 Task: Look for Airbnb properties in Souma, Algeria from 13th December, 2023 to 17th December, 2023 for 2 adults.2 bedrooms having 2 beds and 1 bathroom. Property type can be guest house. Amenities needed are: wifi, washing machine. Look for 3 properties as per requirement.
Action: Mouse moved to (536, 105)
Screenshot: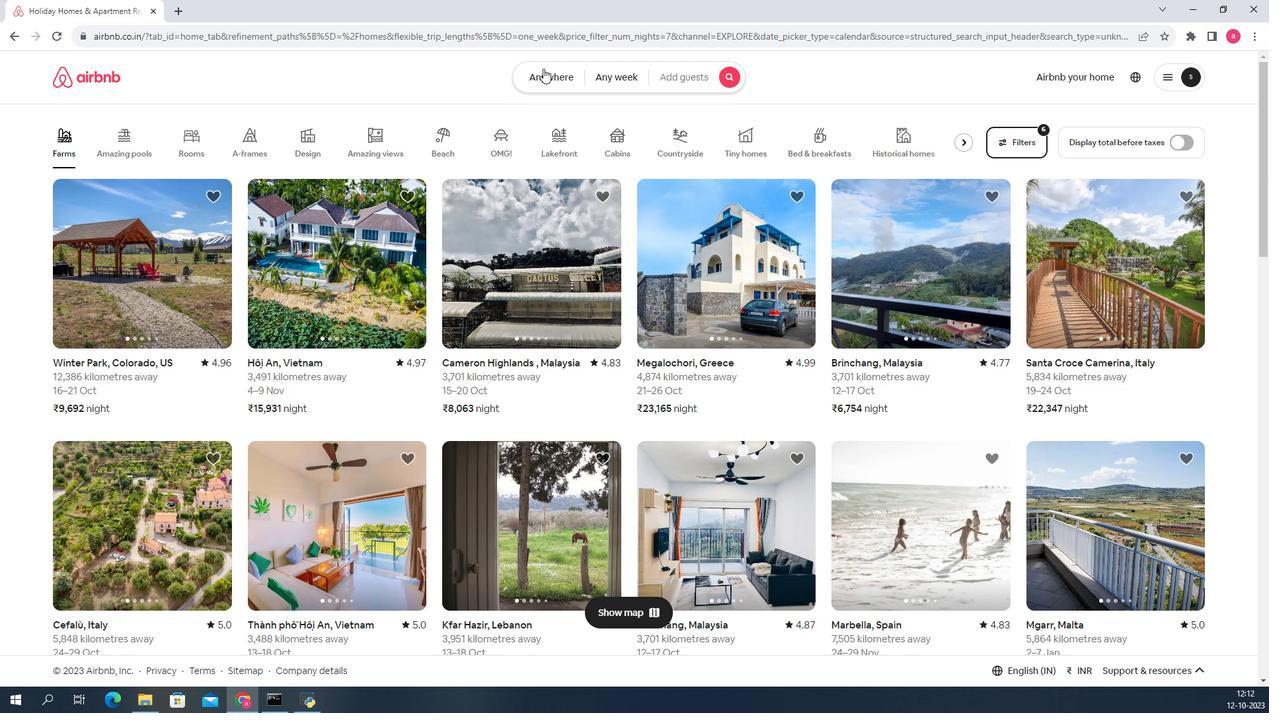 
Action: Mouse pressed left at (536, 105)
Screenshot: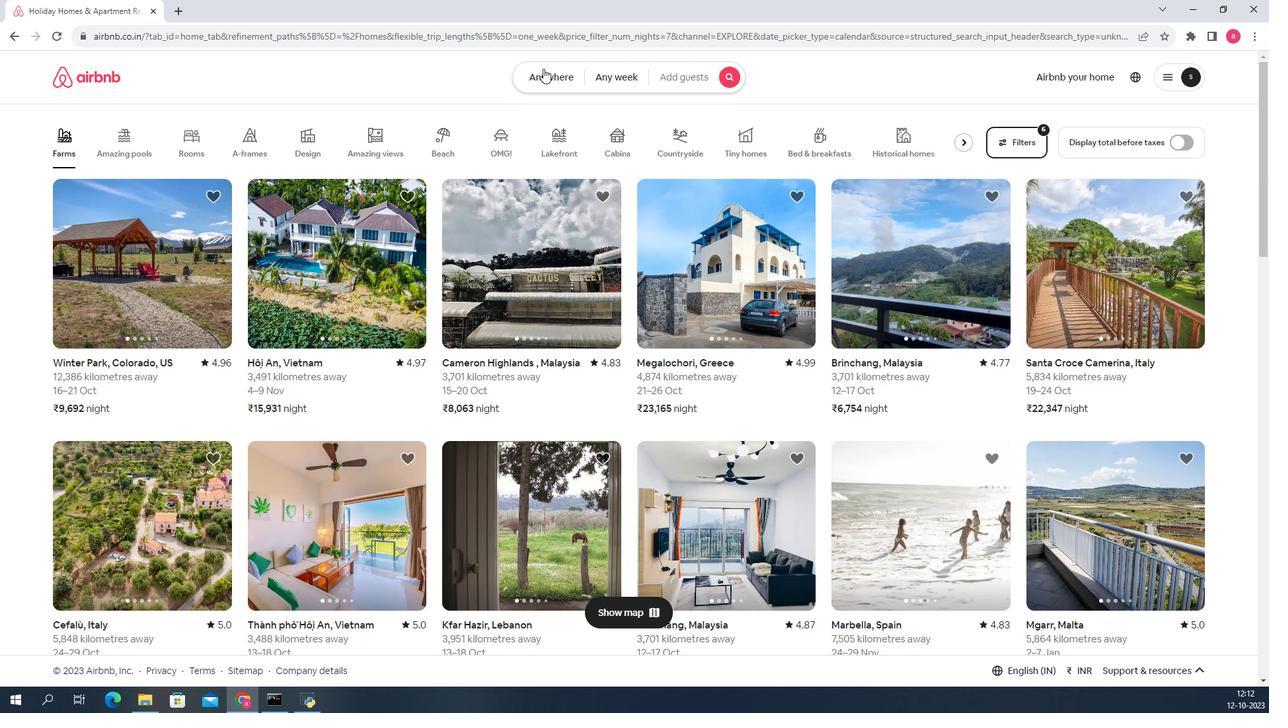 
Action: Mouse moved to (428, 151)
Screenshot: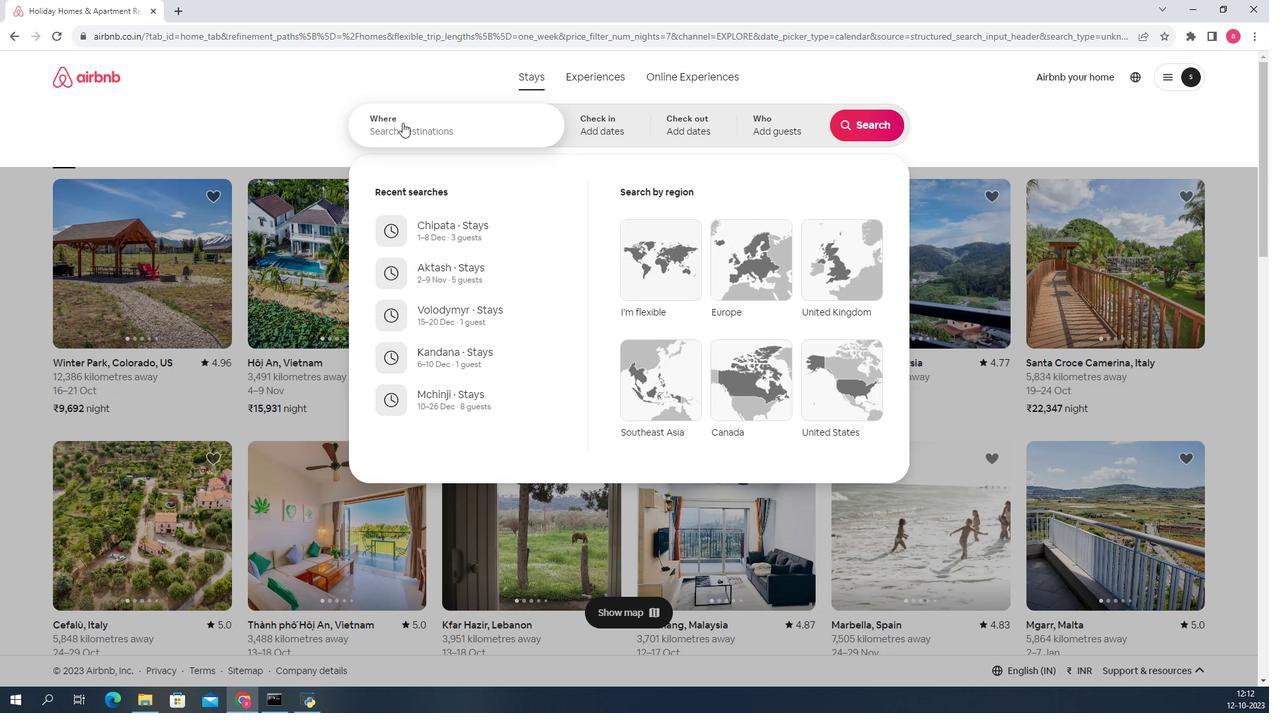 
Action: Mouse pressed left at (428, 151)
Screenshot: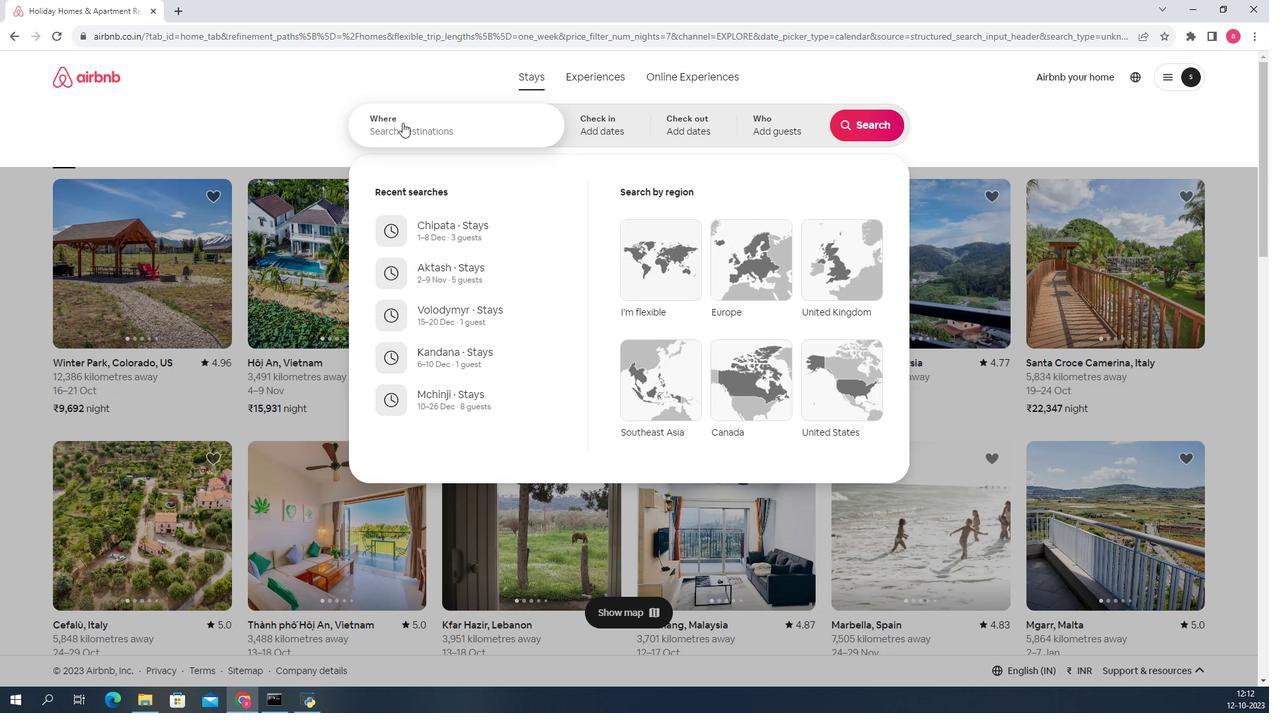 
Action: Key pressed <Key.shift>Souma,<Key.space><Key.shift>Algeria
Screenshot: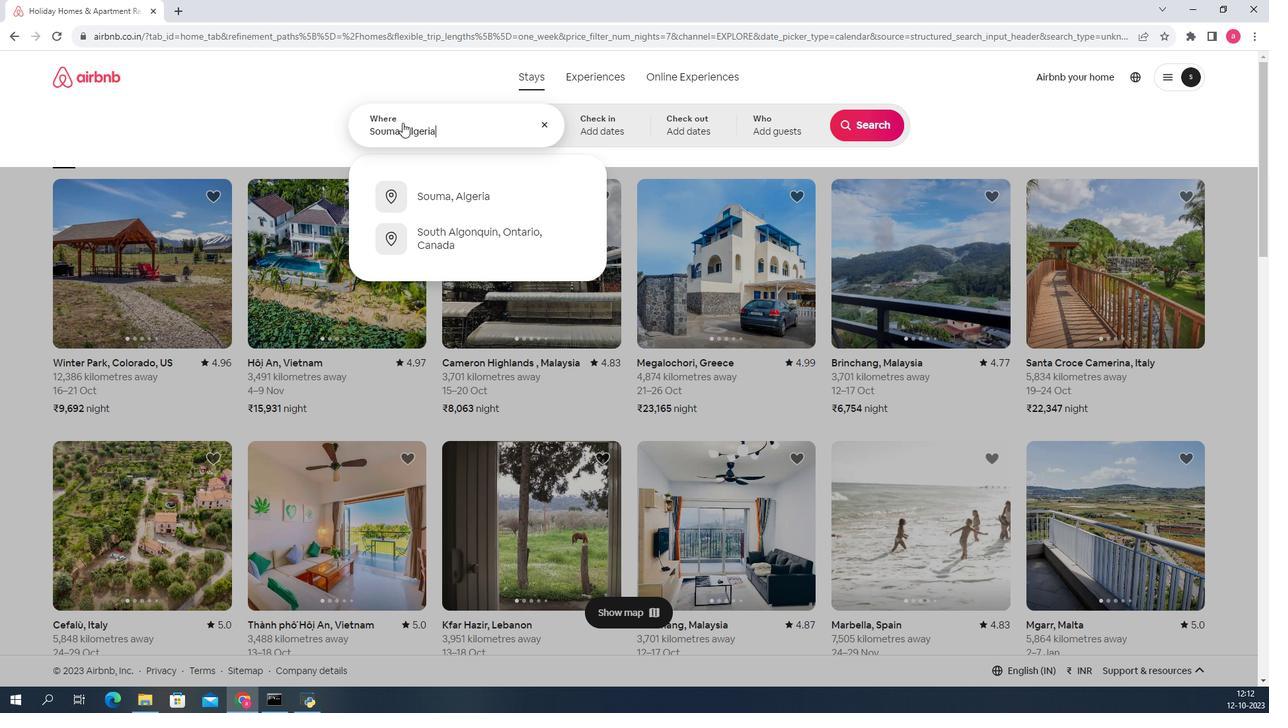 
Action: Mouse moved to (577, 155)
Screenshot: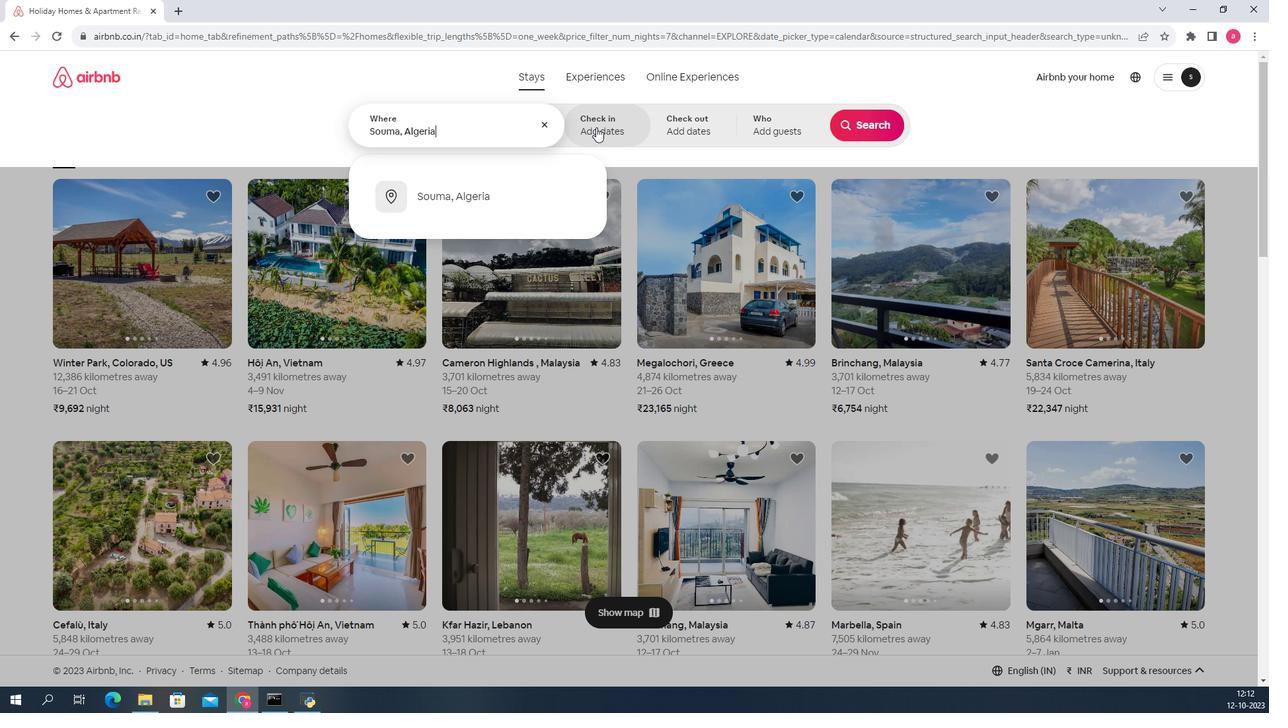 
Action: Mouse pressed left at (577, 155)
Screenshot: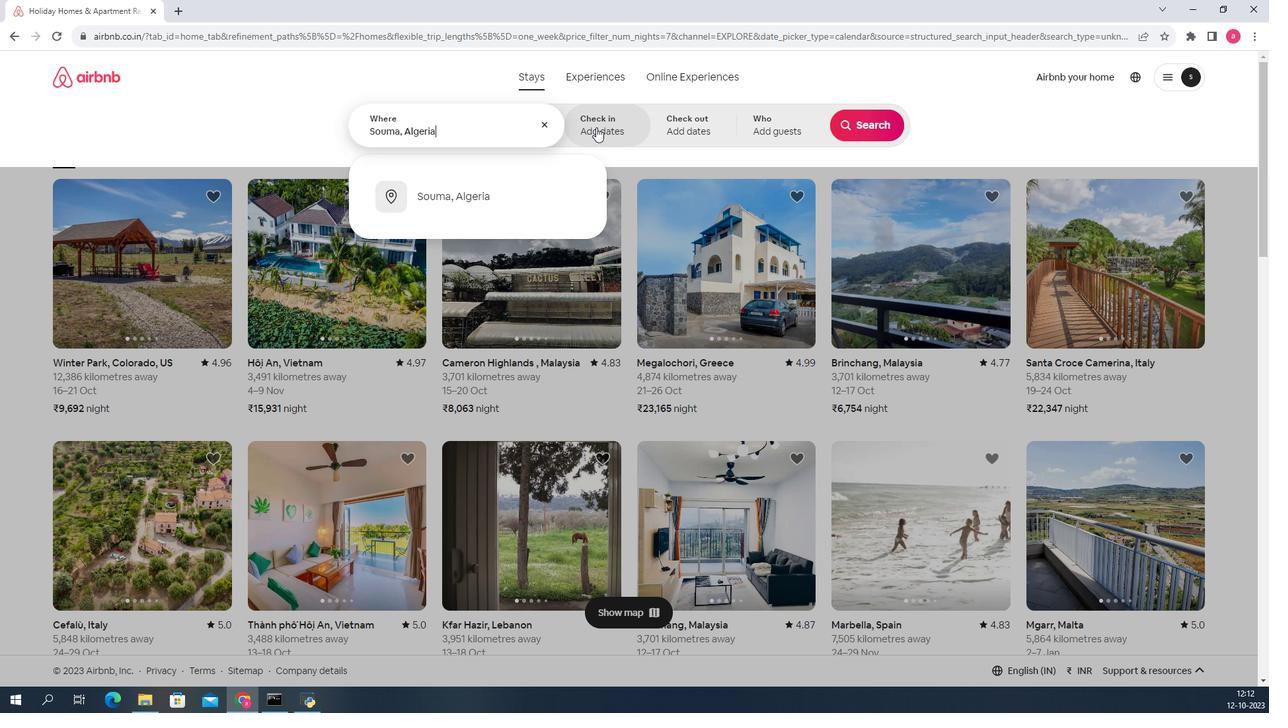 
Action: Mouse moved to (779, 244)
Screenshot: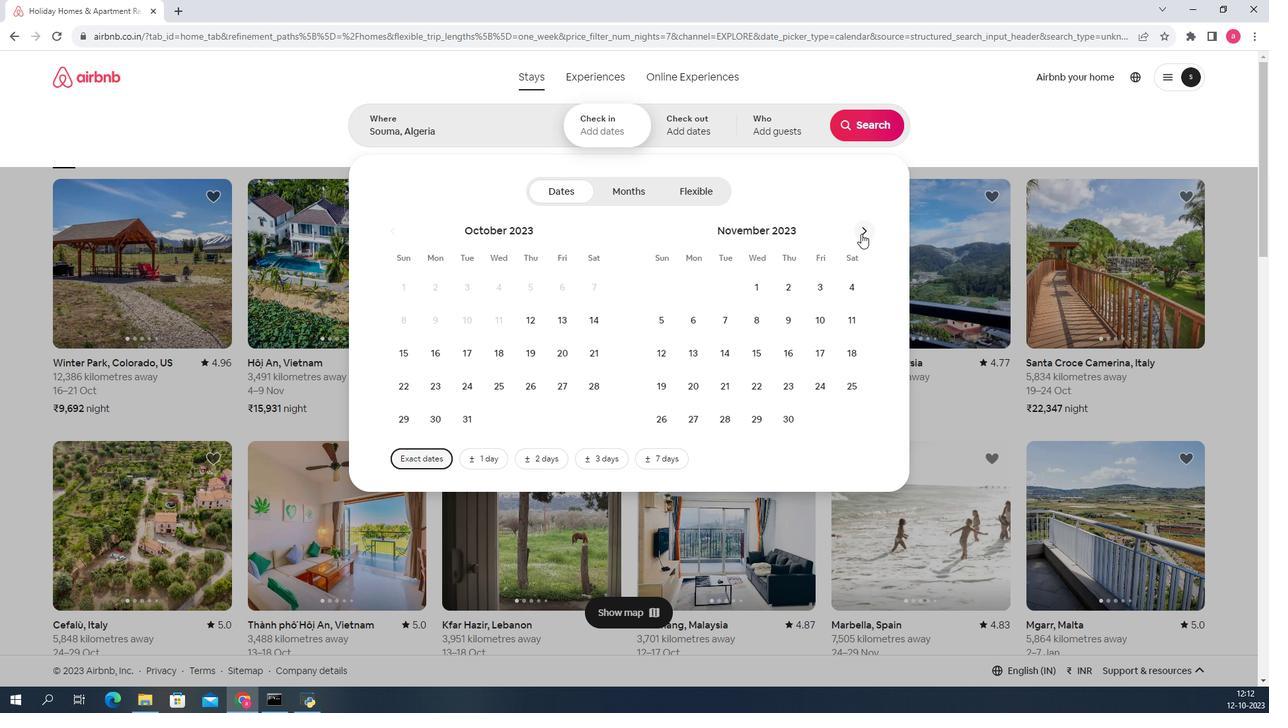 
Action: Mouse pressed left at (779, 244)
Screenshot: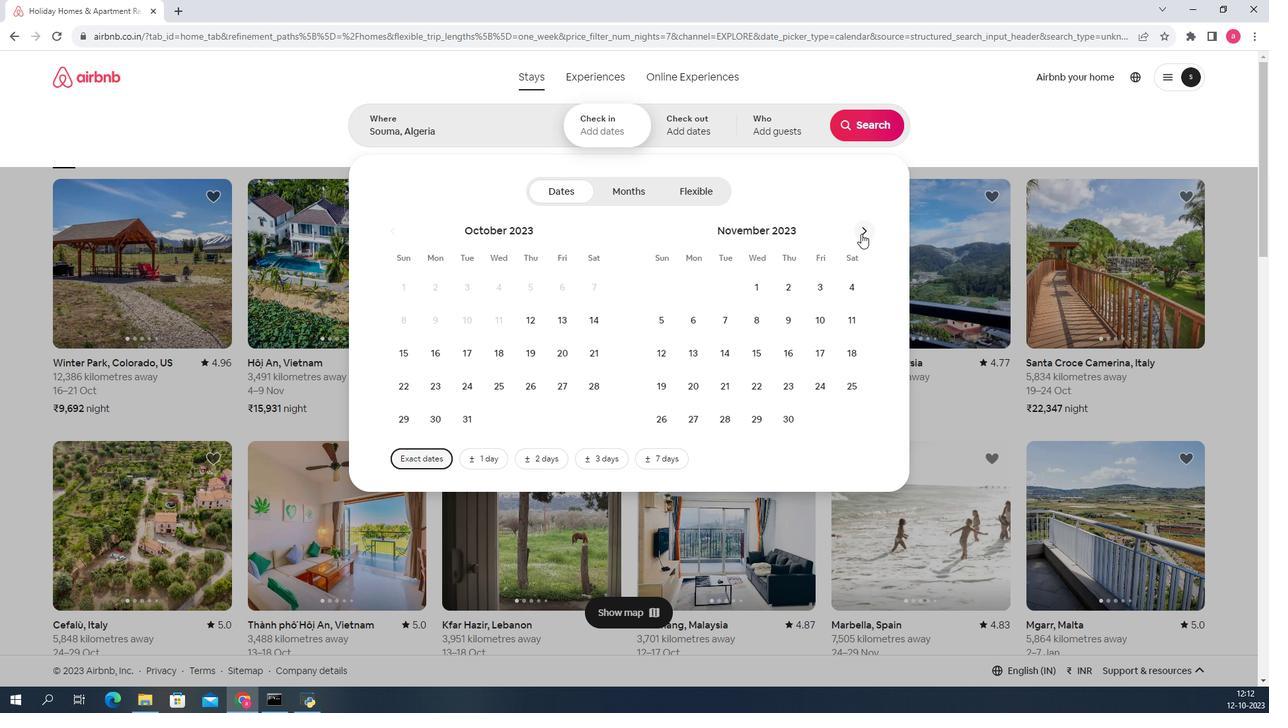 
Action: Mouse moved to (696, 345)
Screenshot: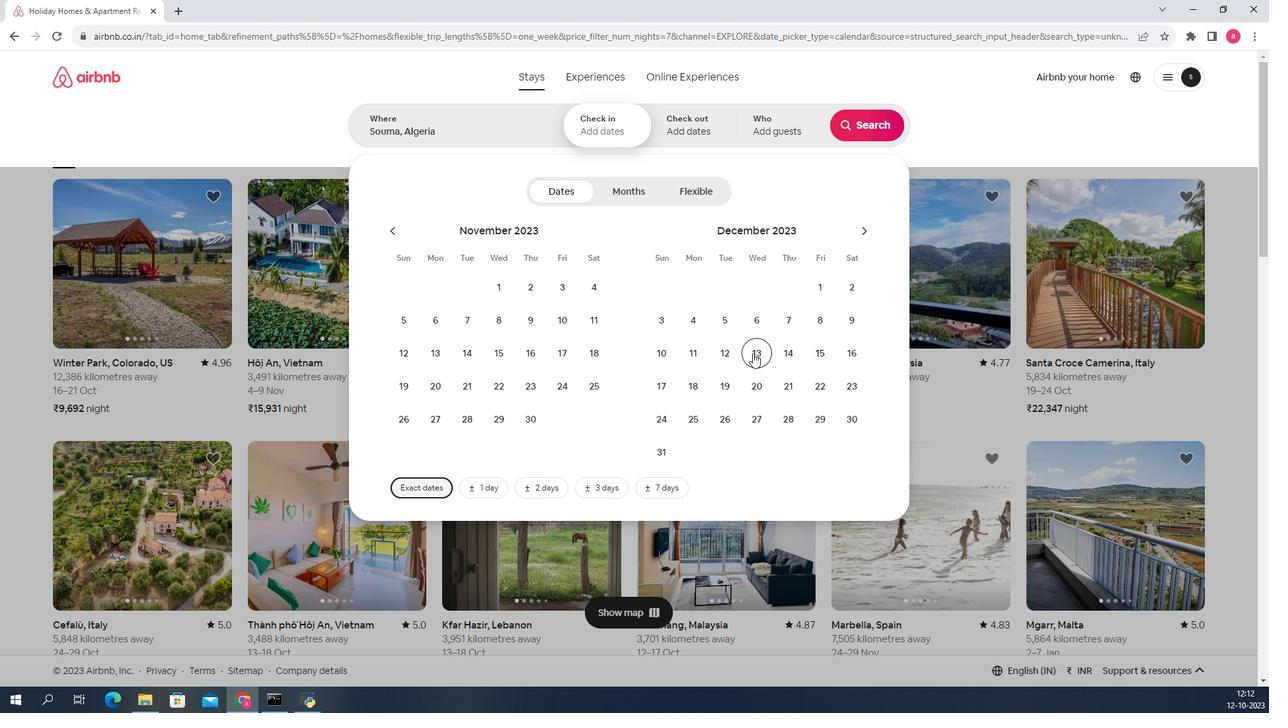 
Action: Mouse pressed left at (696, 345)
Screenshot: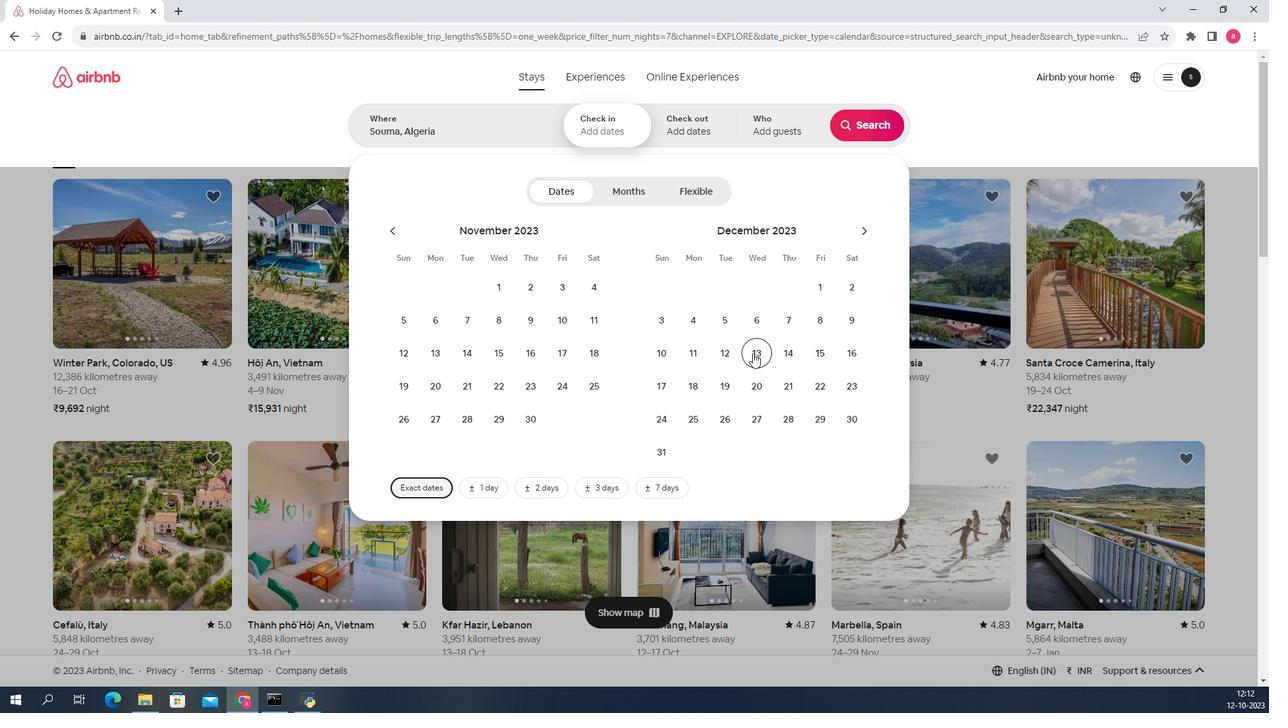 
Action: Mouse moved to (626, 372)
Screenshot: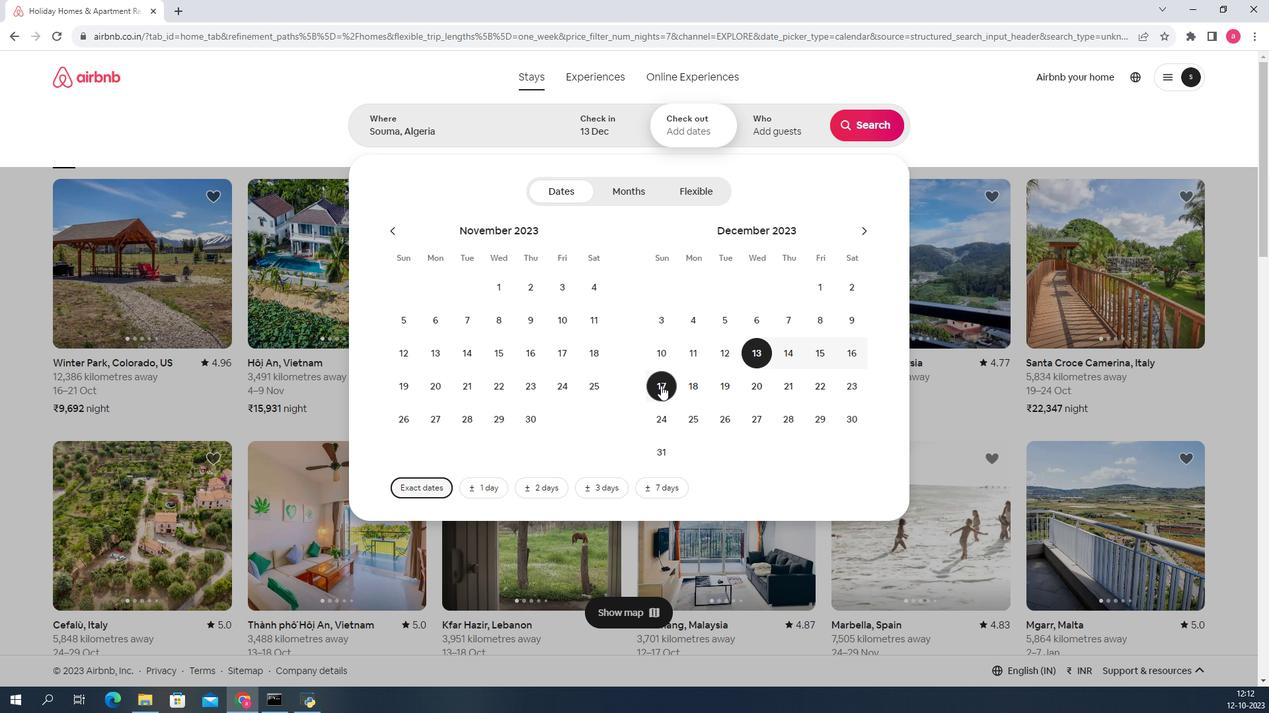 
Action: Mouse pressed left at (626, 372)
Screenshot: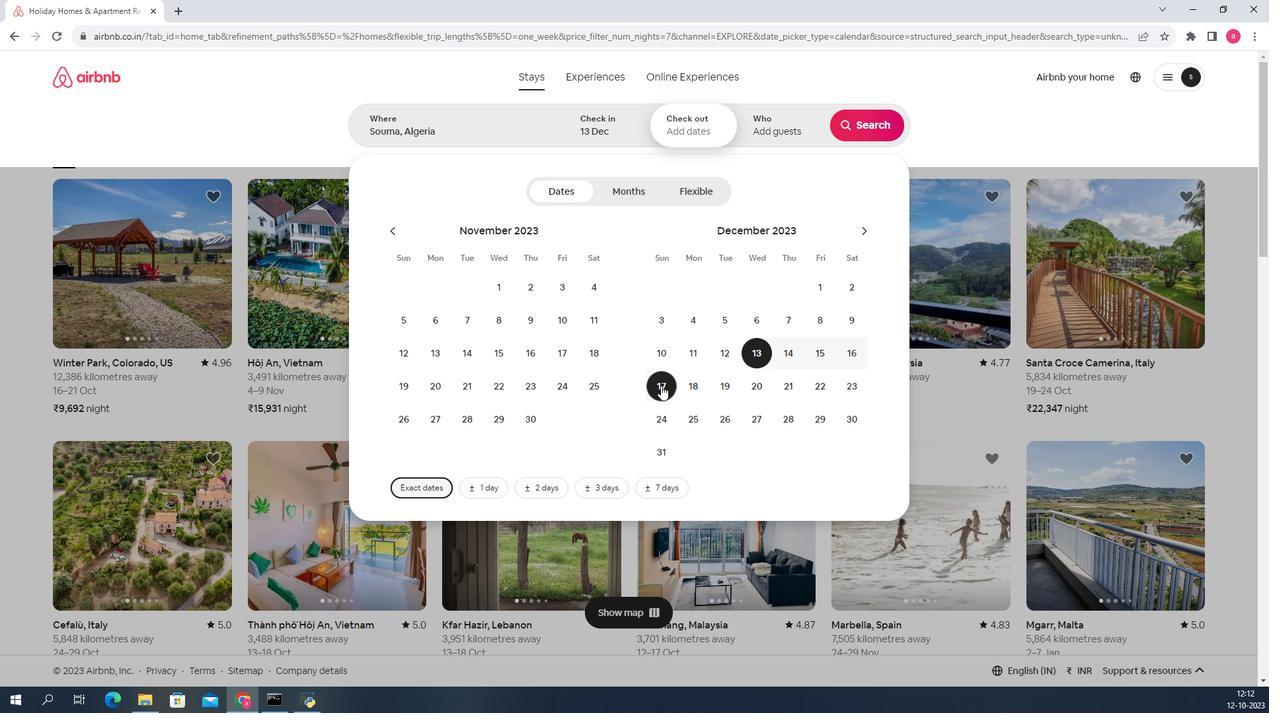 
Action: Mouse moved to (709, 162)
Screenshot: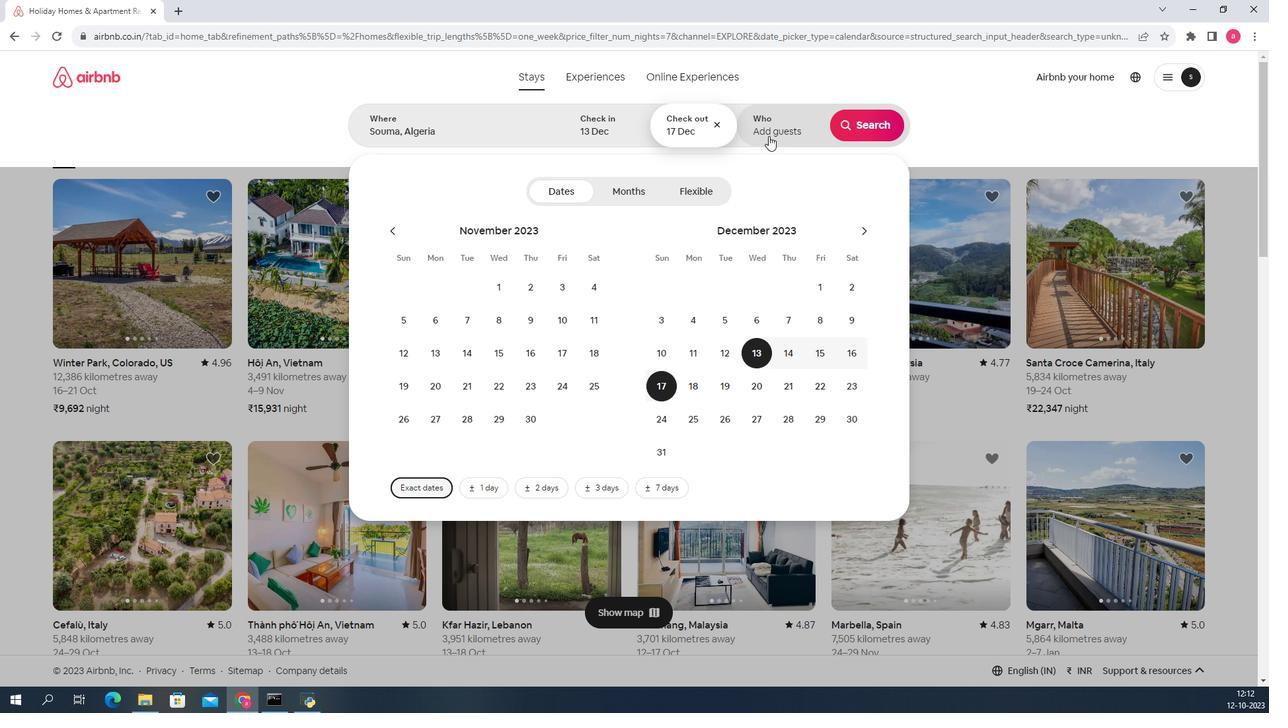 
Action: Mouse pressed left at (709, 162)
Screenshot: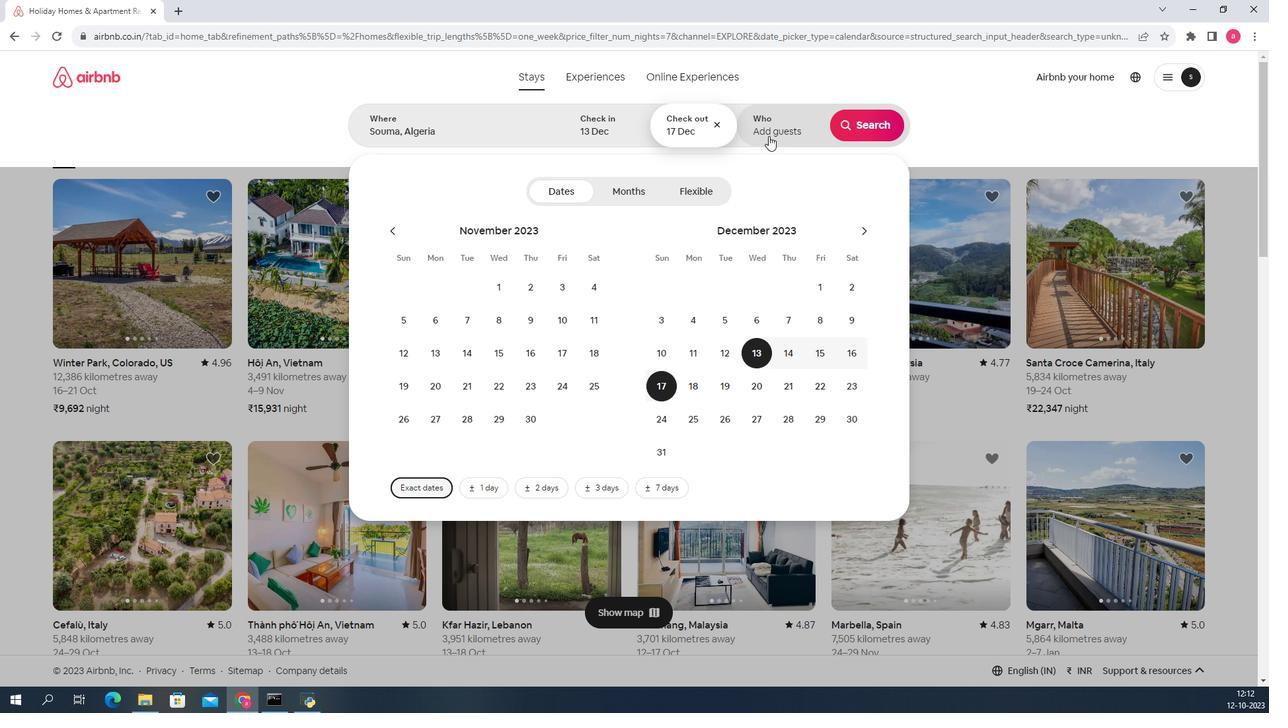 
Action: Mouse moved to (786, 216)
Screenshot: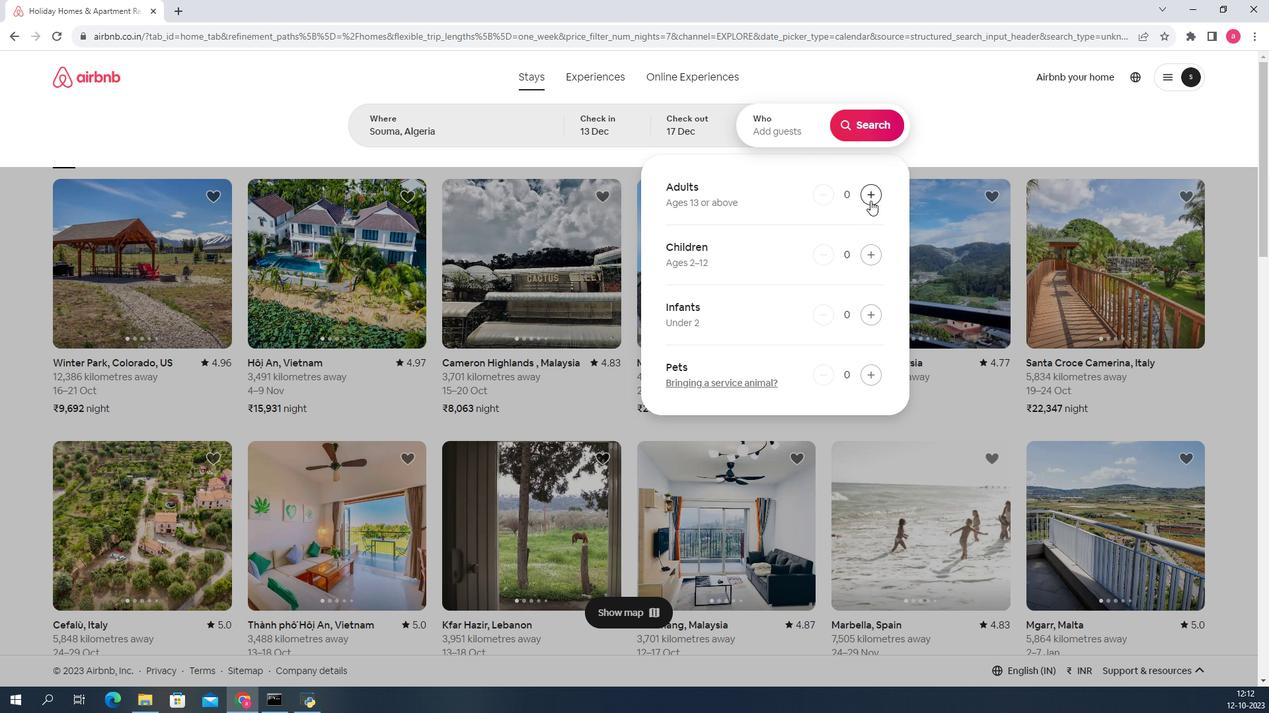 
Action: Mouse pressed left at (786, 216)
Screenshot: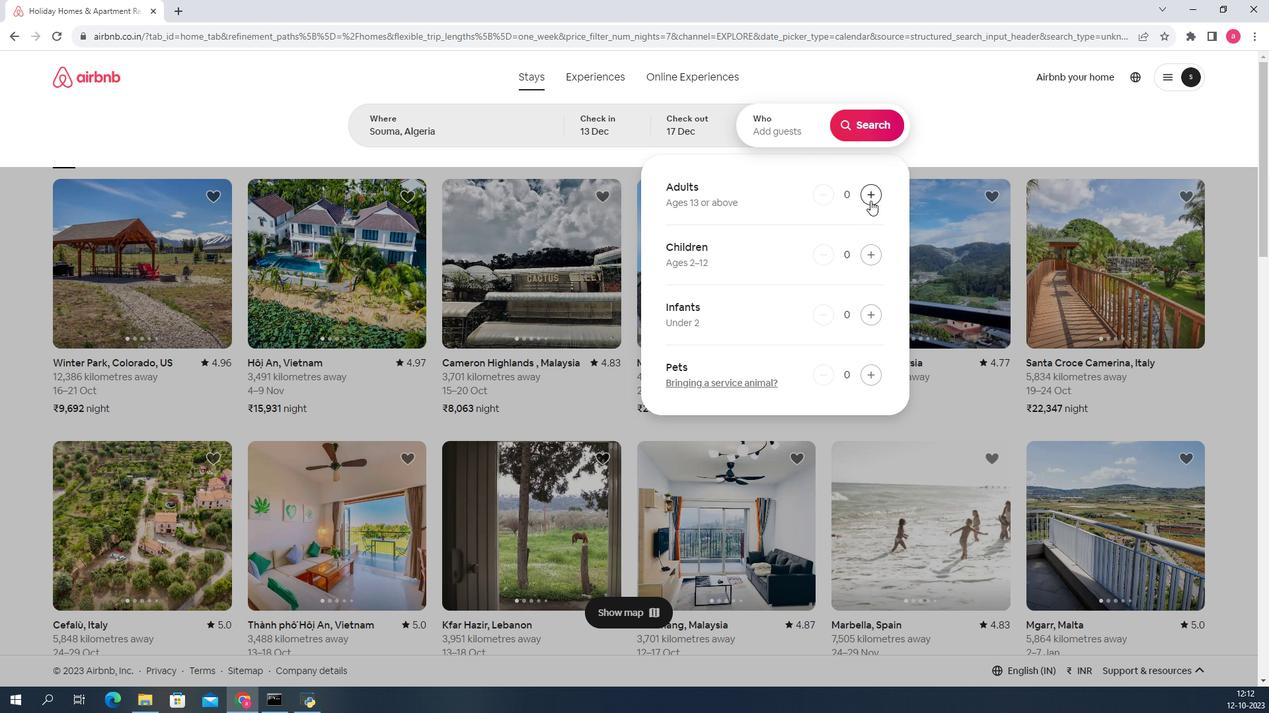 
Action: Mouse pressed left at (786, 216)
Screenshot: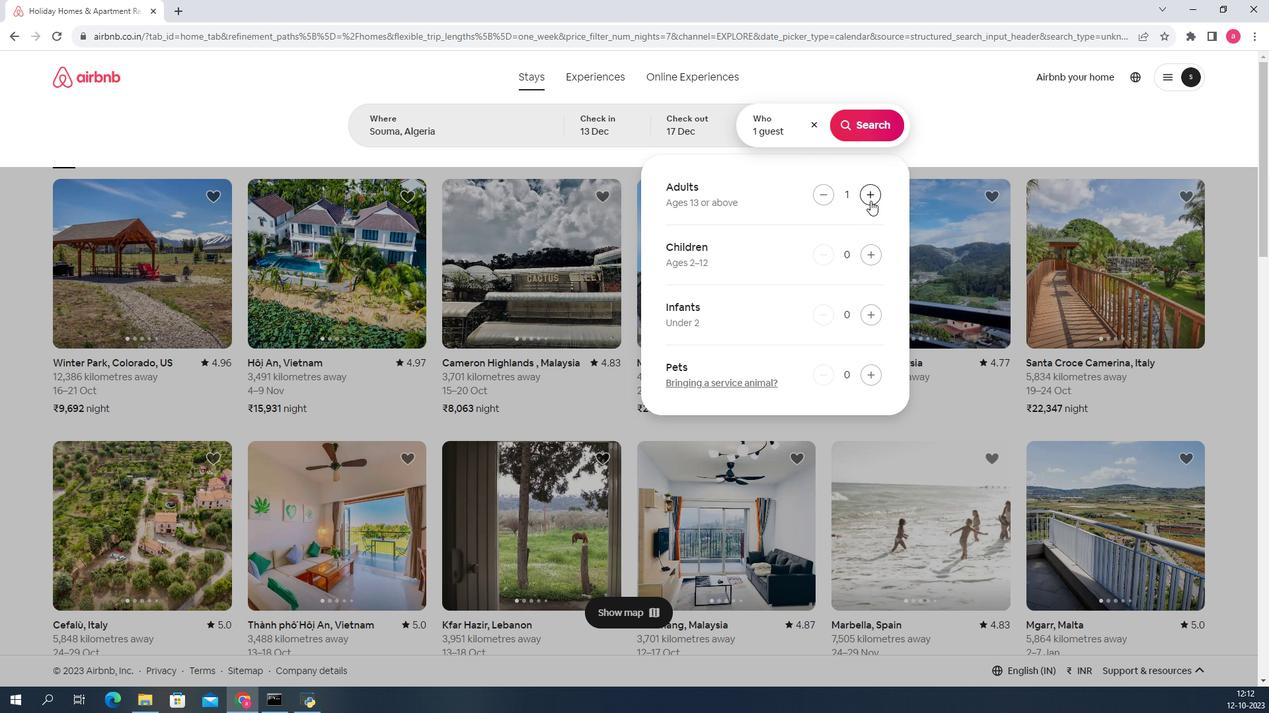 
Action: Mouse moved to (774, 144)
Screenshot: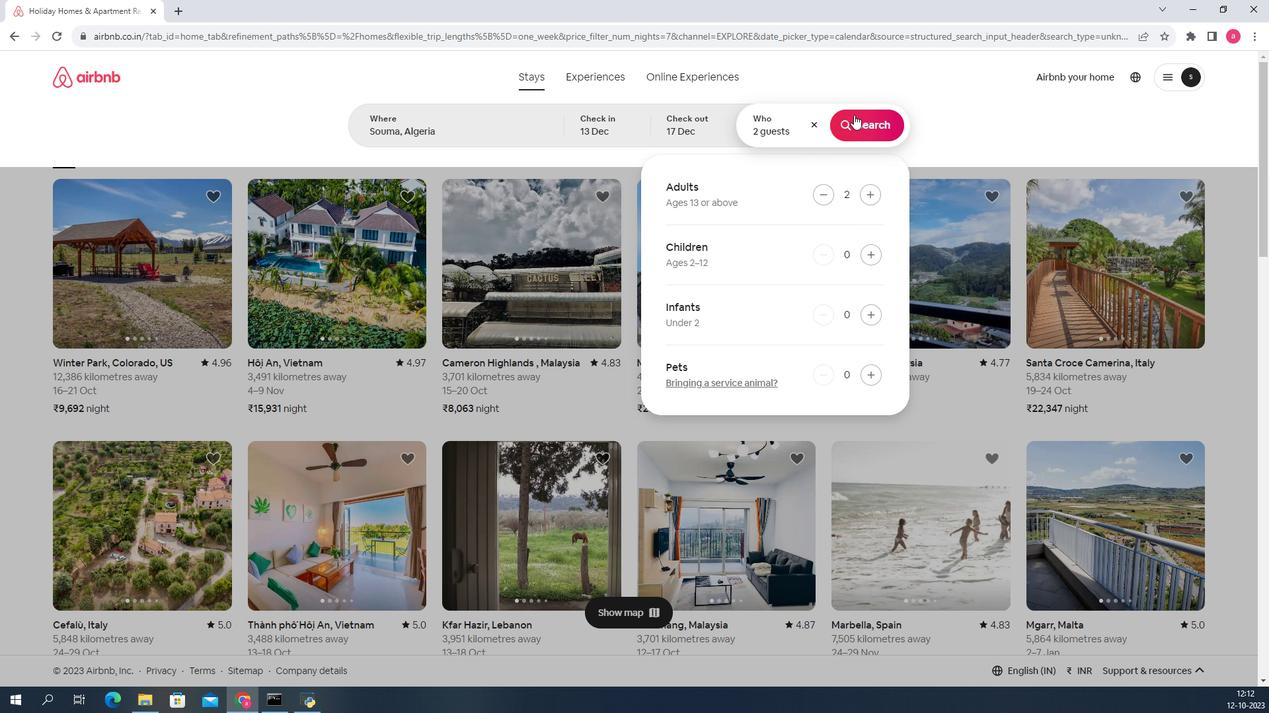 
Action: Mouse pressed left at (774, 144)
Screenshot: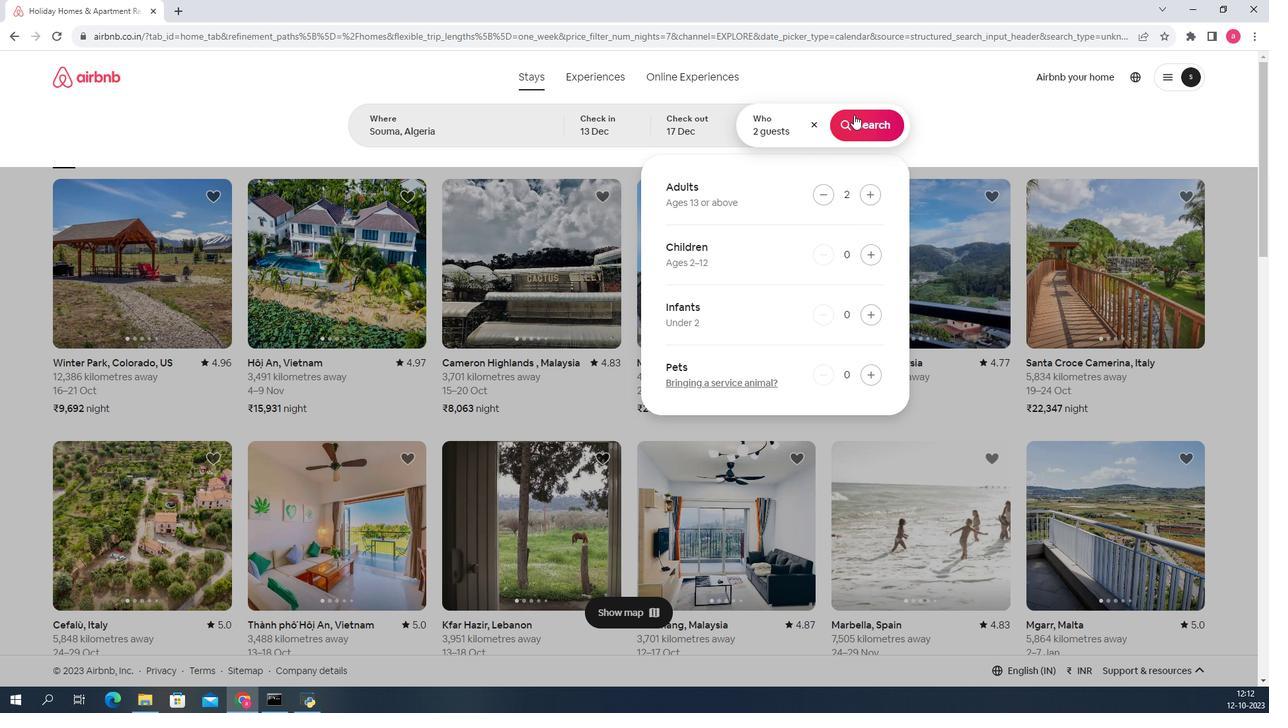 
Action: Mouse moved to (913, 153)
Screenshot: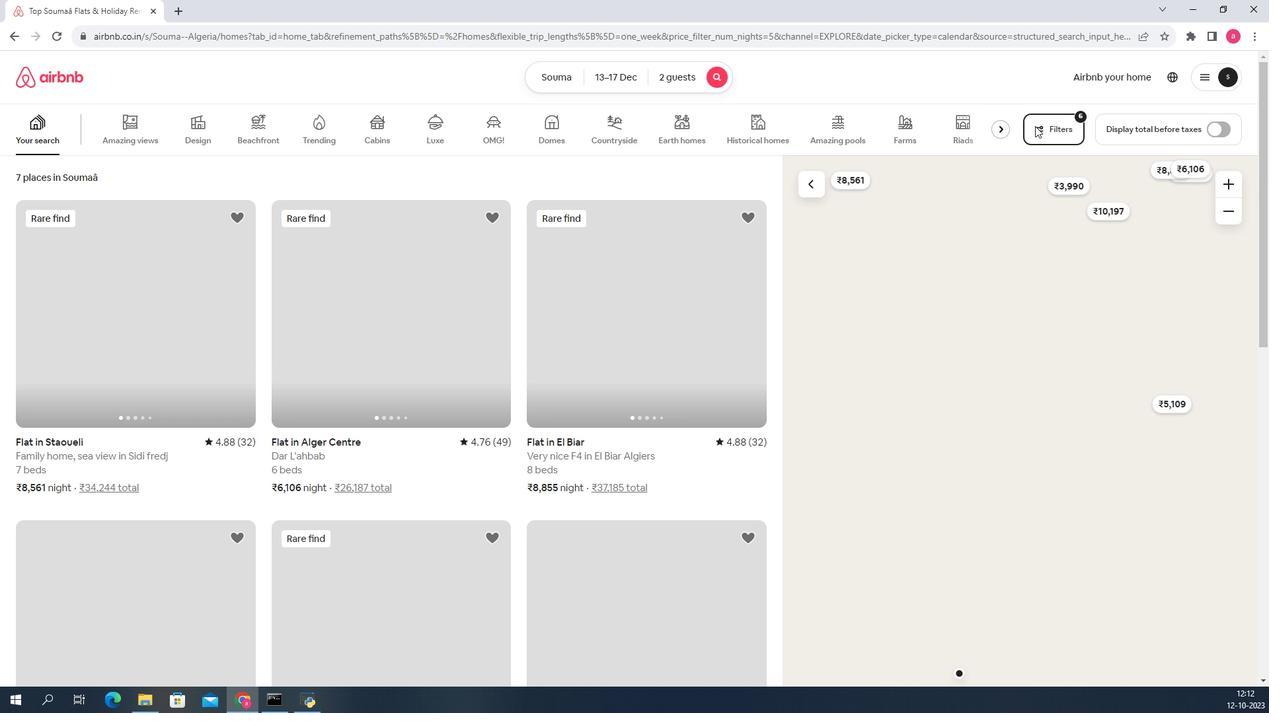 
Action: Mouse pressed left at (913, 153)
Screenshot: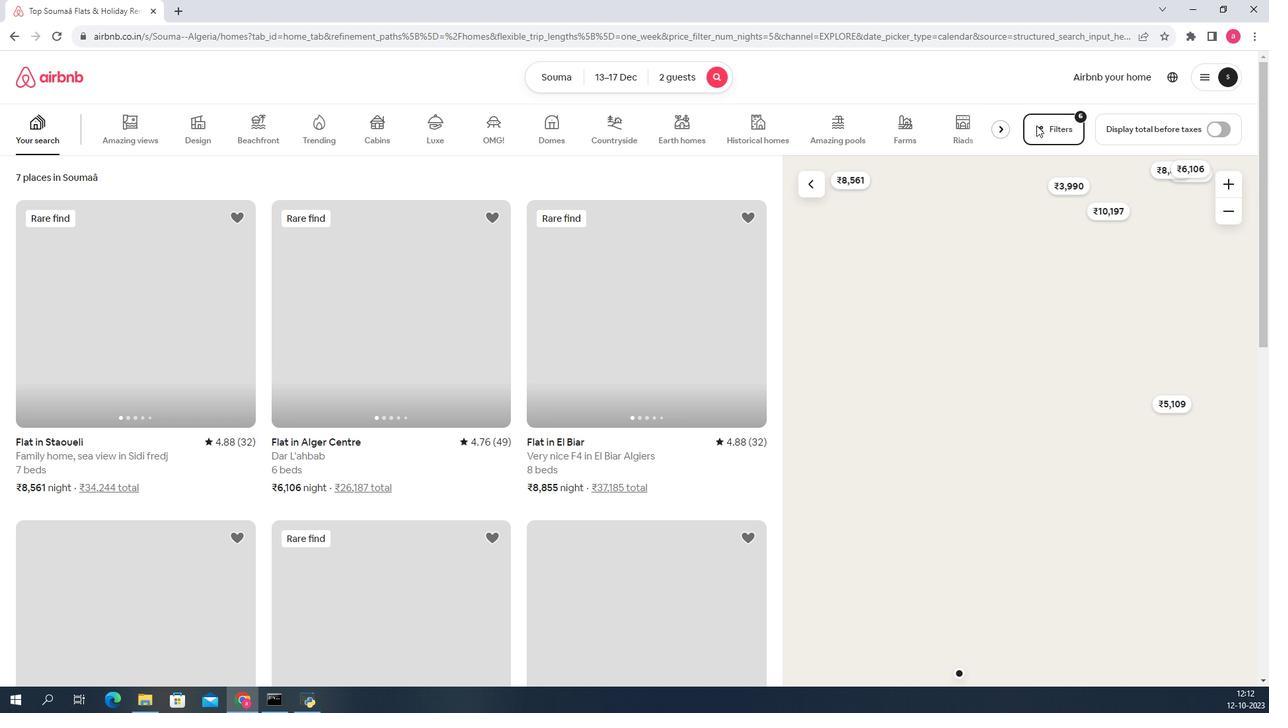 
Action: Mouse moved to (443, 584)
Screenshot: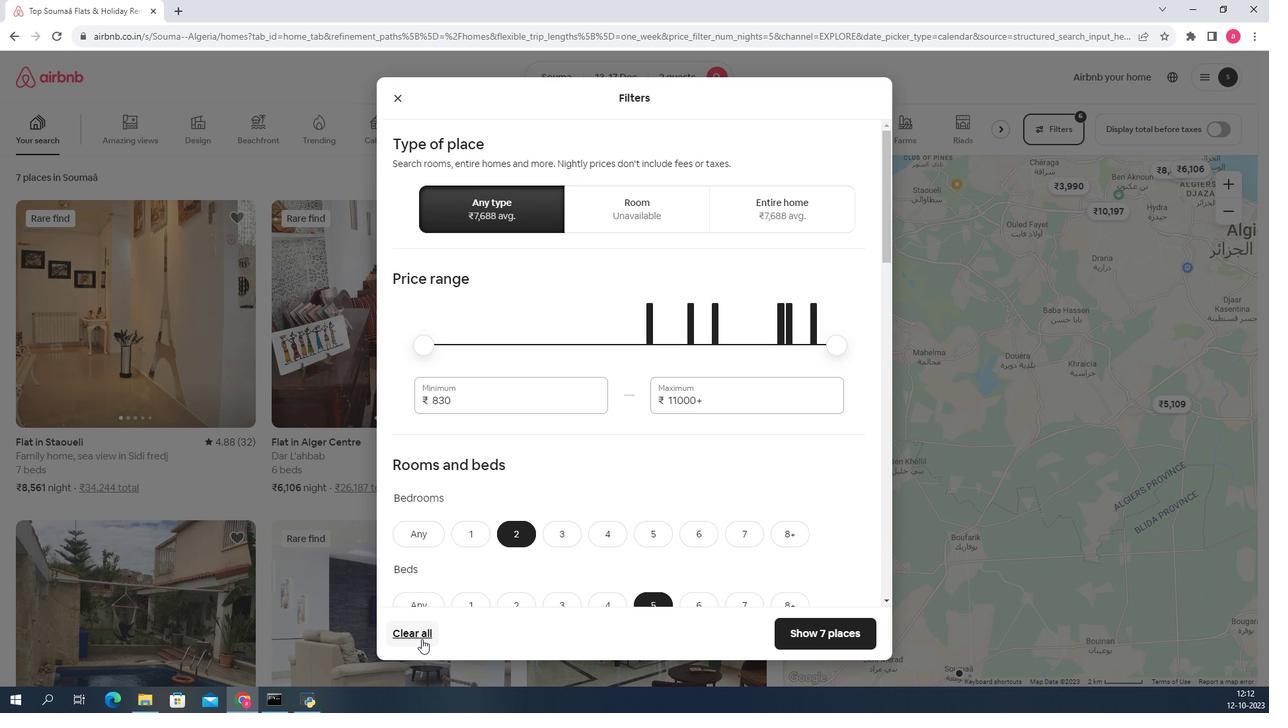 
Action: Mouse pressed left at (443, 584)
Screenshot: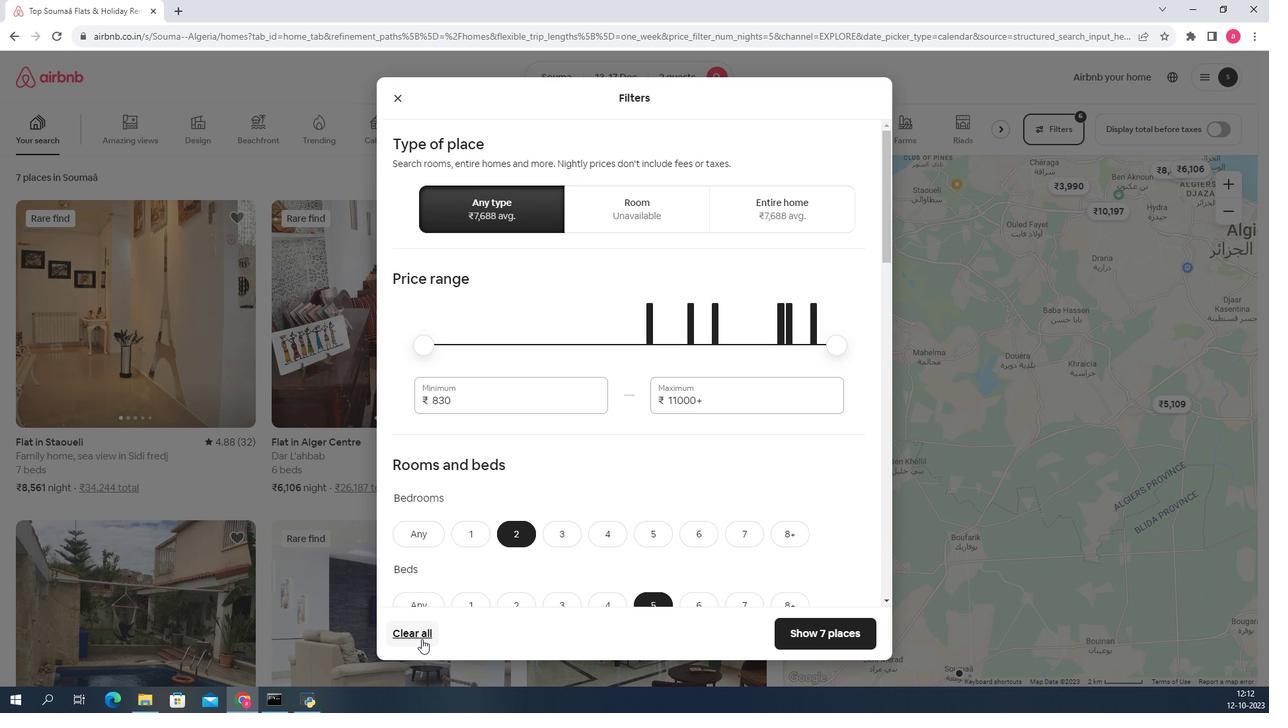 
Action: Mouse moved to (595, 306)
Screenshot: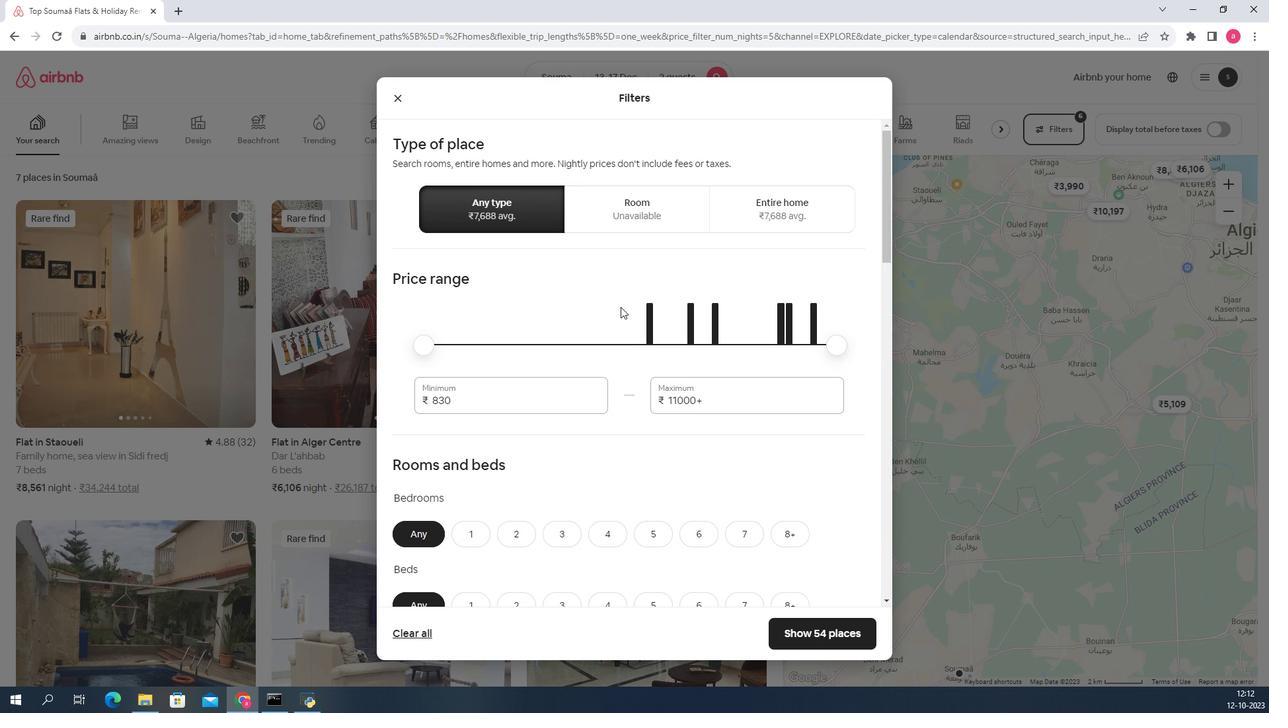 
Action: Mouse scrolled (595, 305) with delta (0, 0)
Screenshot: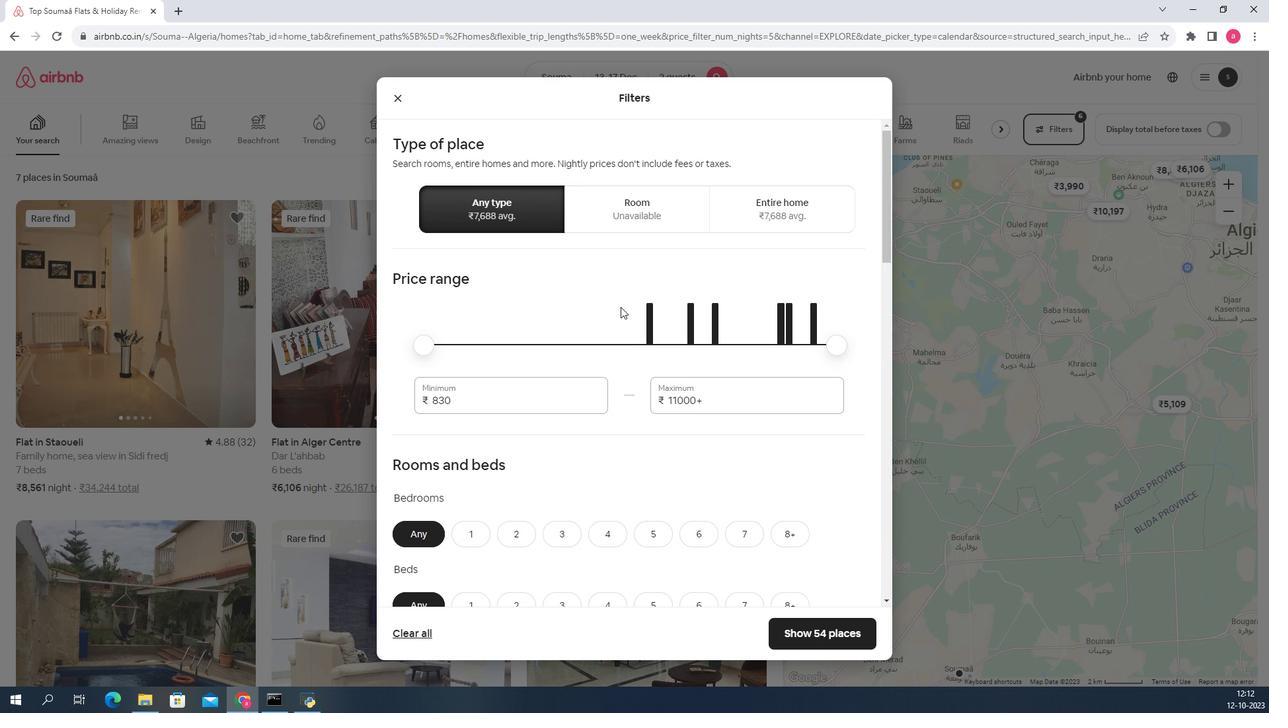 
Action: Mouse scrolled (595, 305) with delta (0, 0)
Screenshot: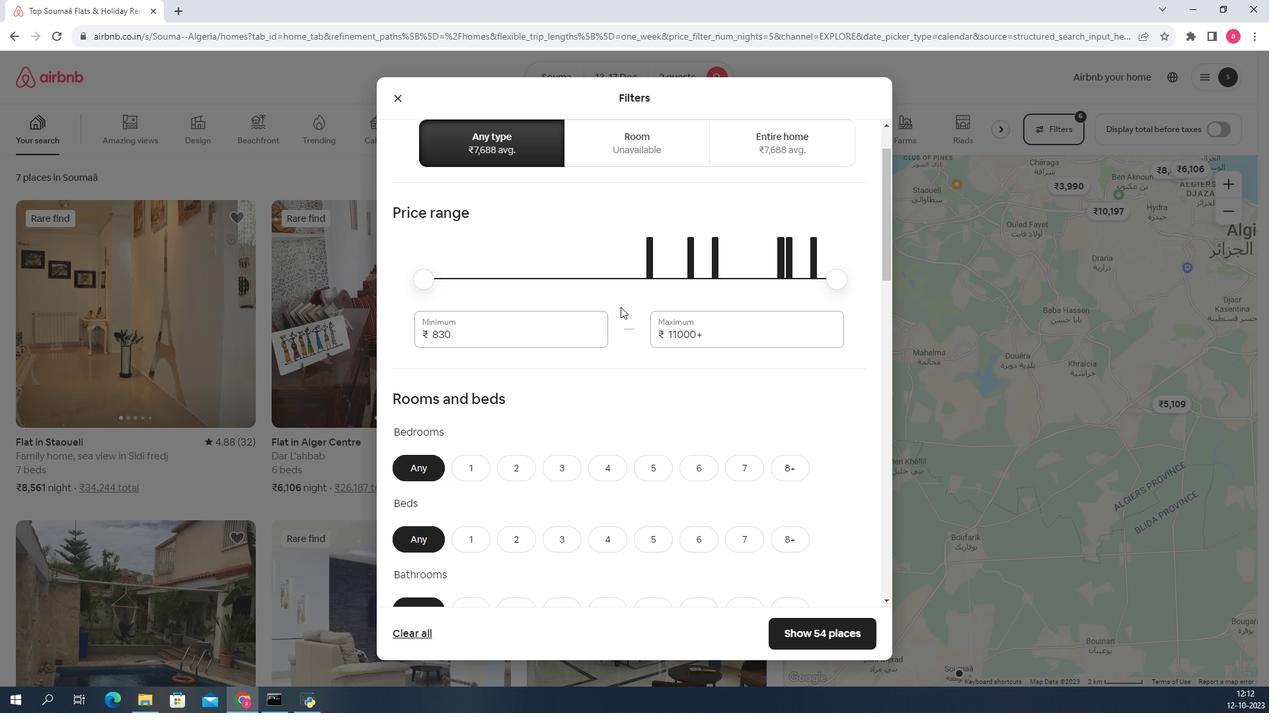 
Action: Mouse moved to (522, 384)
Screenshot: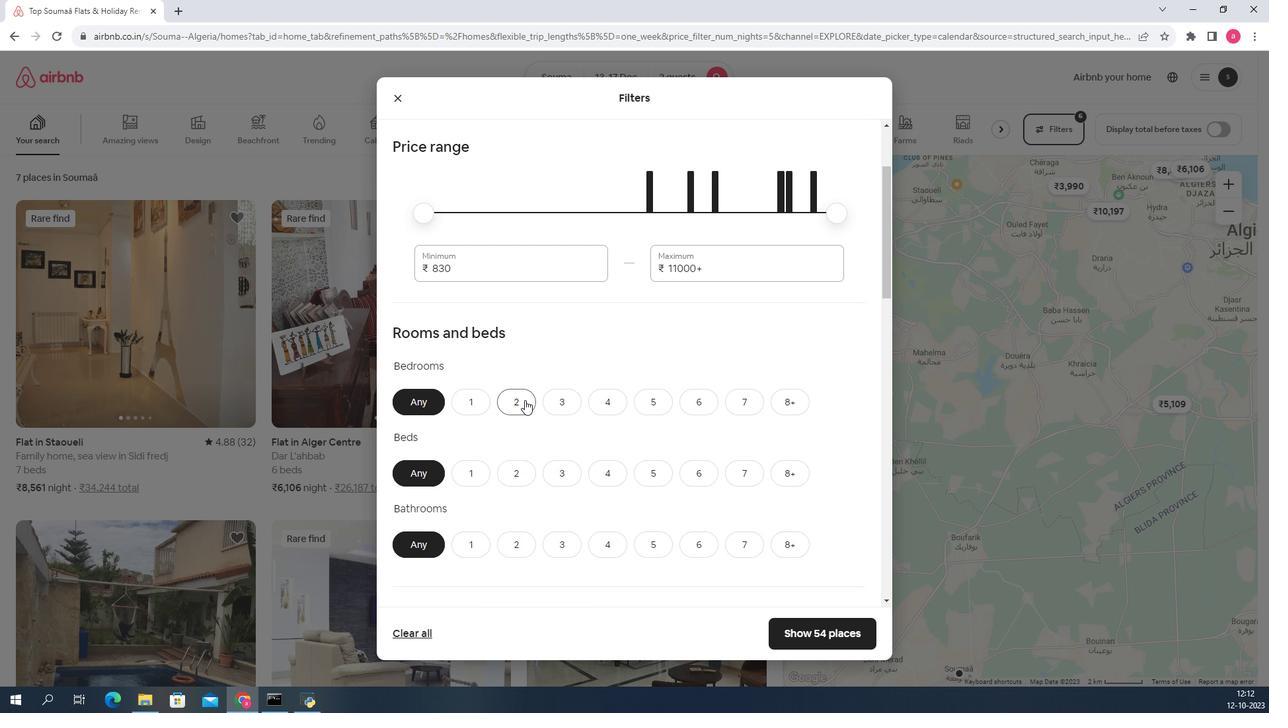 
Action: Mouse pressed left at (522, 384)
Screenshot: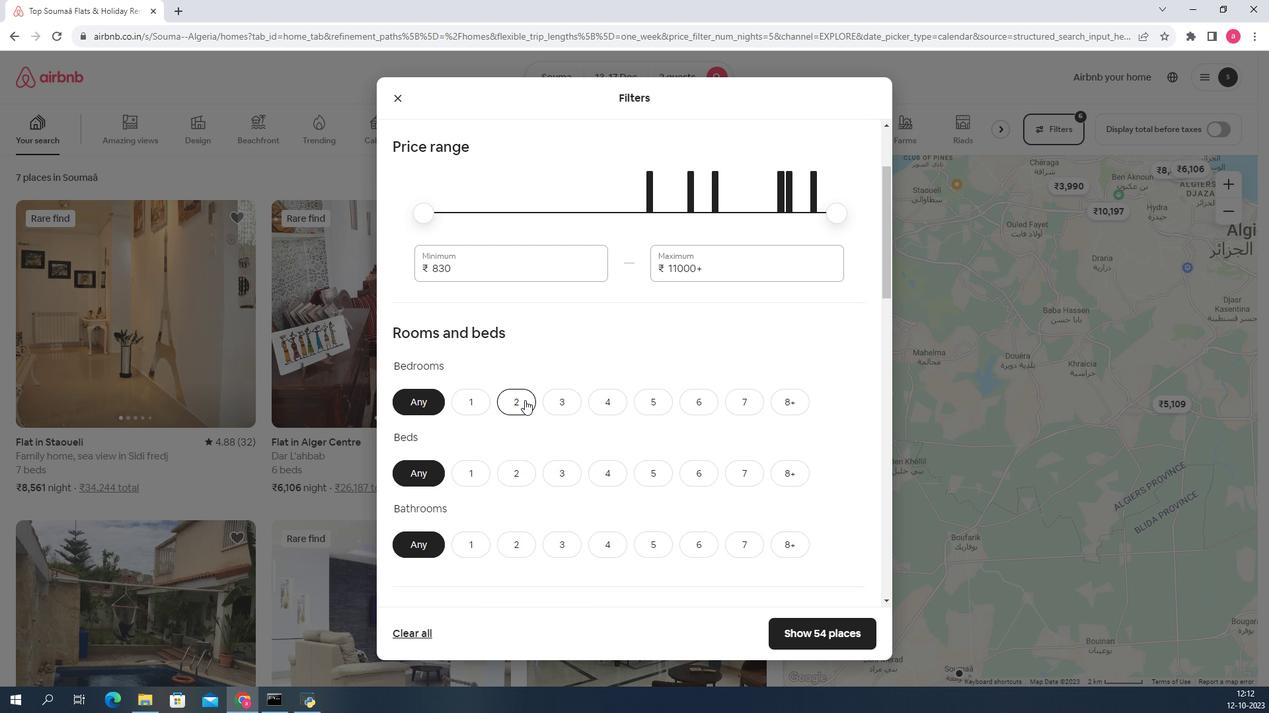 
Action: Mouse moved to (559, 307)
Screenshot: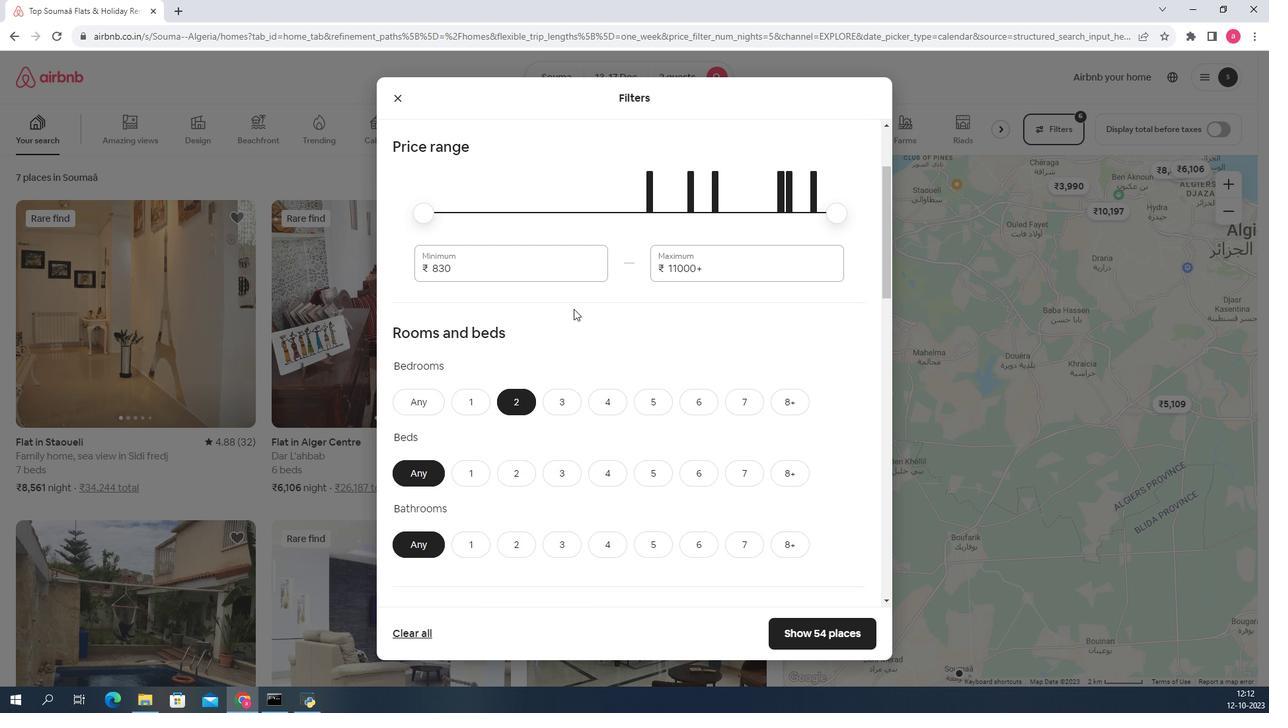 
Action: Mouse scrolled (559, 307) with delta (0, 0)
Screenshot: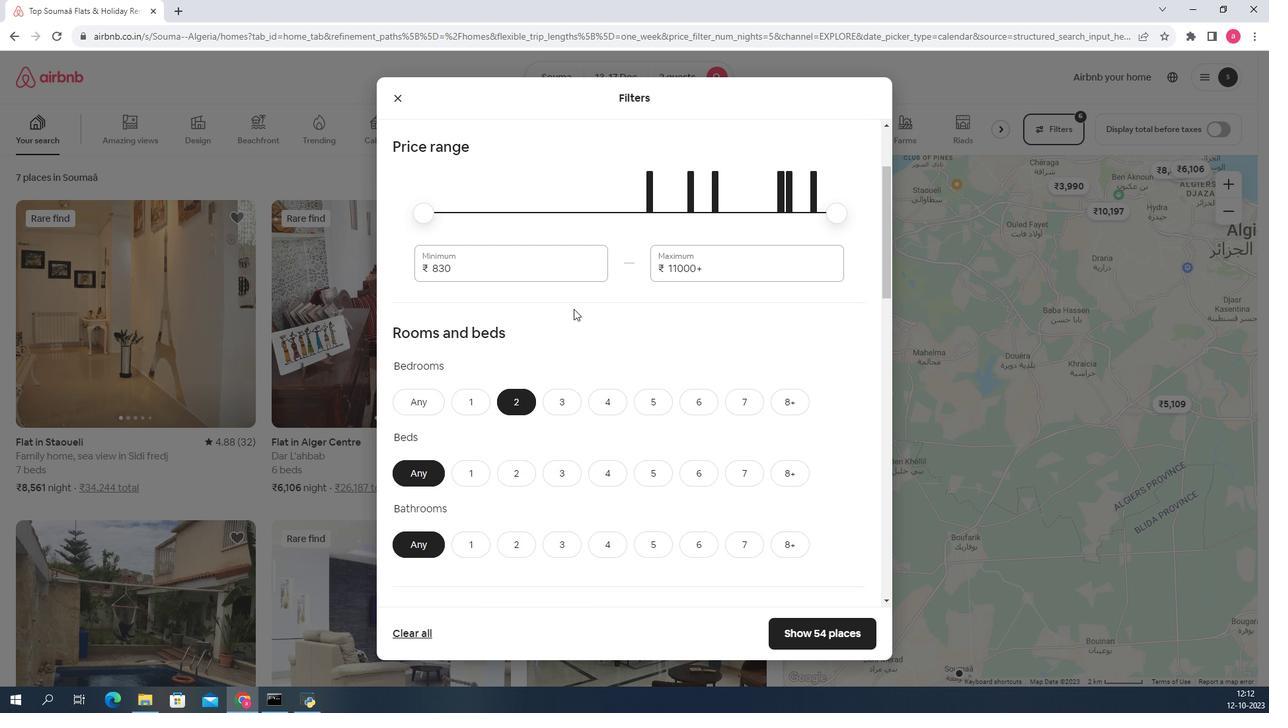 
Action: Mouse scrolled (559, 307) with delta (0, 0)
Screenshot: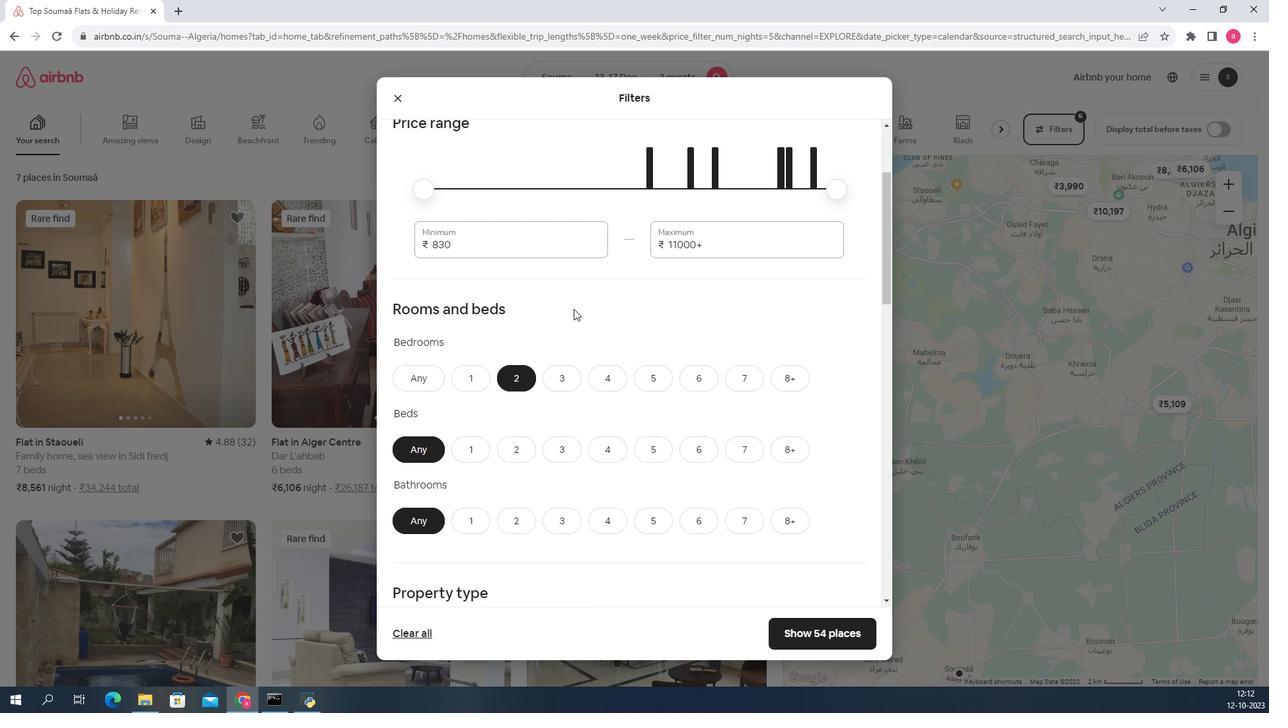 
Action: Mouse moved to (518, 337)
Screenshot: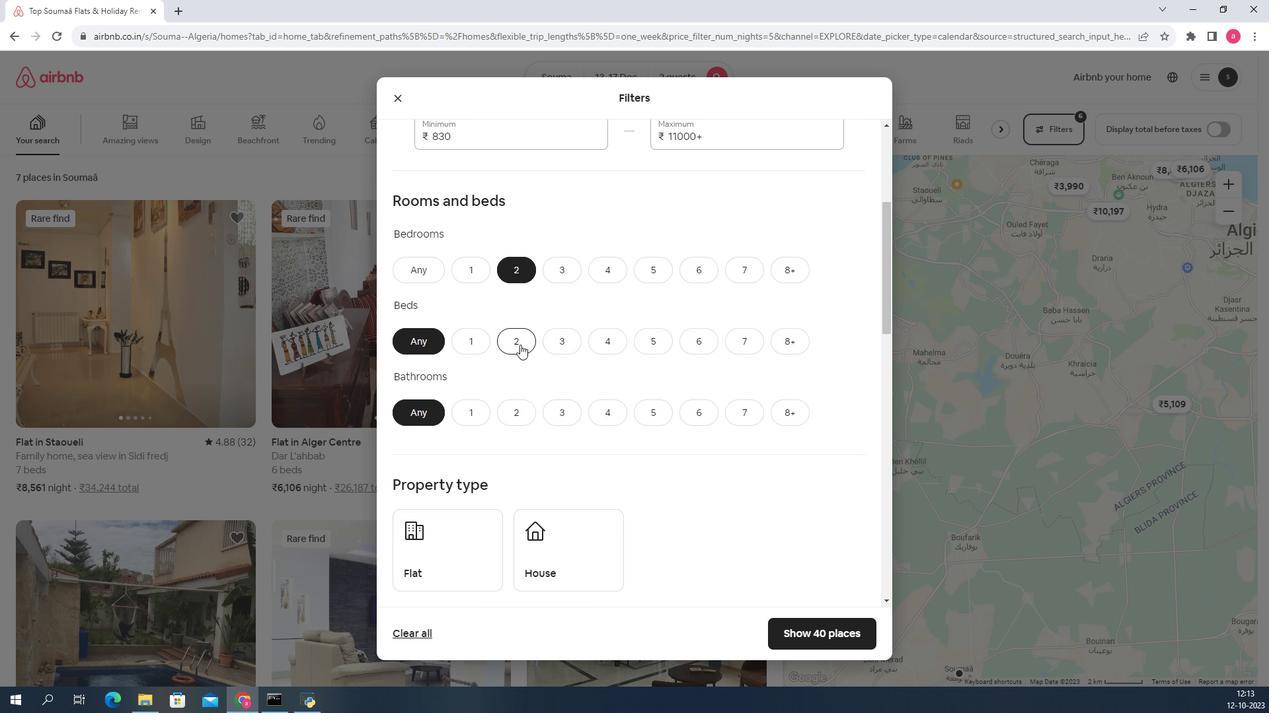 
Action: Mouse pressed left at (518, 337)
Screenshot: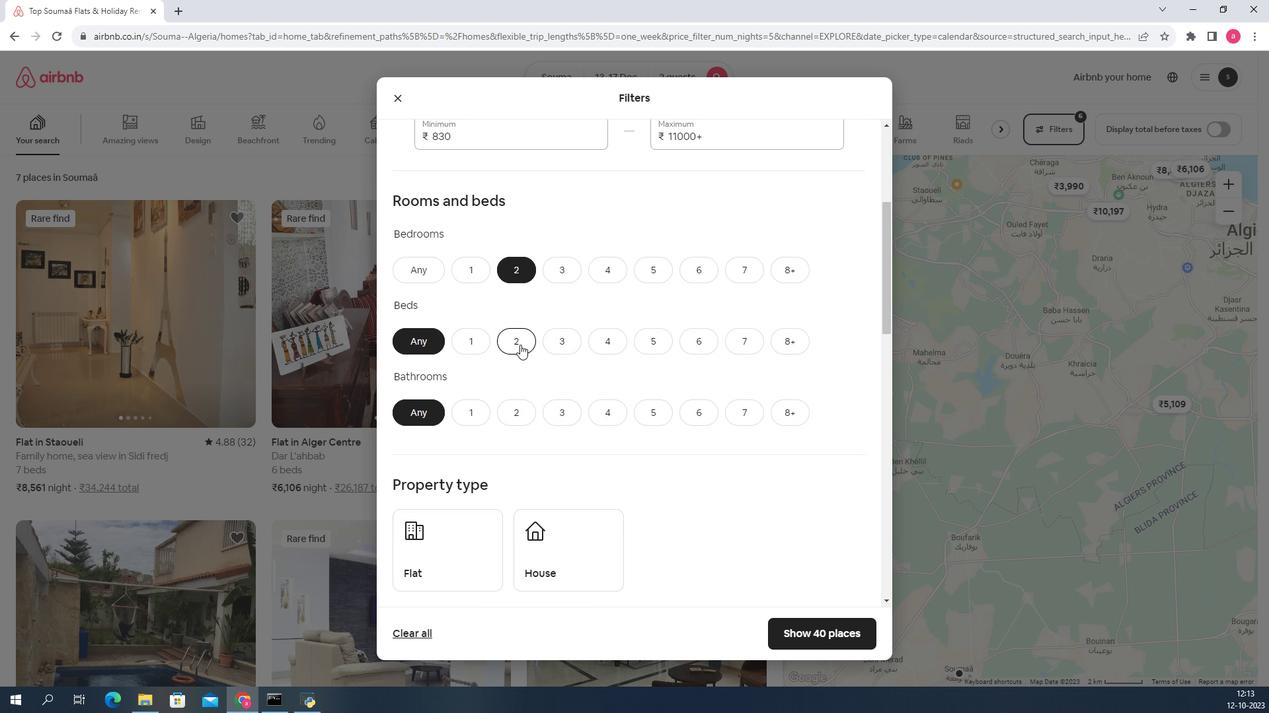 
Action: Mouse moved to (553, 308)
Screenshot: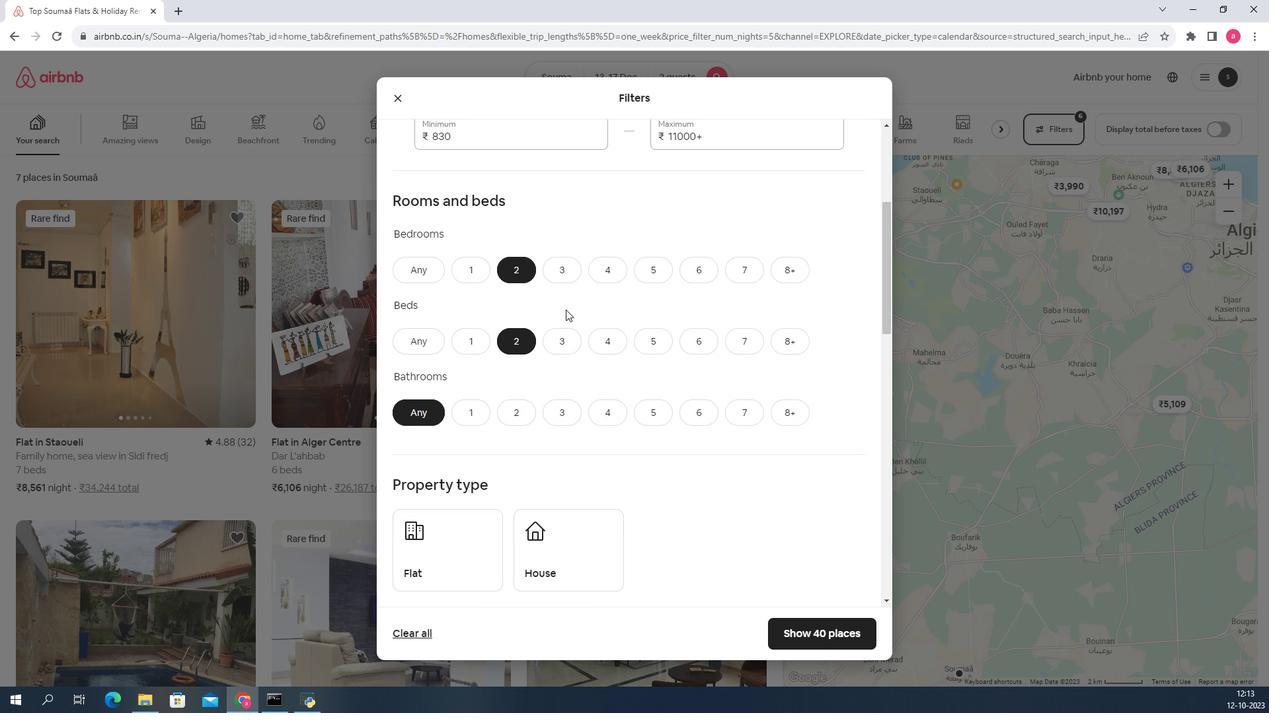 
Action: Mouse scrolled (553, 307) with delta (0, 0)
Screenshot: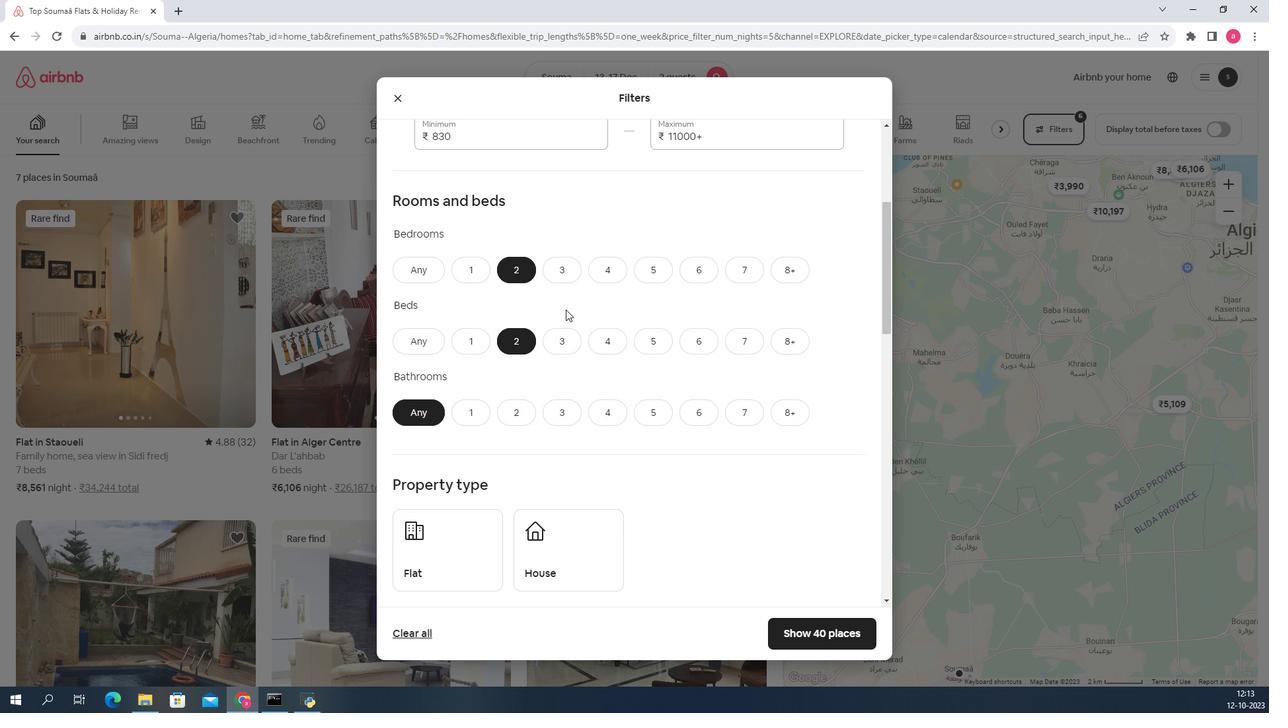 
Action: Mouse scrolled (553, 307) with delta (0, 0)
Screenshot: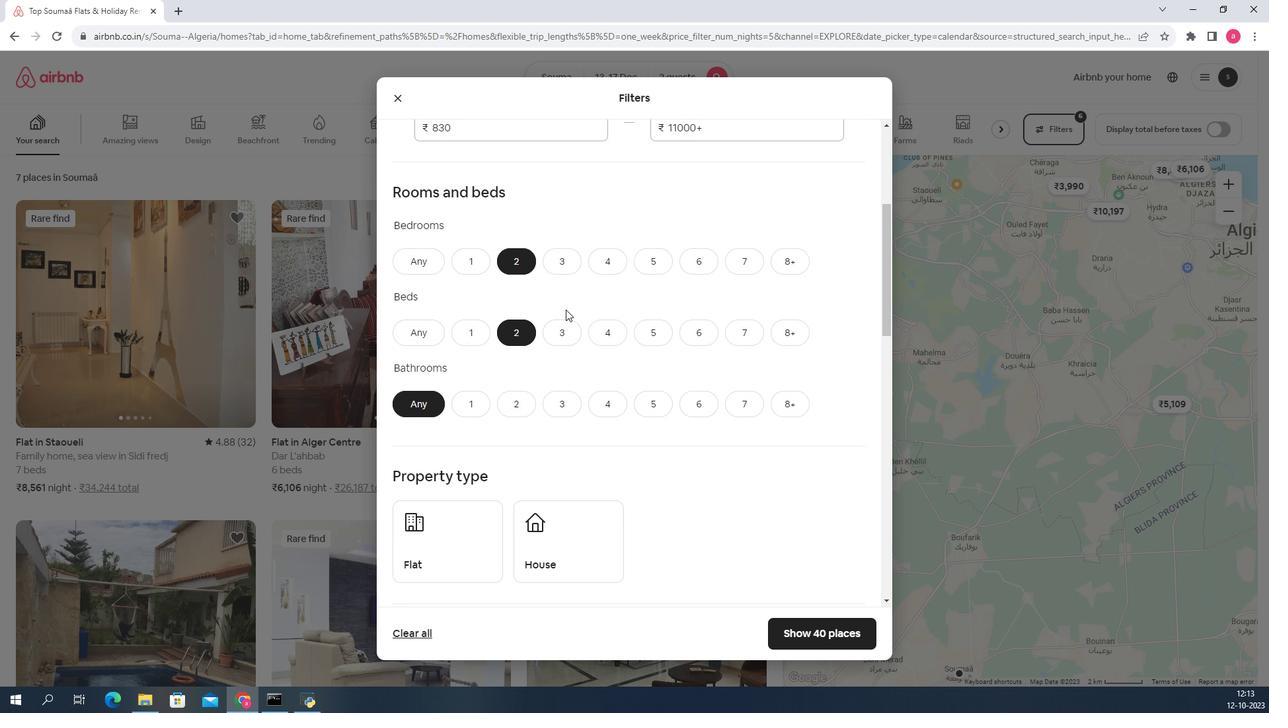 
Action: Mouse moved to (483, 278)
Screenshot: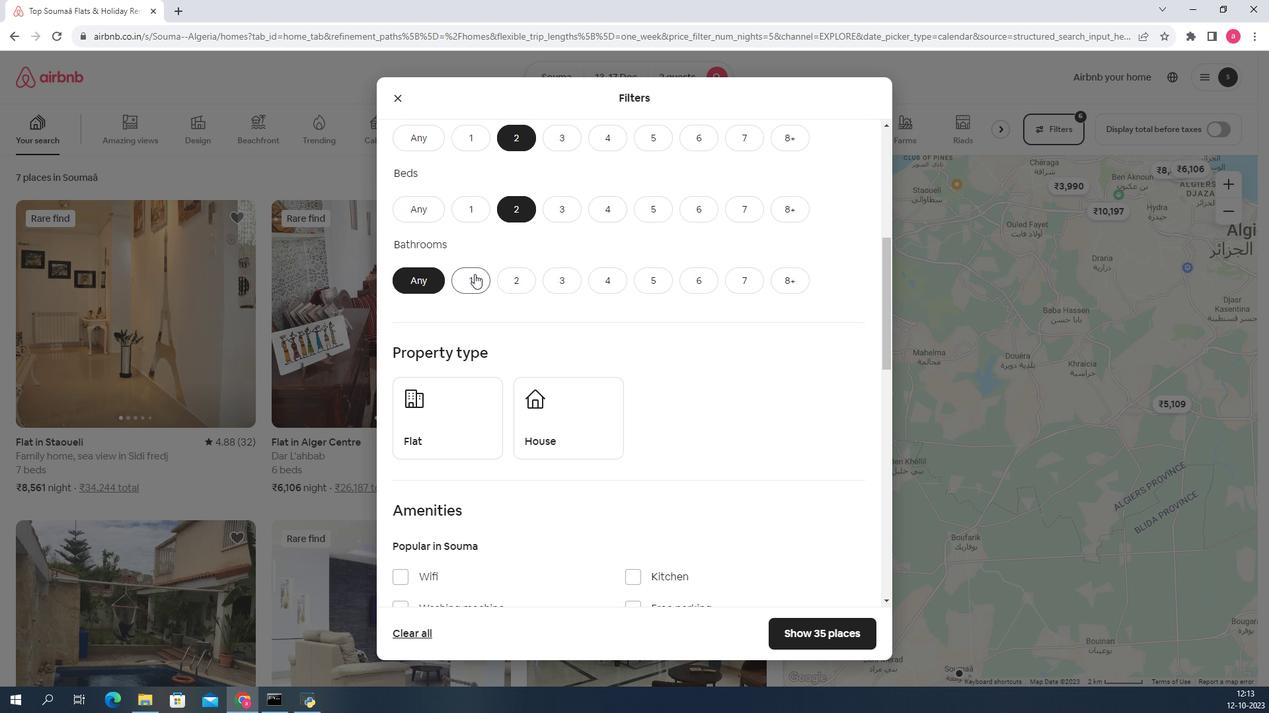 
Action: Mouse pressed left at (483, 278)
Screenshot: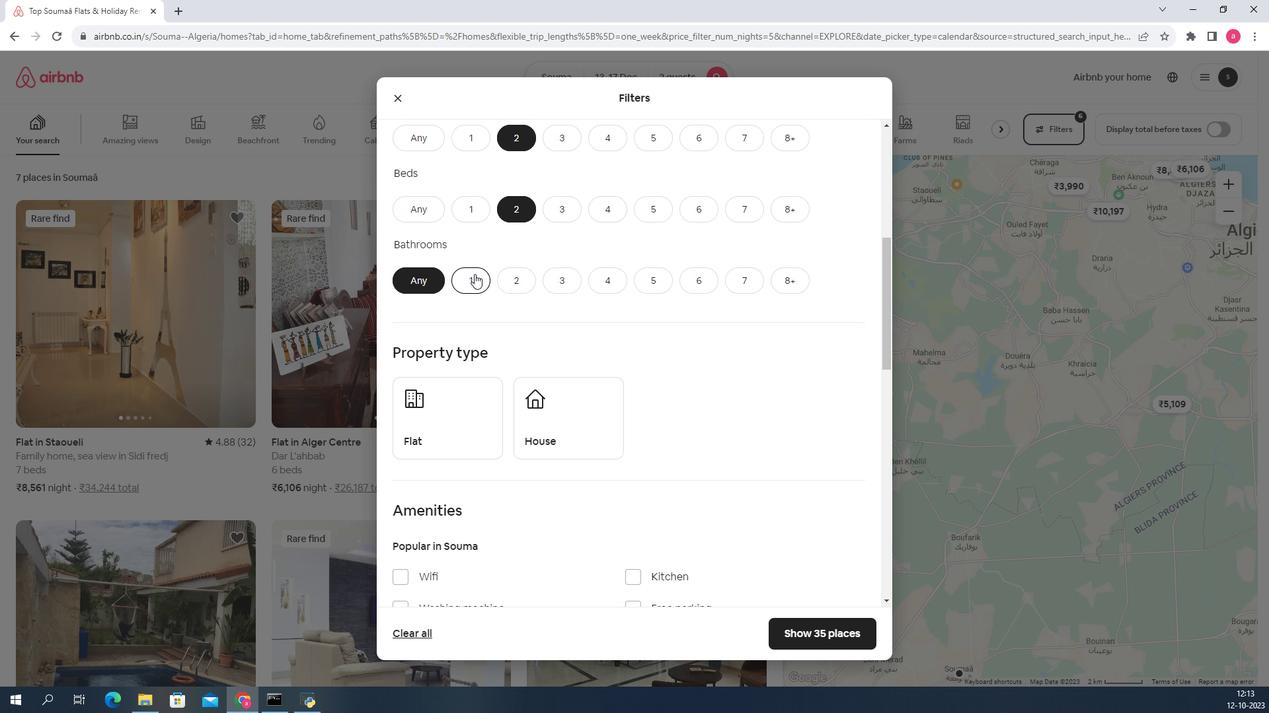 
Action: Mouse moved to (611, 364)
Screenshot: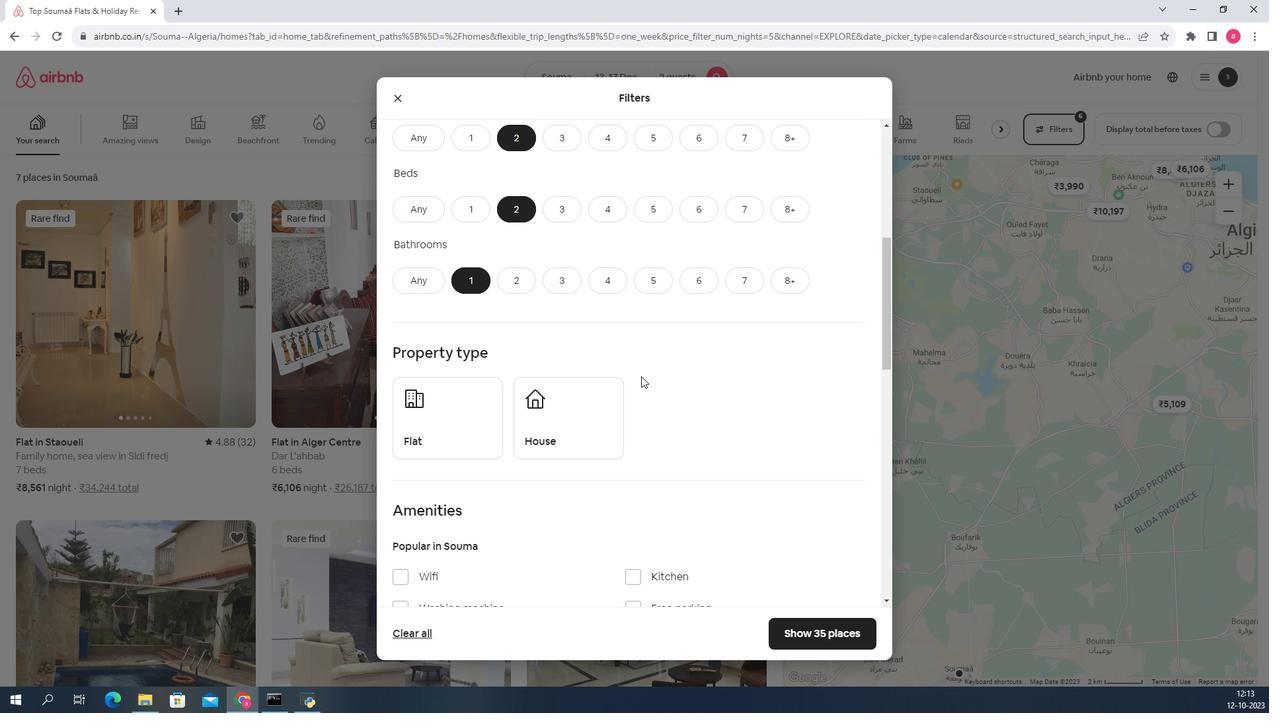 
Action: Mouse scrolled (611, 363) with delta (0, 0)
Screenshot: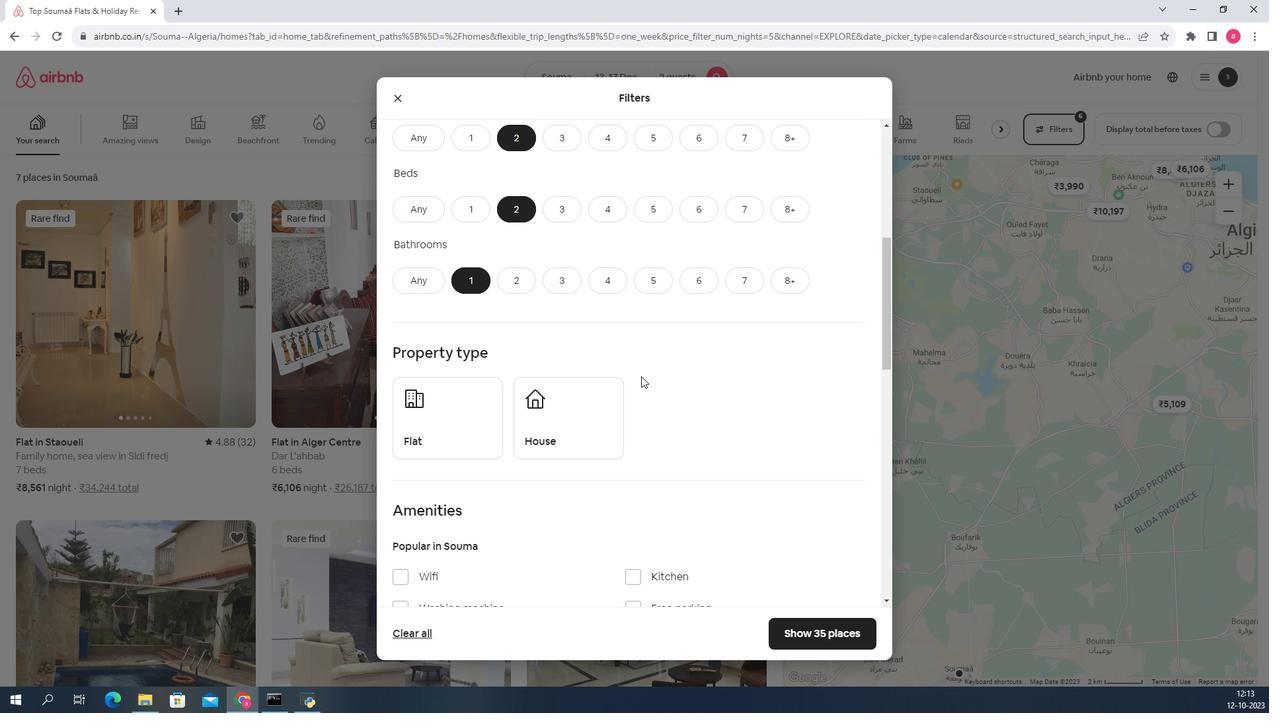 
Action: Mouse scrolled (611, 363) with delta (0, 0)
Screenshot: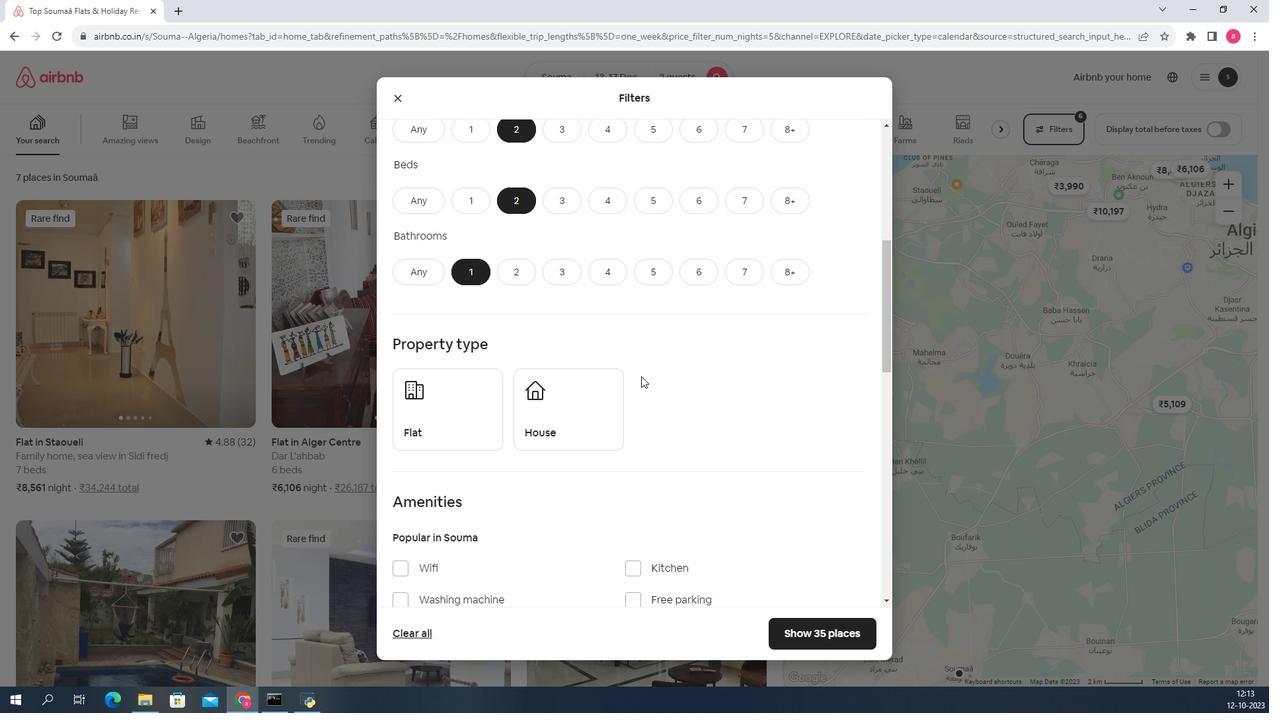 
Action: Mouse moved to (432, 419)
Screenshot: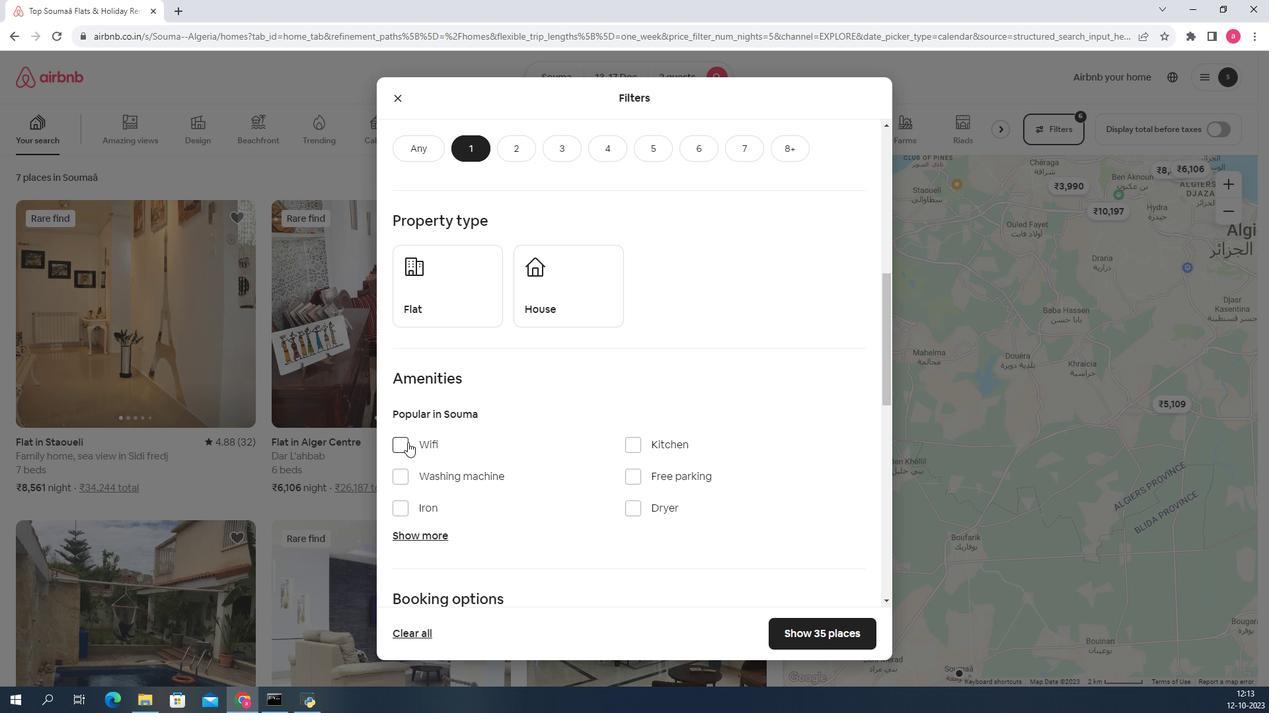 
Action: Mouse pressed left at (432, 419)
Screenshot: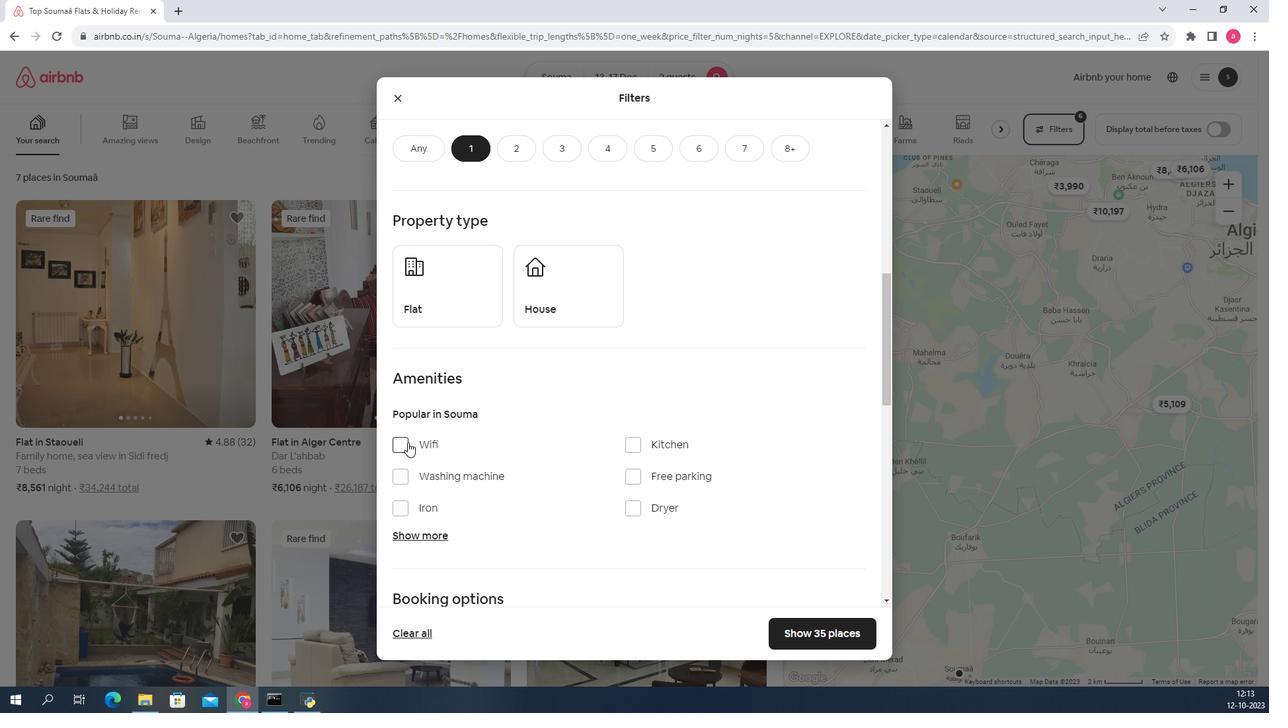 
Action: Mouse moved to (579, 352)
Screenshot: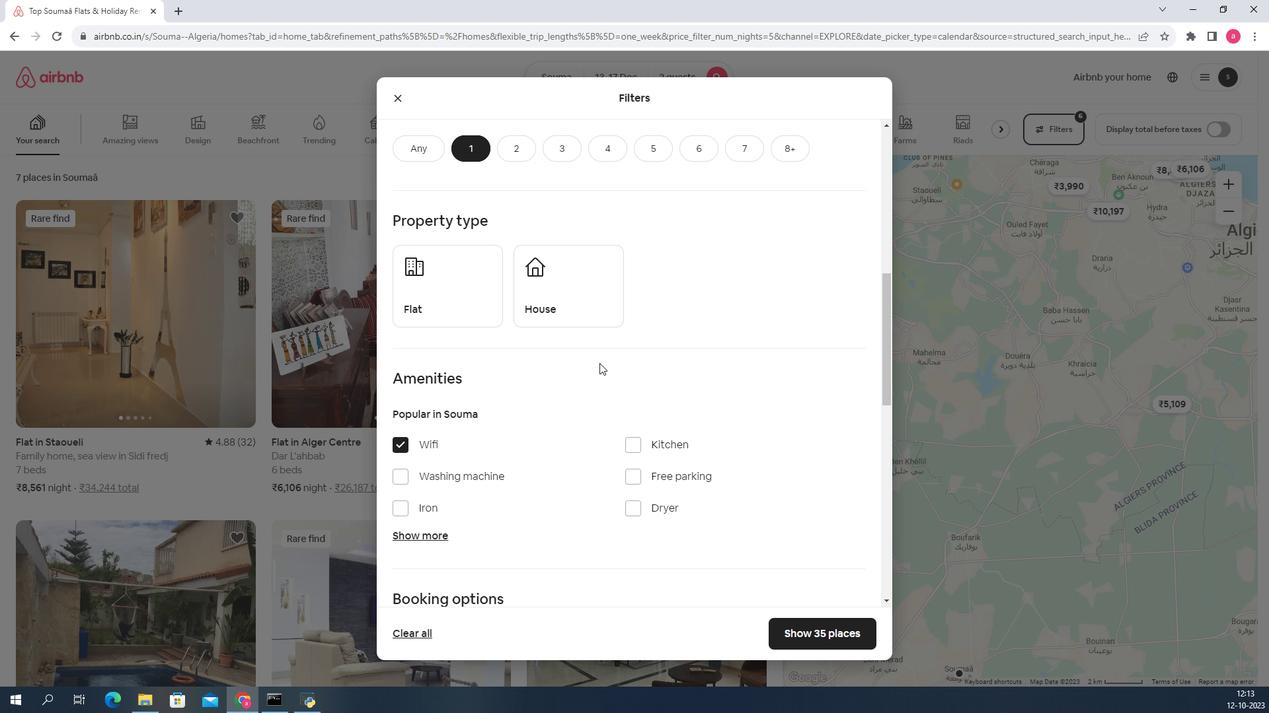 
Action: Mouse scrolled (579, 352) with delta (0, 0)
Screenshot: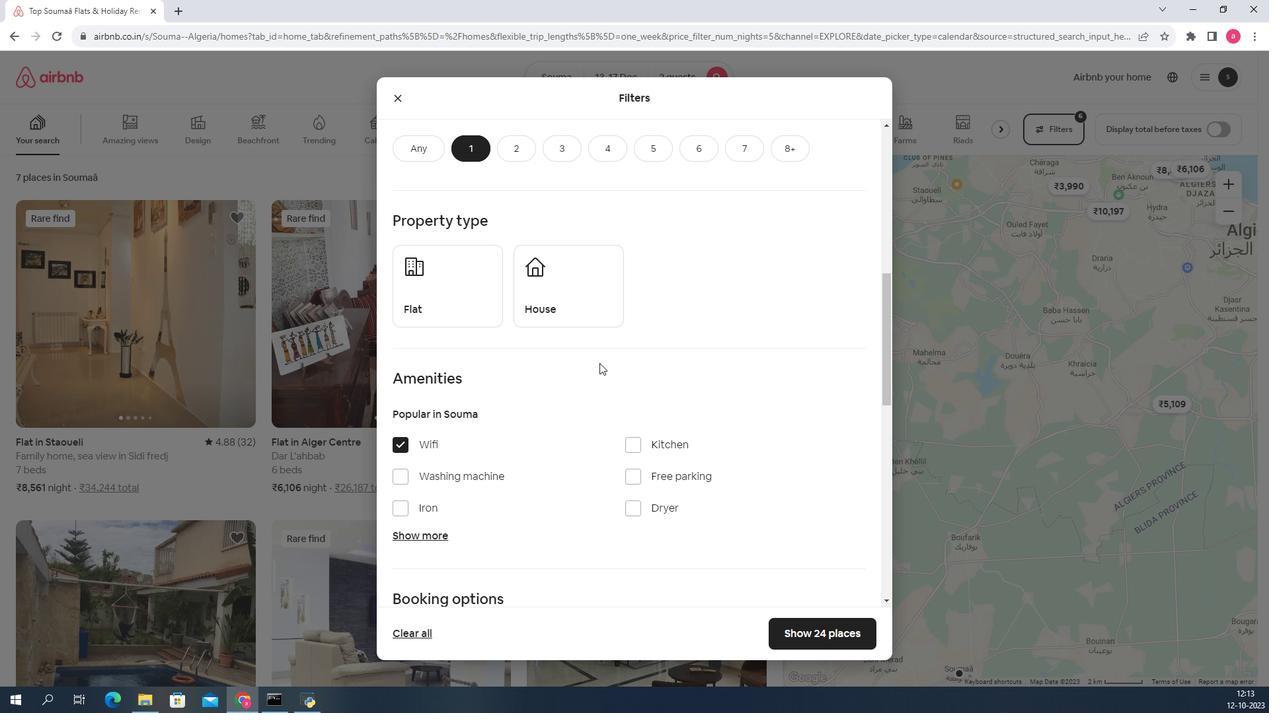 
Action: Mouse scrolled (579, 352) with delta (0, 0)
Screenshot: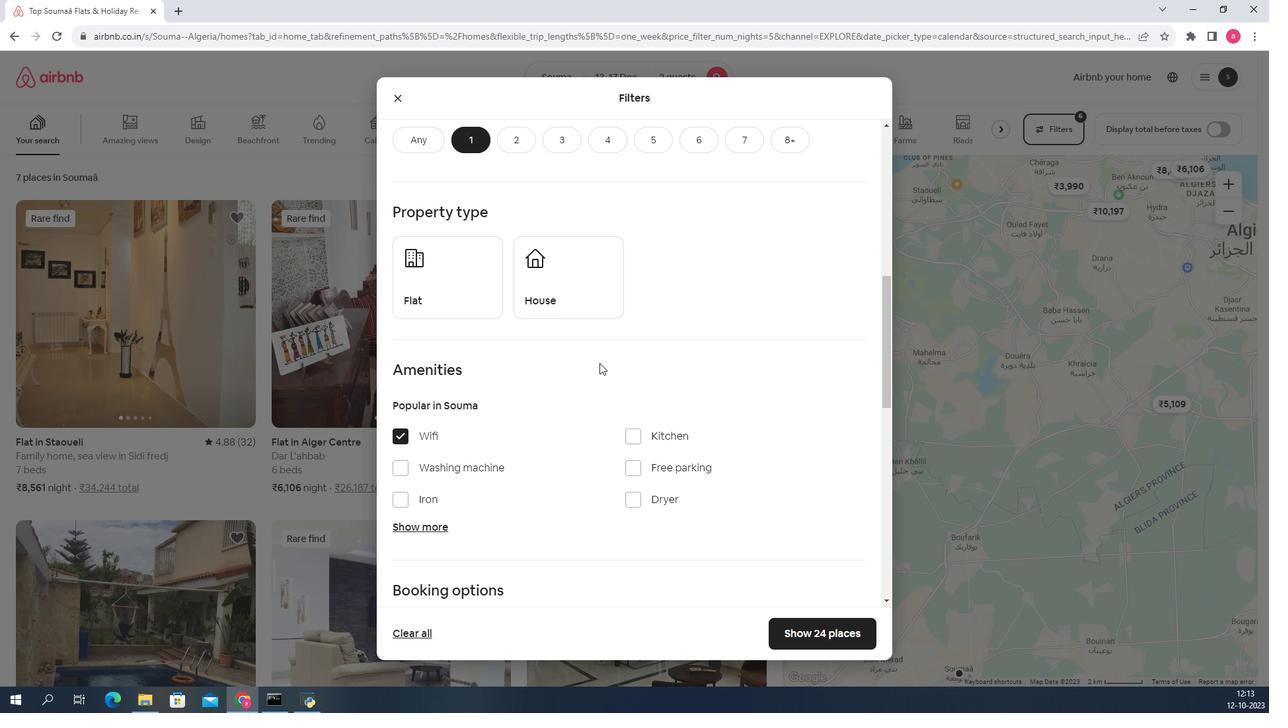 
Action: Mouse moved to (477, 340)
Screenshot: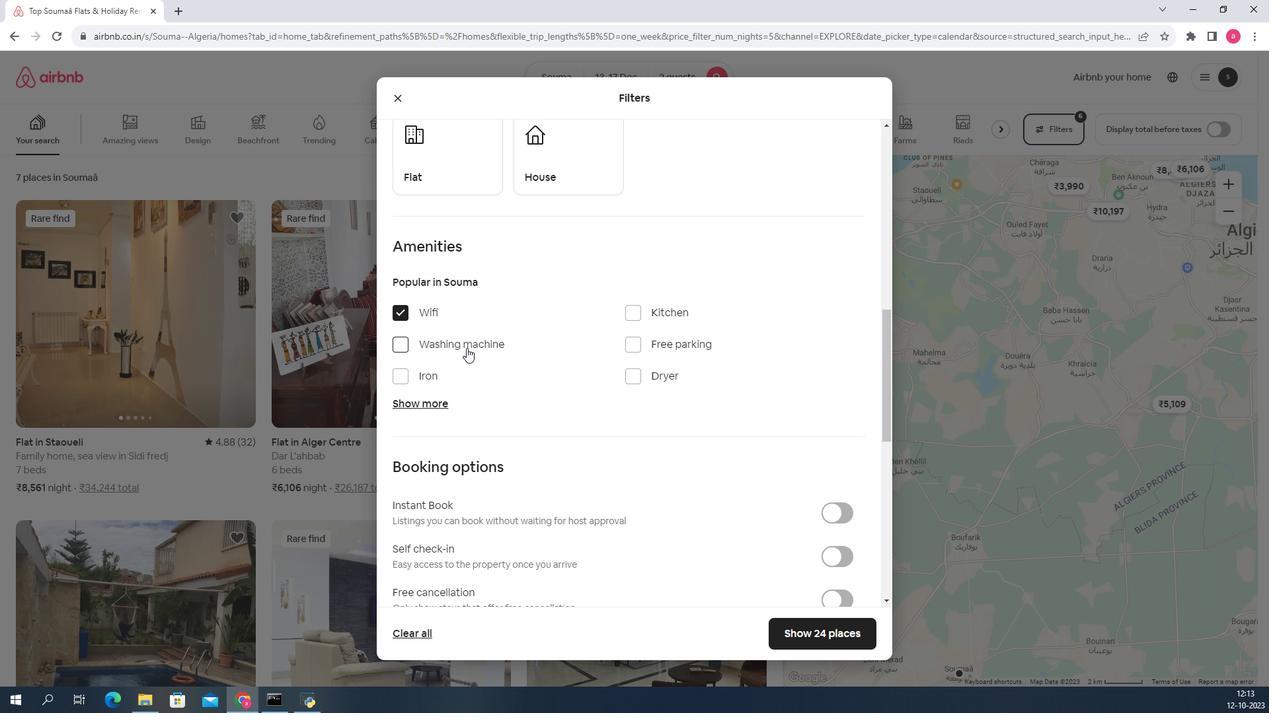 
Action: Mouse pressed left at (477, 340)
Screenshot: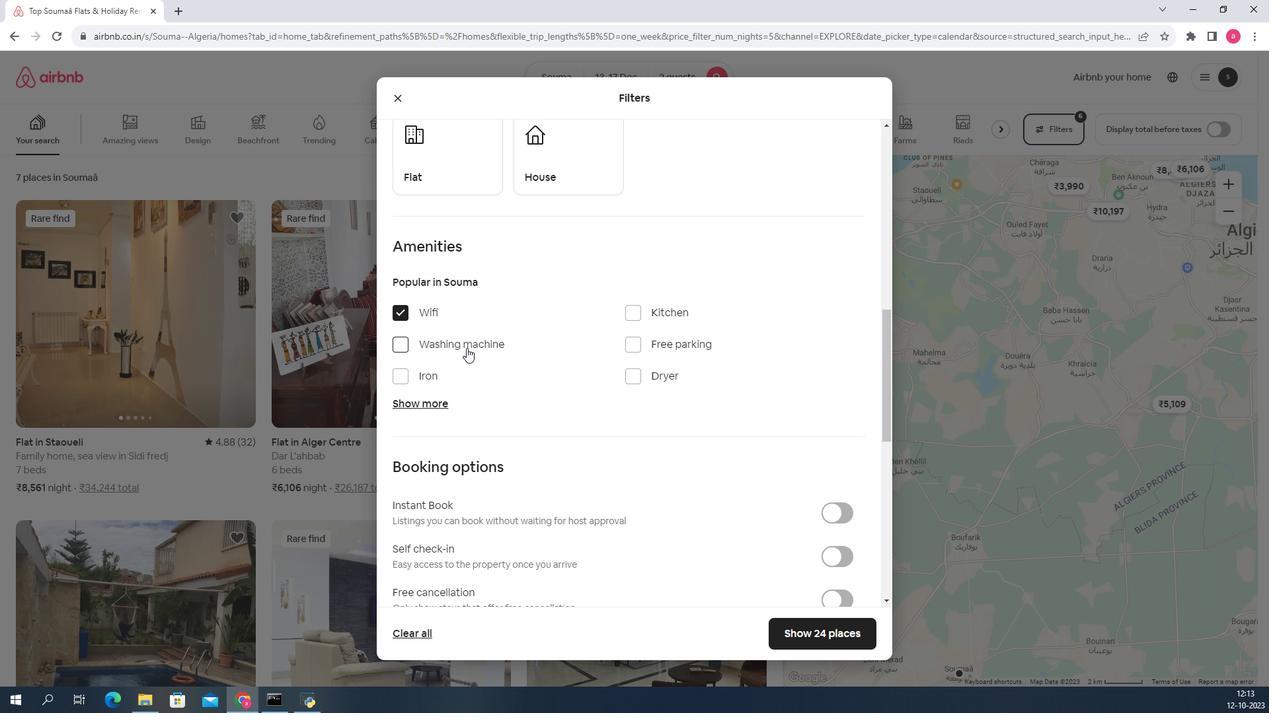 
Action: Mouse moved to (555, 358)
Screenshot: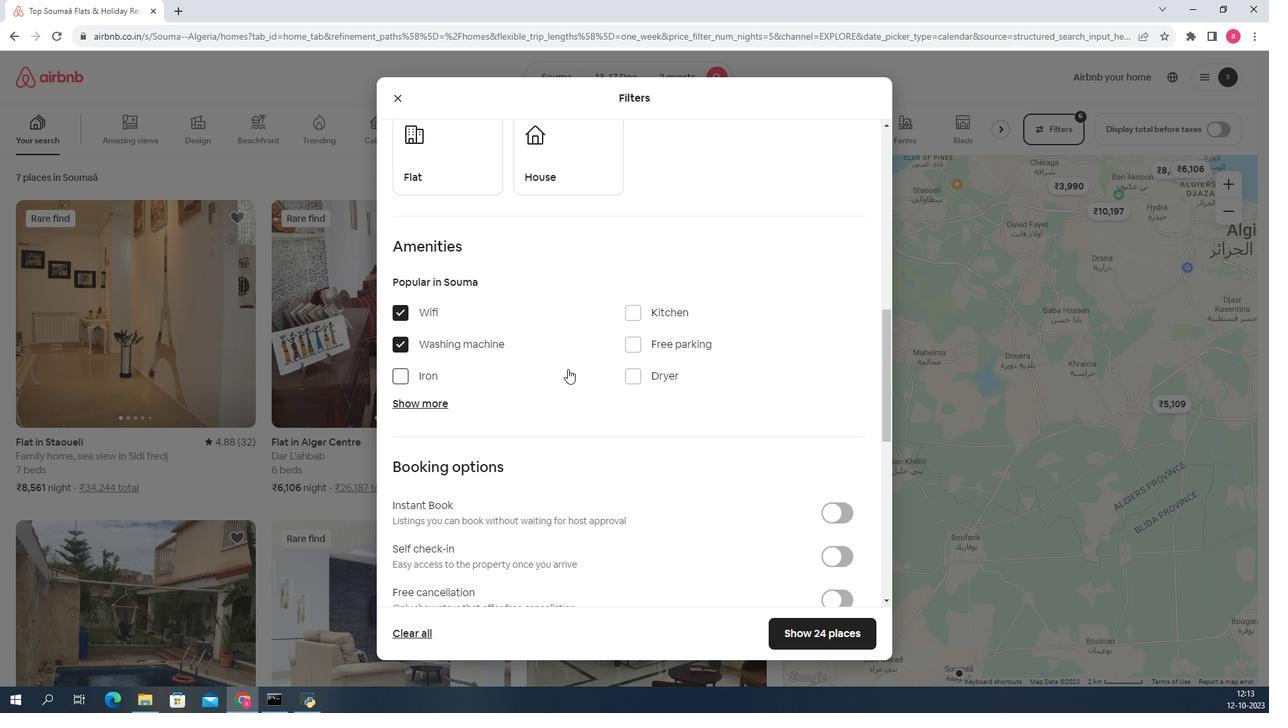 
Action: Mouse scrolled (555, 357) with delta (0, 0)
Screenshot: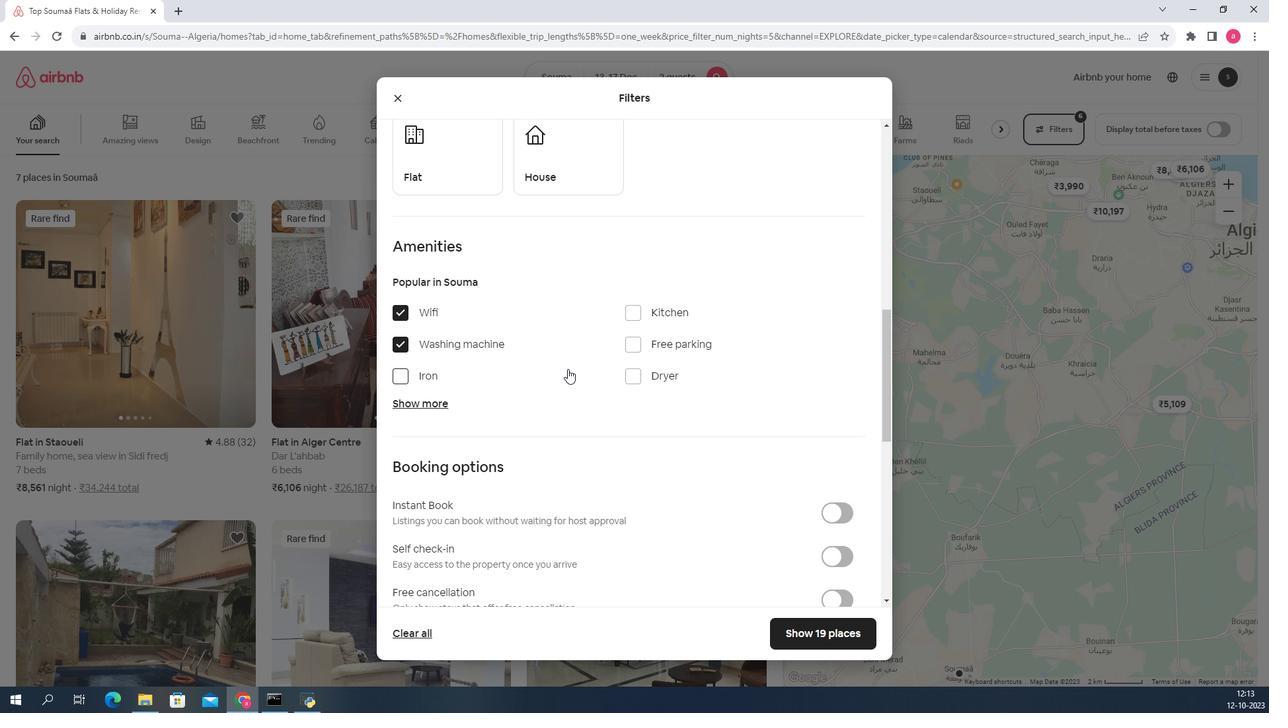 
Action: Mouse moved to (726, 583)
Screenshot: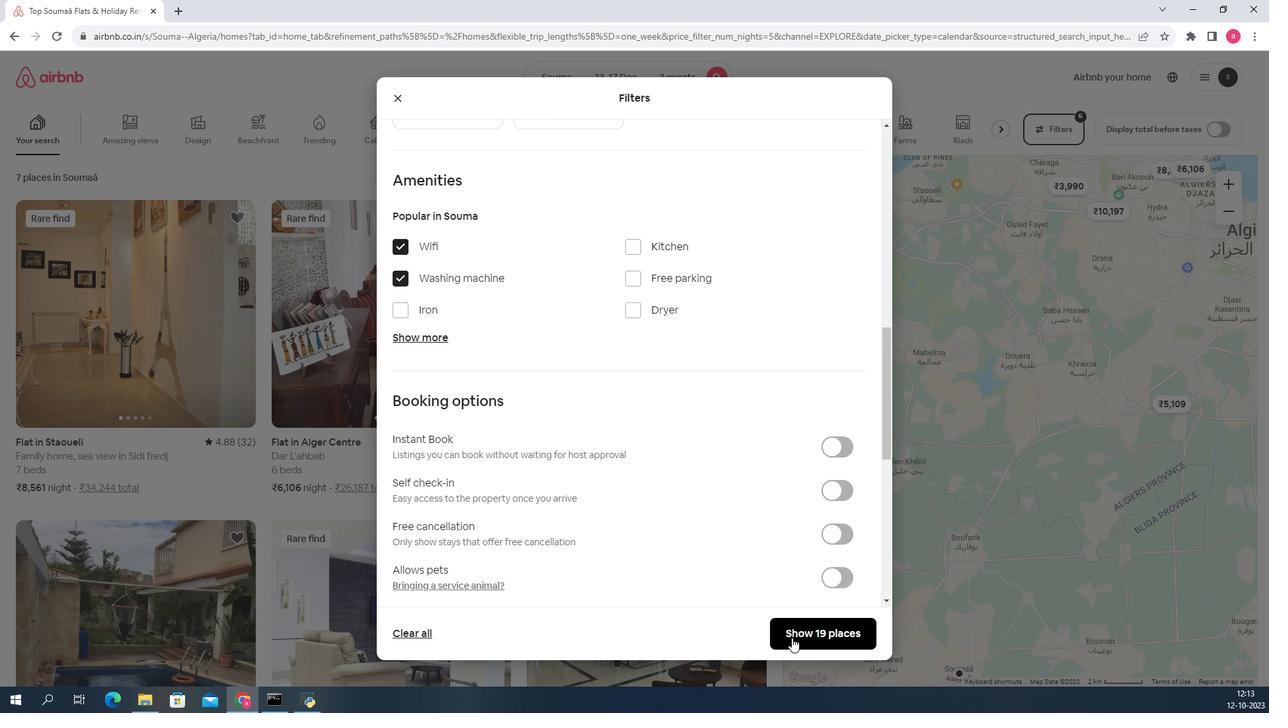 
Action: Mouse pressed left at (726, 583)
Screenshot: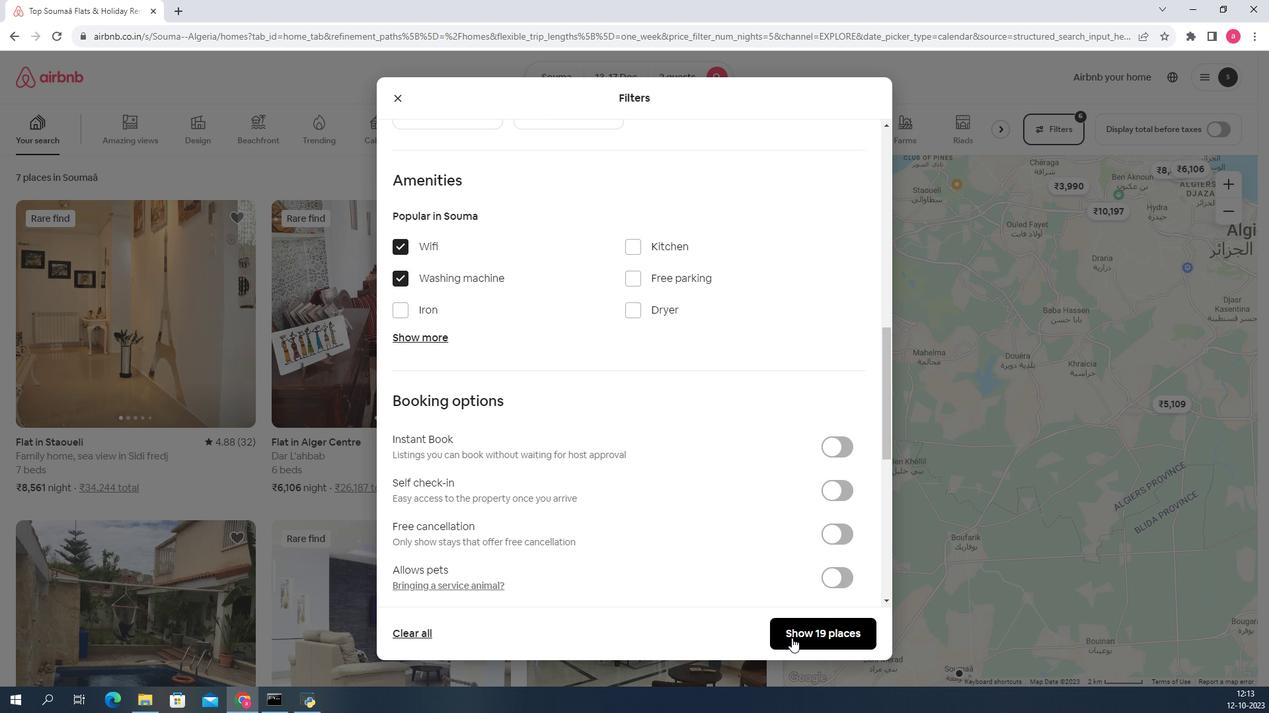 
Action: Mouse moved to (260, 317)
Screenshot: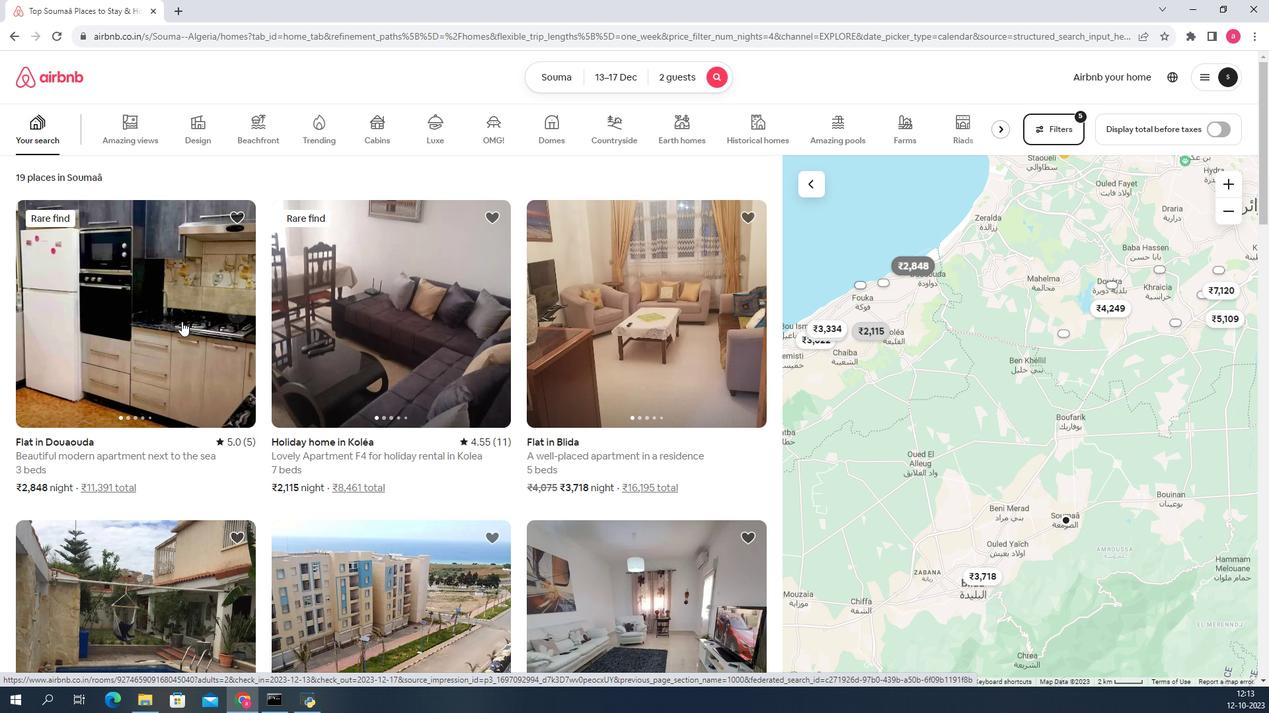 
Action: Mouse pressed left at (260, 317)
Screenshot: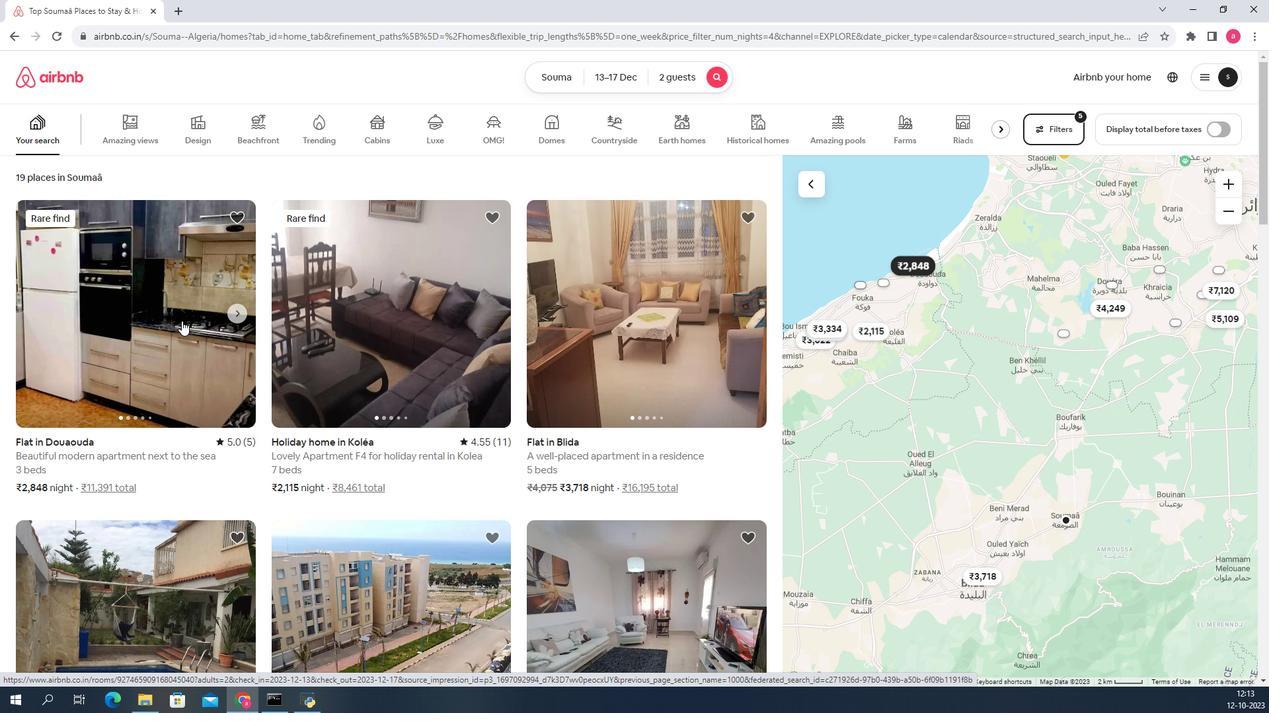 
Action: Mouse moved to (534, 282)
Screenshot: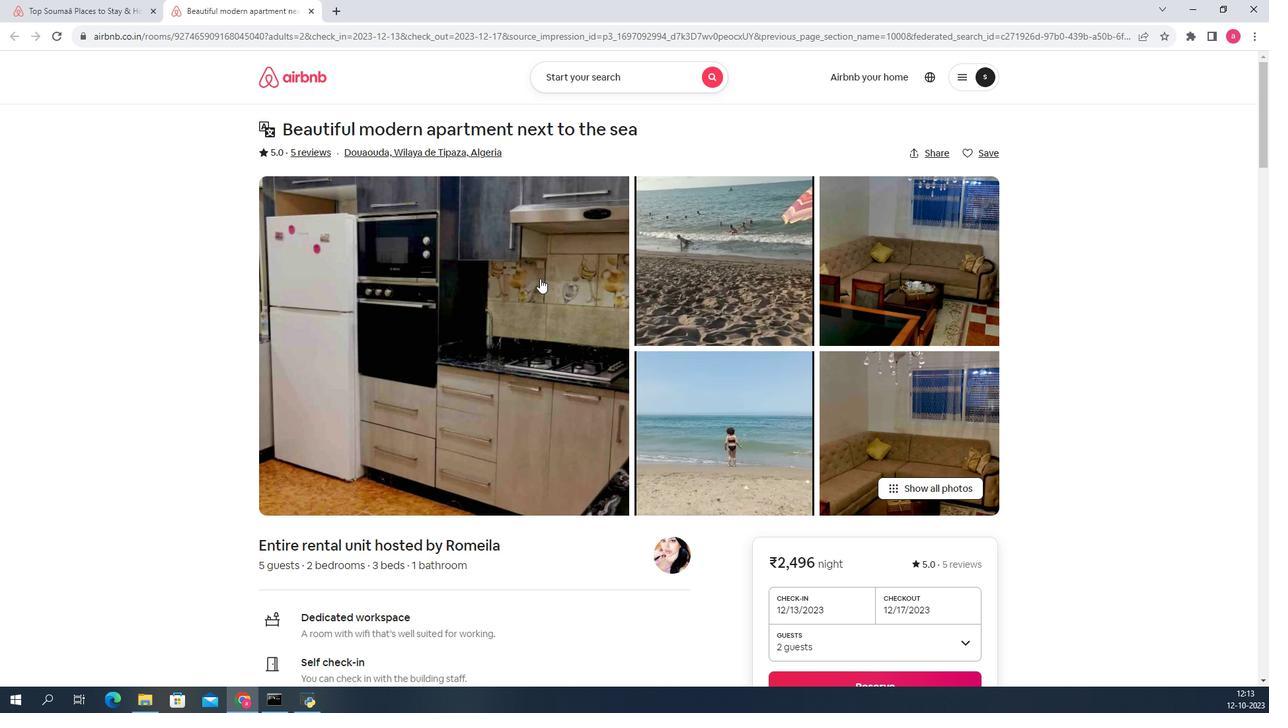 
Action: Mouse pressed left at (534, 282)
Screenshot: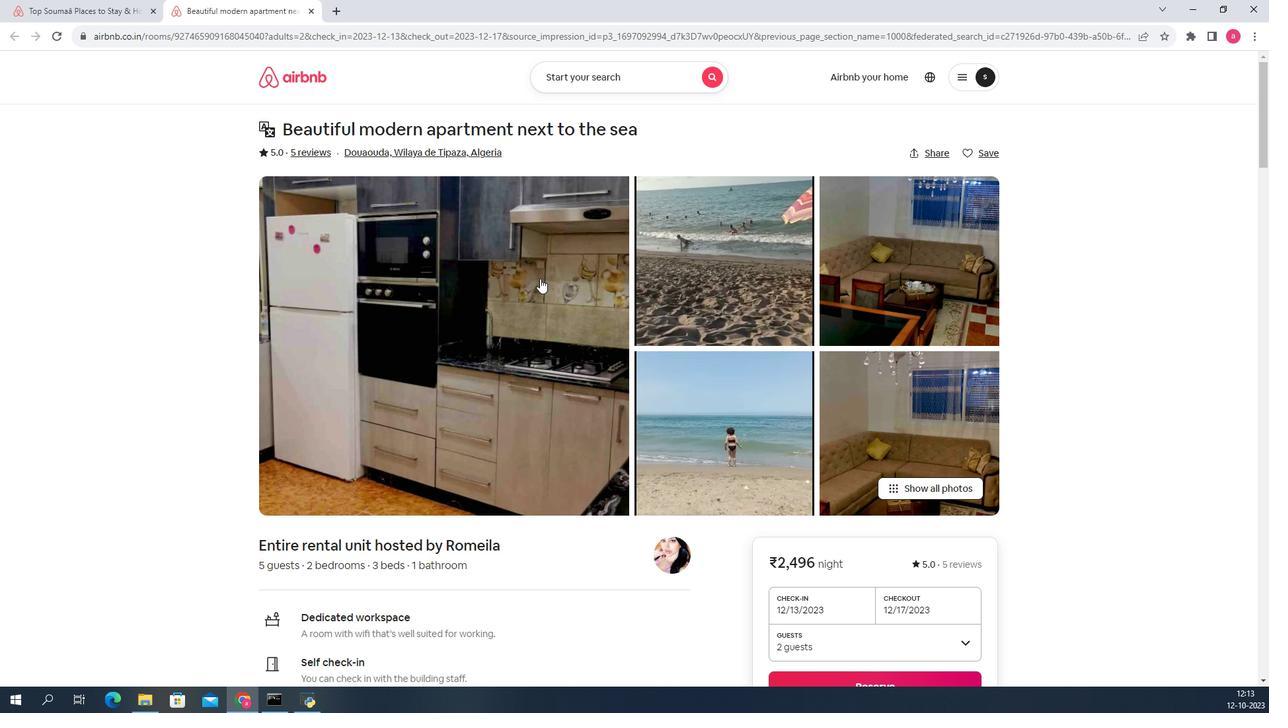 
Action: Mouse scrolled (534, 281) with delta (0, 0)
Screenshot: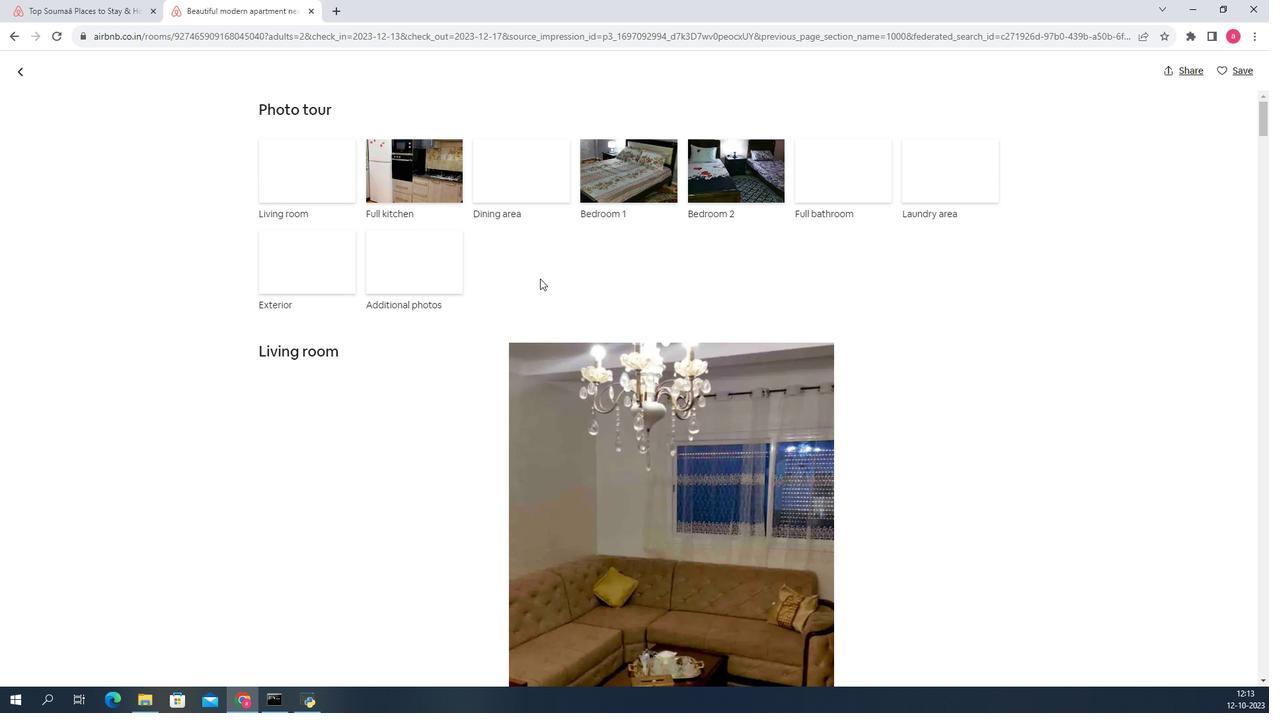 
Action: Mouse scrolled (534, 281) with delta (0, 0)
Screenshot: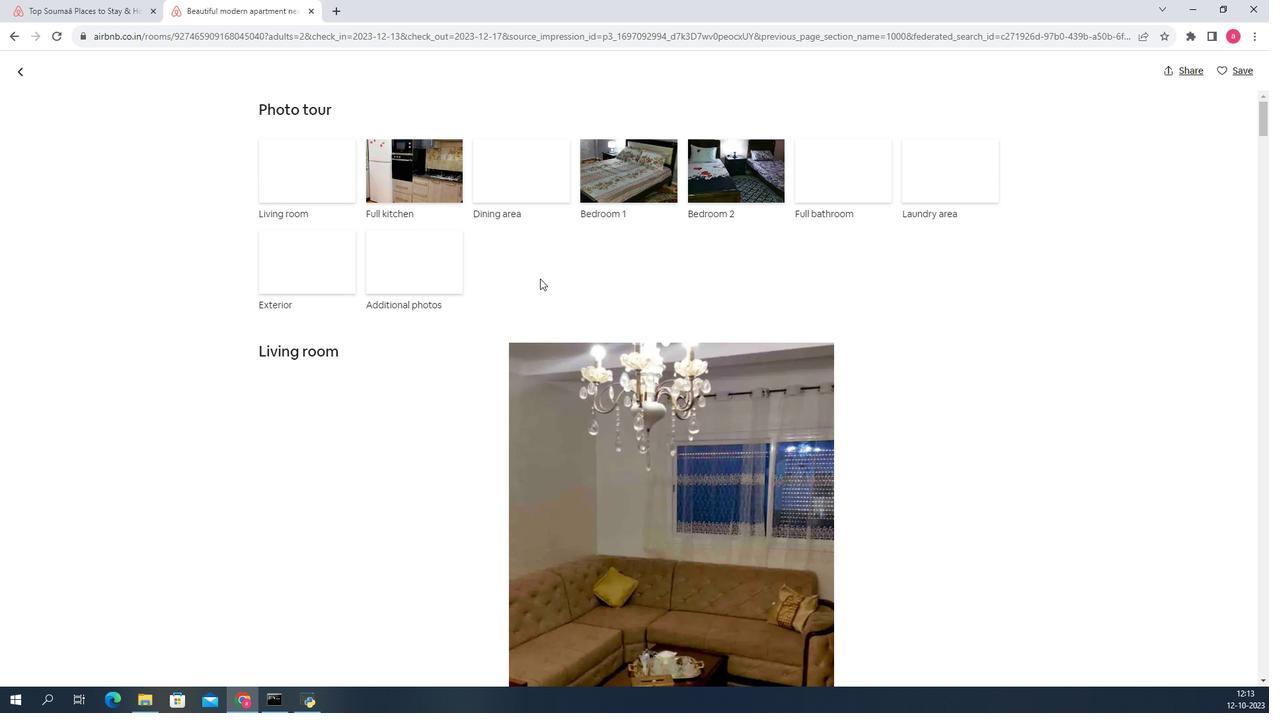 
Action: Mouse scrolled (534, 281) with delta (0, 0)
Screenshot: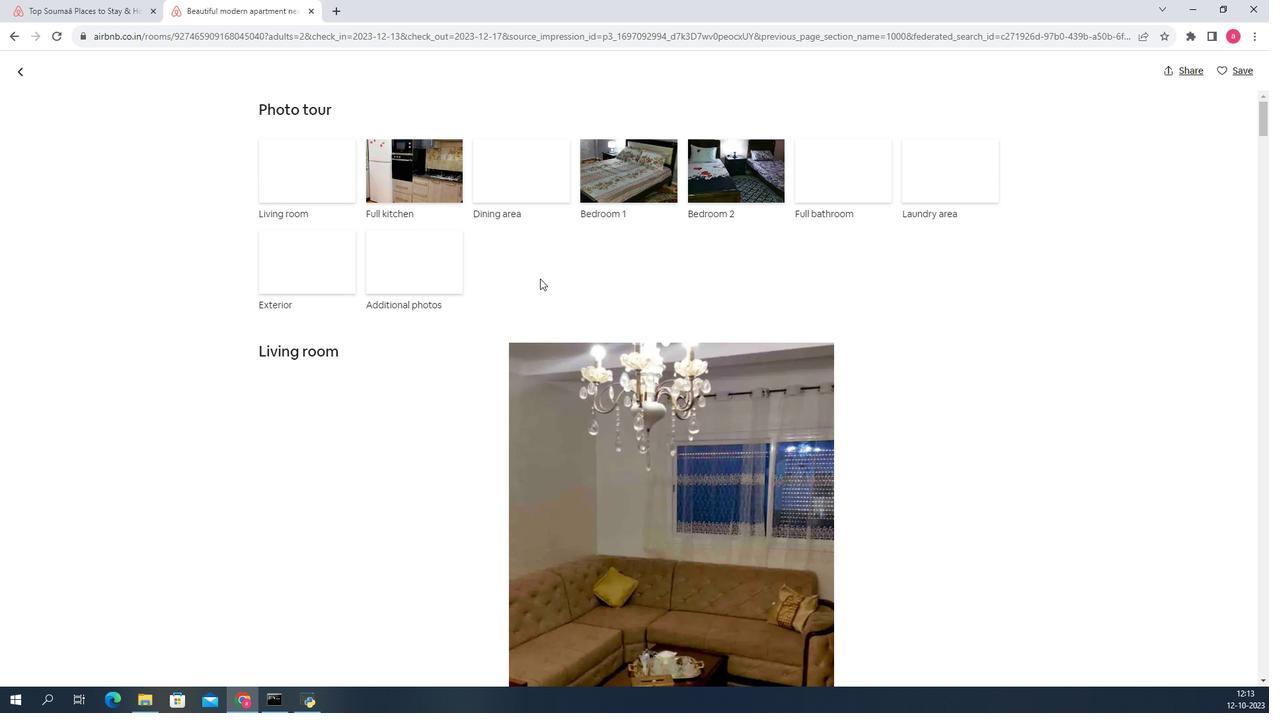 
Action: Mouse scrolled (534, 281) with delta (0, 0)
Screenshot: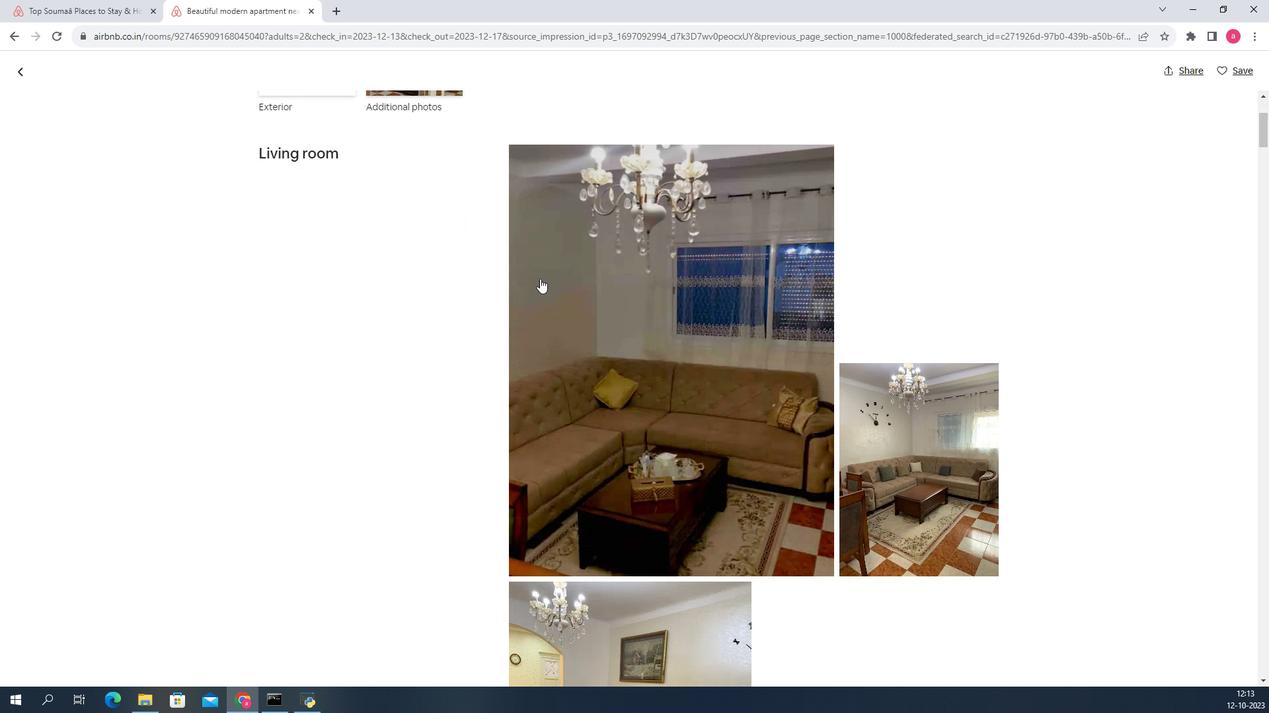
Action: Mouse scrolled (534, 281) with delta (0, 0)
Screenshot: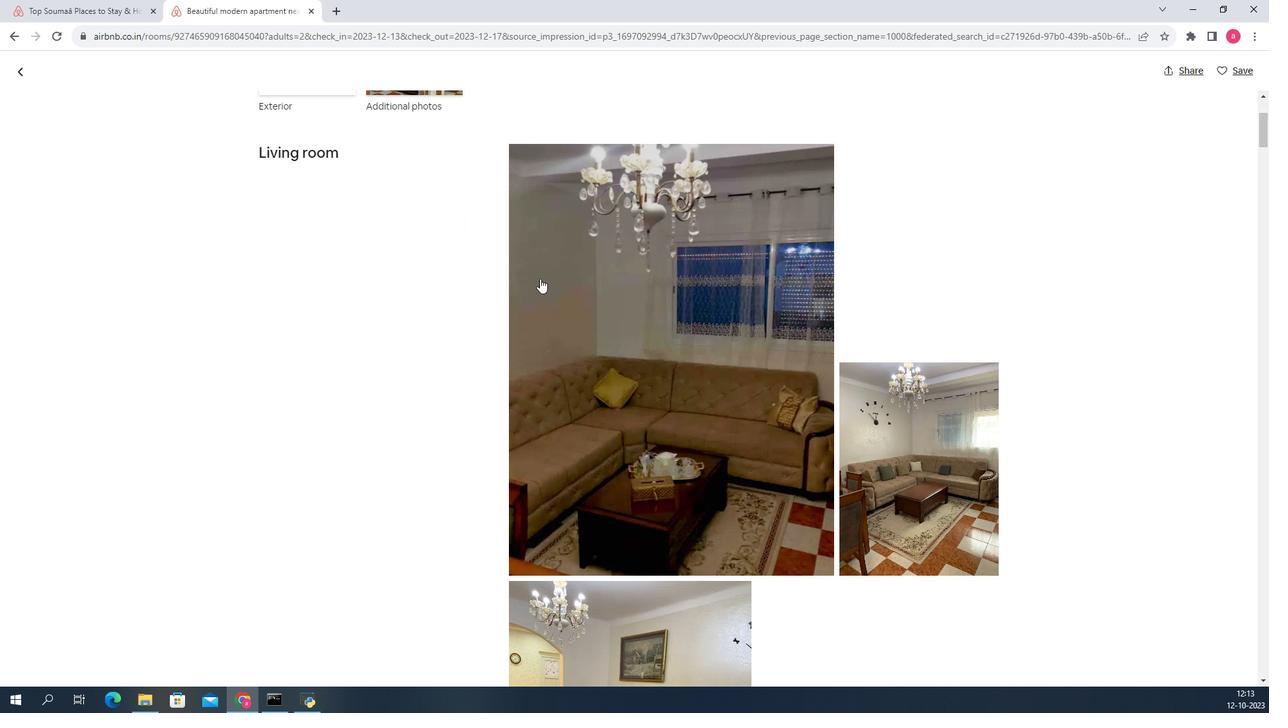 
Action: Mouse scrolled (534, 281) with delta (0, 0)
Screenshot: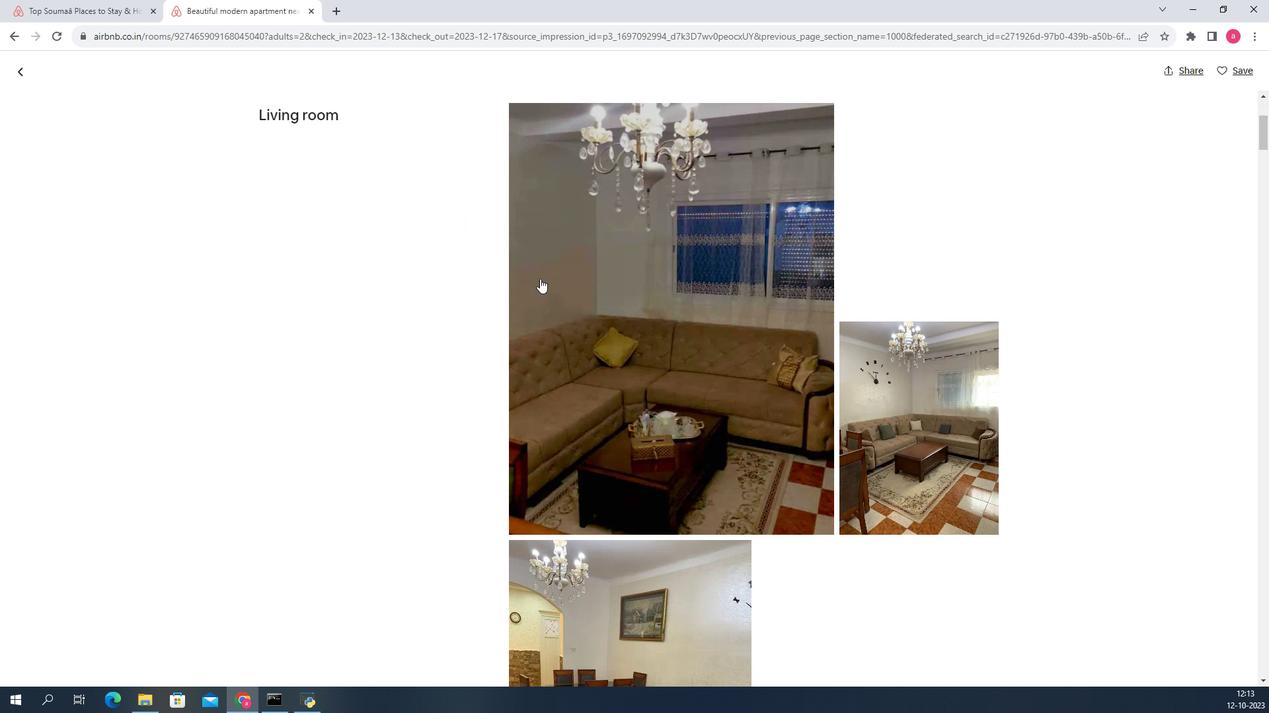 
Action: Mouse scrolled (534, 281) with delta (0, 0)
Screenshot: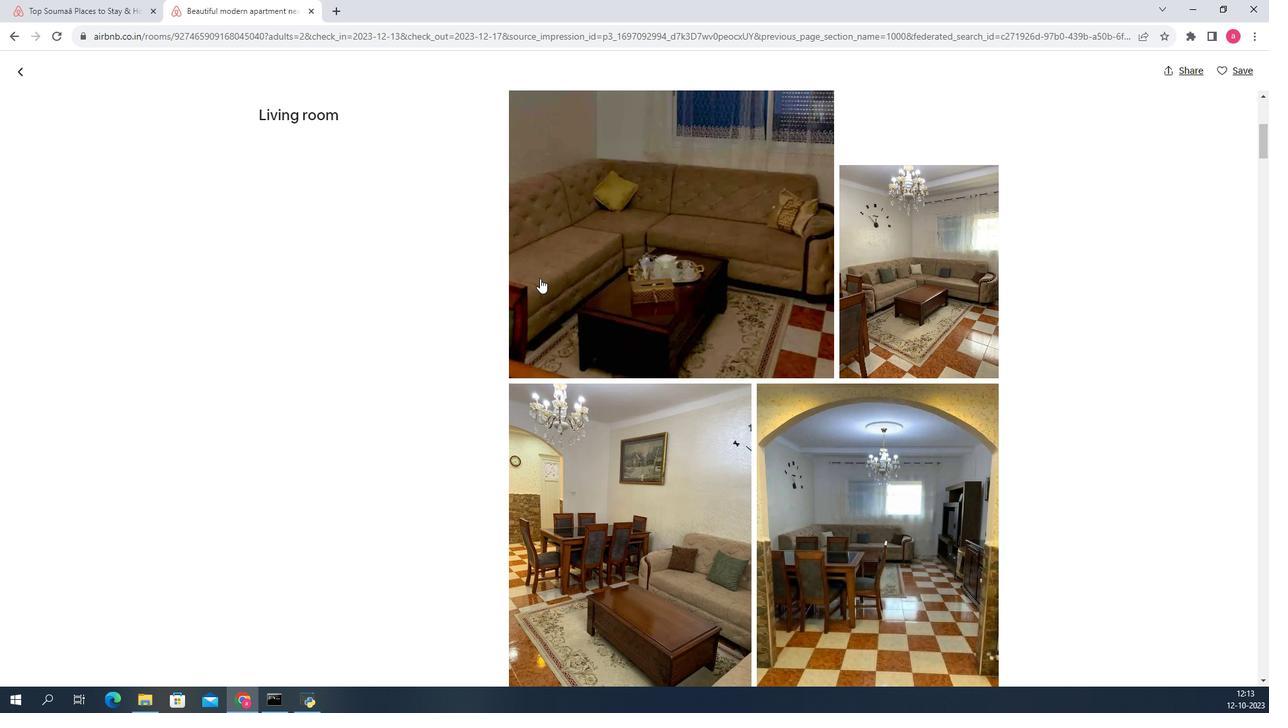 
Action: Mouse scrolled (534, 281) with delta (0, 0)
Screenshot: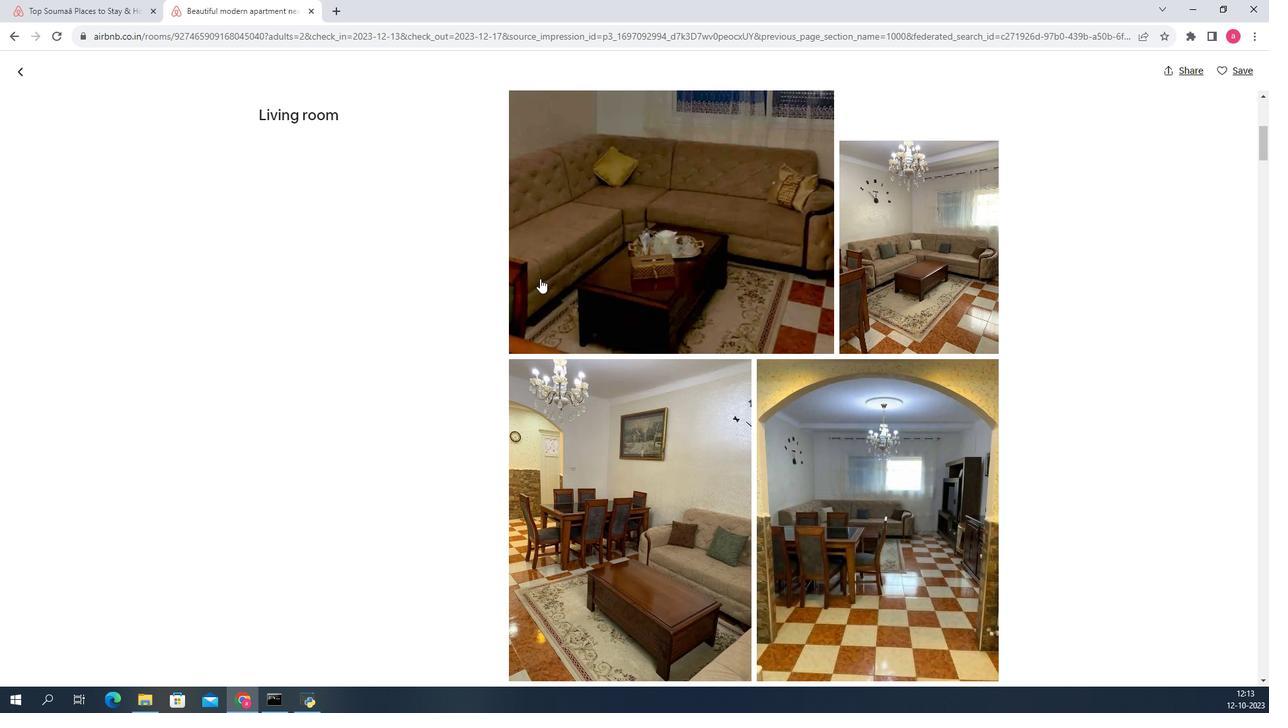 
Action: Mouse scrolled (534, 281) with delta (0, 0)
Screenshot: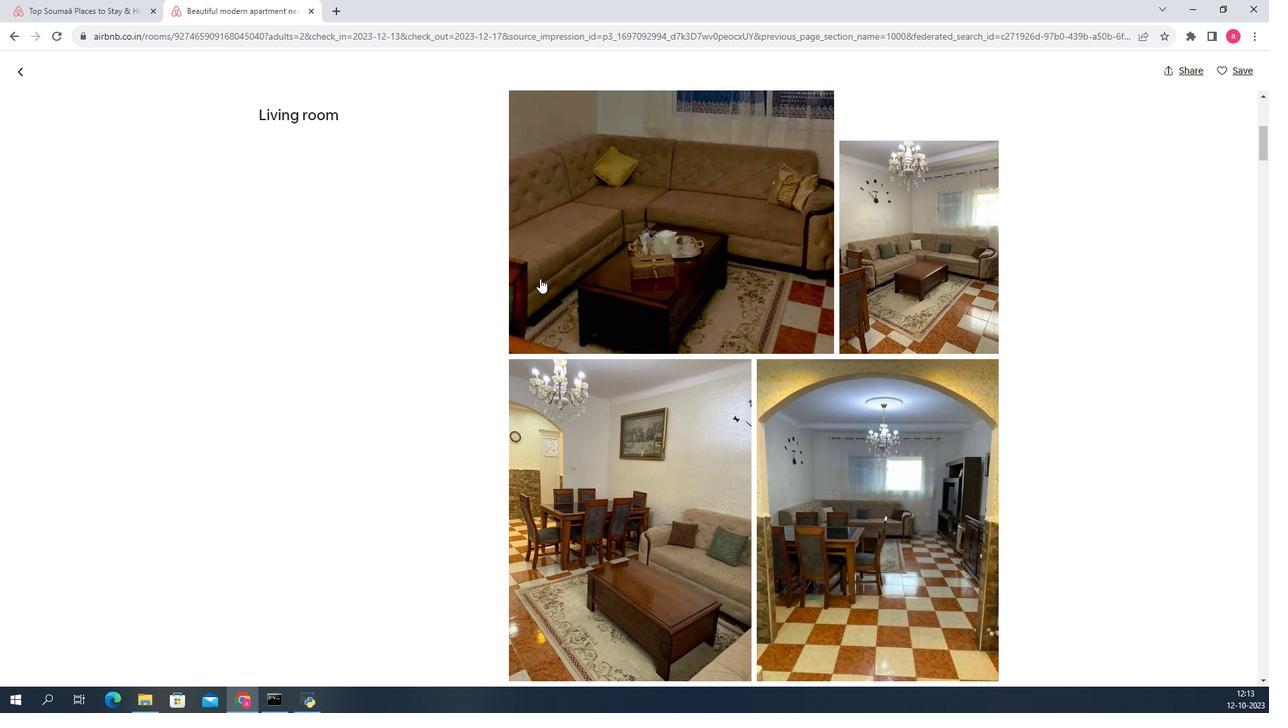 
Action: Mouse scrolled (534, 281) with delta (0, 0)
Screenshot: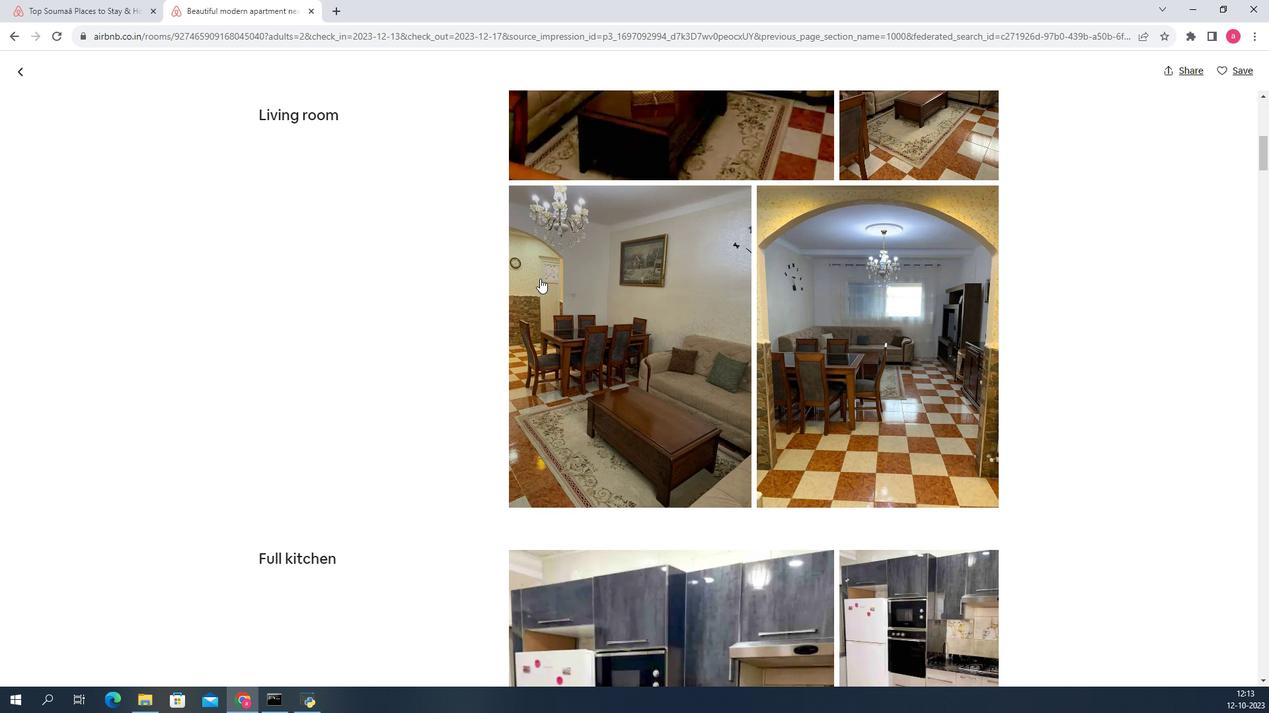 
Action: Mouse scrolled (534, 281) with delta (0, 0)
Screenshot: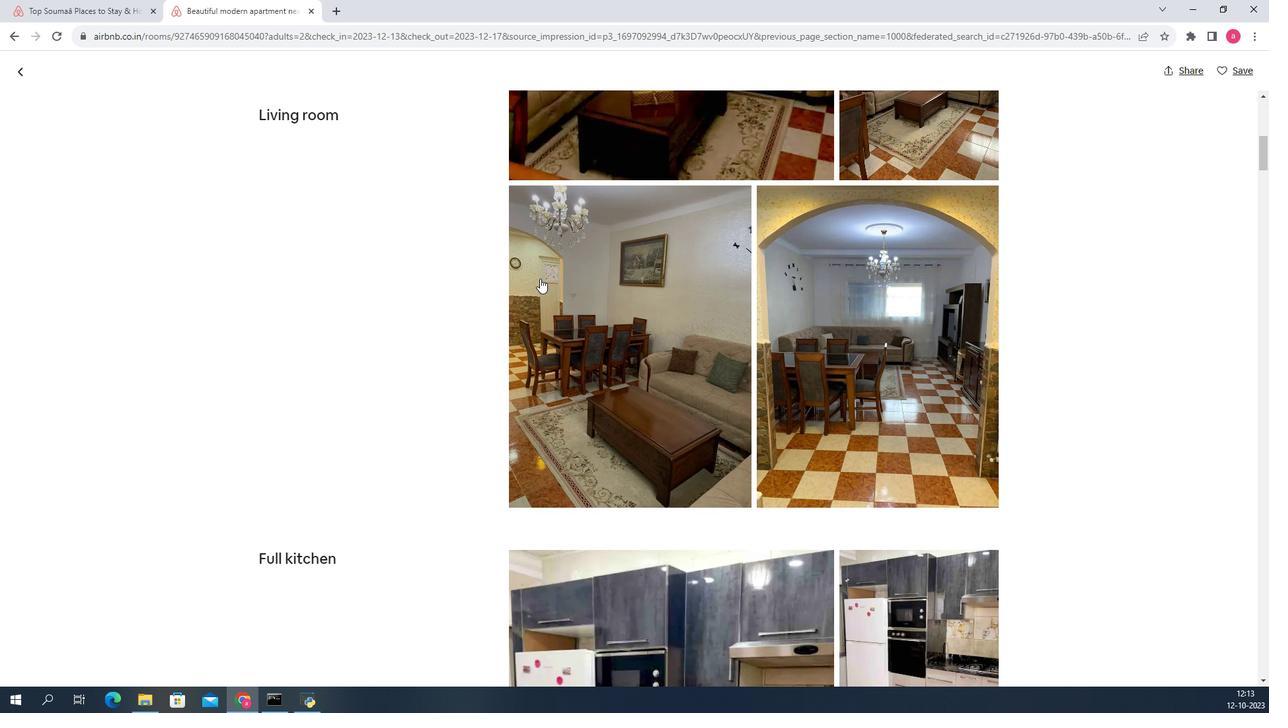 
Action: Mouse scrolled (534, 281) with delta (0, 0)
Screenshot: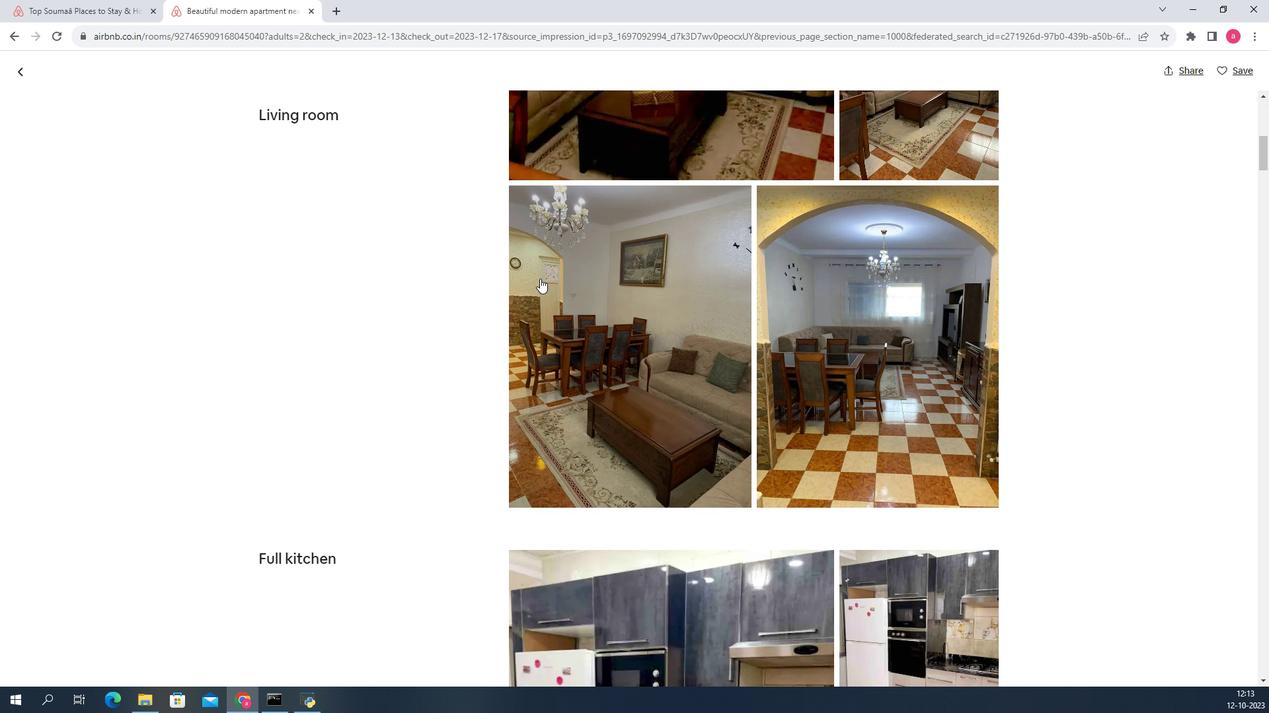 
Action: Mouse scrolled (534, 281) with delta (0, 0)
Screenshot: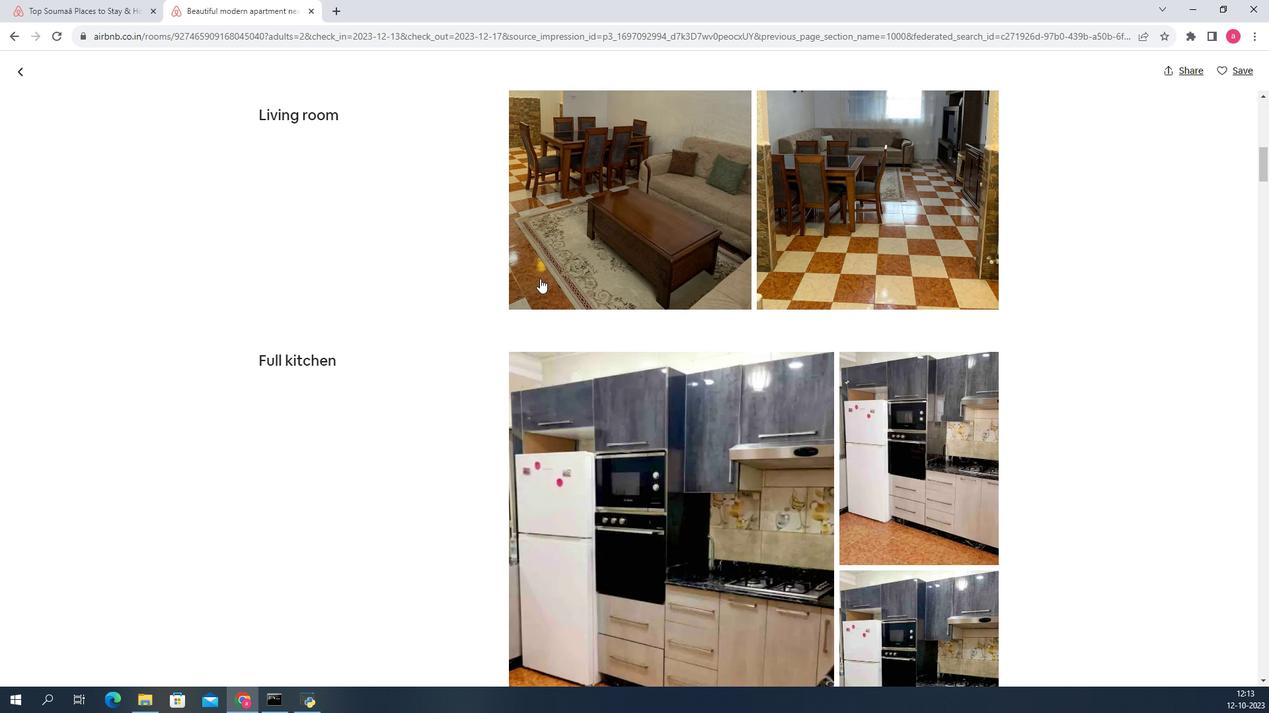 
Action: Mouse scrolled (534, 281) with delta (0, 0)
Screenshot: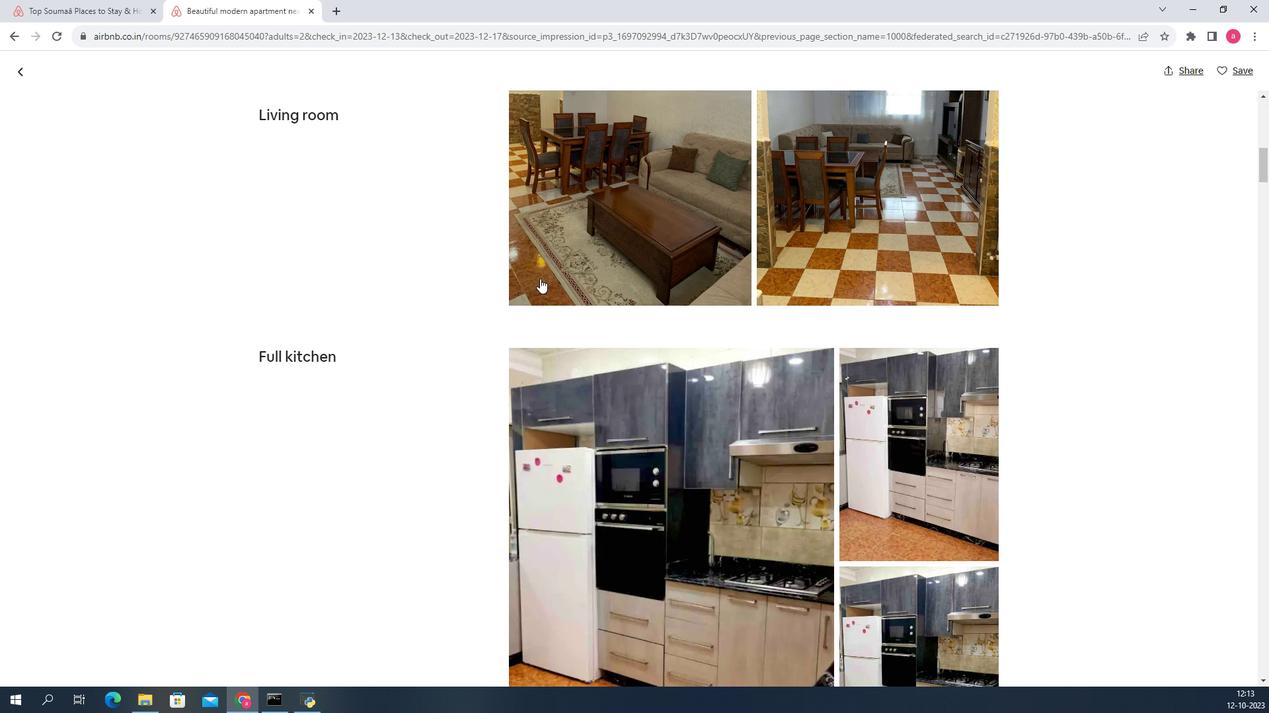 
Action: Mouse scrolled (534, 281) with delta (0, 0)
Screenshot: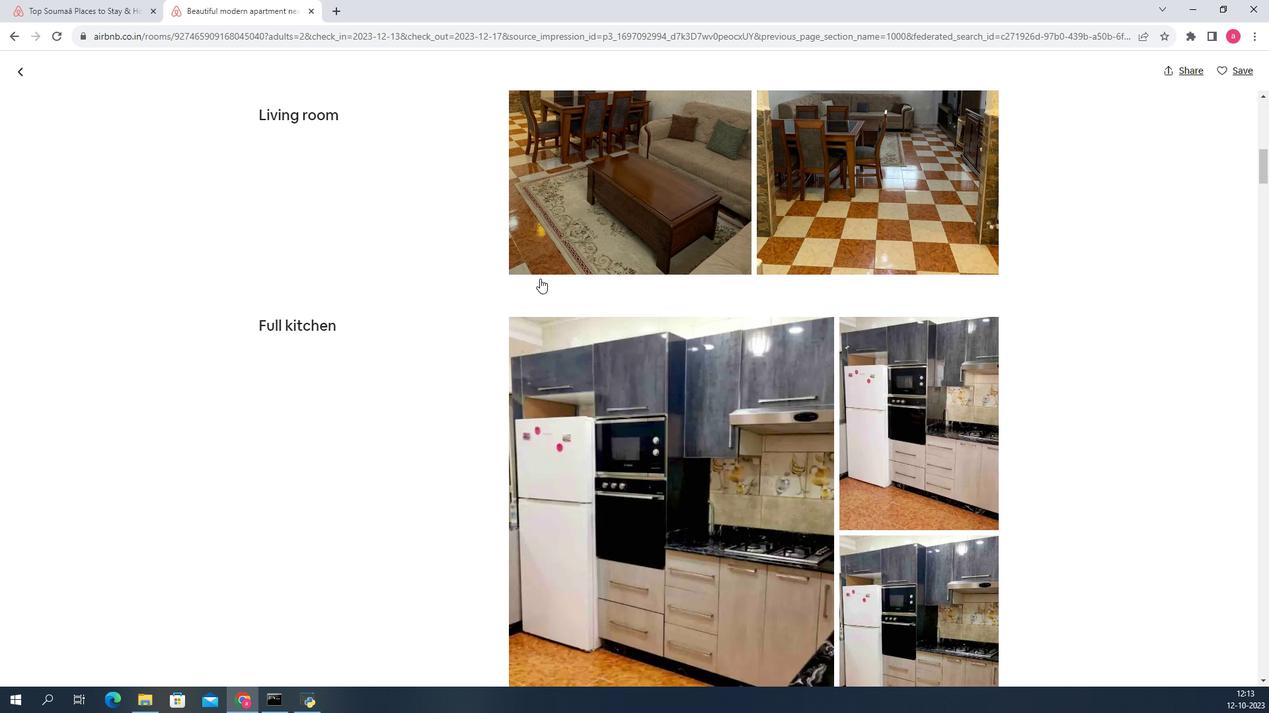 
Action: Mouse scrolled (534, 281) with delta (0, 0)
Screenshot: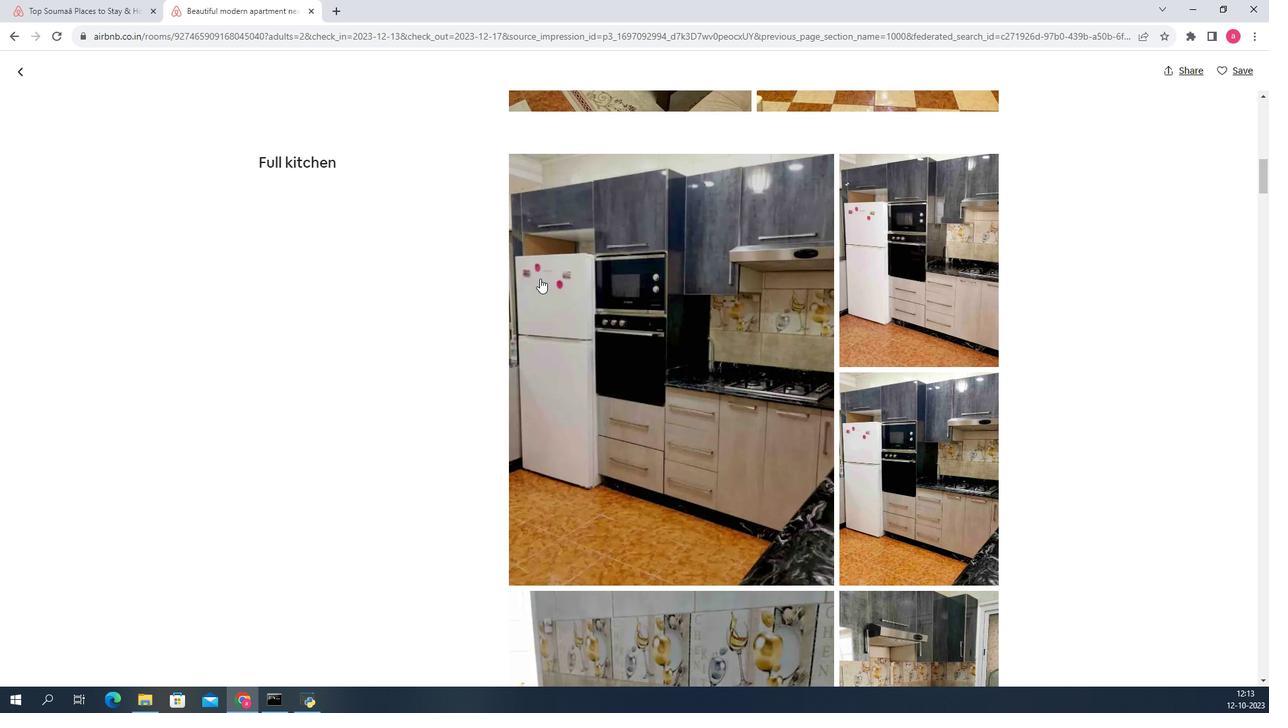
Action: Mouse scrolled (534, 281) with delta (0, 0)
Screenshot: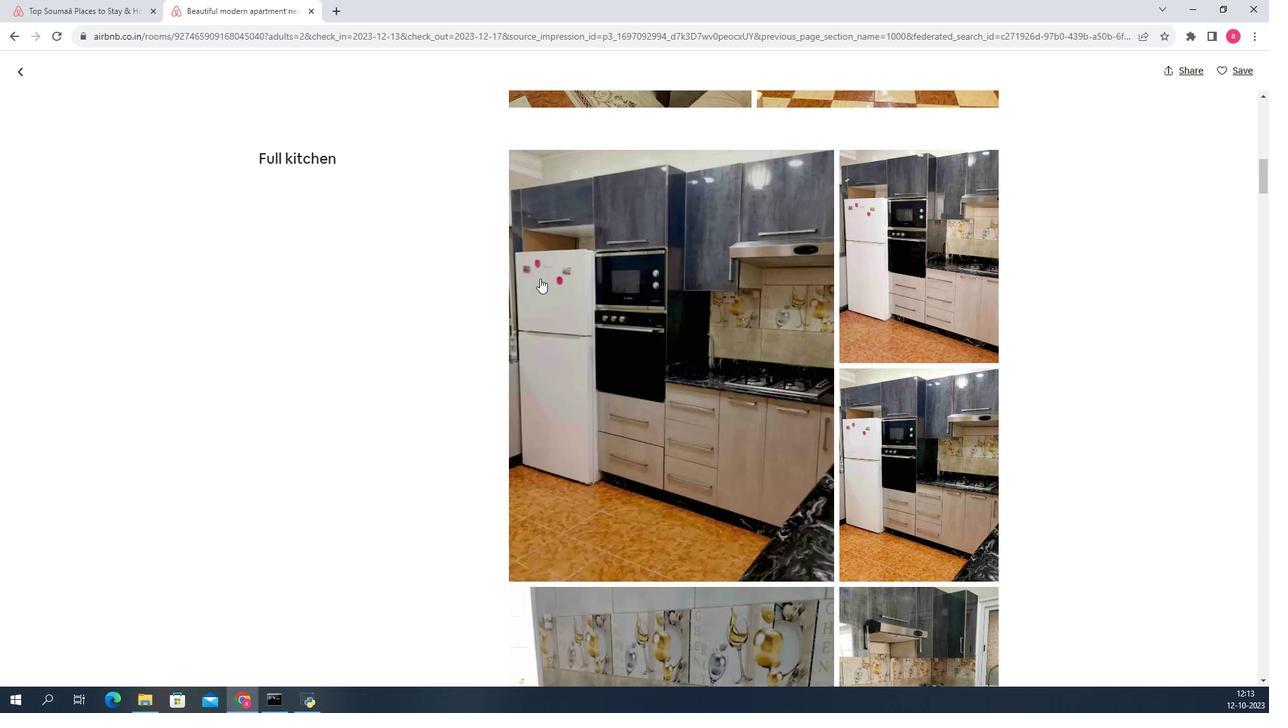 
Action: Mouse scrolled (534, 281) with delta (0, 0)
Screenshot: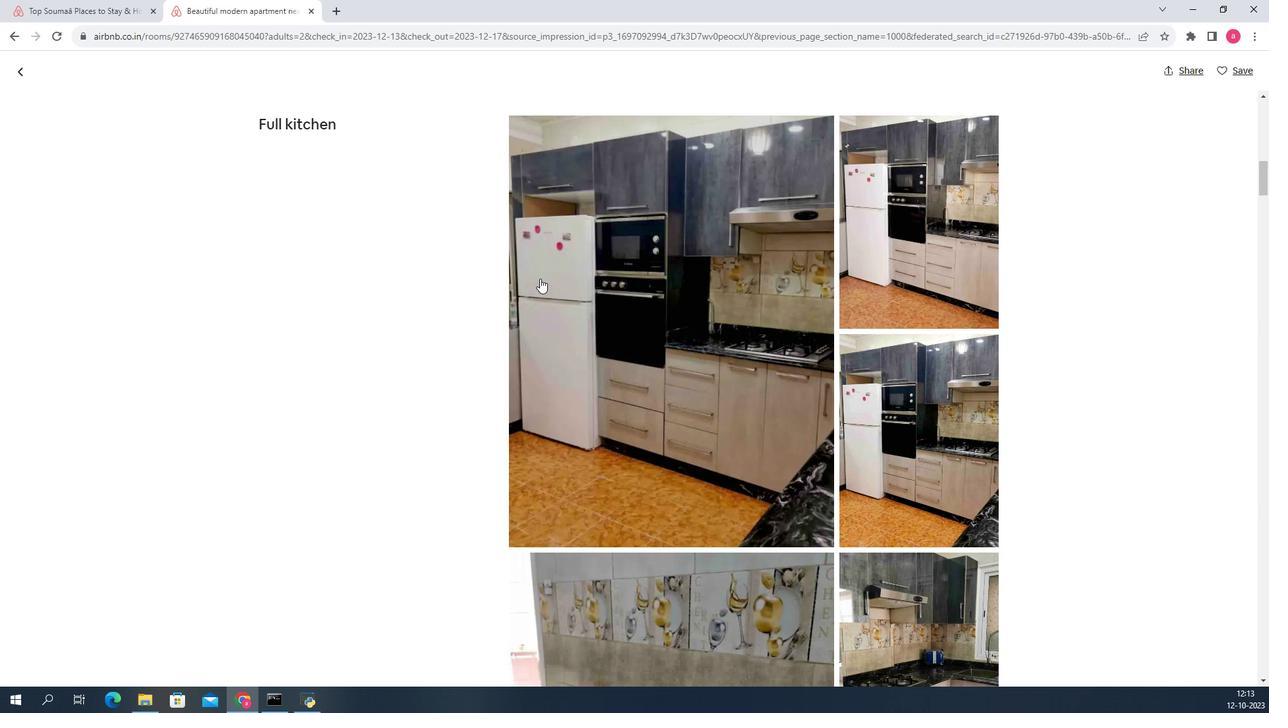 
Action: Mouse scrolled (534, 281) with delta (0, 0)
Screenshot: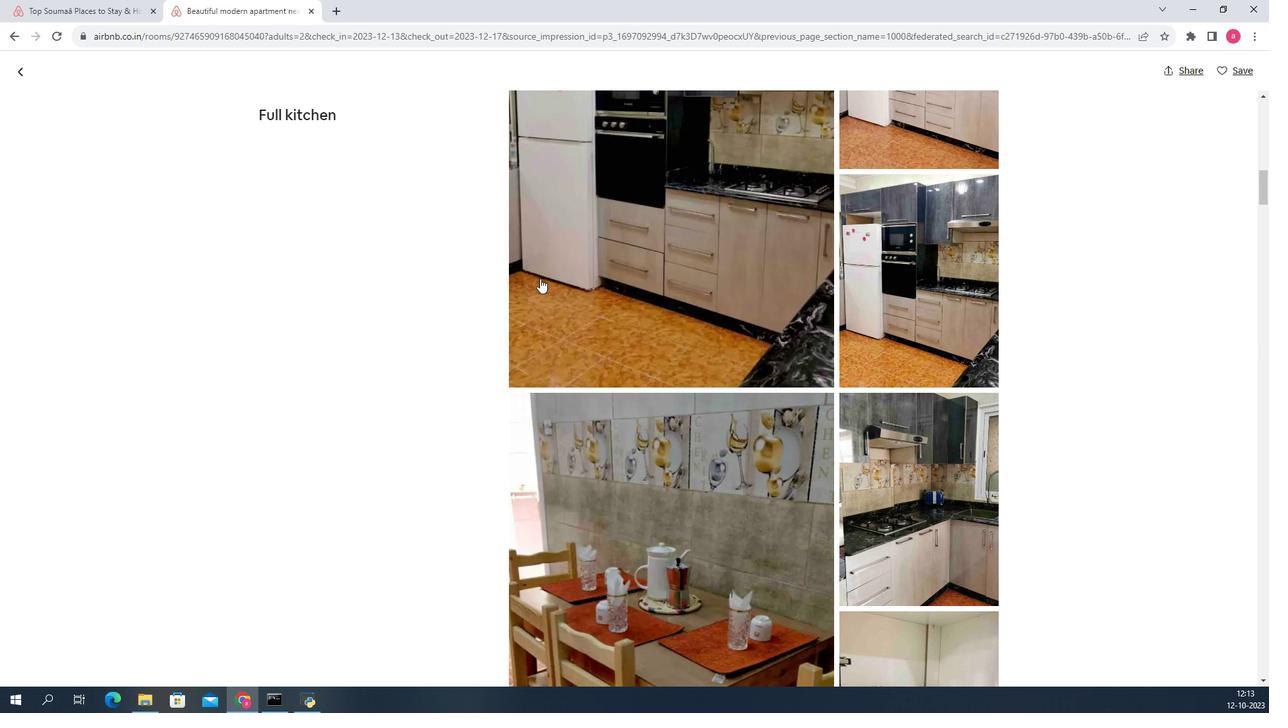 
Action: Mouse scrolled (534, 281) with delta (0, 0)
Screenshot: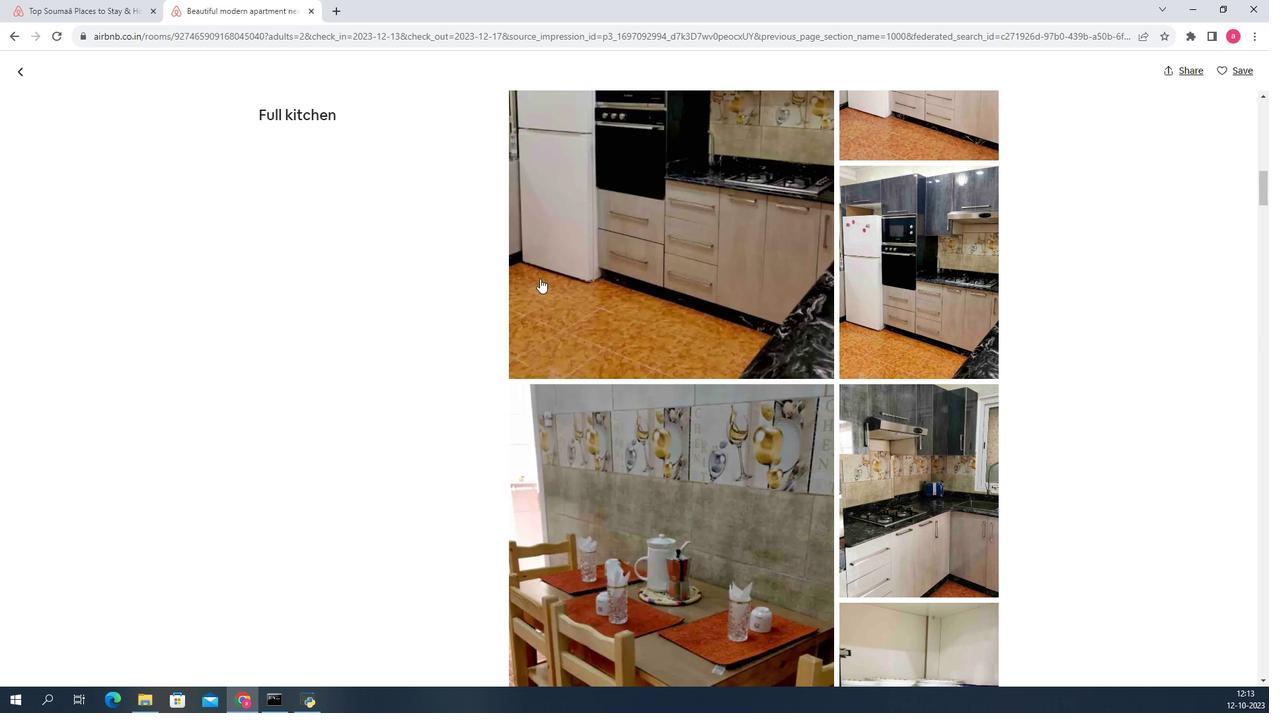
Action: Mouse scrolled (534, 281) with delta (0, 0)
Screenshot: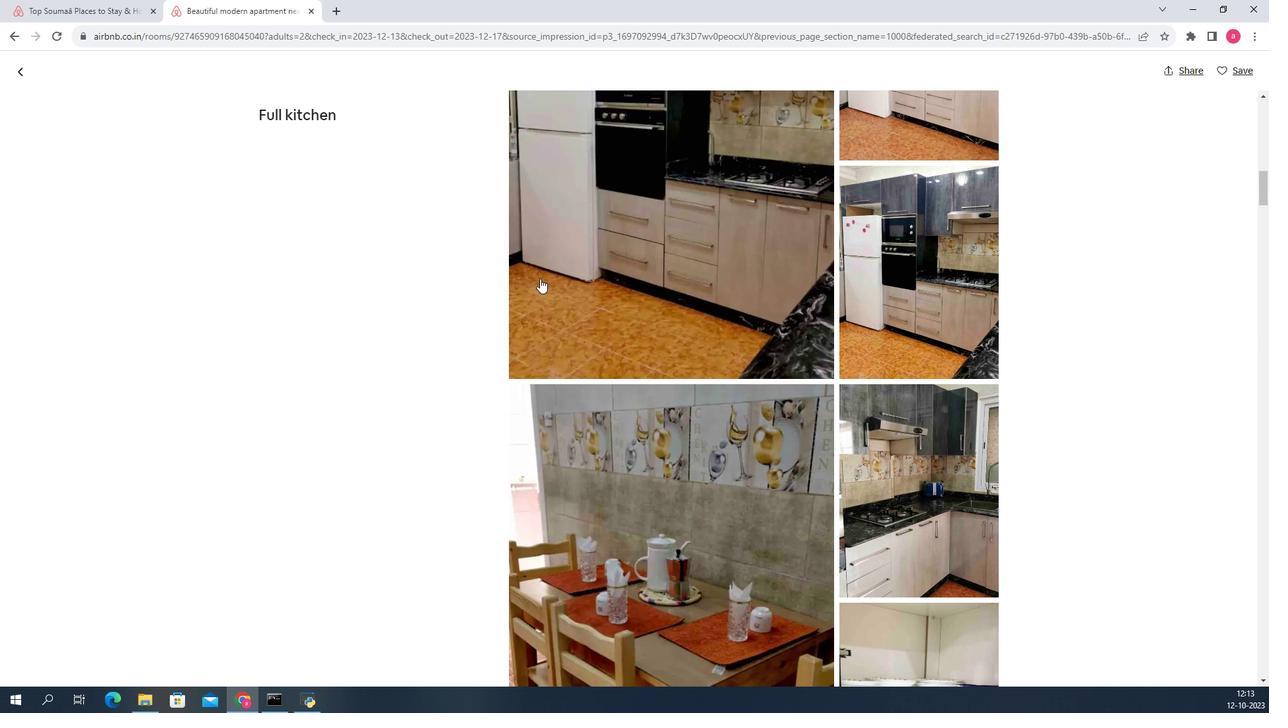 
Action: Mouse scrolled (534, 281) with delta (0, 0)
Screenshot: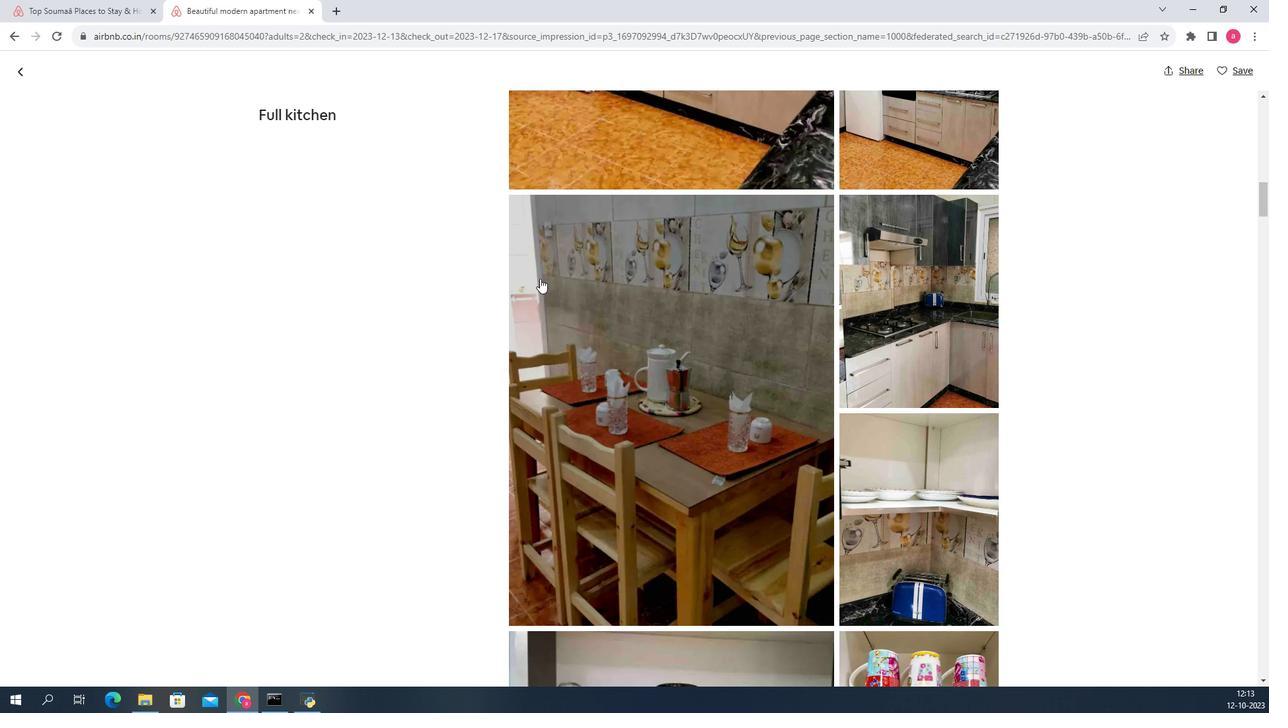 
Action: Mouse scrolled (534, 281) with delta (0, 0)
Screenshot: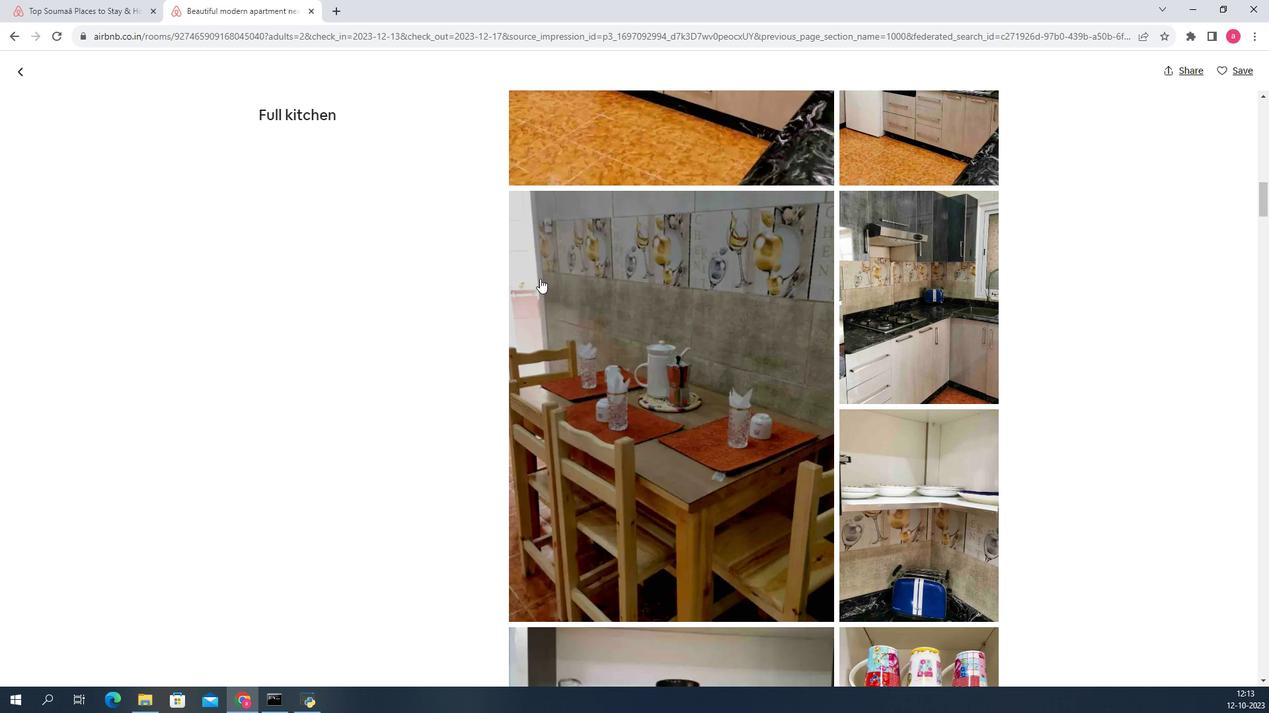 
Action: Mouse scrolled (534, 281) with delta (0, 0)
Screenshot: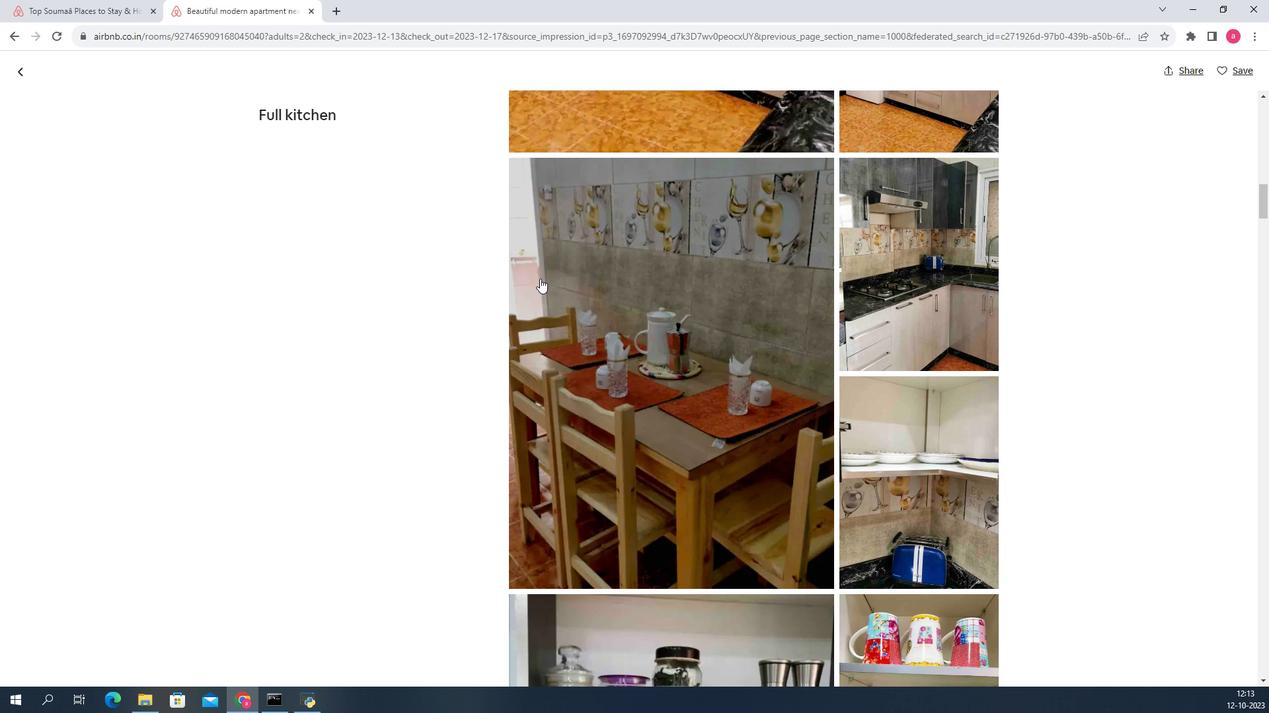 
Action: Mouse scrolled (534, 281) with delta (0, 0)
Screenshot: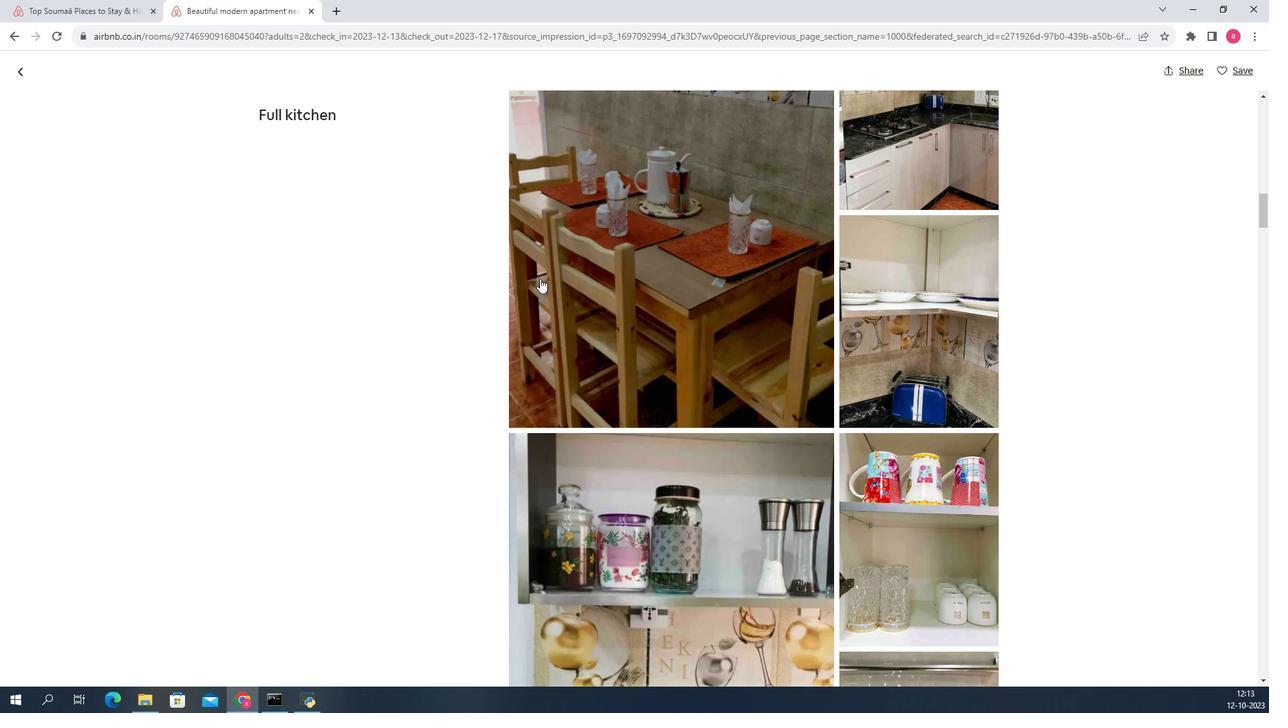 
Action: Mouse scrolled (534, 281) with delta (0, 0)
Screenshot: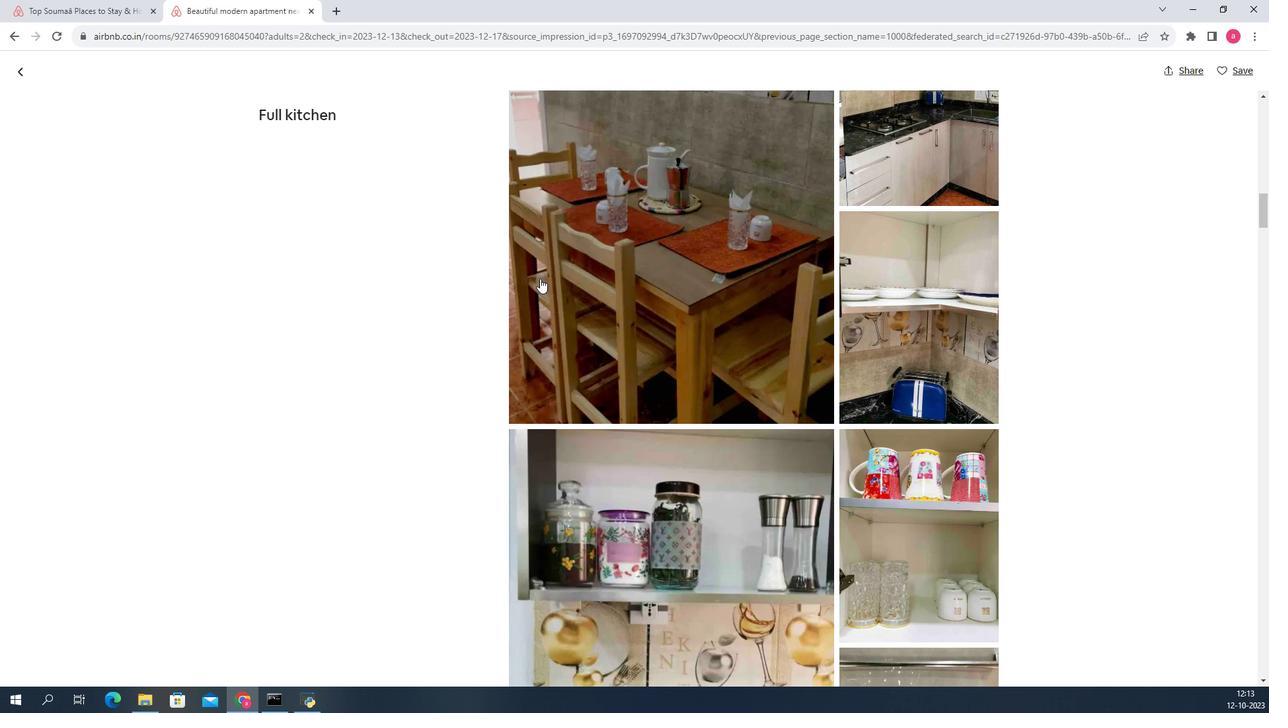 
Action: Mouse scrolled (534, 281) with delta (0, 0)
Screenshot: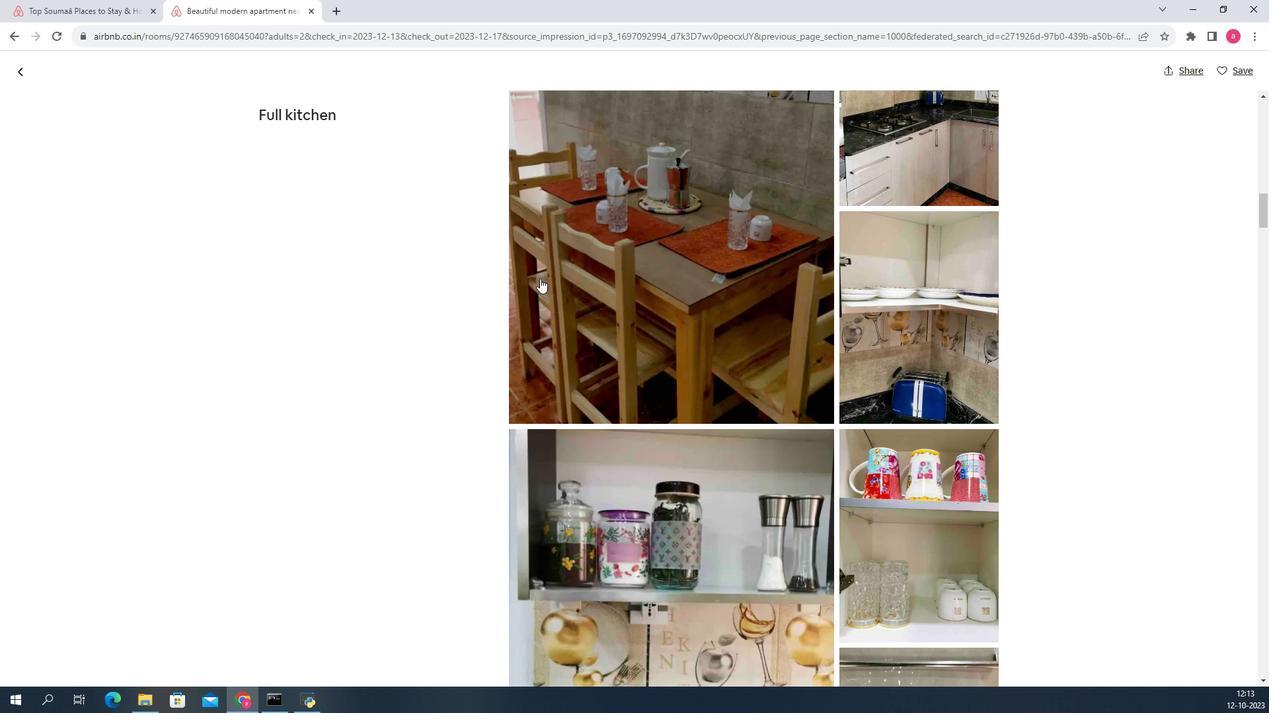 
Action: Mouse scrolled (534, 281) with delta (0, 0)
Screenshot: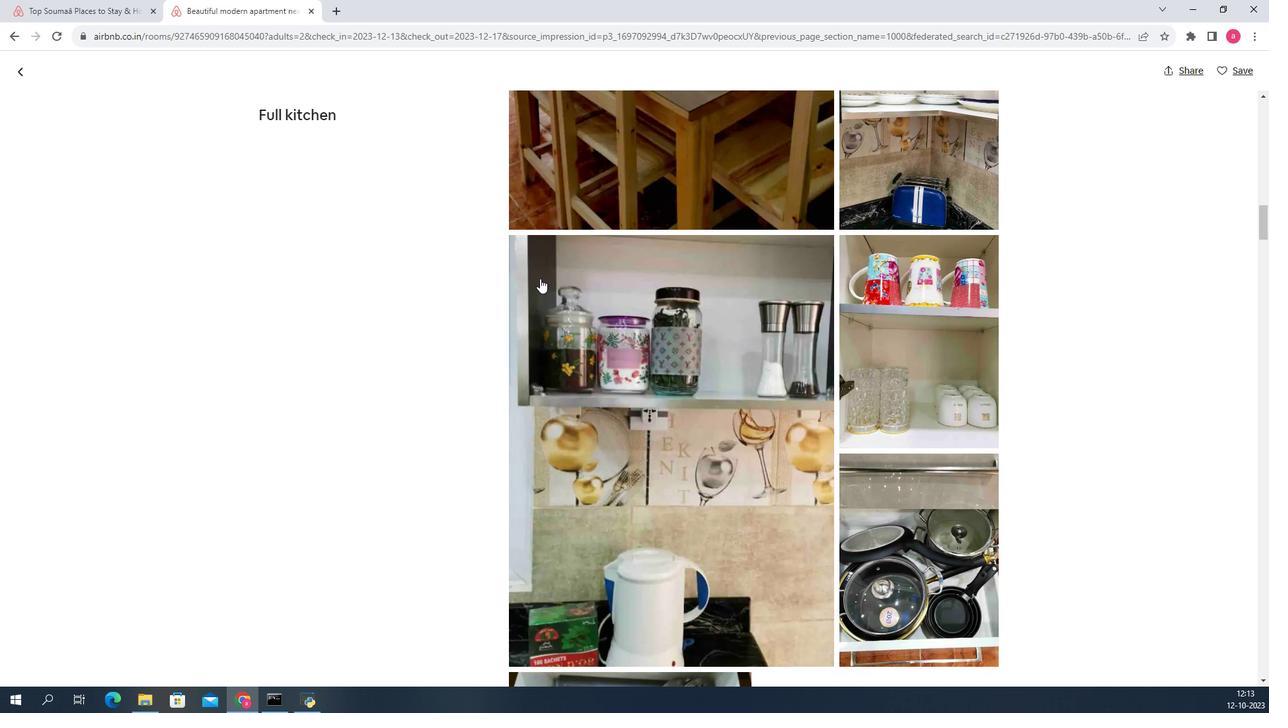 
Action: Mouse scrolled (534, 281) with delta (0, 0)
Screenshot: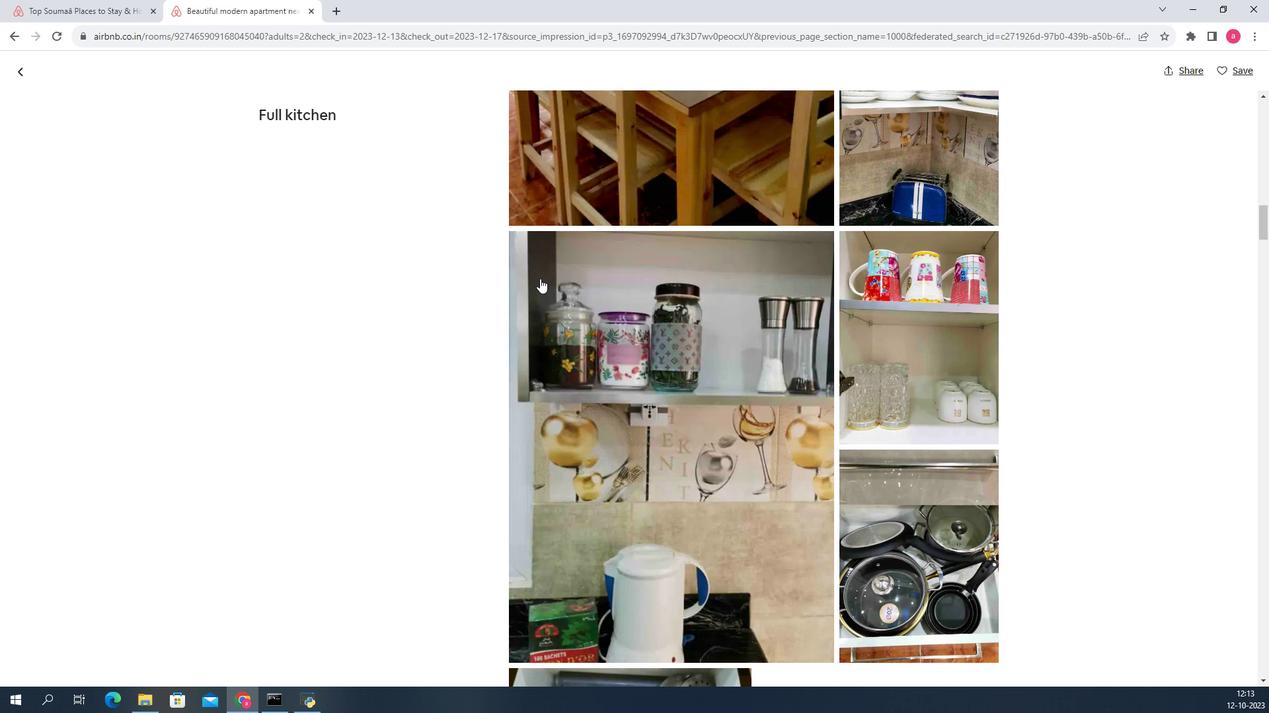 
Action: Mouse scrolled (534, 281) with delta (0, 0)
Screenshot: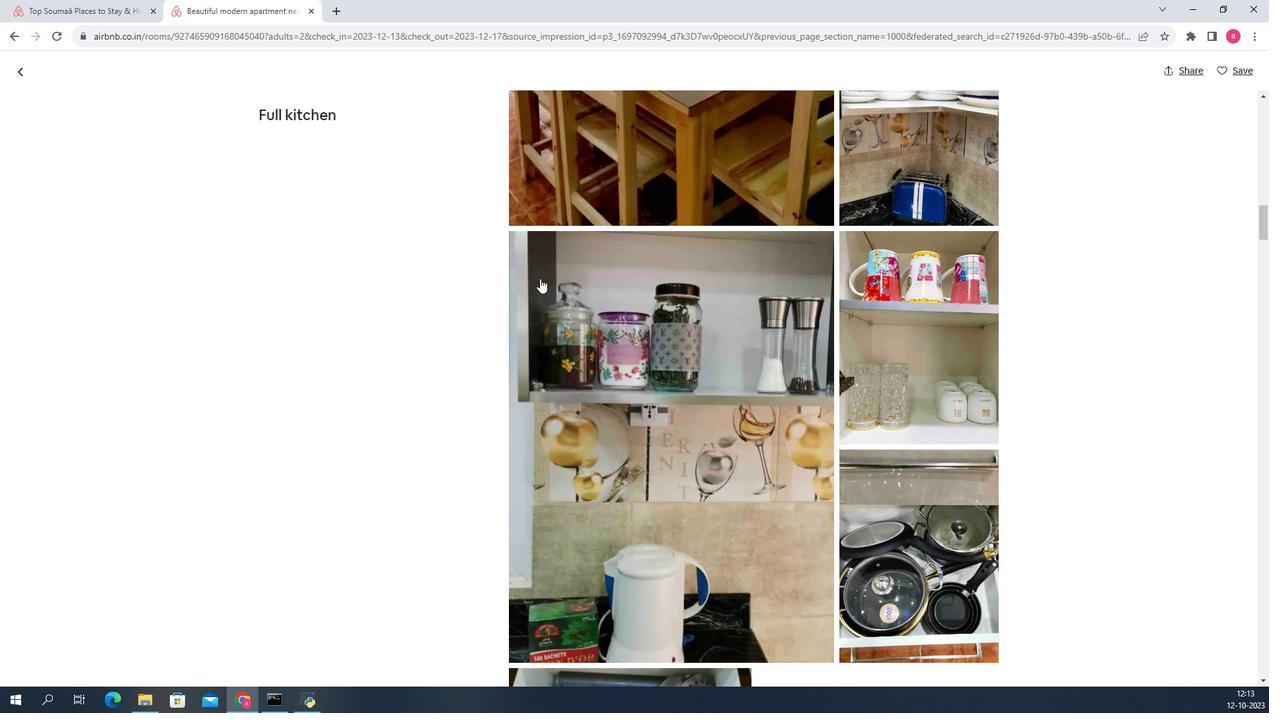 
Action: Mouse scrolled (534, 281) with delta (0, 0)
Screenshot: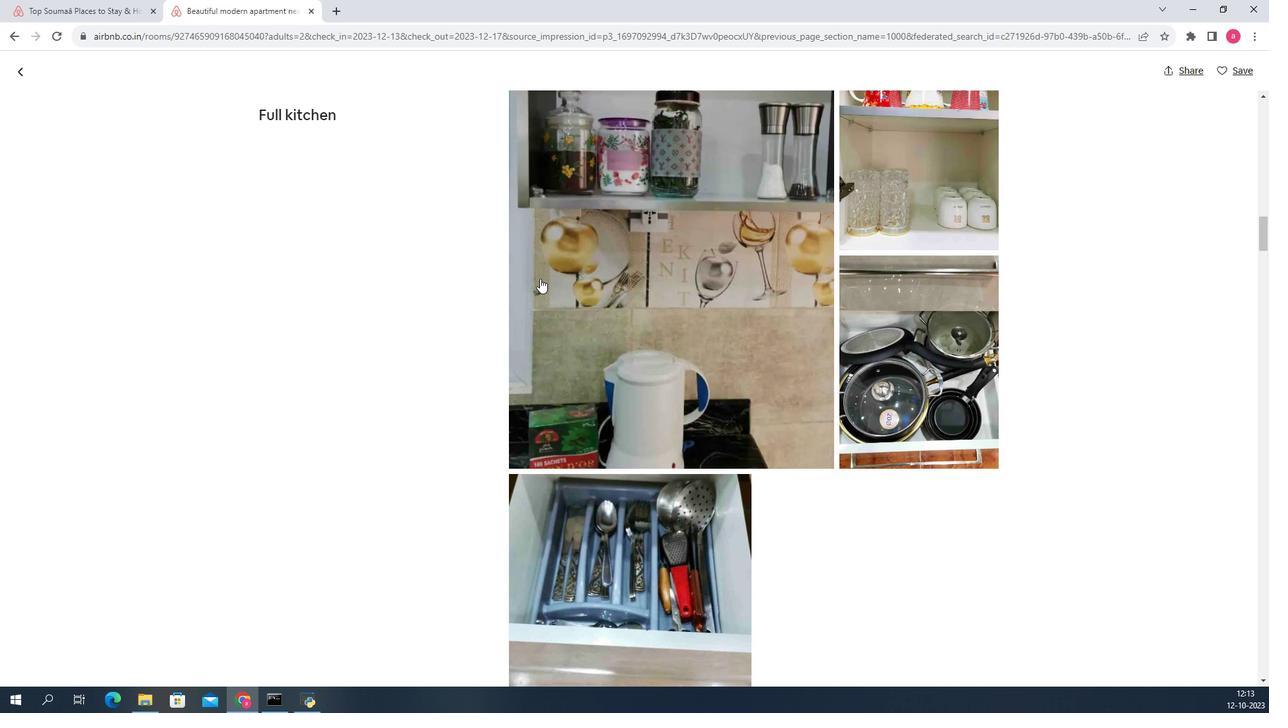 
Action: Mouse scrolled (534, 281) with delta (0, 0)
Screenshot: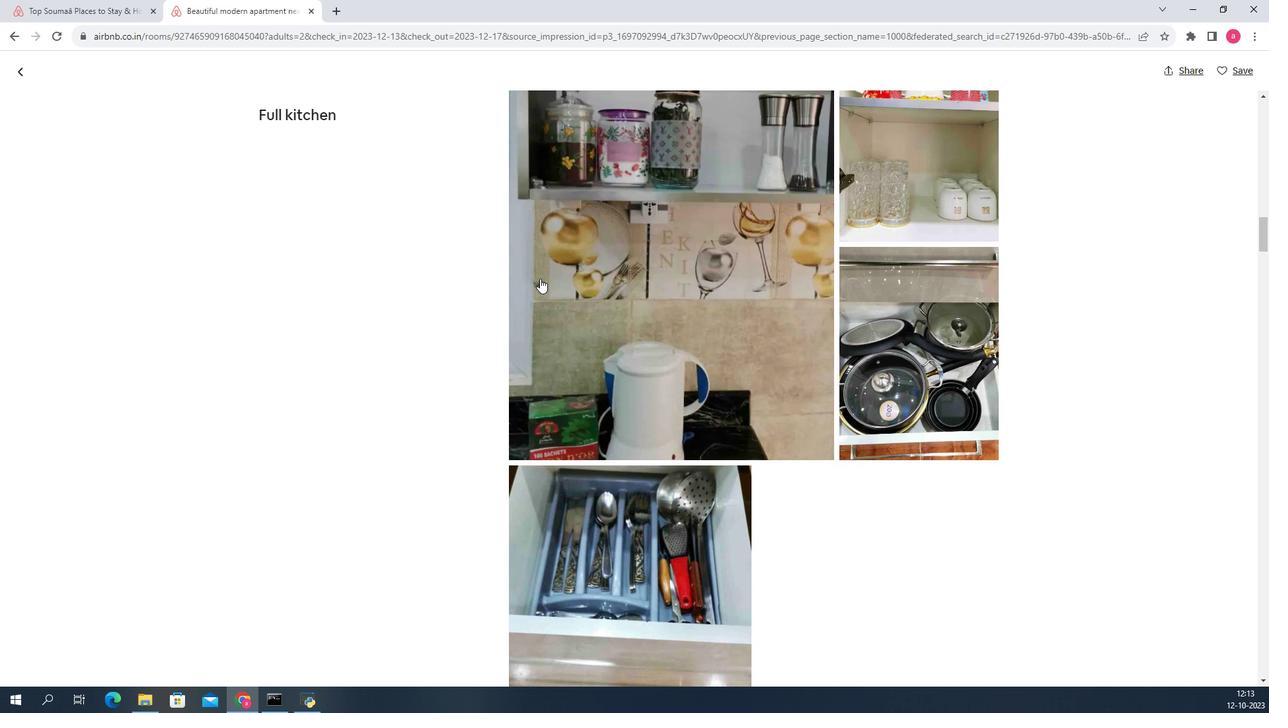 
Action: Mouse scrolled (534, 281) with delta (0, 0)
Screenshot: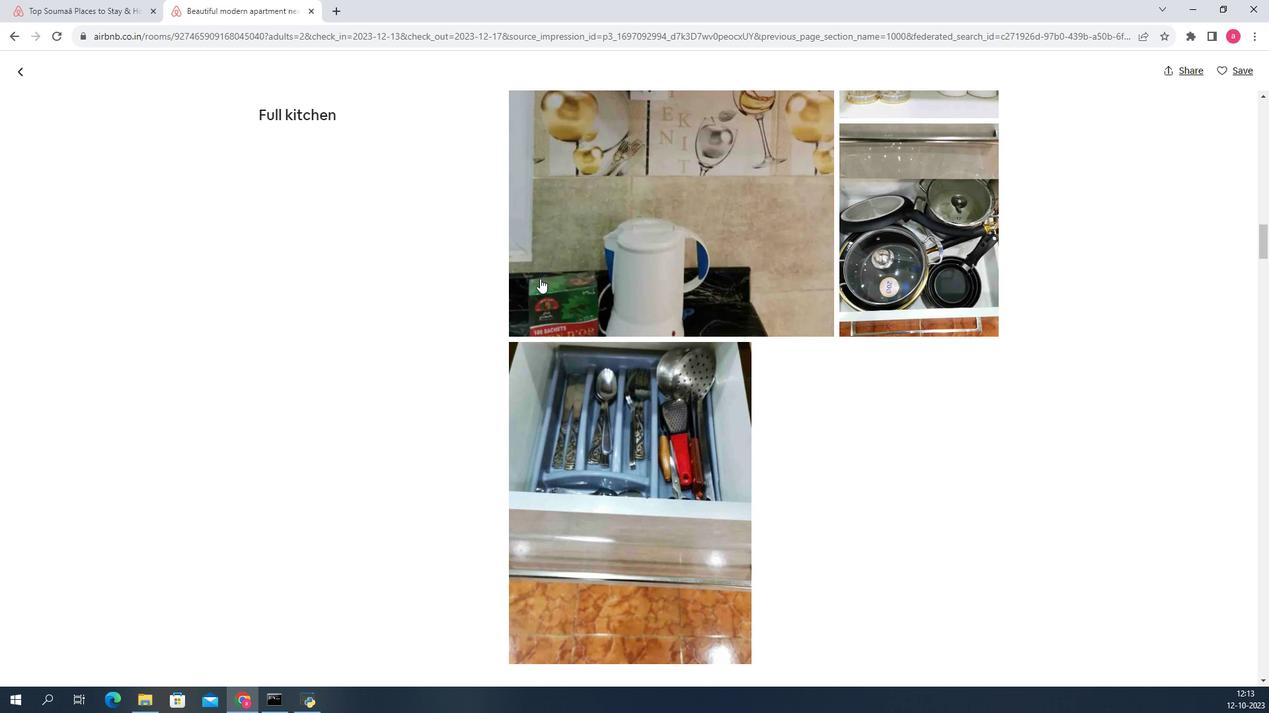 
Action: Mouse scrolled (534, 281) with delta (0, 0)
Screenshot: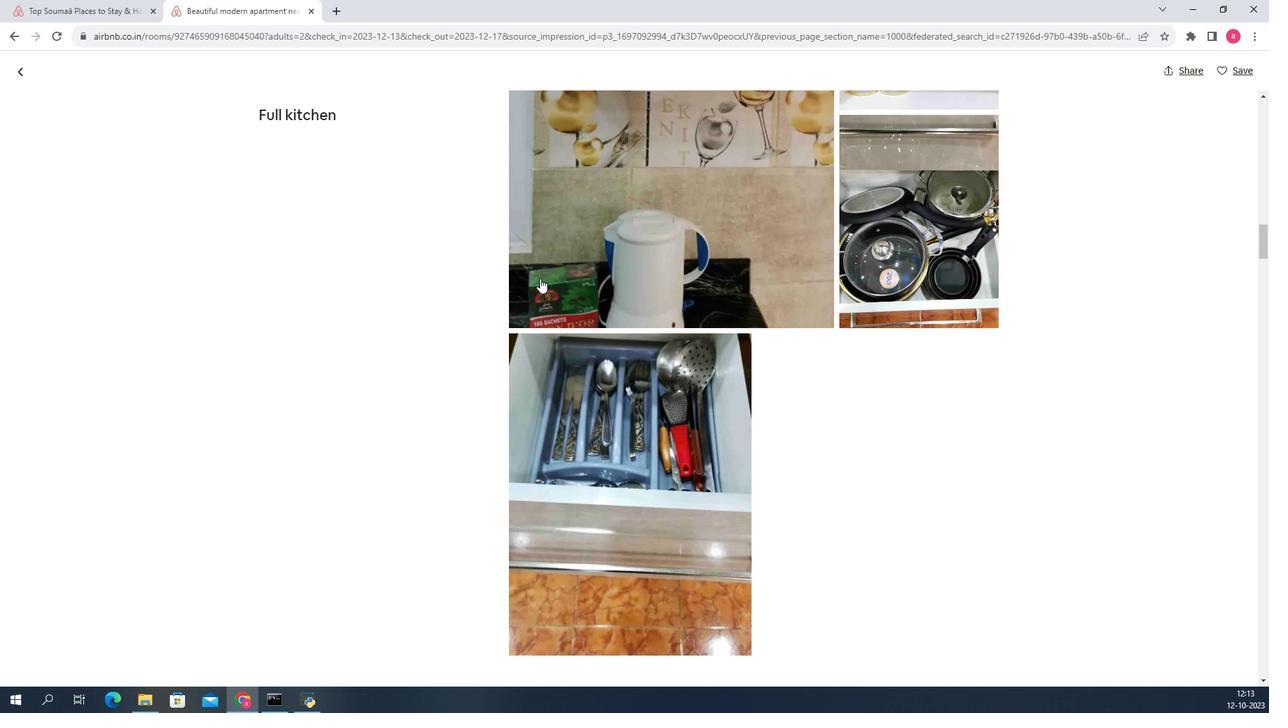 
Action: Mouse scrolled (534, 281) with delta (0, 0)
Screenshot: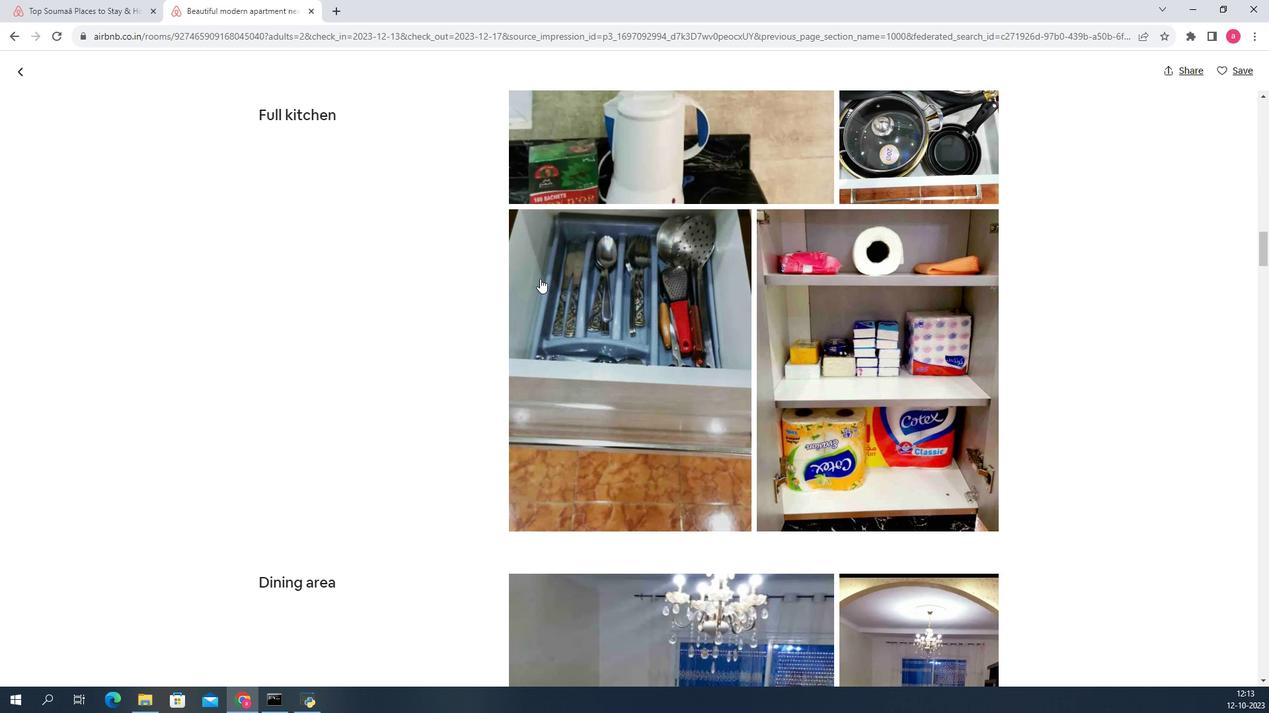 
Action: Mouse scrolled (534, 281) with delta (0, 0)
Screenshot: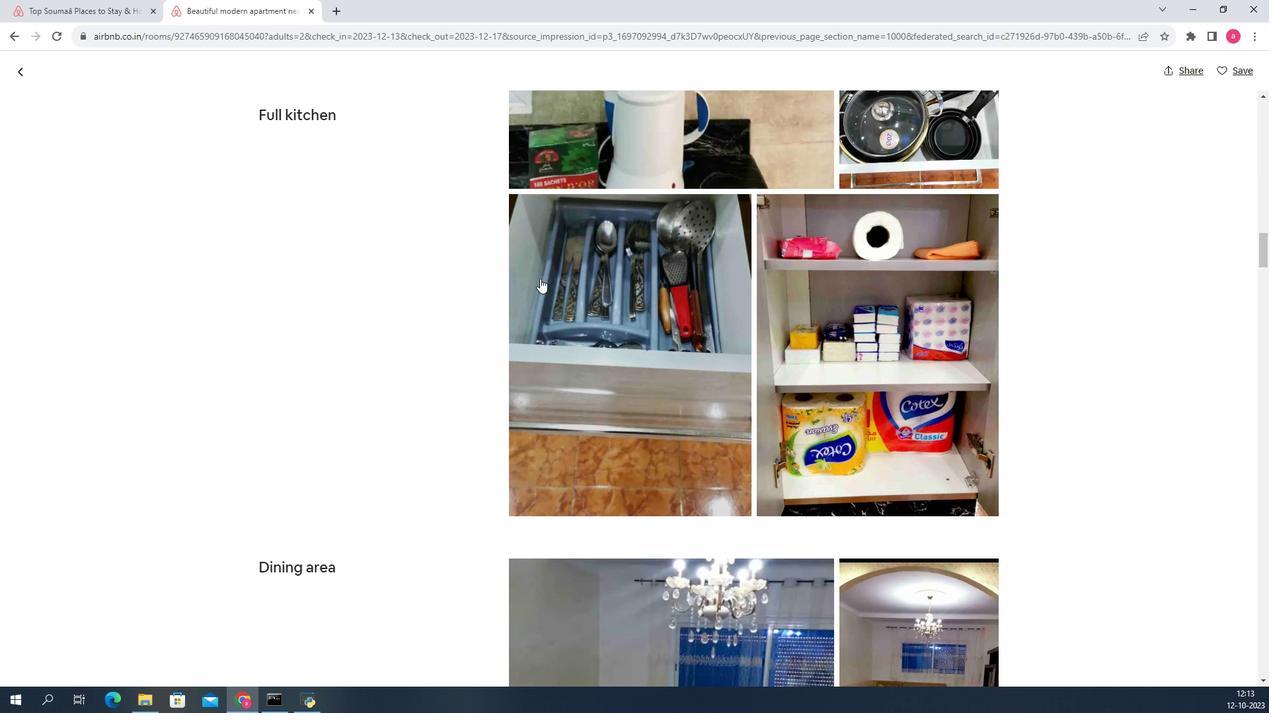 
Action: Mouse scrolled (534, 281) with delta (0, 0)
Screenshot: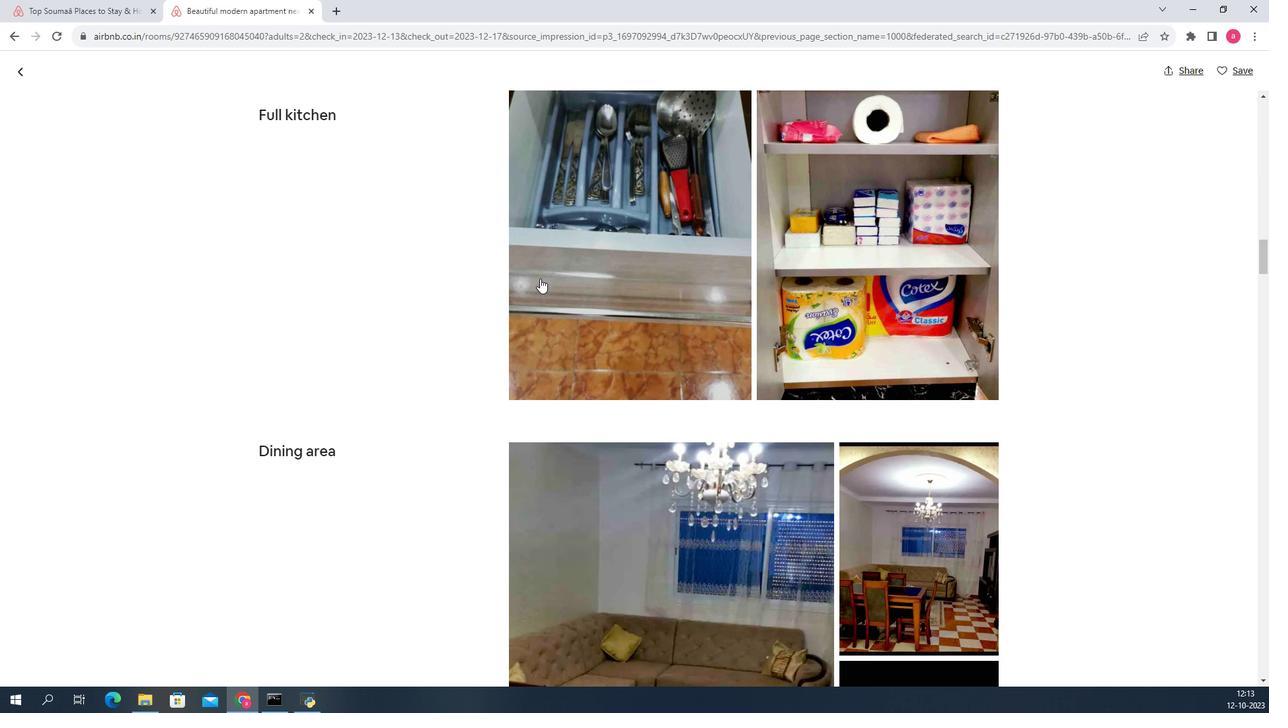 
Action: Mouse scrolled (534, 281) with delta (0, 0)
Screenshot: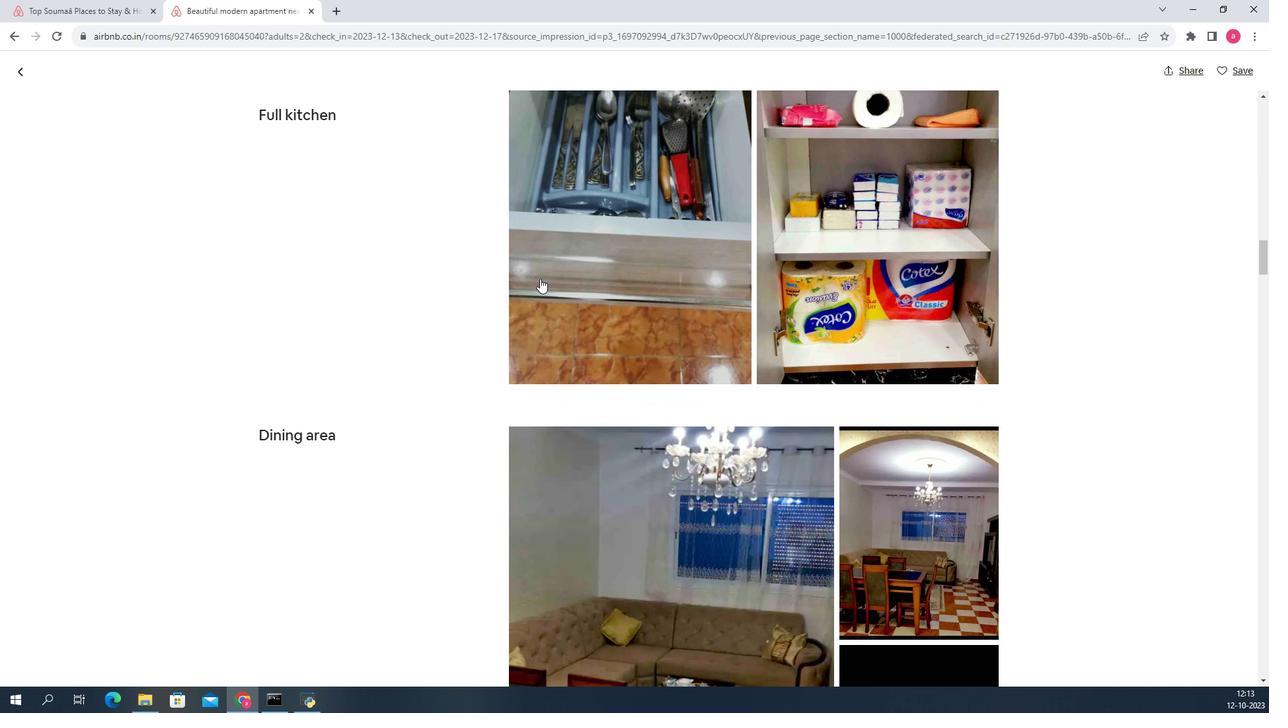 
Action: Mouse scrolled (534, 281) with delta (0, 0)
Screenshot: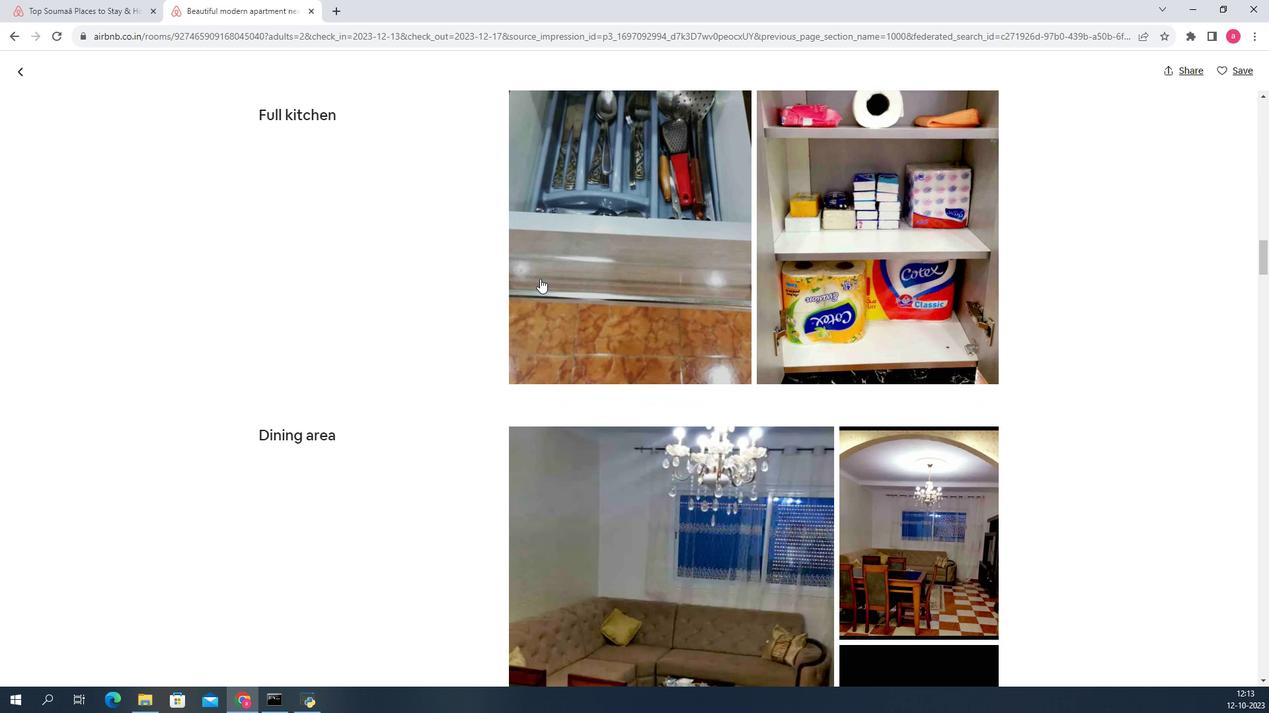 
Action: Mouse scrolled (534, 281) with delta (0, 0)
Screenshot: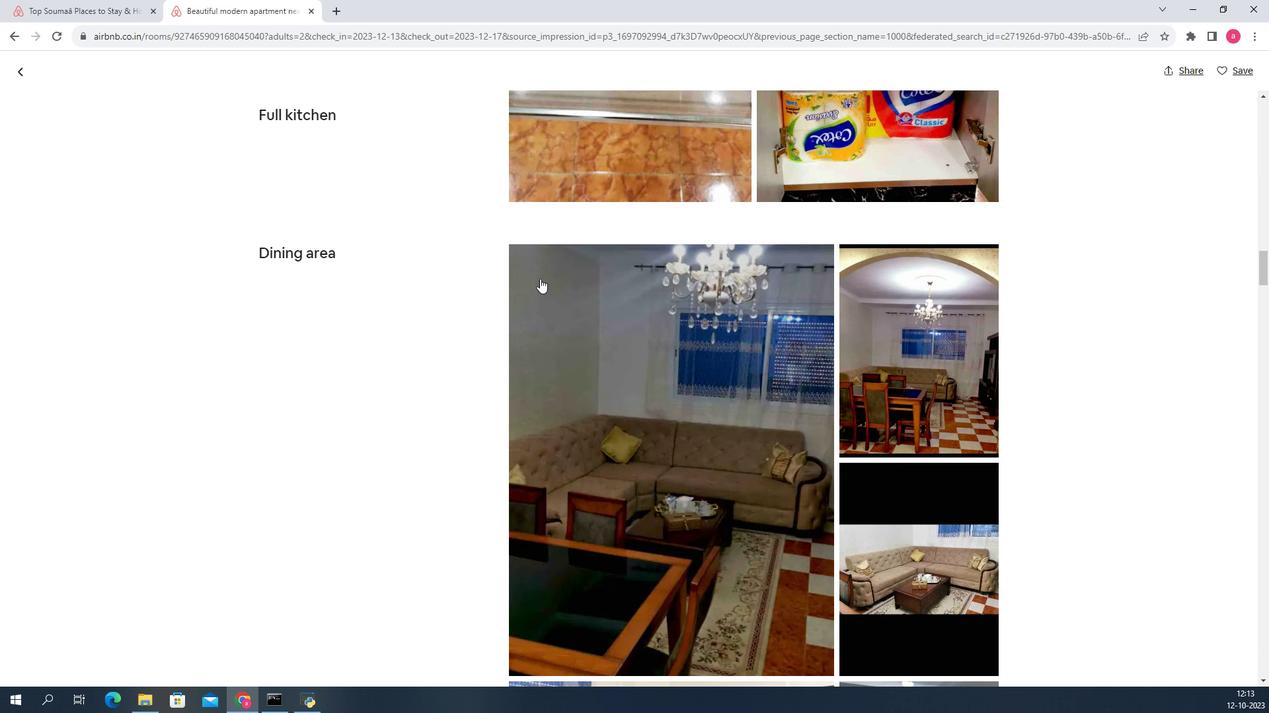 
Action: Mouse scrolled (534, 281) with delta (0, 0)
Screenshot: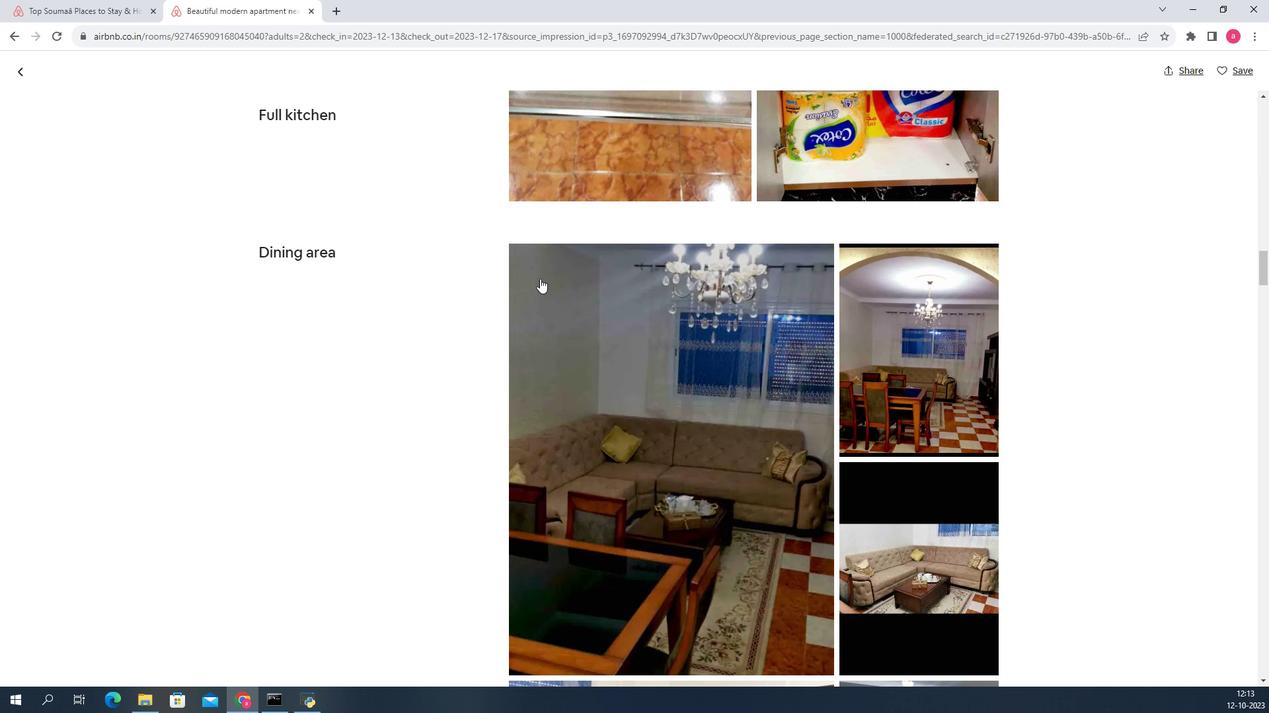 
Action: Mouse scrolled (534, 281) with delta (0, 0)
Screenshot: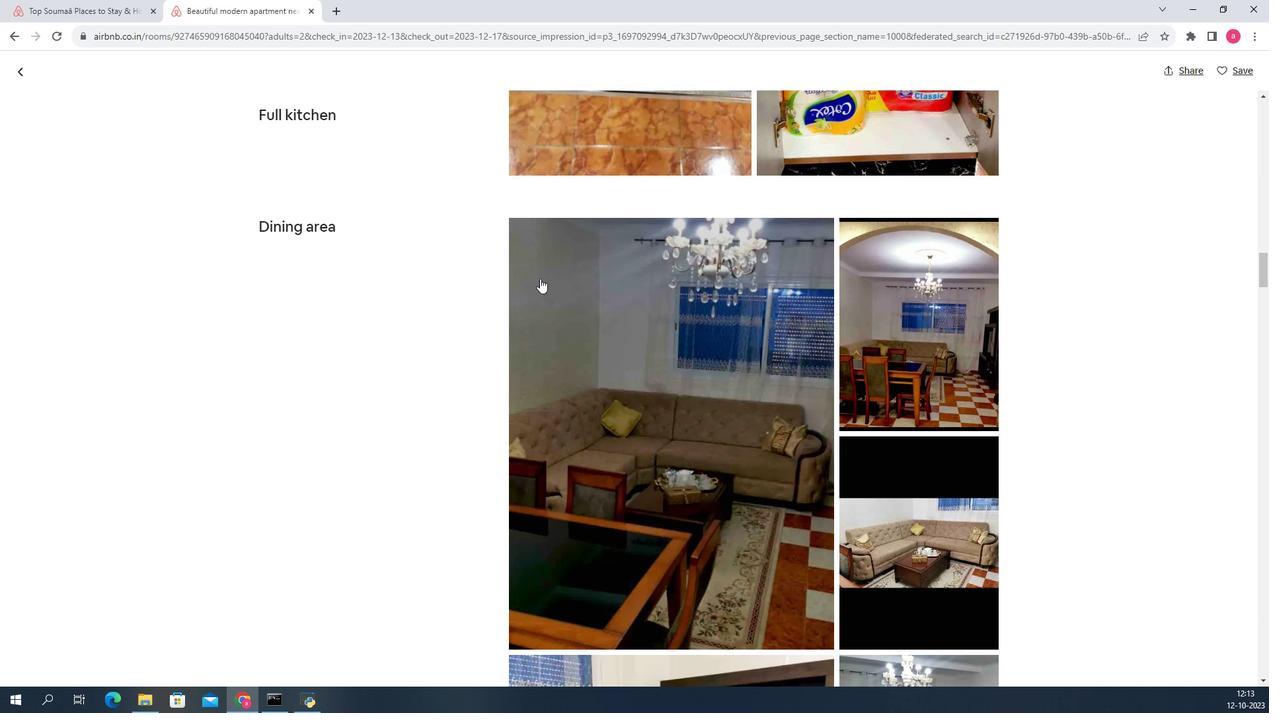 
Action: Mouse scrolled (534, 281) with delta (0, 0)
Screenshot: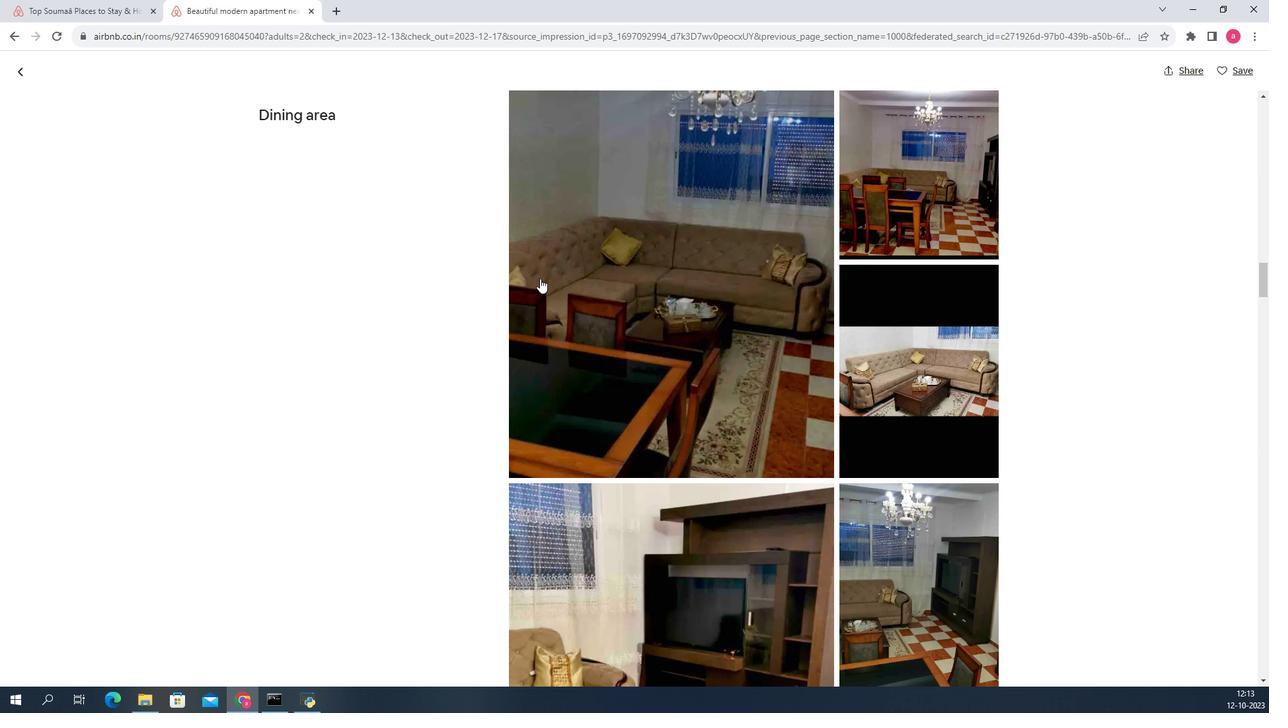 
Action: Mouse scrolled (534, 281) with delta (0, 0)
Screenshot: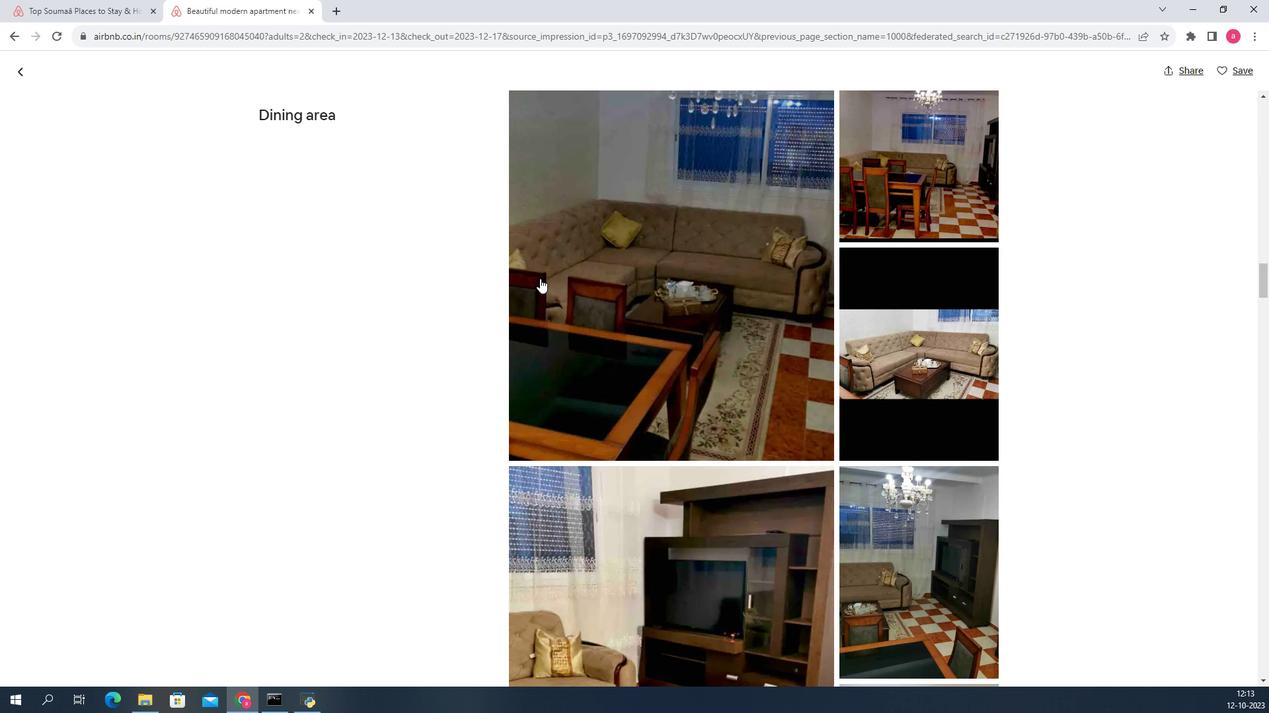 
Action: Mouse scrolled (534, 281) with delta (0, 0)
Screenshot: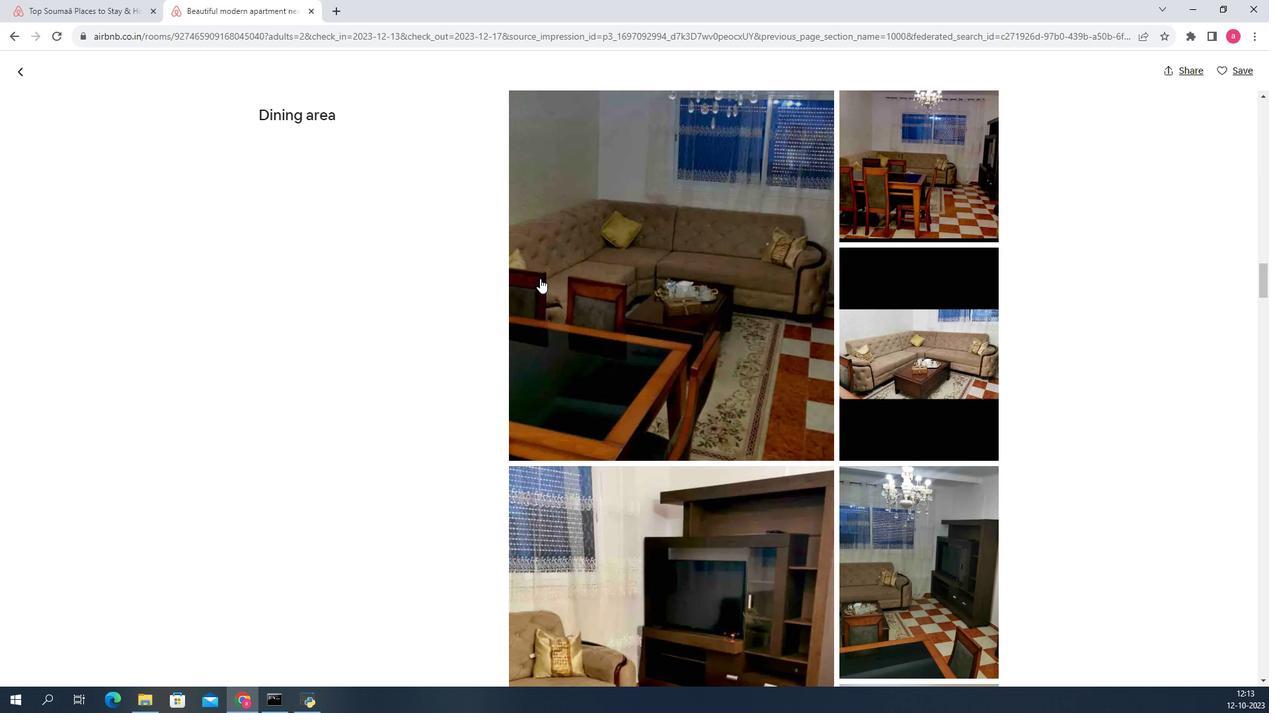 
Action: Mouse moved to (580, 372)
Screenshot: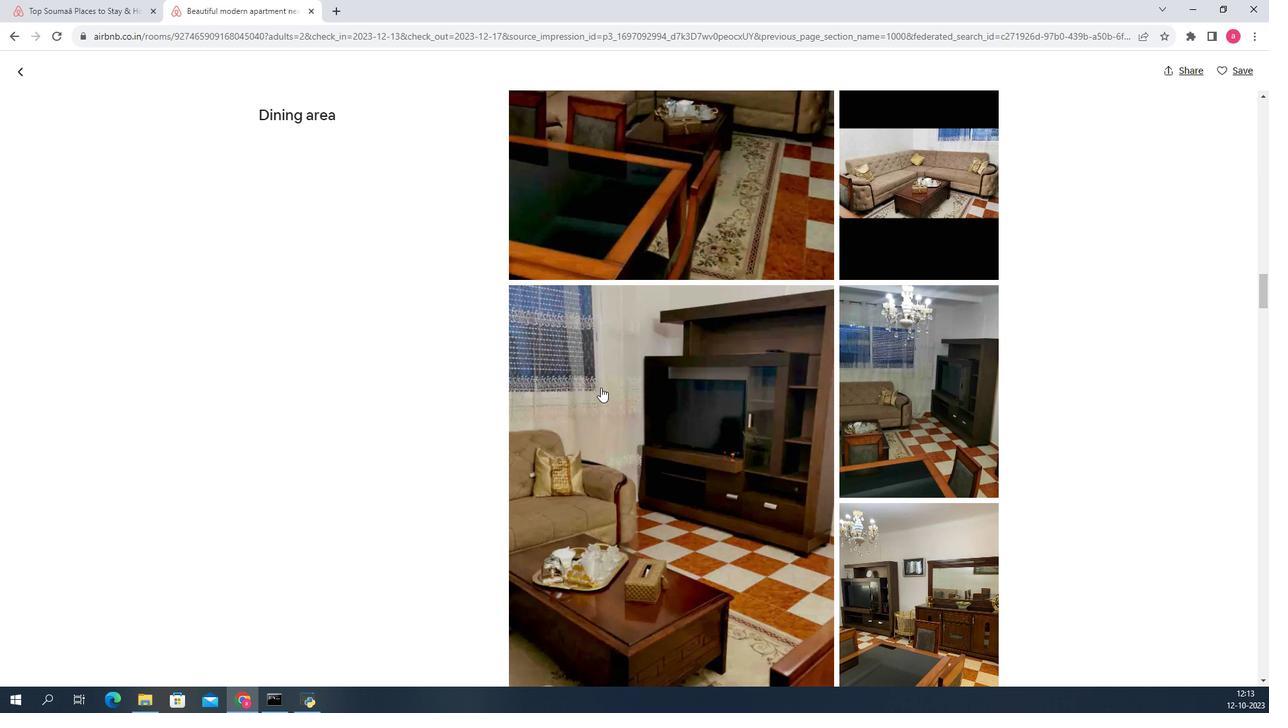
Action: Mouse scrolled (580, 372) with delta (0, 0)
Screenshot: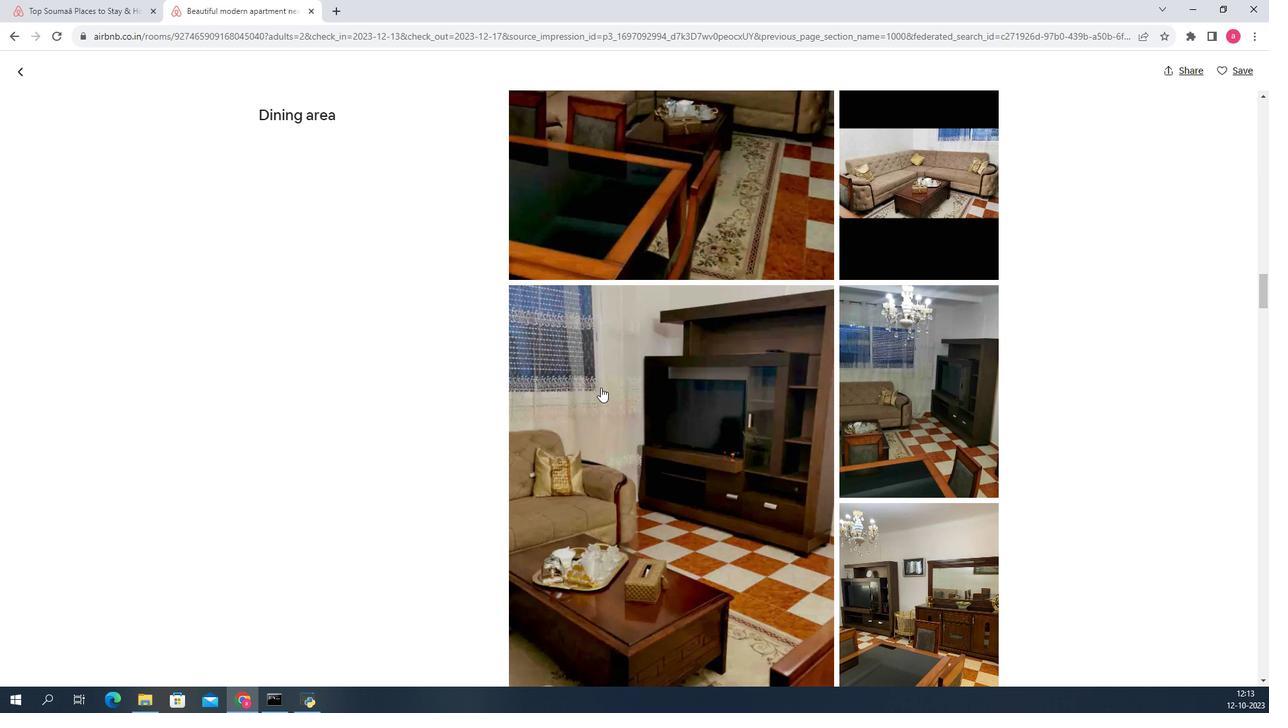 
Action: Mouse moved to (580, 373)
Screenshot: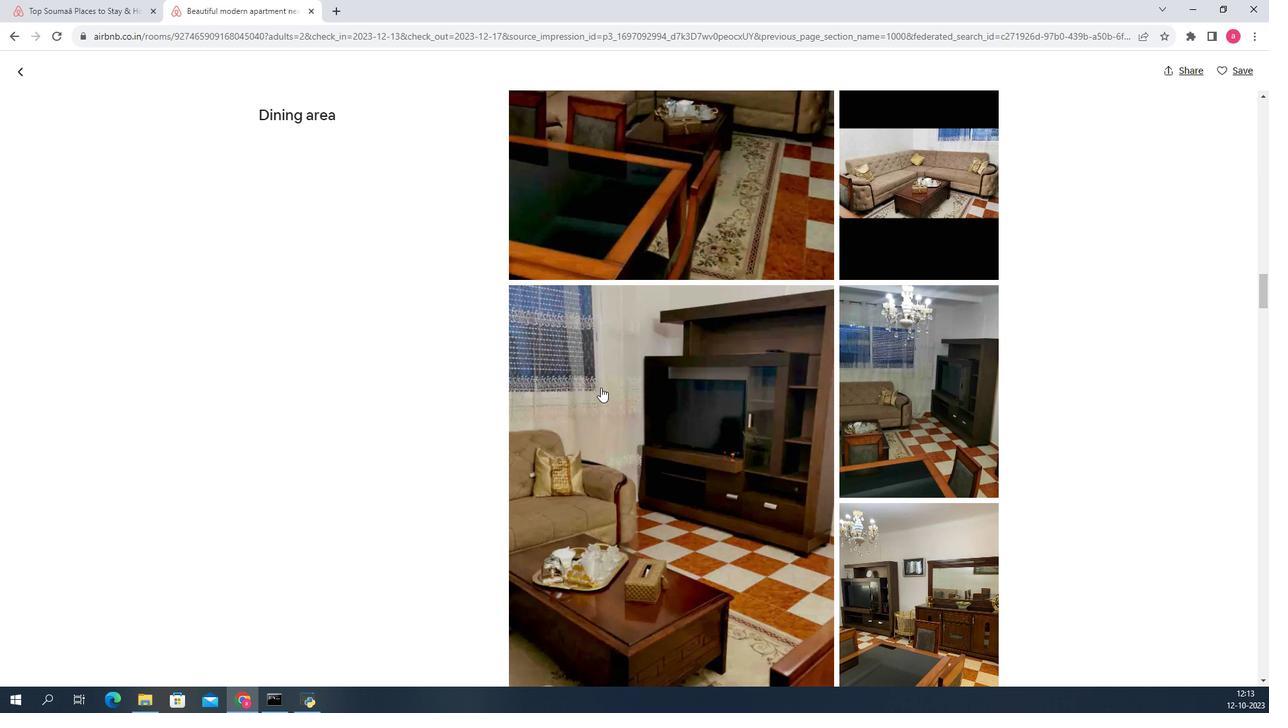
Action: Mouse scrolled (580, 372) with delta (0, 0)
Screenshot: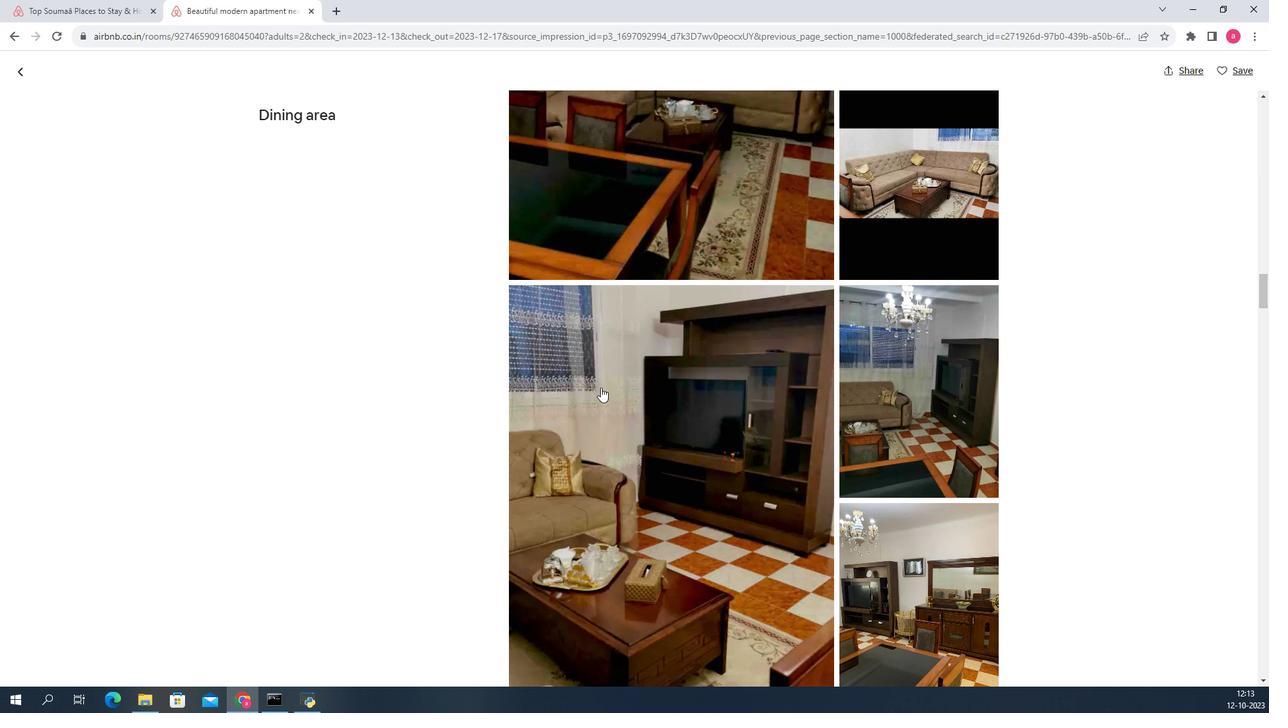 
Action: Mouse scrolled (580, 372) with delta (0, 0)
Screenshot: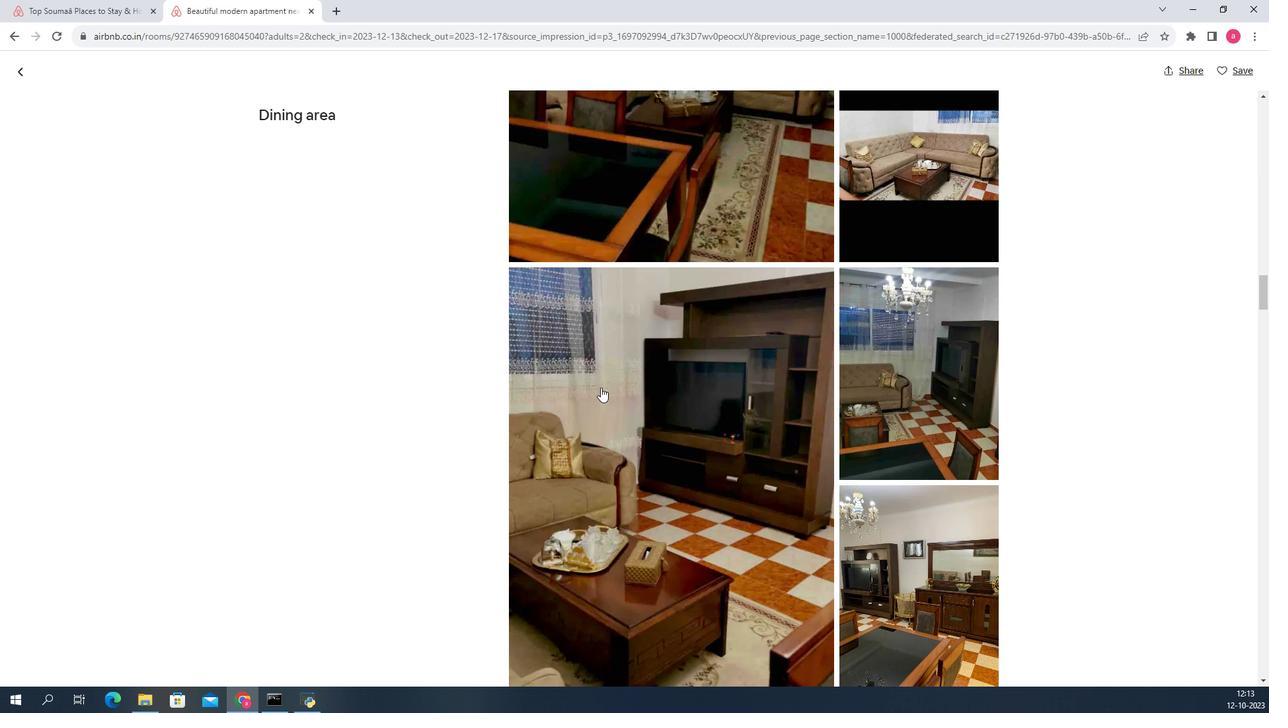 
Action: Mouse scrolled (580, 372) with delta (0, 0)
Screenshot: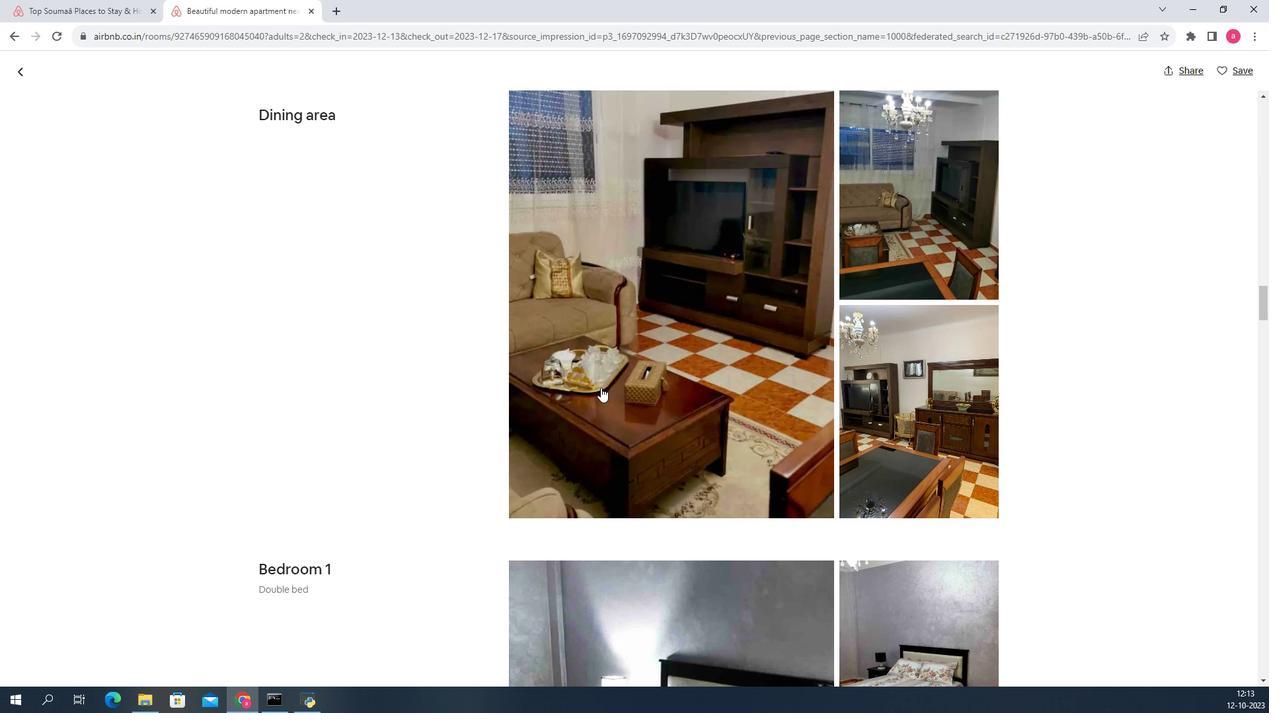 
Action: Mouse scrolled (580, 372) with delta (0, 0)
Screenshot: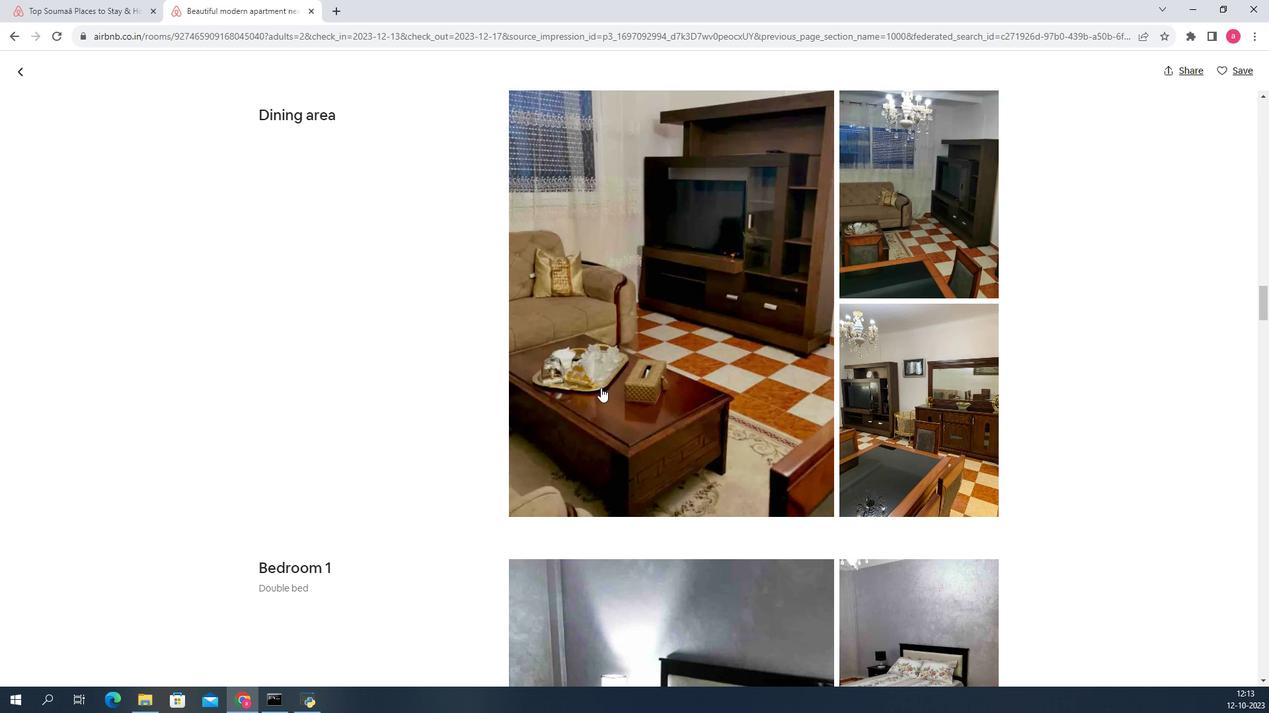 
Action: Mouse scrolled (580, 372) with delta (0, 0)
Screenshot: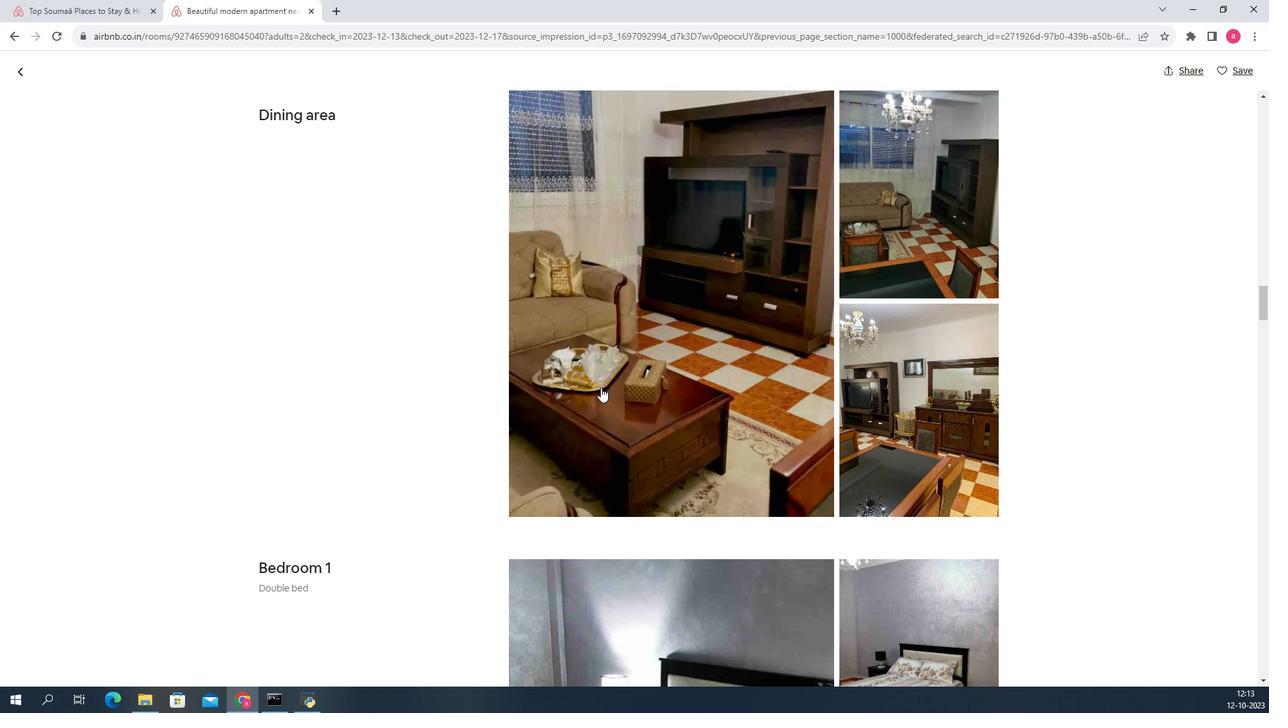 
Action: Mouse scrolled (580, 372) with delta (0, 0)
Screenshot: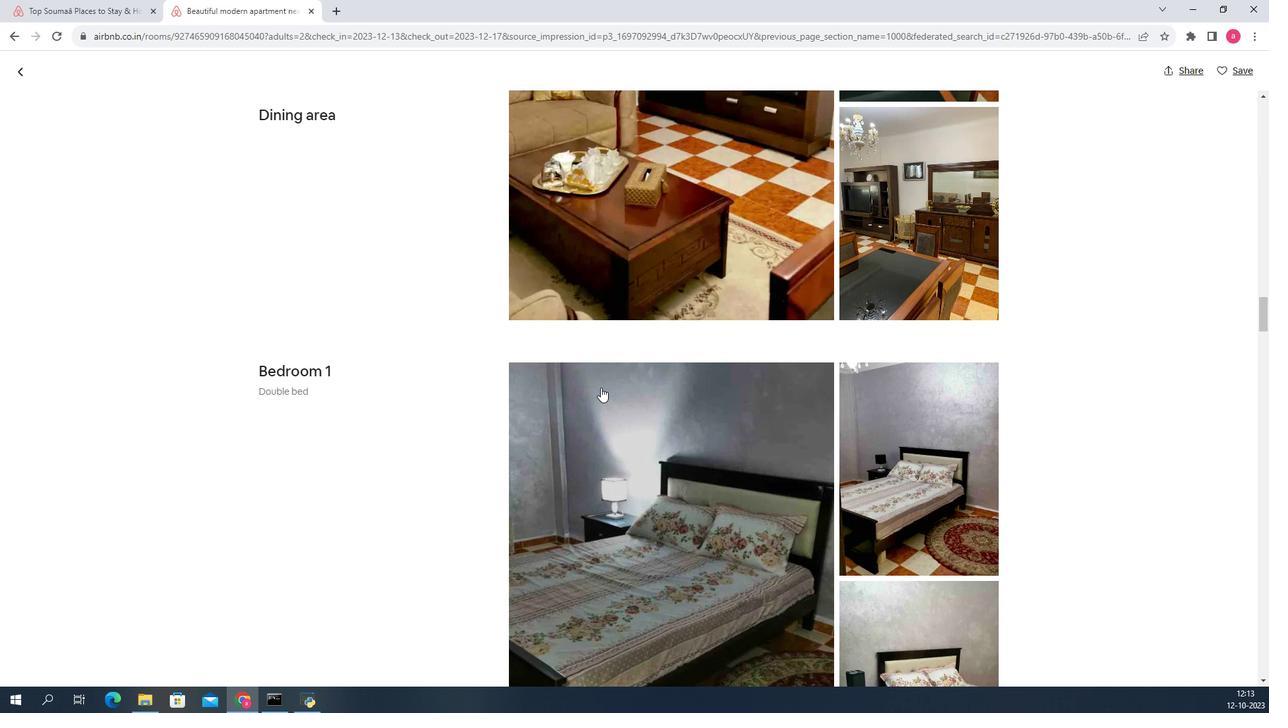 
Action: Mouse scrolled (580, 372) with delta (0, 0)
Screenshot: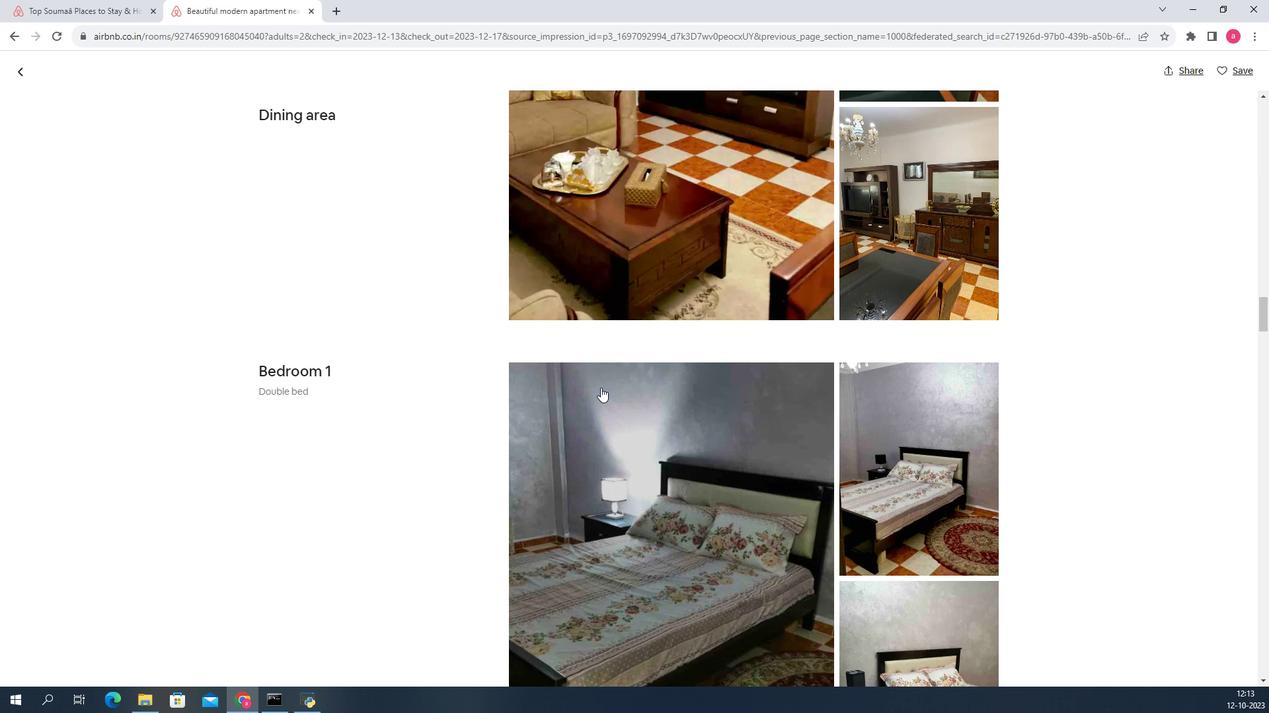 
Action: Mouse scrolled (580, 372) with delta (0, 0)
Screenshot: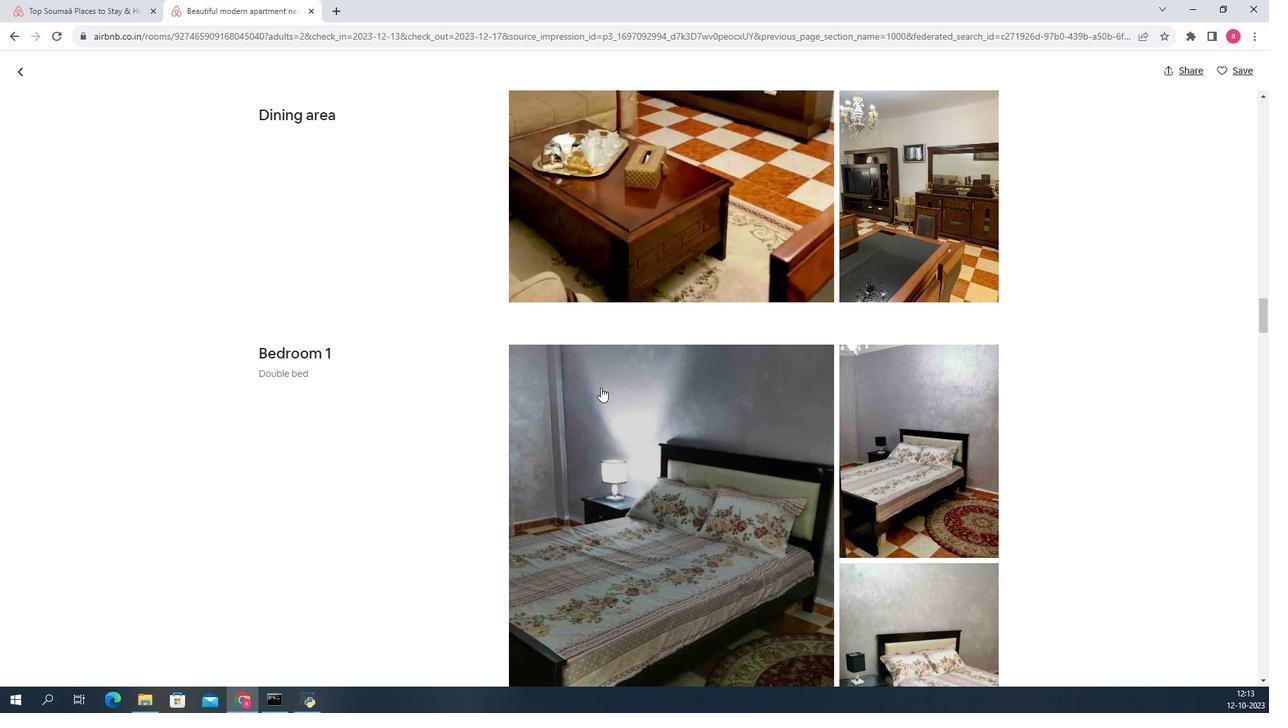 
Action: Mouse scrolled (580, 372) with delta (0, 0)
Screenshot: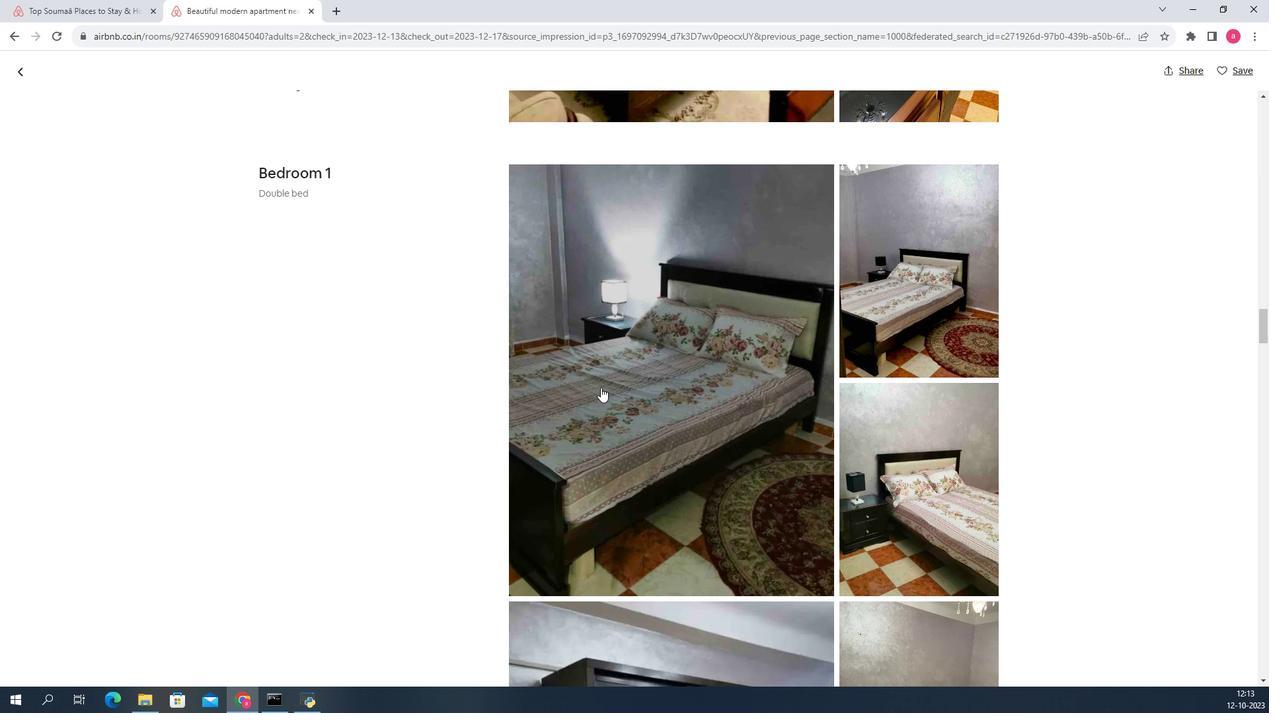 
Action: Mouse scrolled (580, 372) with delta (0, 0)
Screenshot: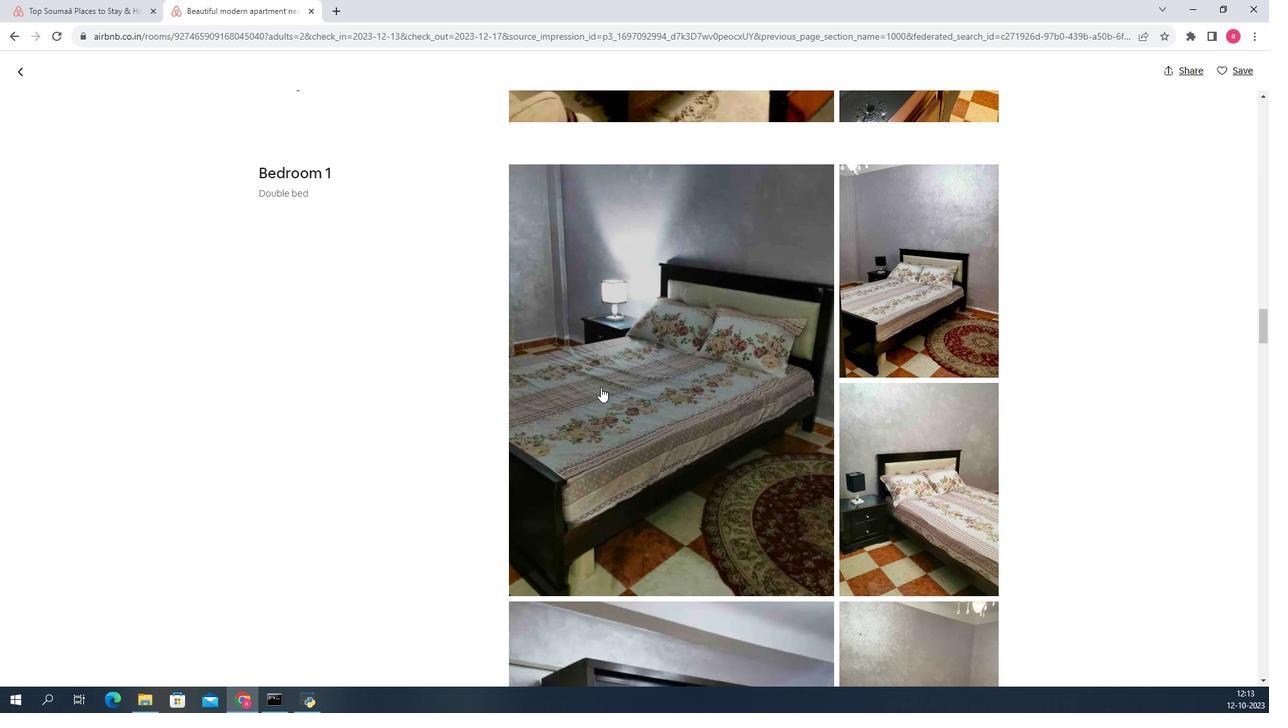
Action: Mouse scrolled (580, 372) with delta (0, 0)
Screenshot: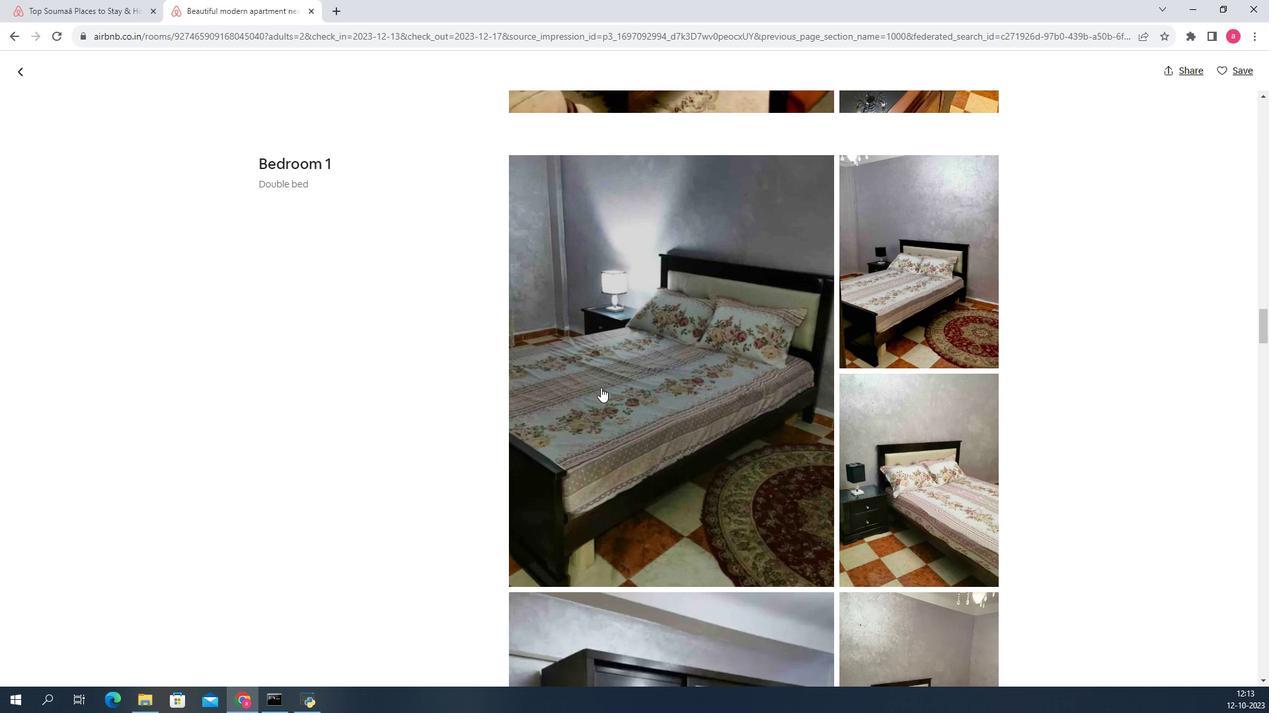 
Action: Mouse scrolled (580, 372) with delta (0, 0)
Screenshot: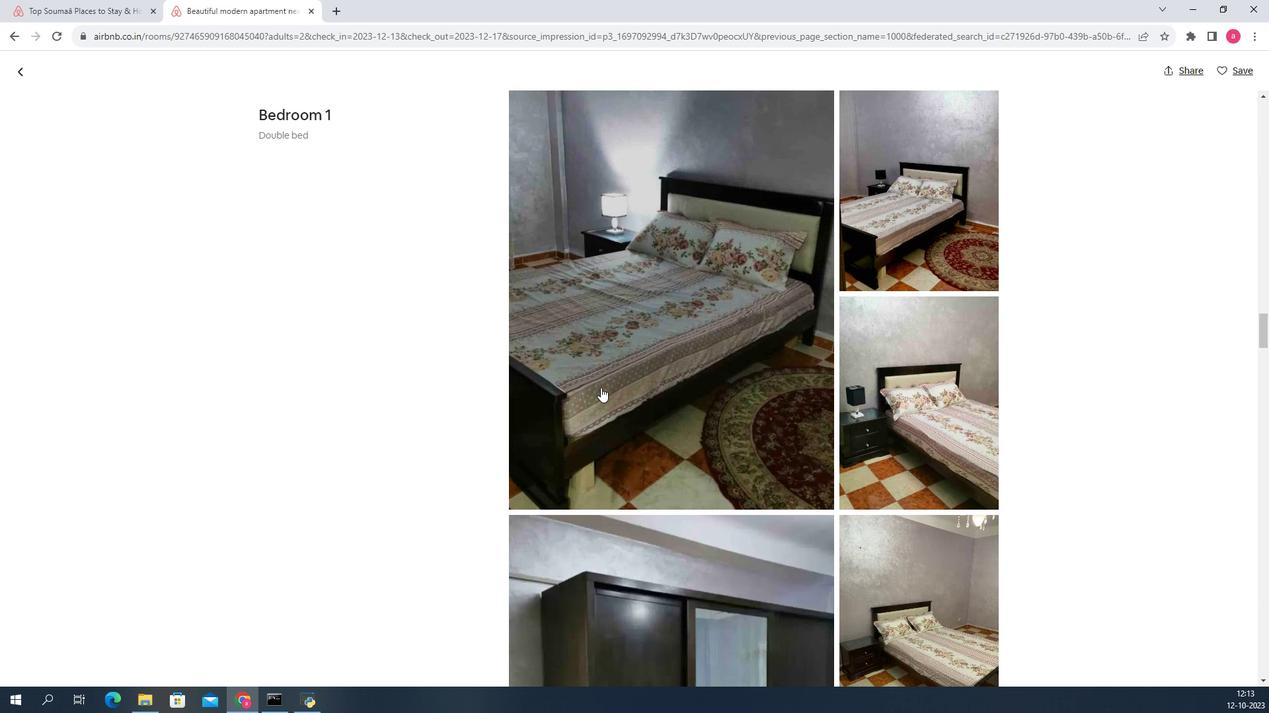 
Action: Mouse scrolled (580, 372) with delta (0, 0)
Screenshot: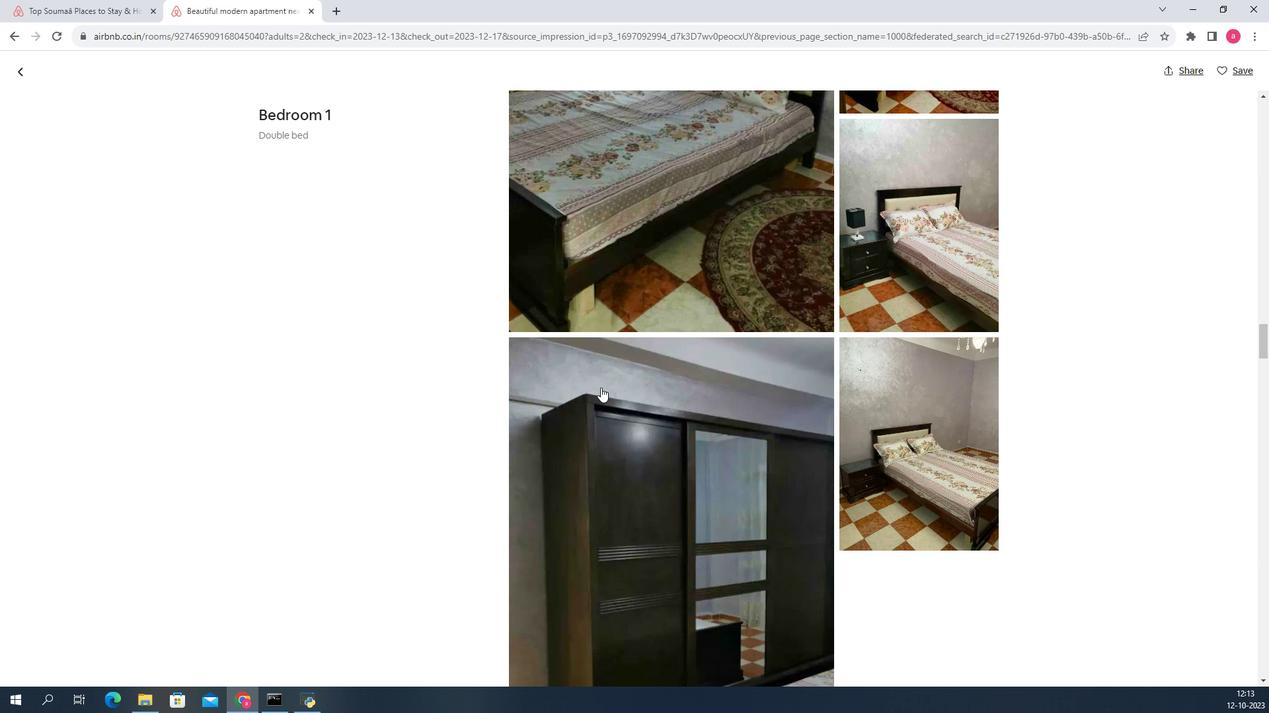 
Action: Mouse scrolled (580, 372) with delta (0, 0)
Screenshot: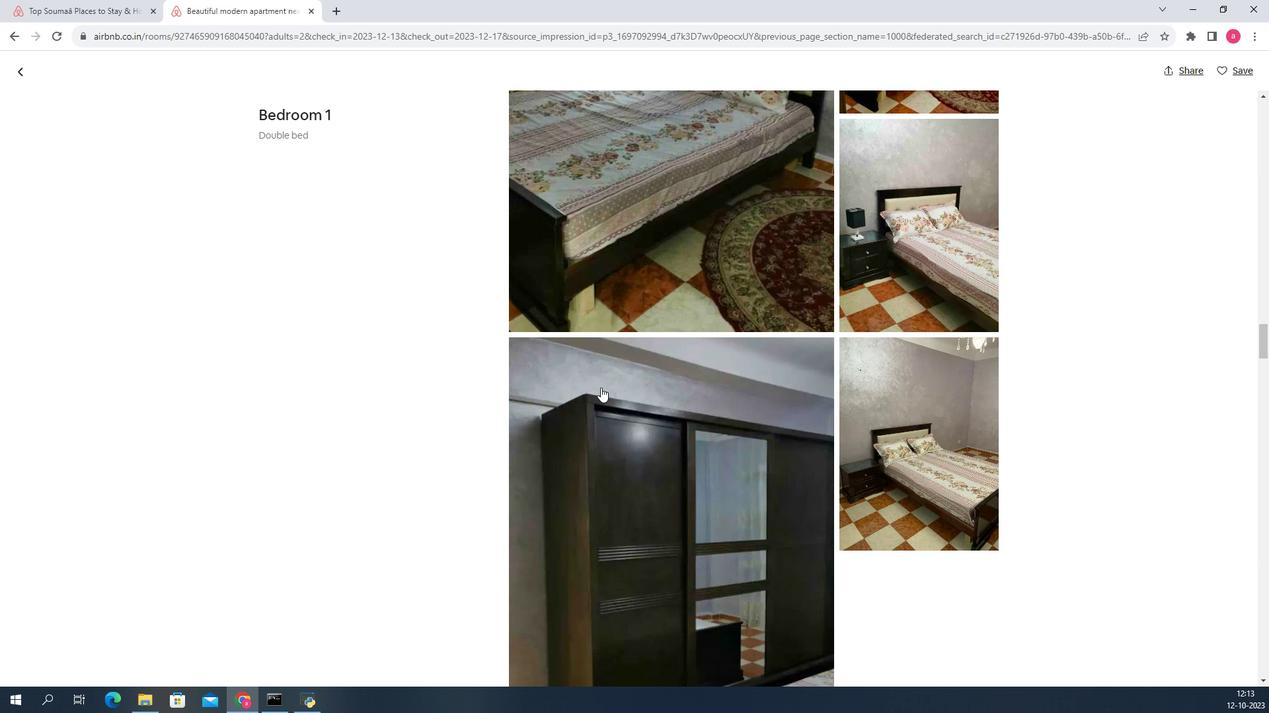 
Action: Mouse scrolled (580, 372) with delta (0, 0)
Screenshot: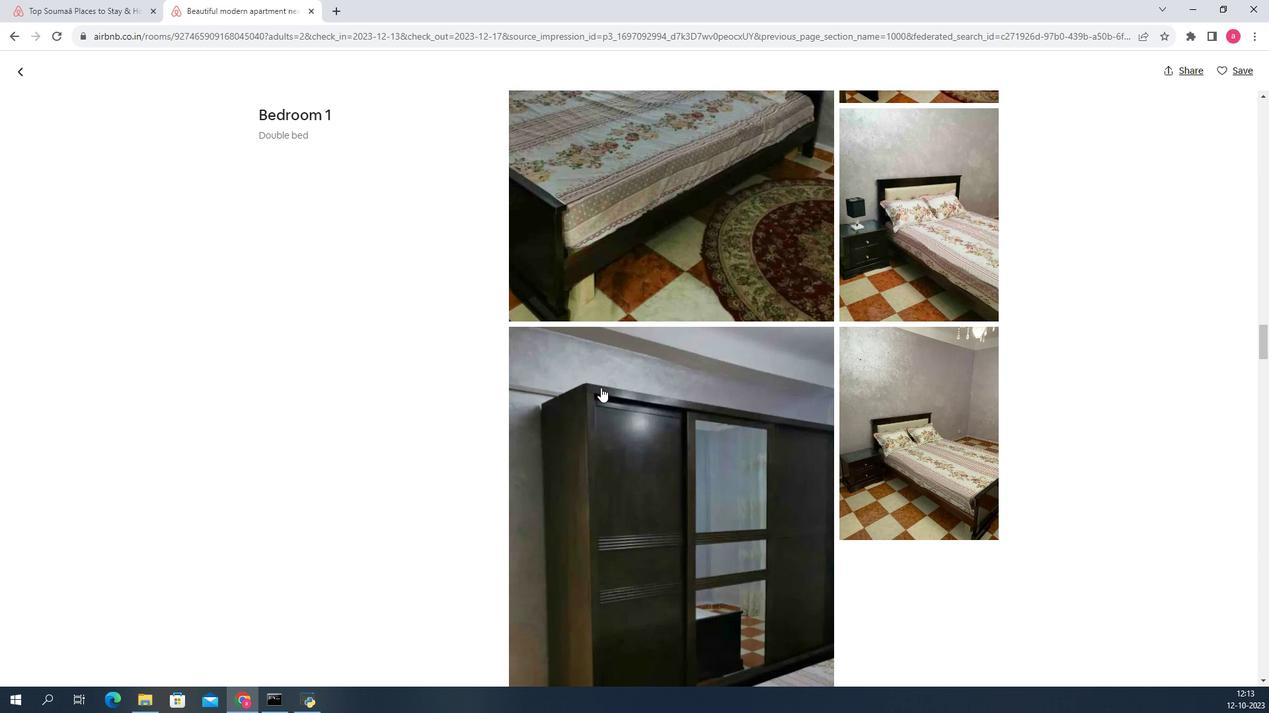 
Action: Mouse scrolled (580, 372) with delta (0, 0)
Screenshot: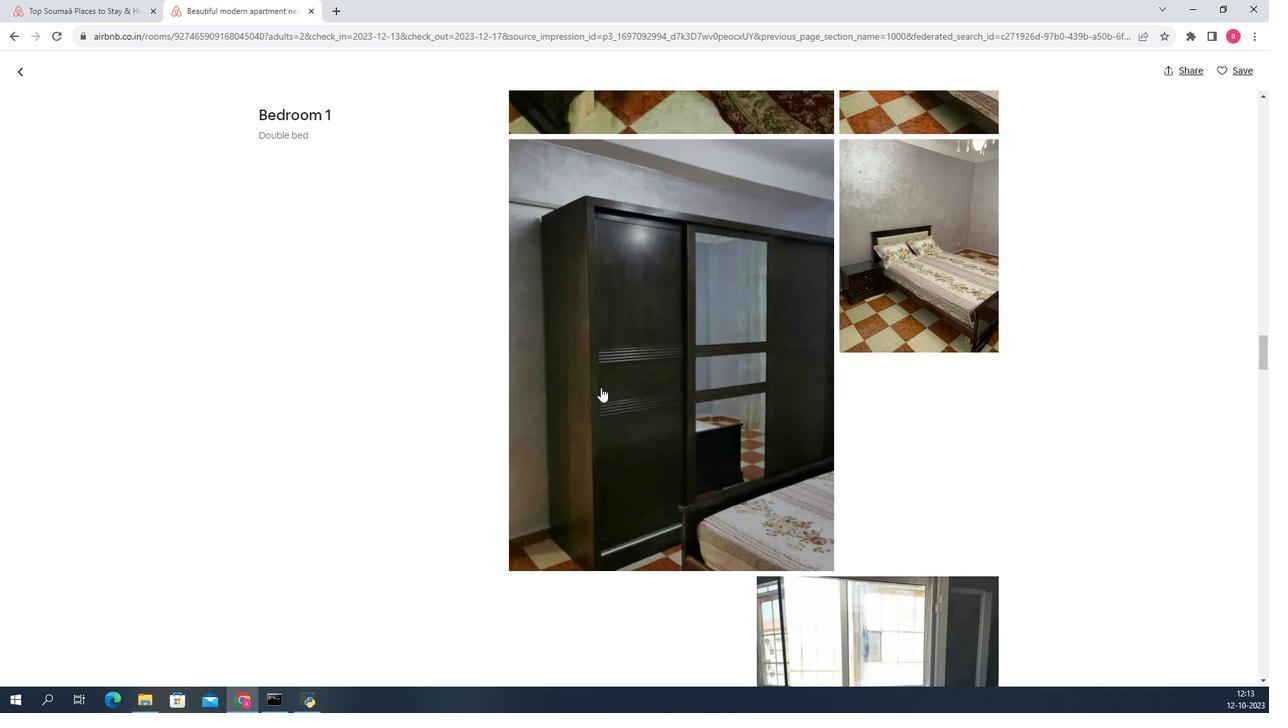 
Action: Mouse scrolled (580, 372) with delta (0, 0)
Screenshot: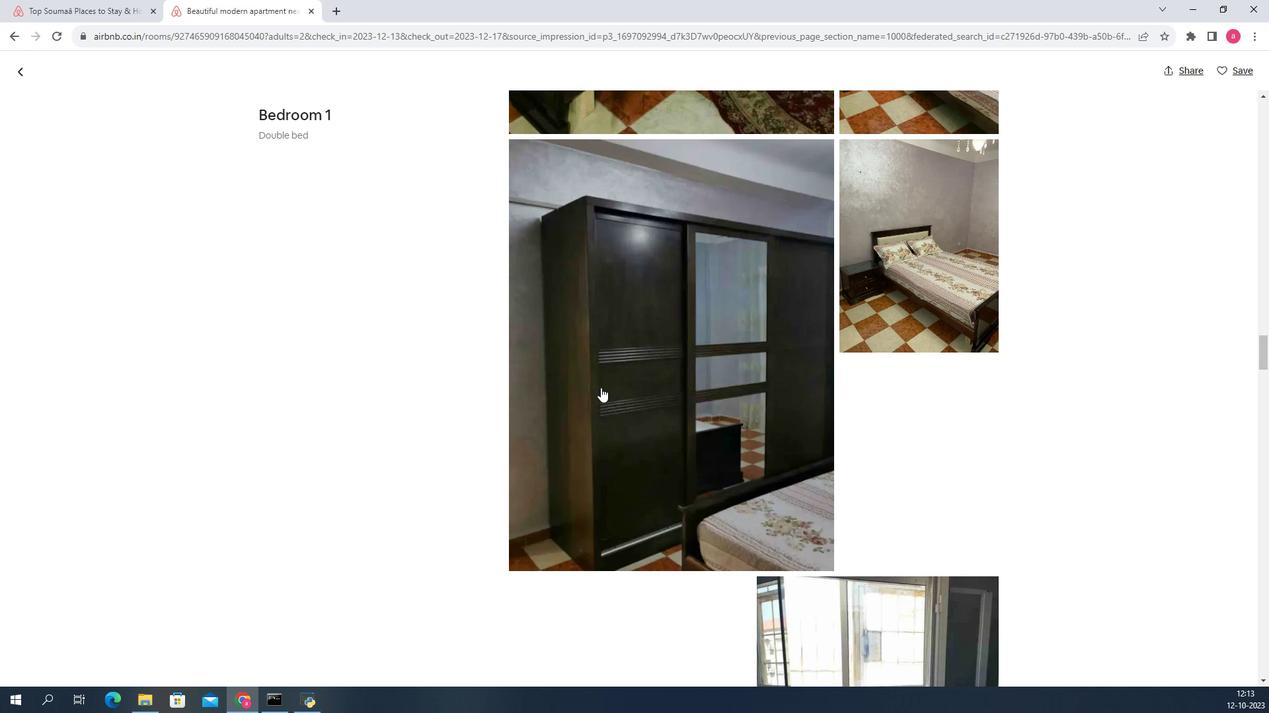 
Action: Mouse scrolled (580, 372) with delta (0, 0)
Screenshot: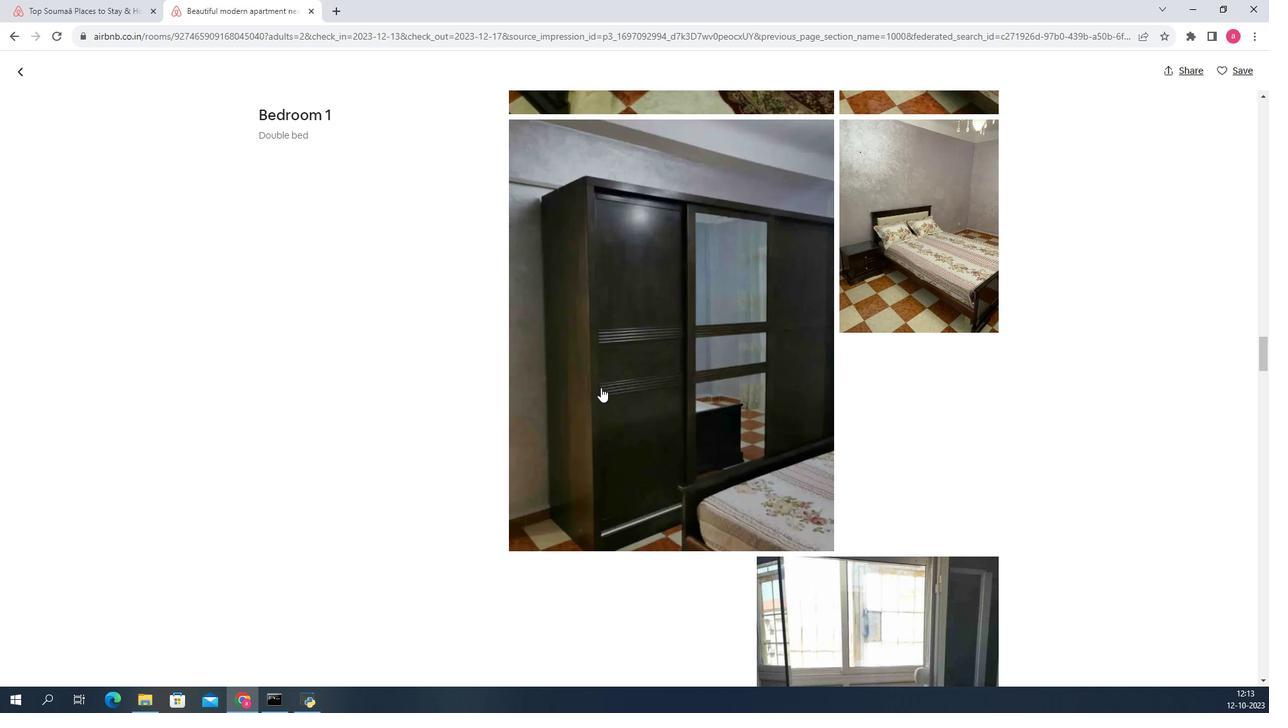 
Action: Mouse scrolled (580, 372) with delta (0, 0)
Screenshot: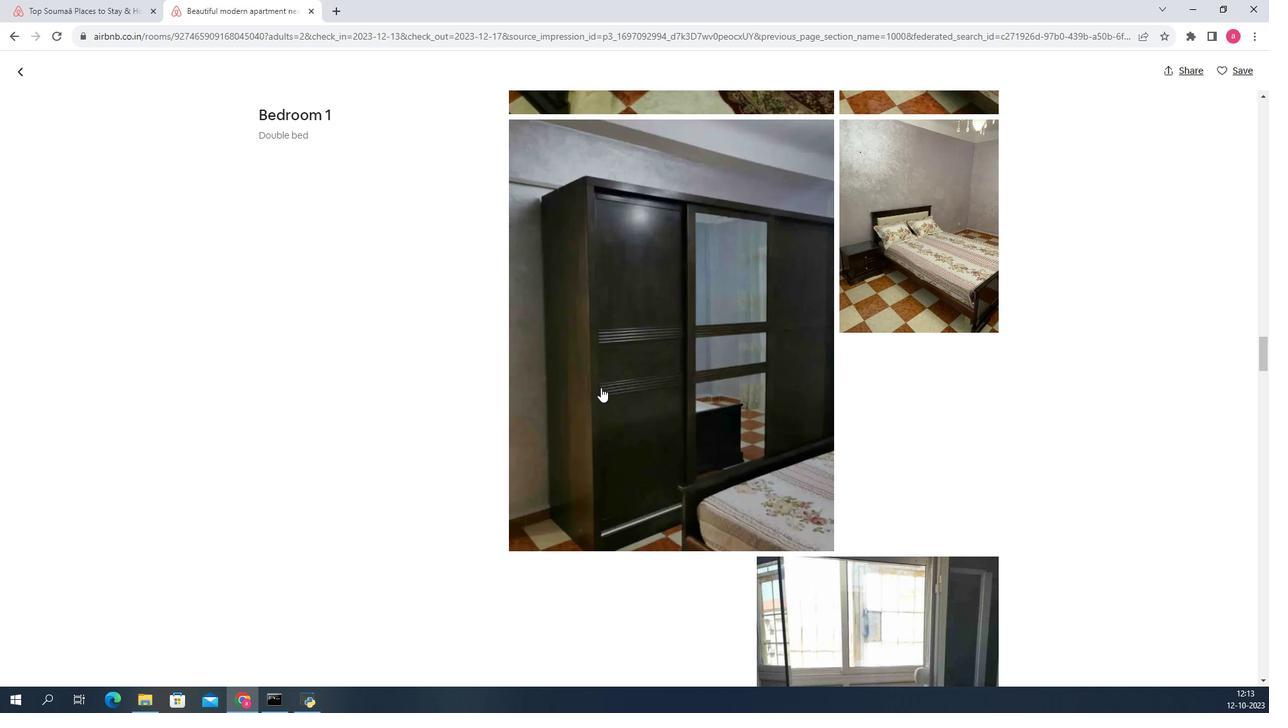 
Action: Mouse moved to (580, 373)
Screenshot: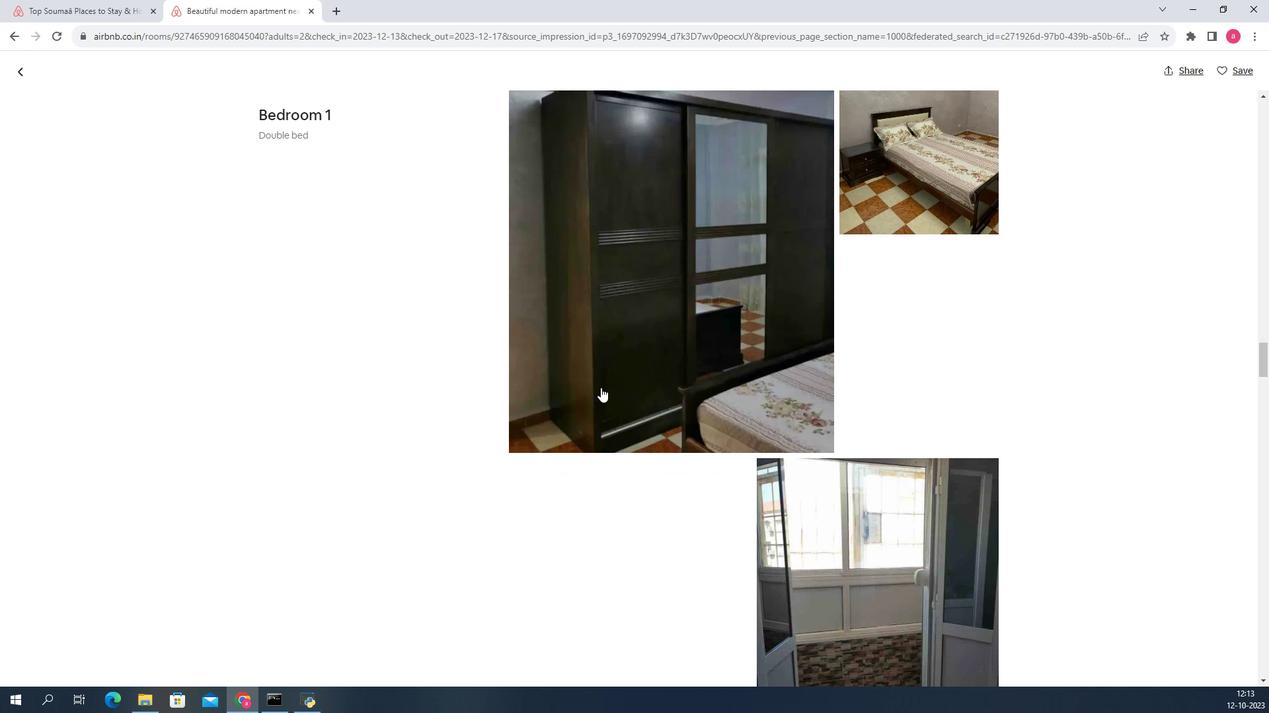 
Action: Mouse scrolled (580, 372) with delta (0, 0)
Screenshot: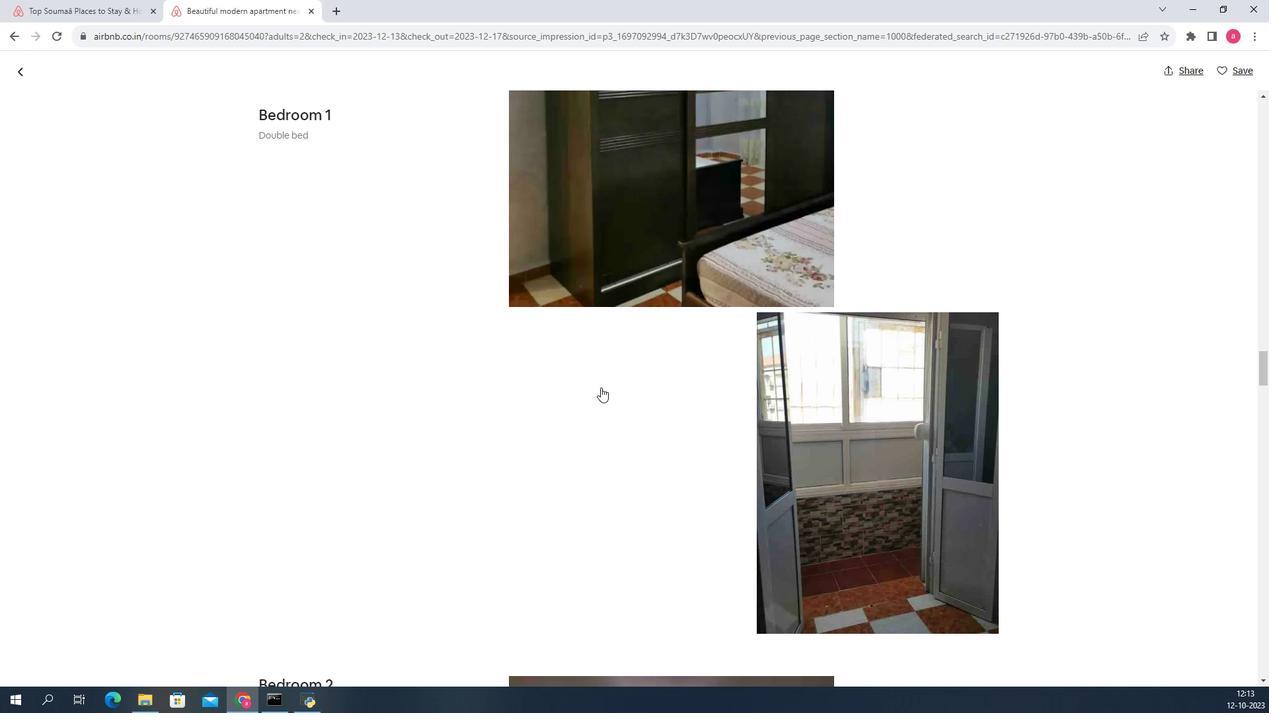 
Action: Mouse scrolled (580, 372) with delta (0, 0)
Screenshot: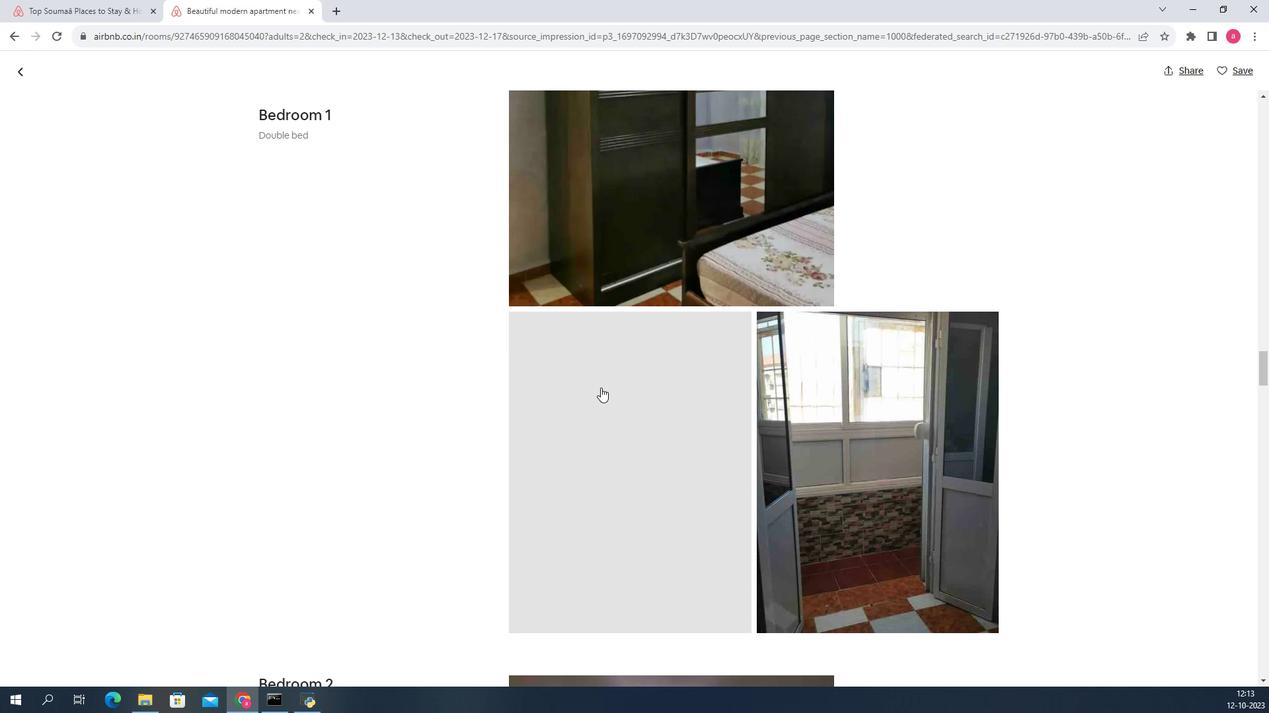 
Action: Mouse scrolled (580, 372) with delta (0, 0)
Screenshot: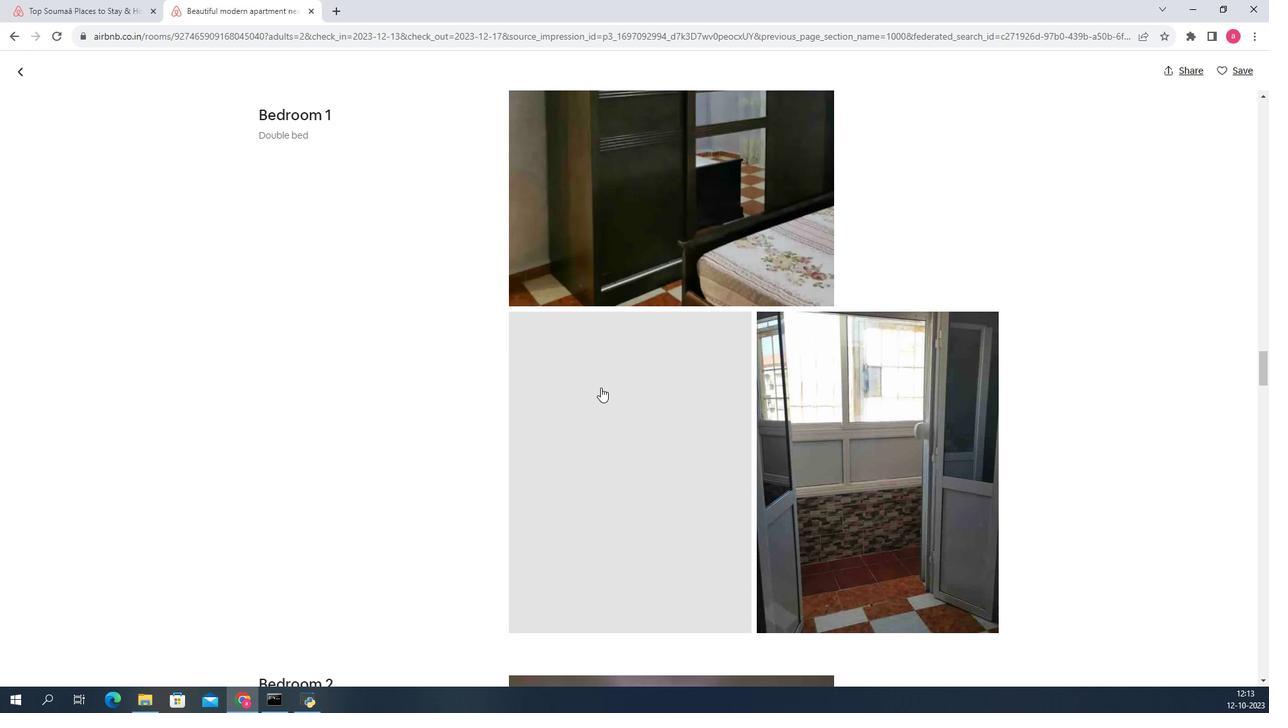 
Action: Mouse scrolled (580, 372) with delta (0, 0)
Screenshot: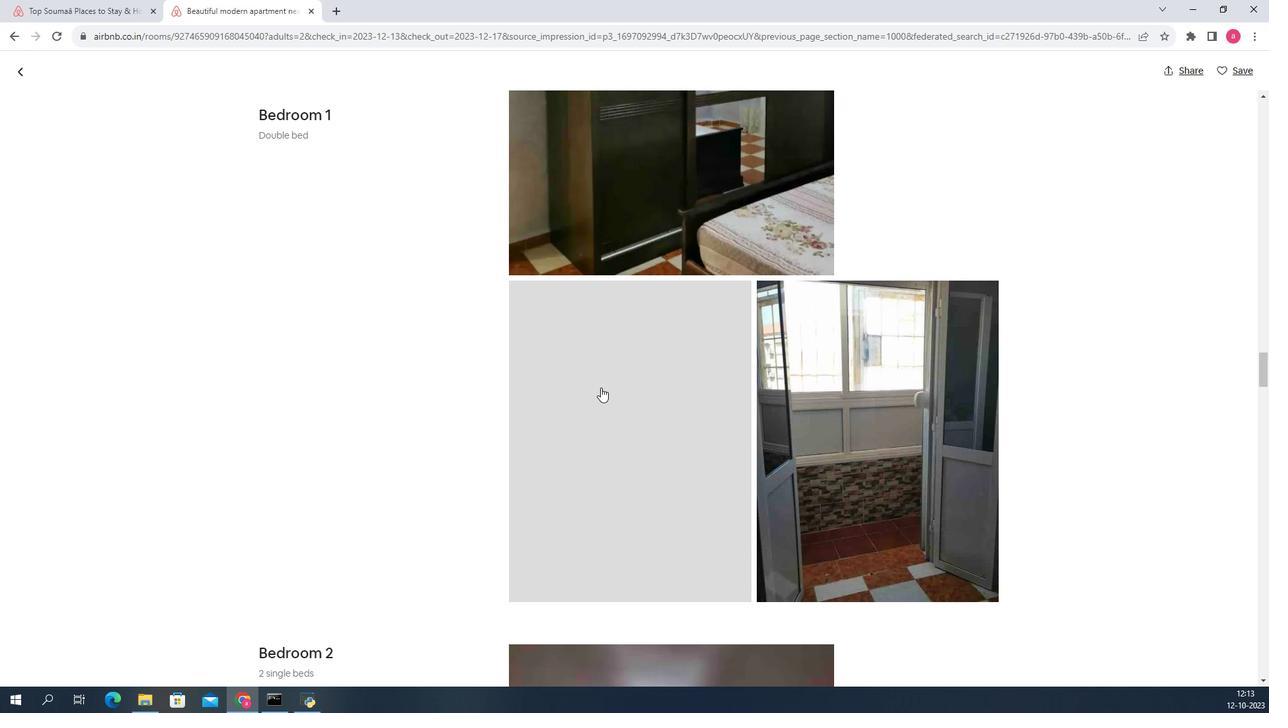 
Action: Mouse scrolled (580, 372) with delta (0, 0)
Screenshot: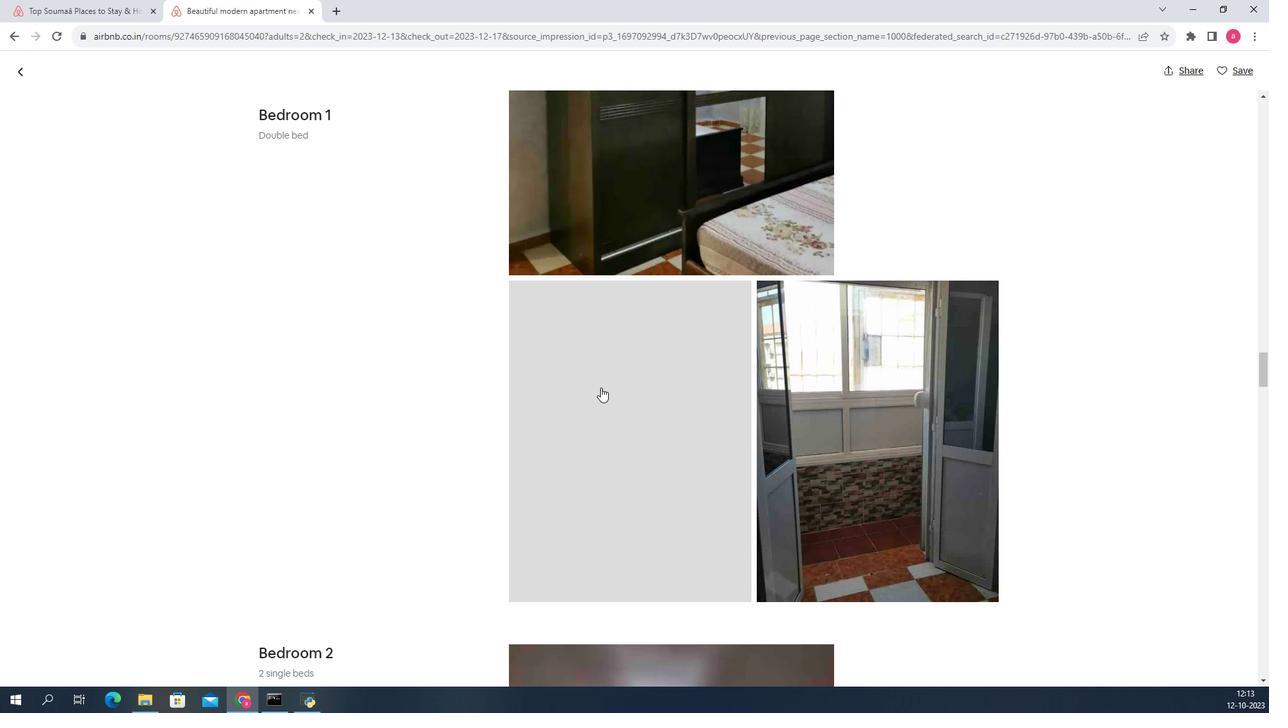
Action: Mouse scrolled (580, 372) with delta (0, 0)
Screenshot: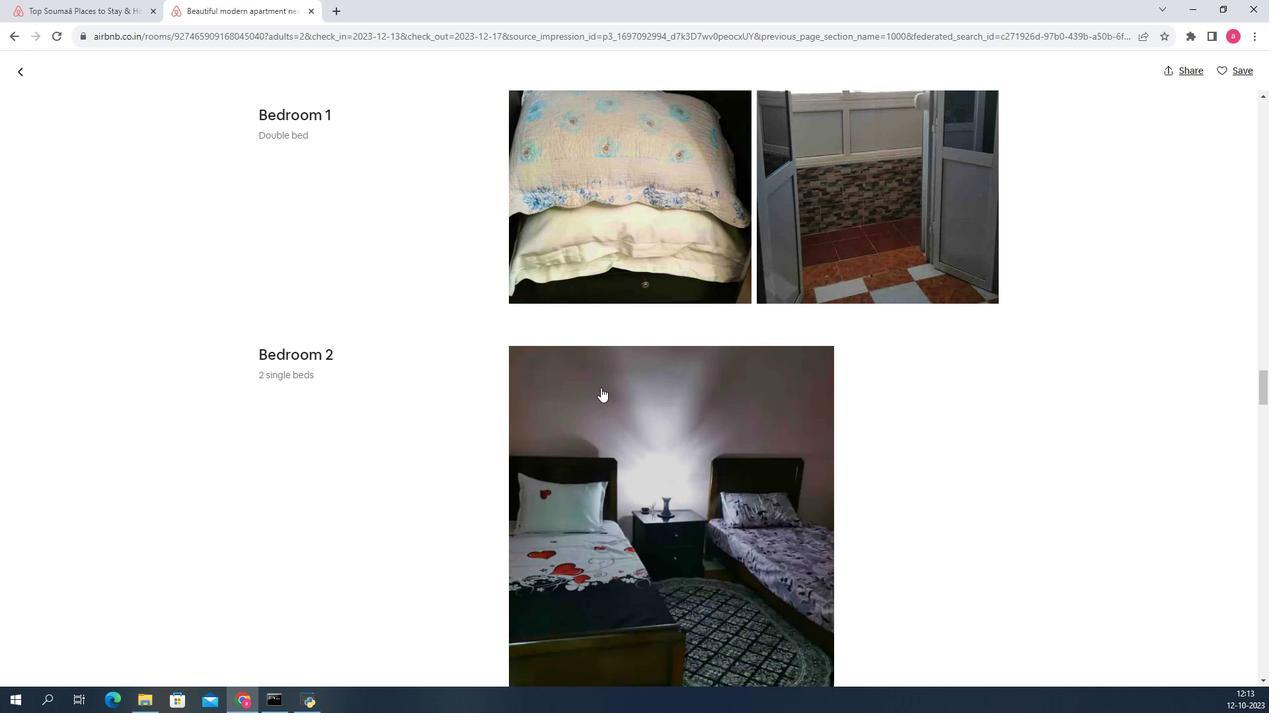 
Action: Mouse scrolled (580, 372) with delta (0, 0)
Screenshot: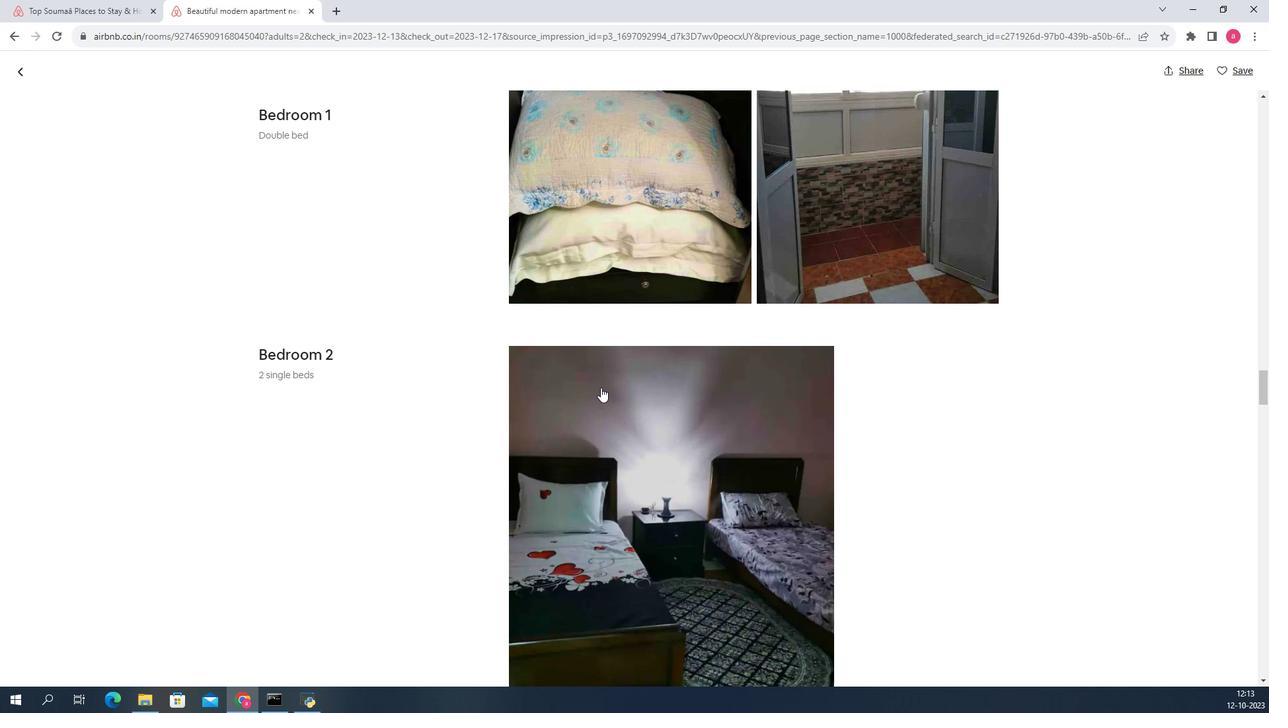 
Action: Mouse scrolled (580, 372) with delta (0, 0)
Screenshot: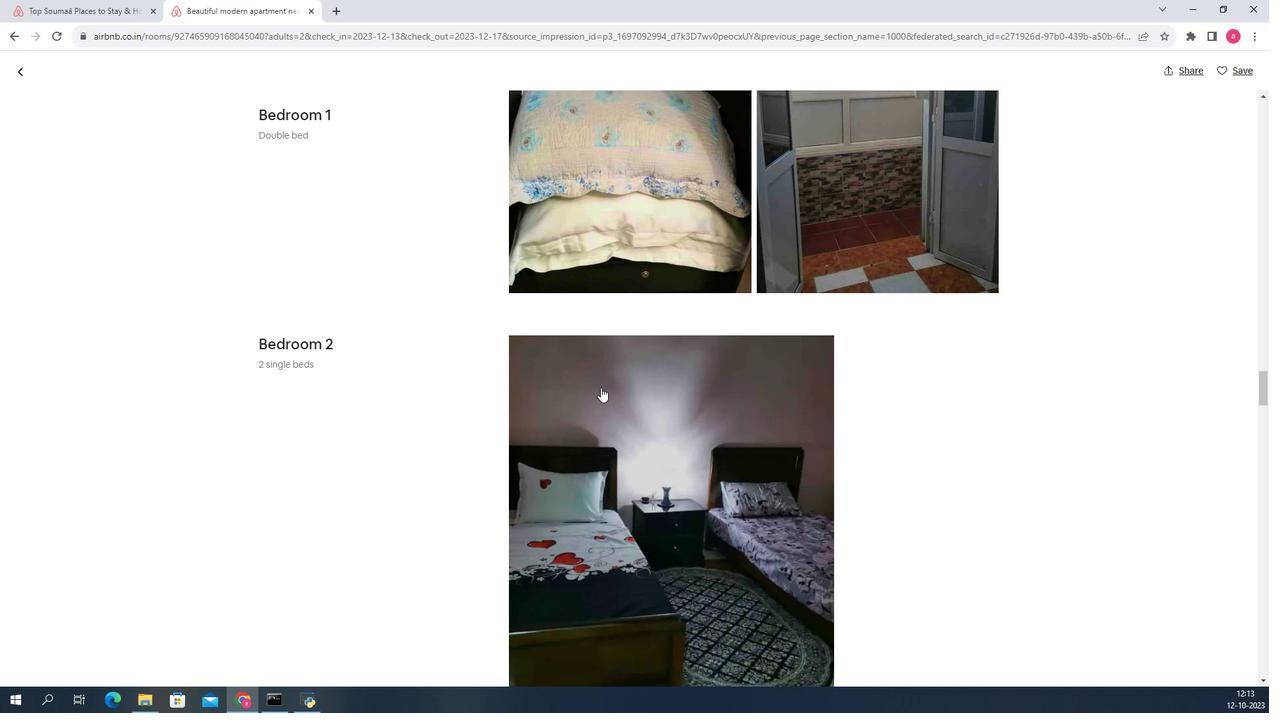 
Action: Mouse scrolled (580, 372) with delta (0, 0)
Screenshot: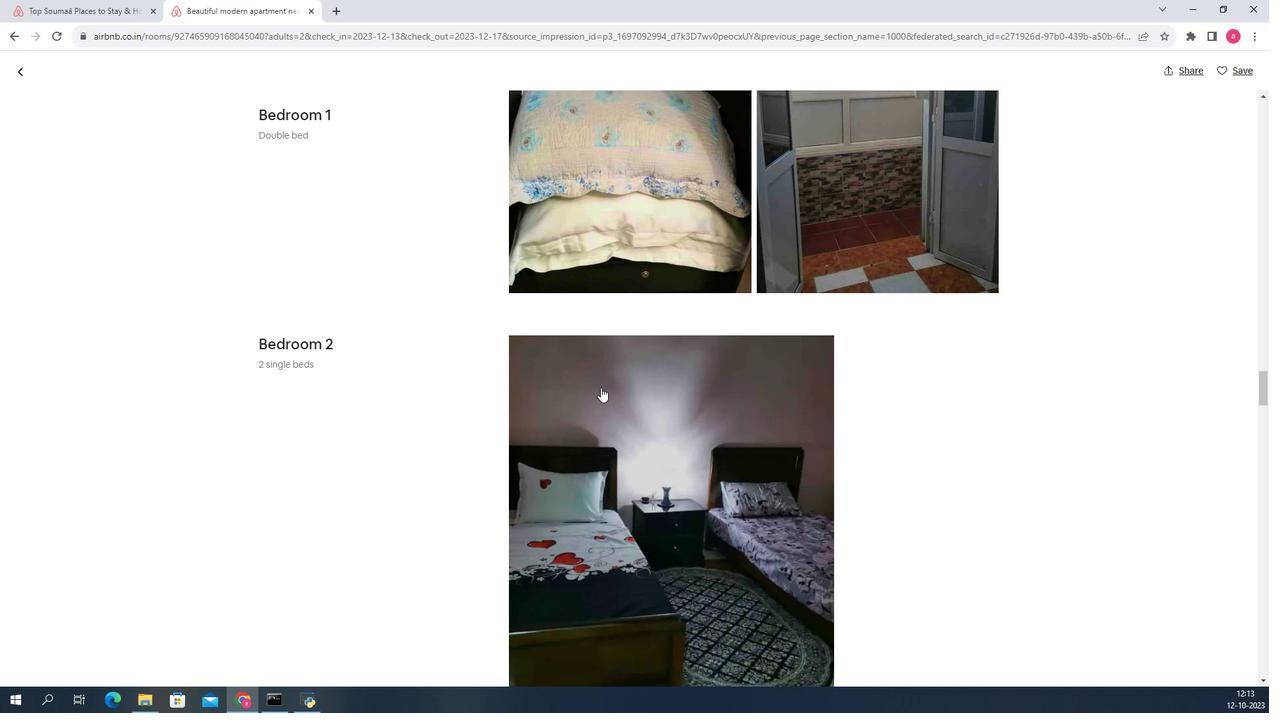 
Action: Mouse scrolled (580, 372) with delta (0, 0)
Screenshot: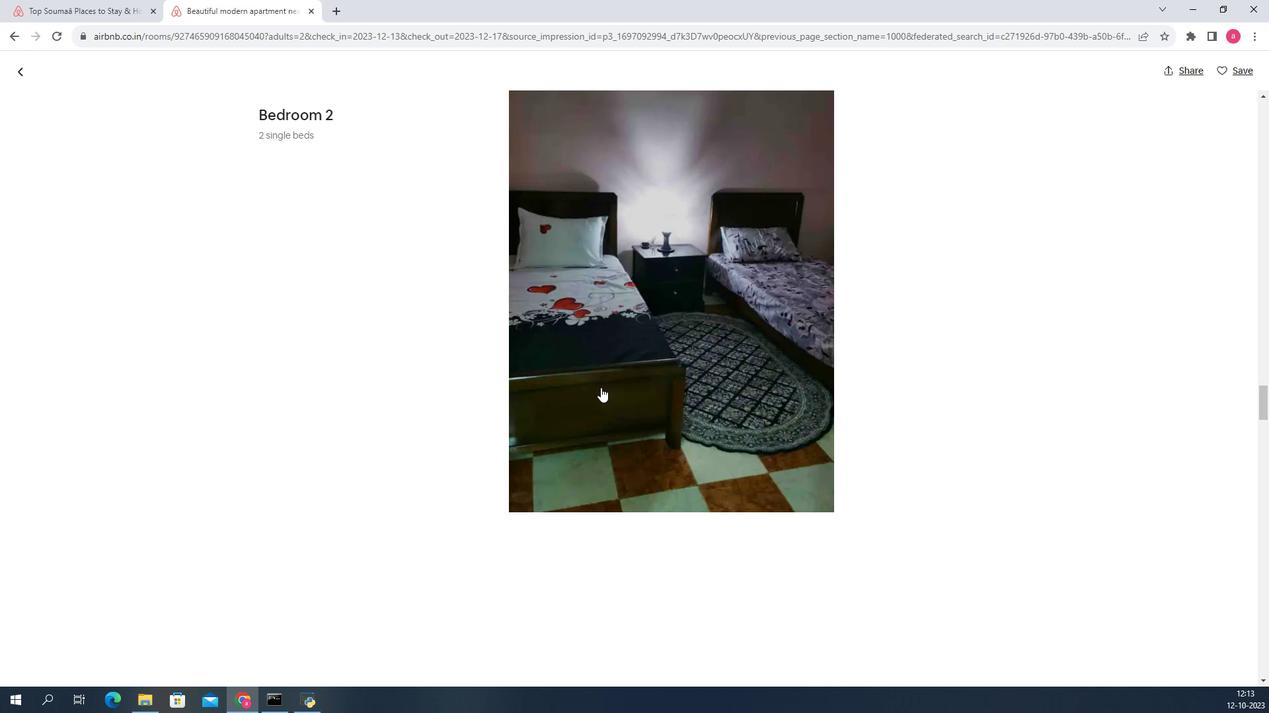 
Action: Mouse scrolled (580, 372) with delta (0, 0)
Screenshot: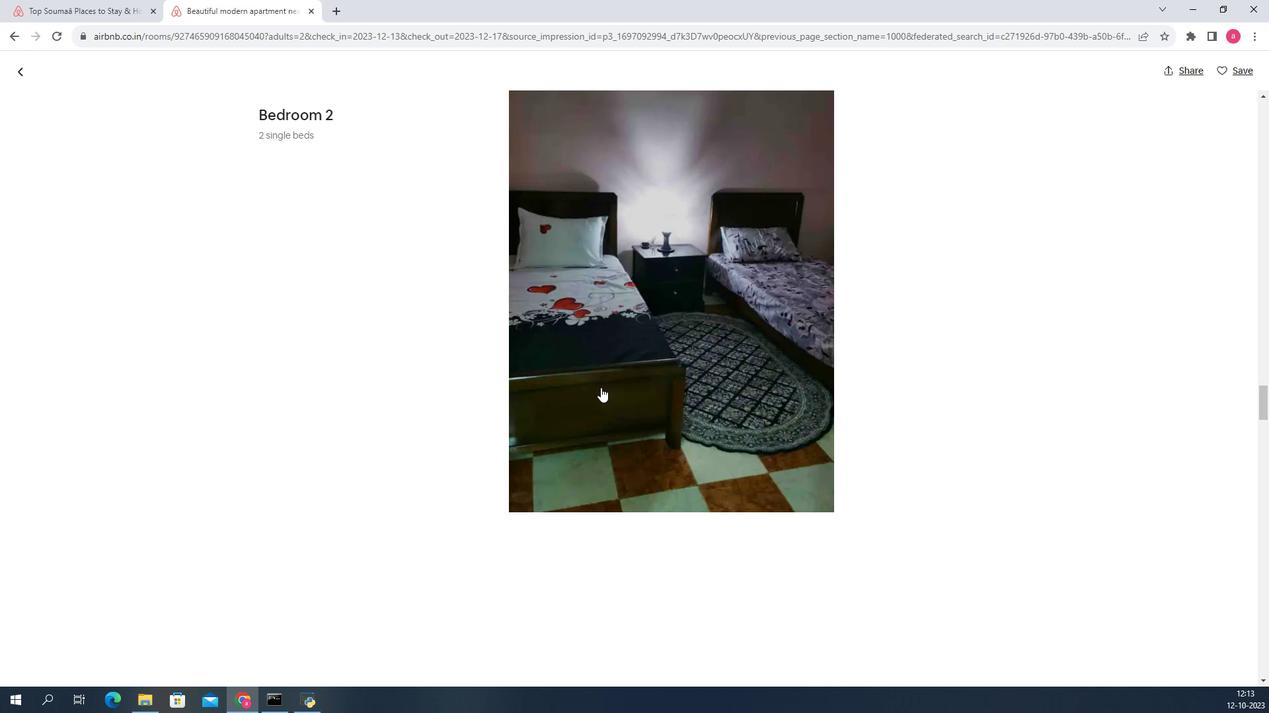 
Action: Mouse scrolled (580, 372) with delta (0, 0)
Screenshot: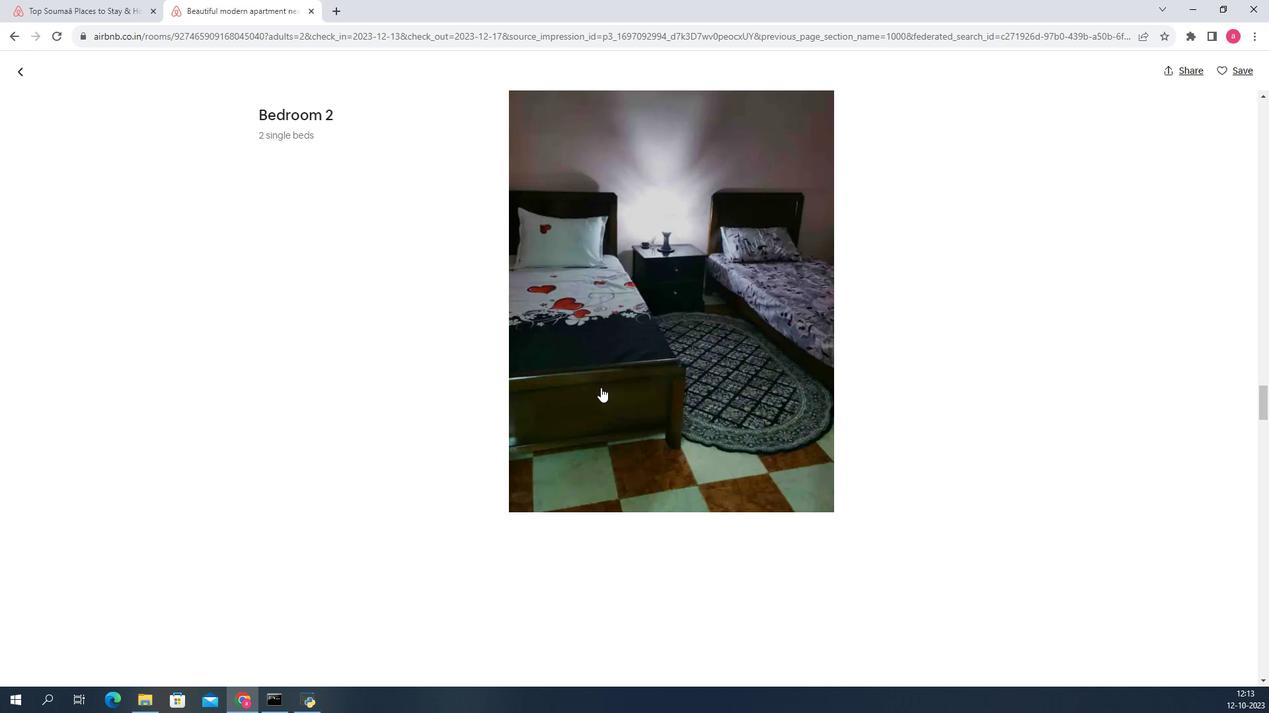 
Action: Mouse scrolled (580, 372) with delta (0, 0)
Screenshot: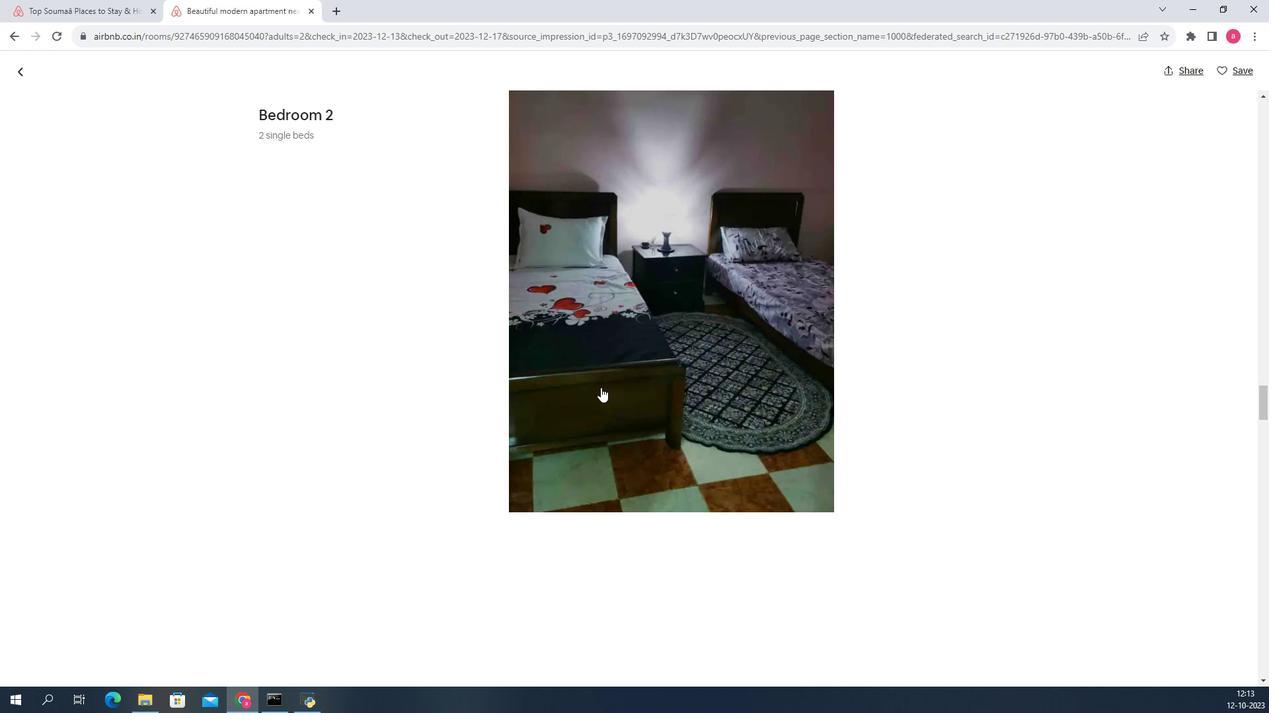 
Action: Mouse scrolled (580, 372) with delta (0, 0)
Screenshot: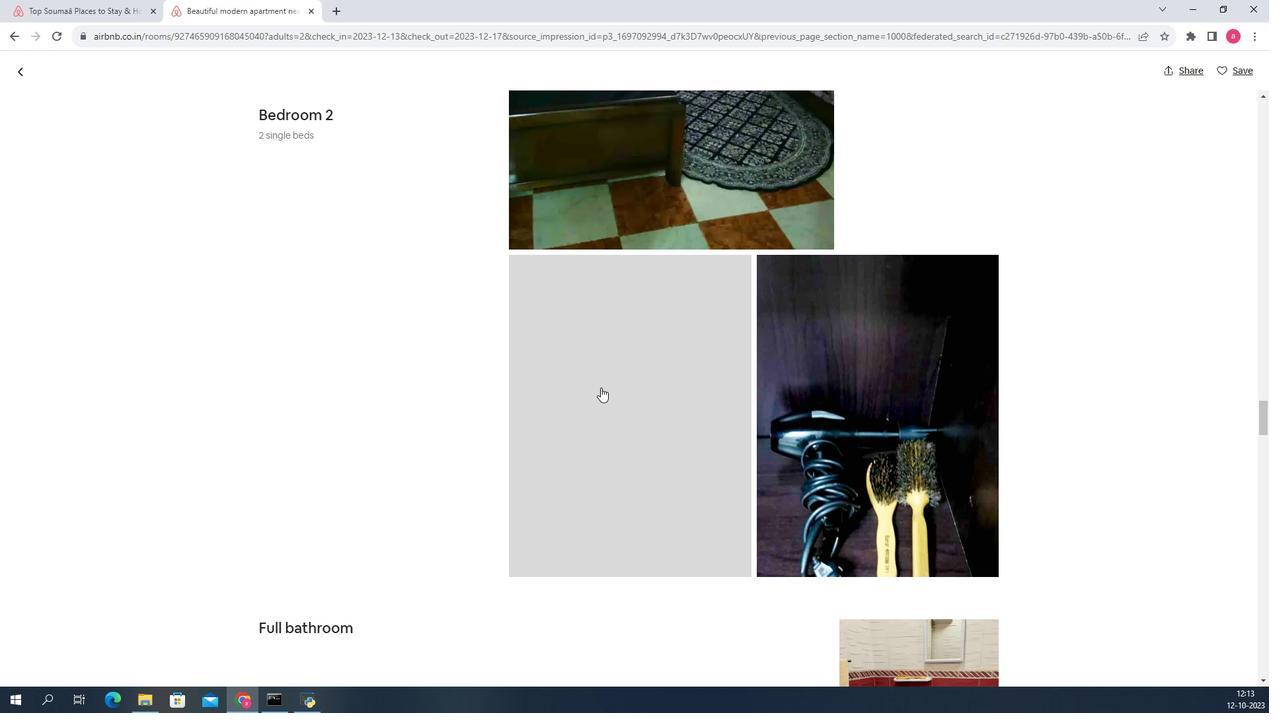 
Action: Mouse scrolled (580, 372) with delta (0, 0)
Screenshot: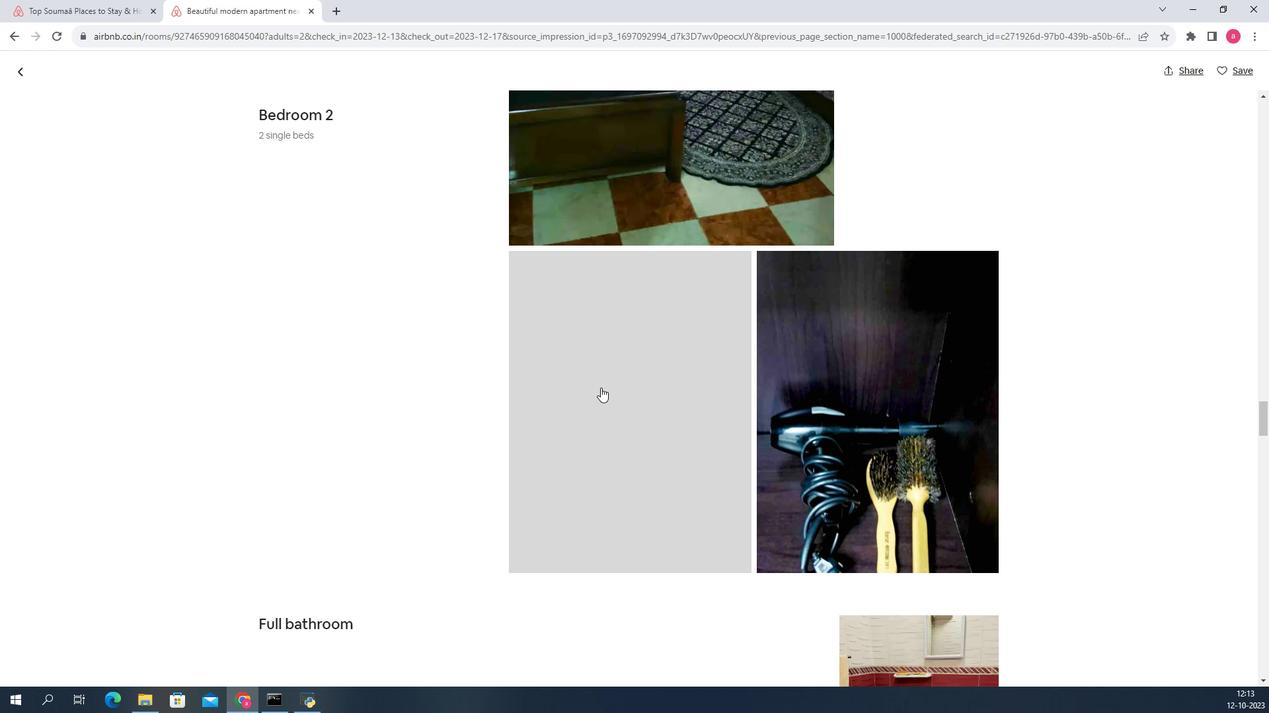 
Action: Mouse scrolled (580, 372) with delta (0, 0)
Screenshot: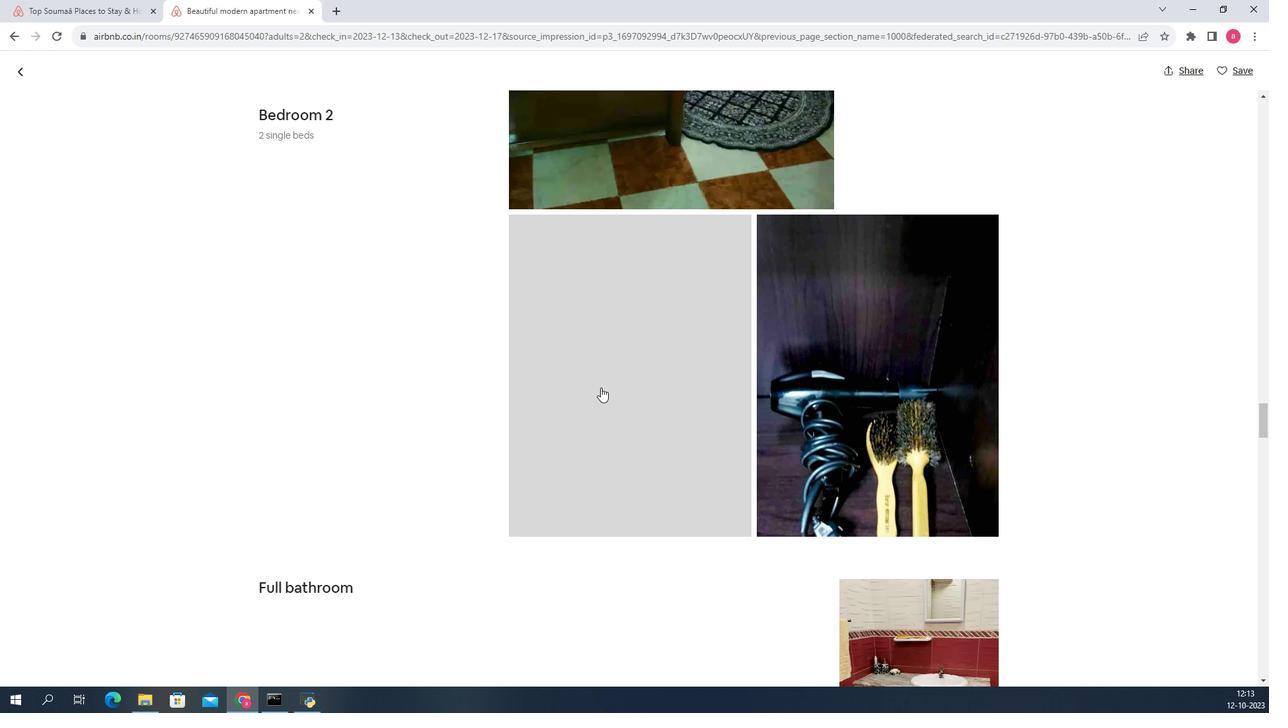 
Action: Mouse scrolled (580, 372) with delta (0, 0)
Screenshot: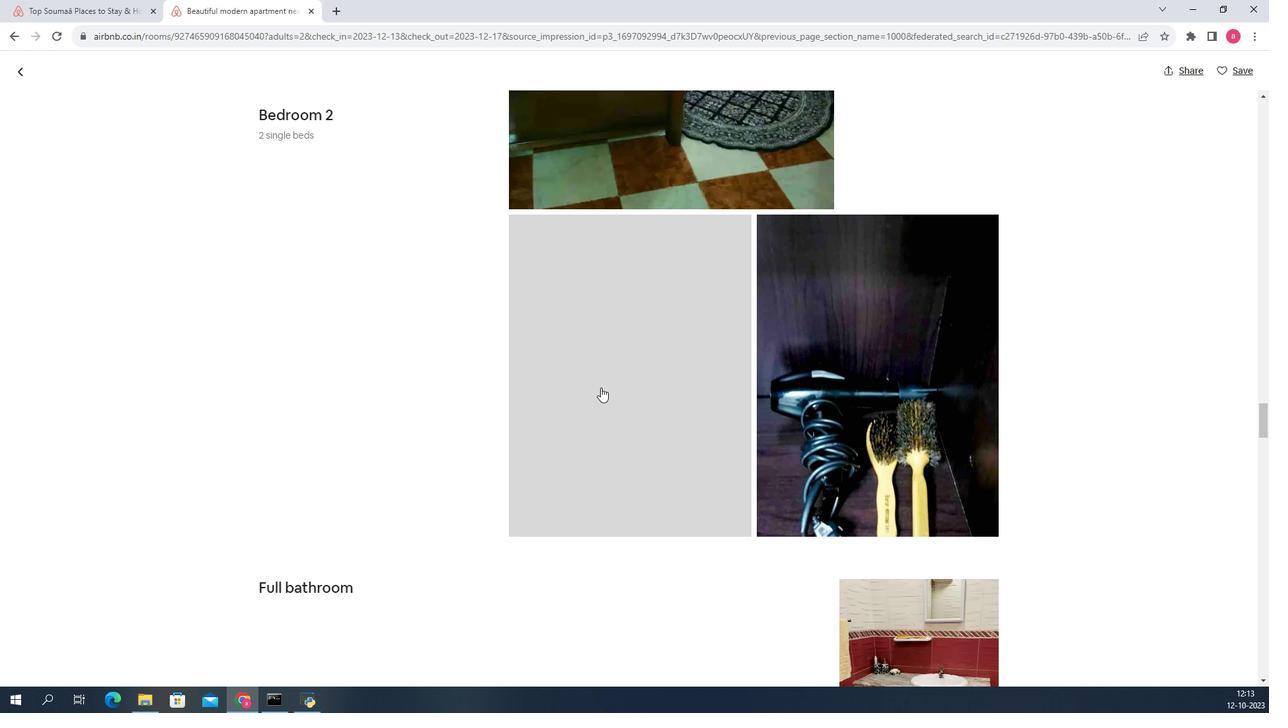 
Action: Mouse scrolled (580, 372) with delta (0, 0)
Screenshot: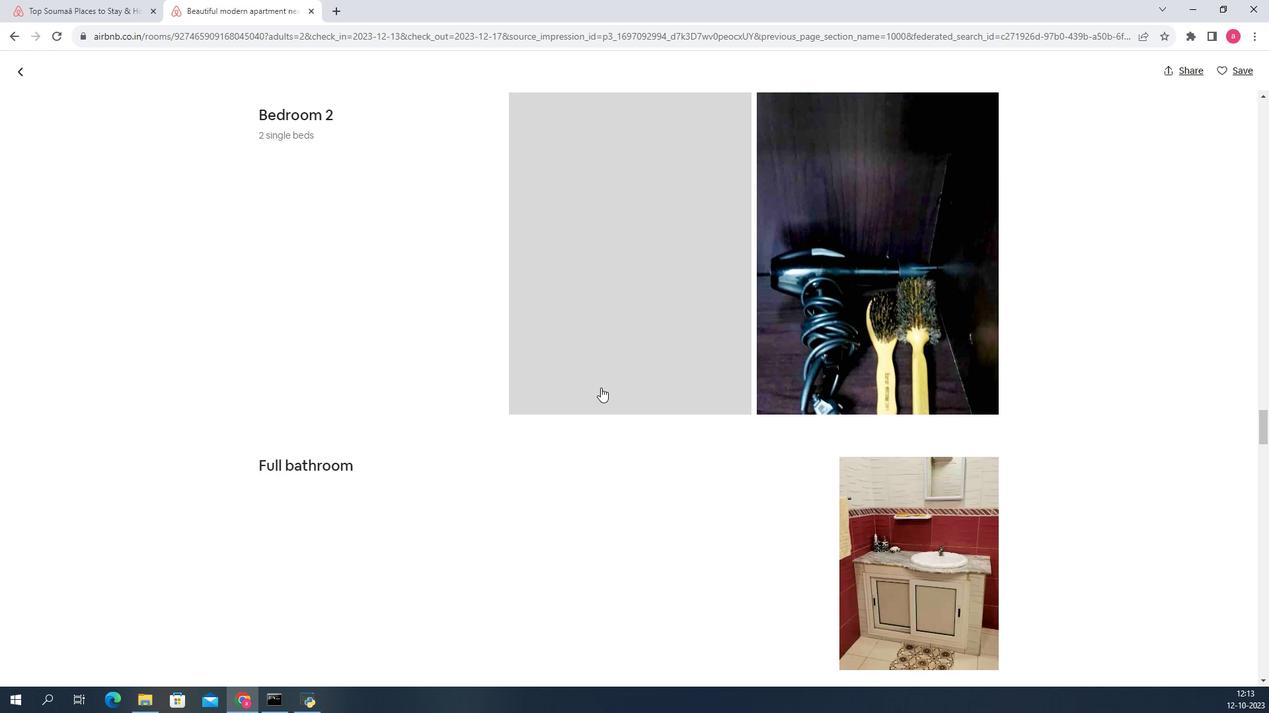 
Action: Mouse scrolled (580, 372) with delta (0, 0)
Screenshot: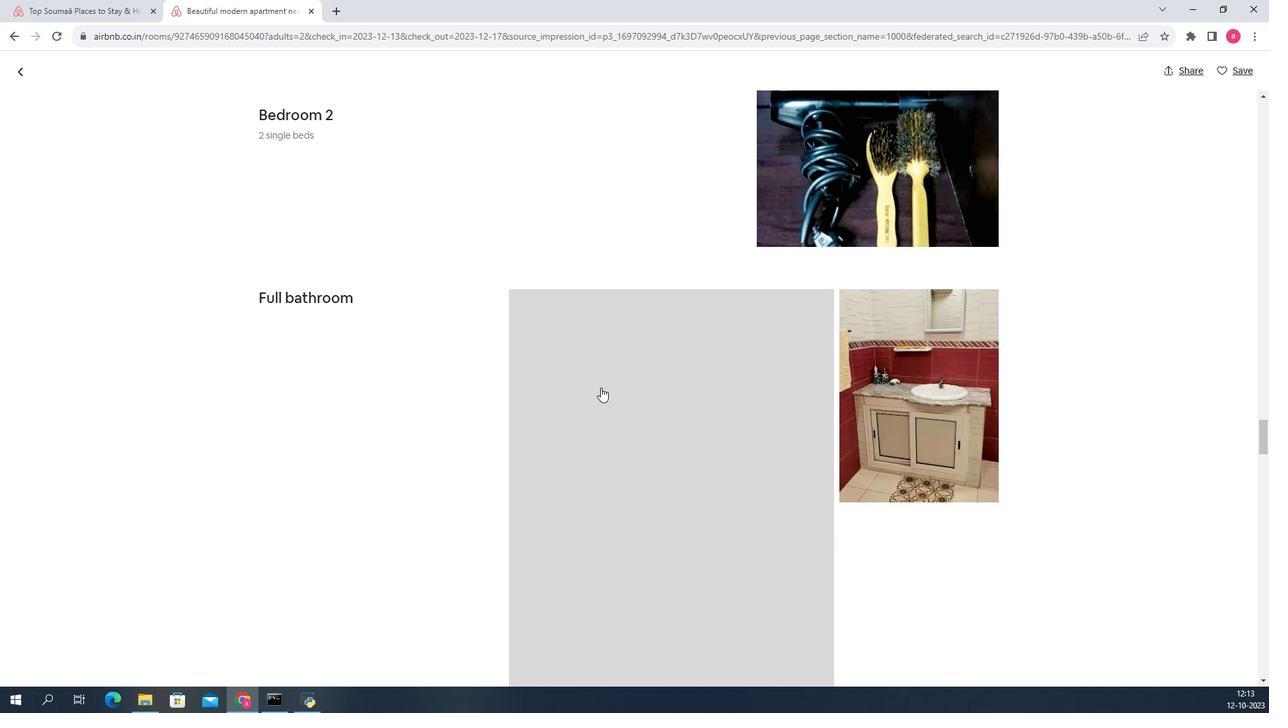 
Action: Mouse scrolled (580, 372) with delta (0, 0)
Screenshot: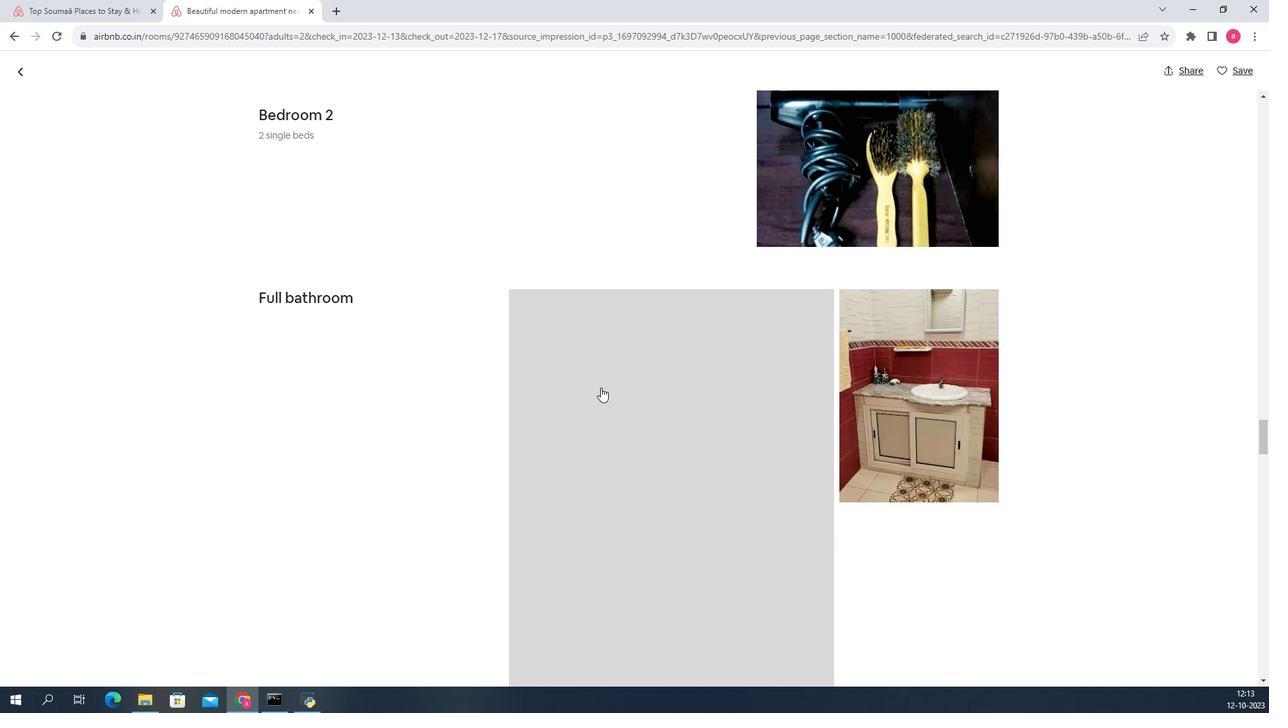 
Action: Mouse scrolled (580, 372) with delta (0, 0)
Screenshot: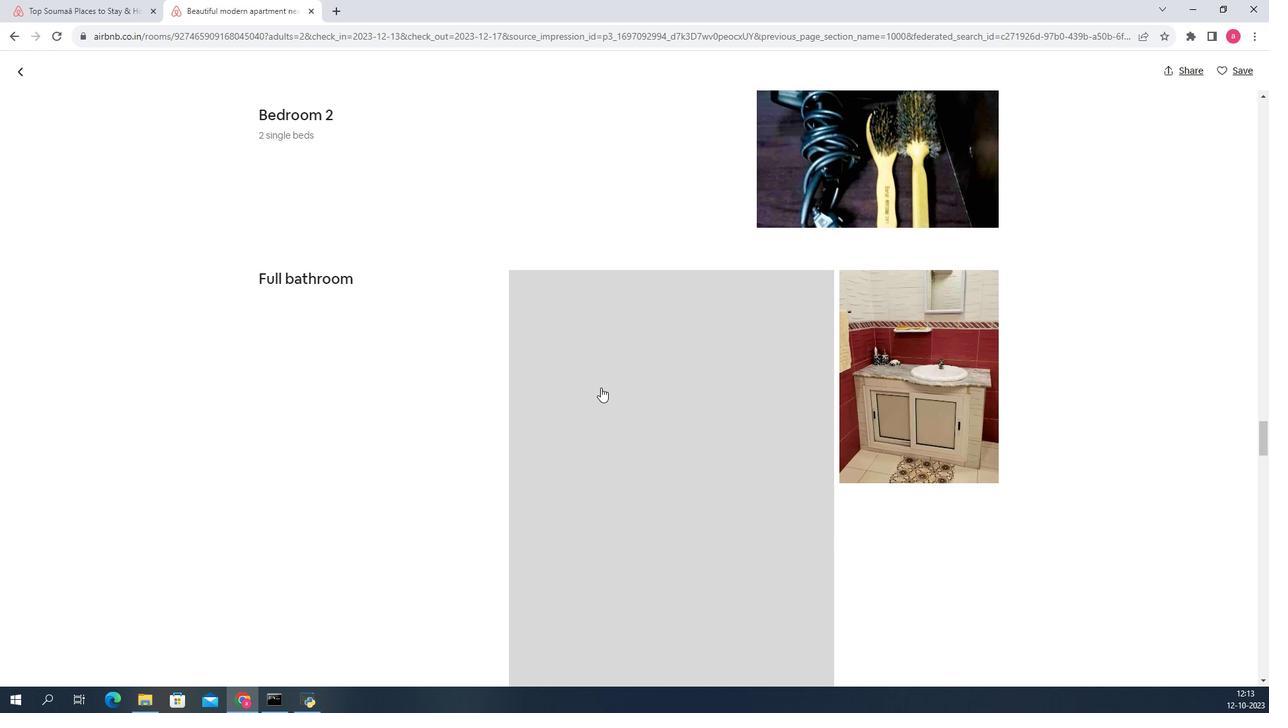 
Action: Mouse scrolled (580, 372) with delta (0, 0)
Screenshot: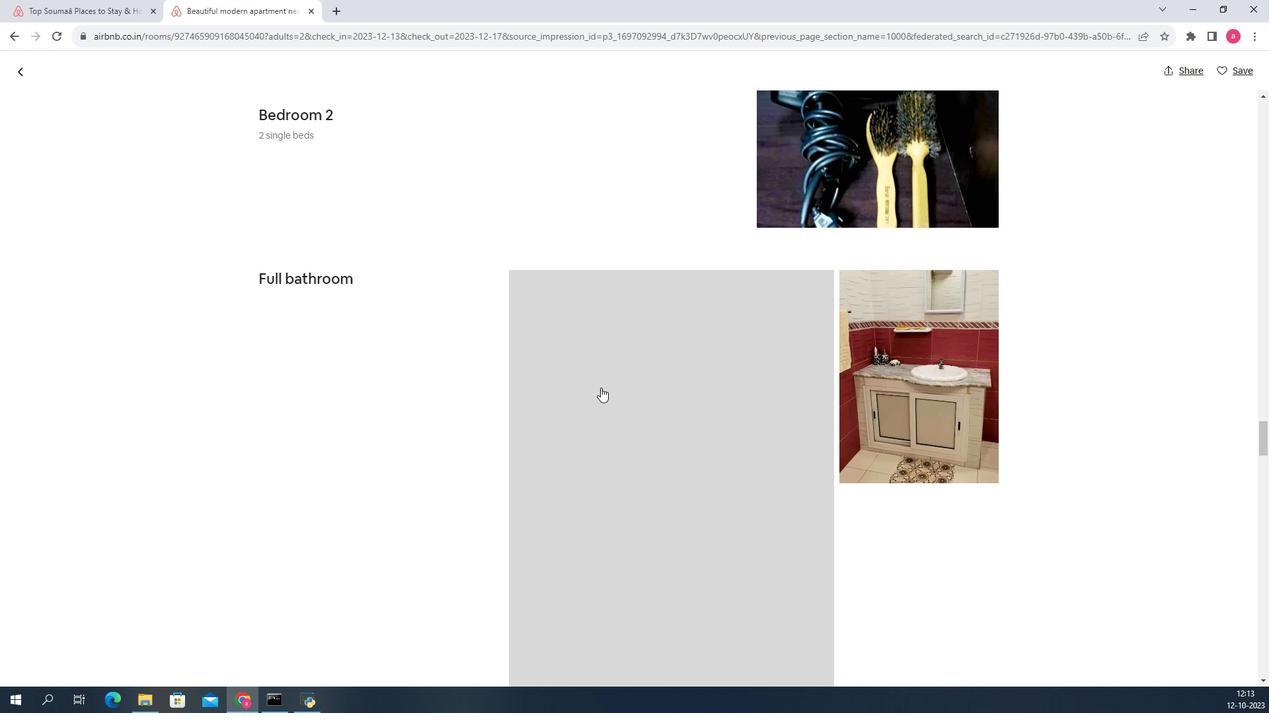 
Action: Mouse scrolled (580, 372) with delta (0, 0)
Screenshot: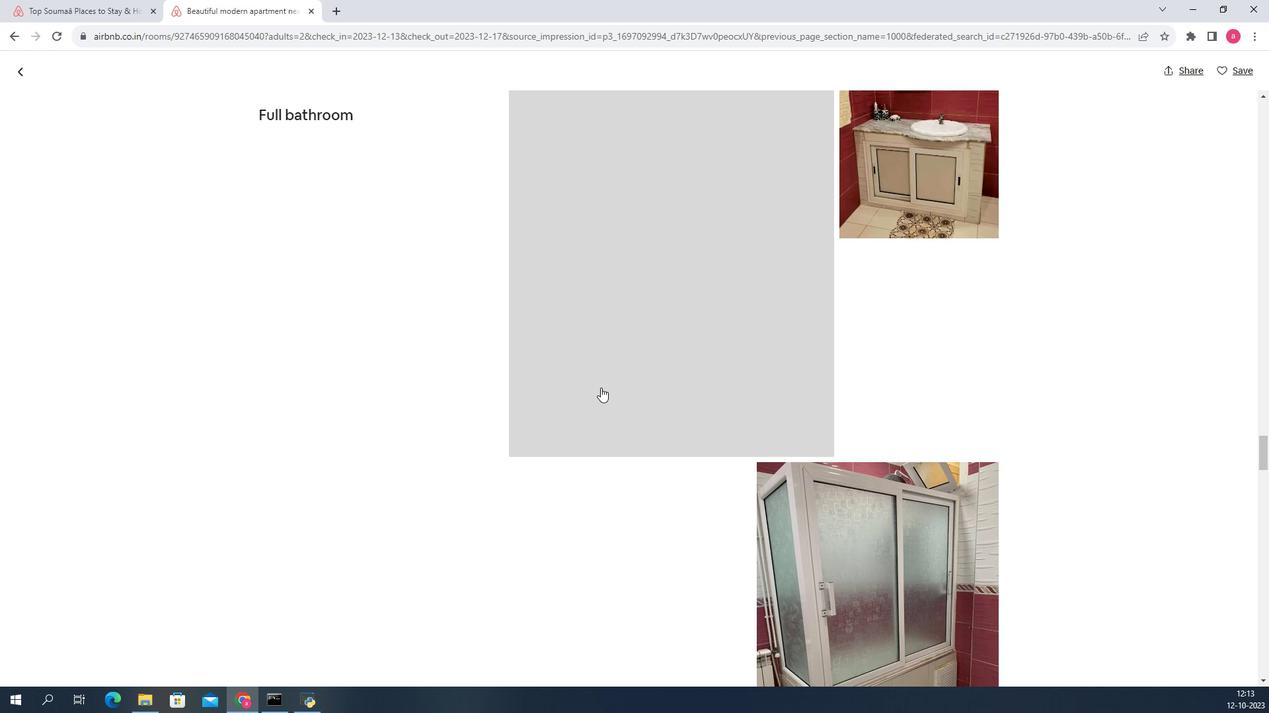 
Action: Mouse scrolled (580, 372) with delta (0, 0)
Screenshot: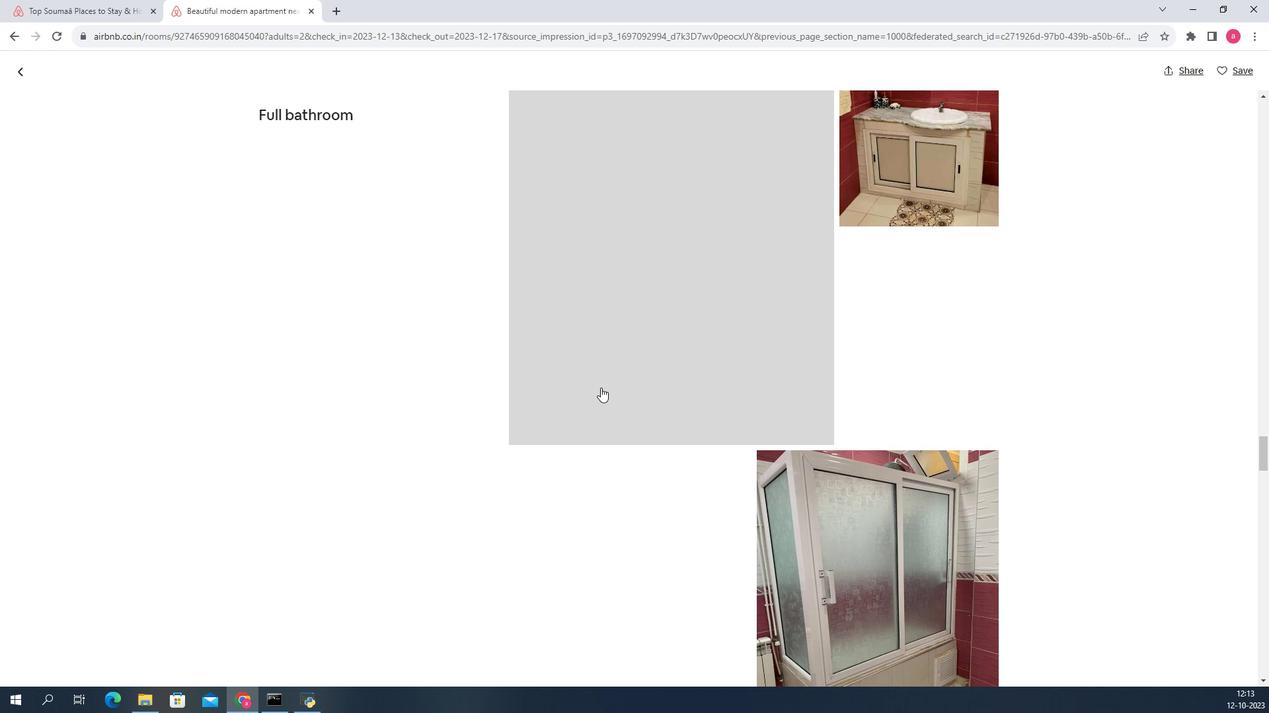 
Action: Mouse scrolled (580, 372) with delta (0, 0)
Screenshot: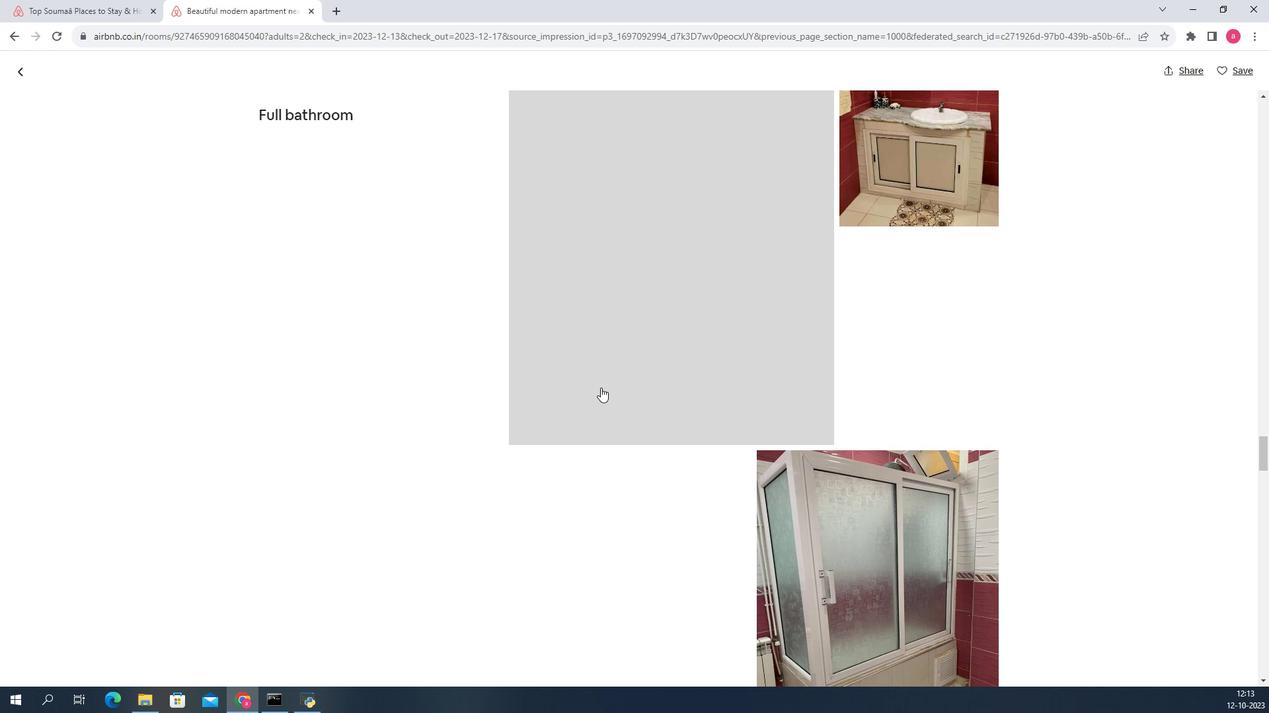 
Action: Mouse scrolled (580, 372) with delta (0, 0)
Screenshot: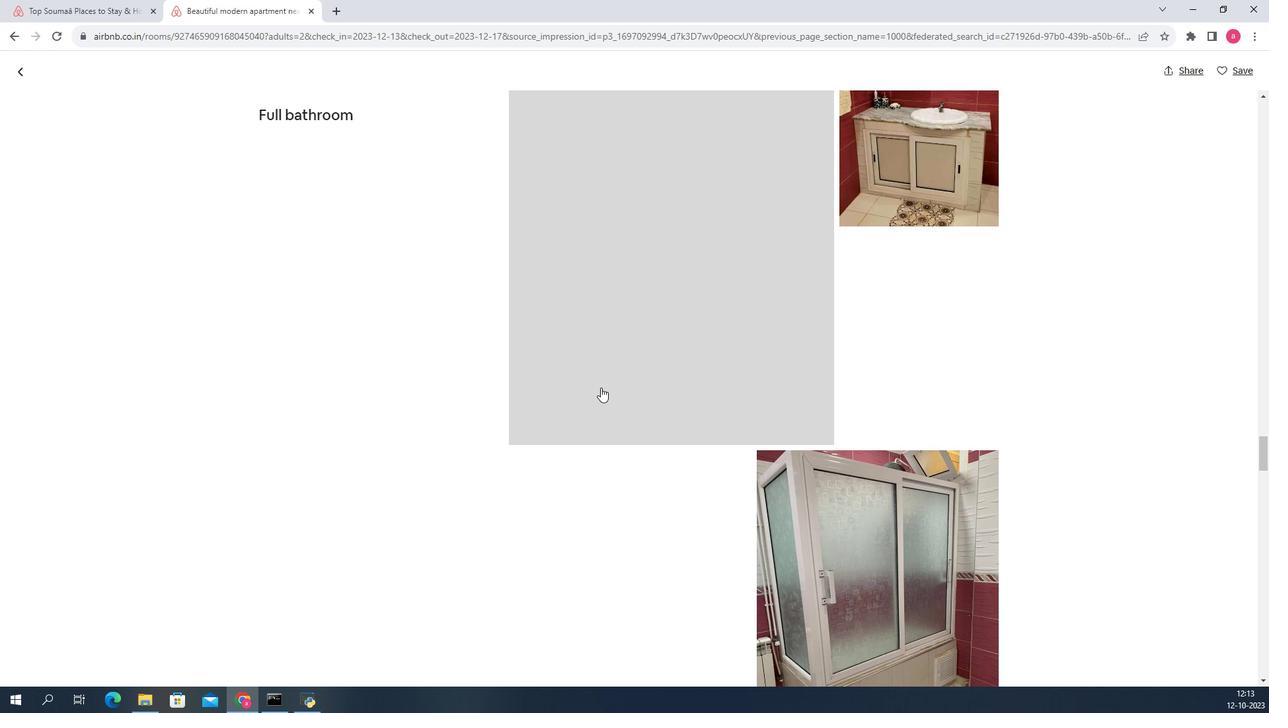 
Action: Mouse scrolled (580, 372) with delta (0, 0)
Screenshot: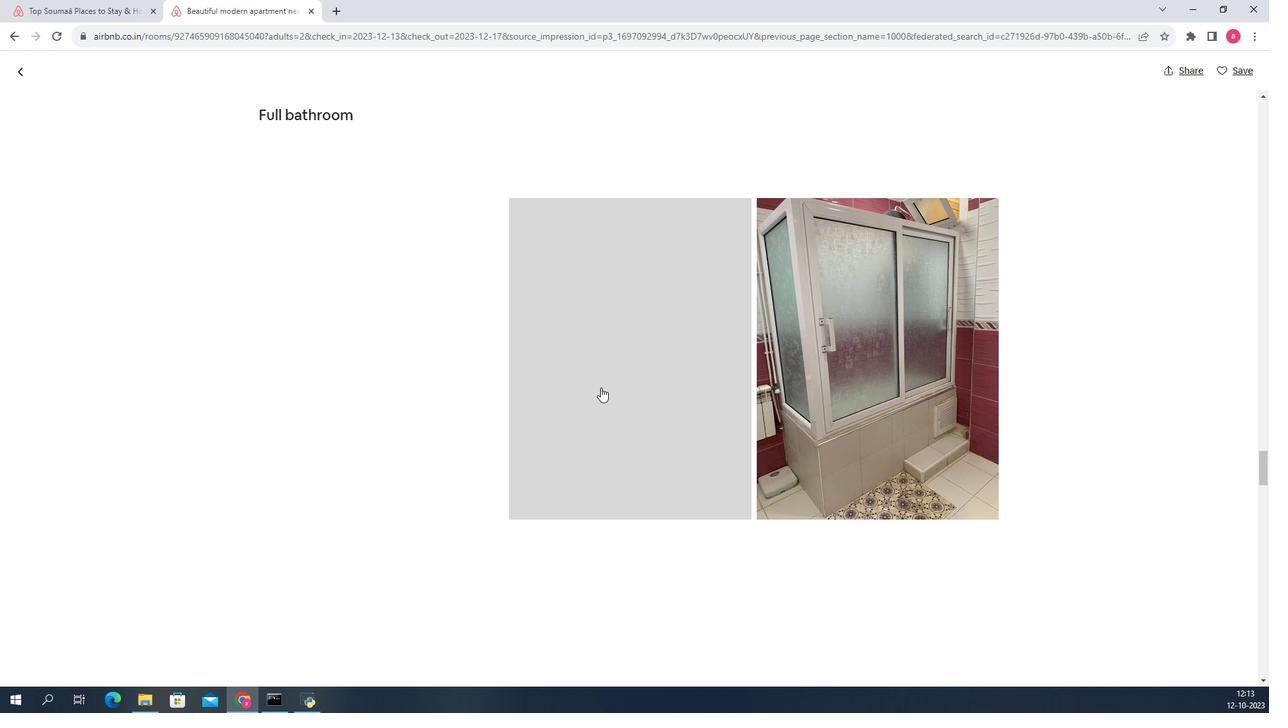
Action: Mouse scrolled (580, 372) with delta (0, 0)
Screenshot: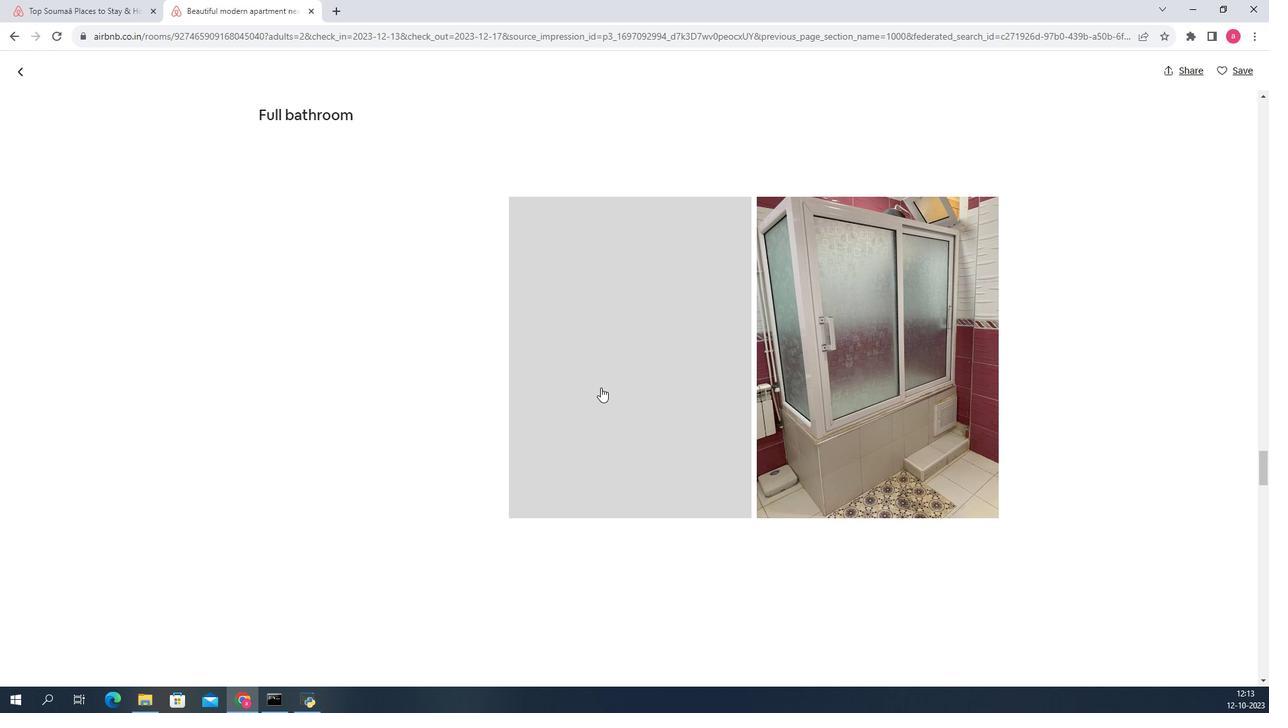 
Action: Mouse scrolled (580, 372) with delta (0, 0)
Screenshot: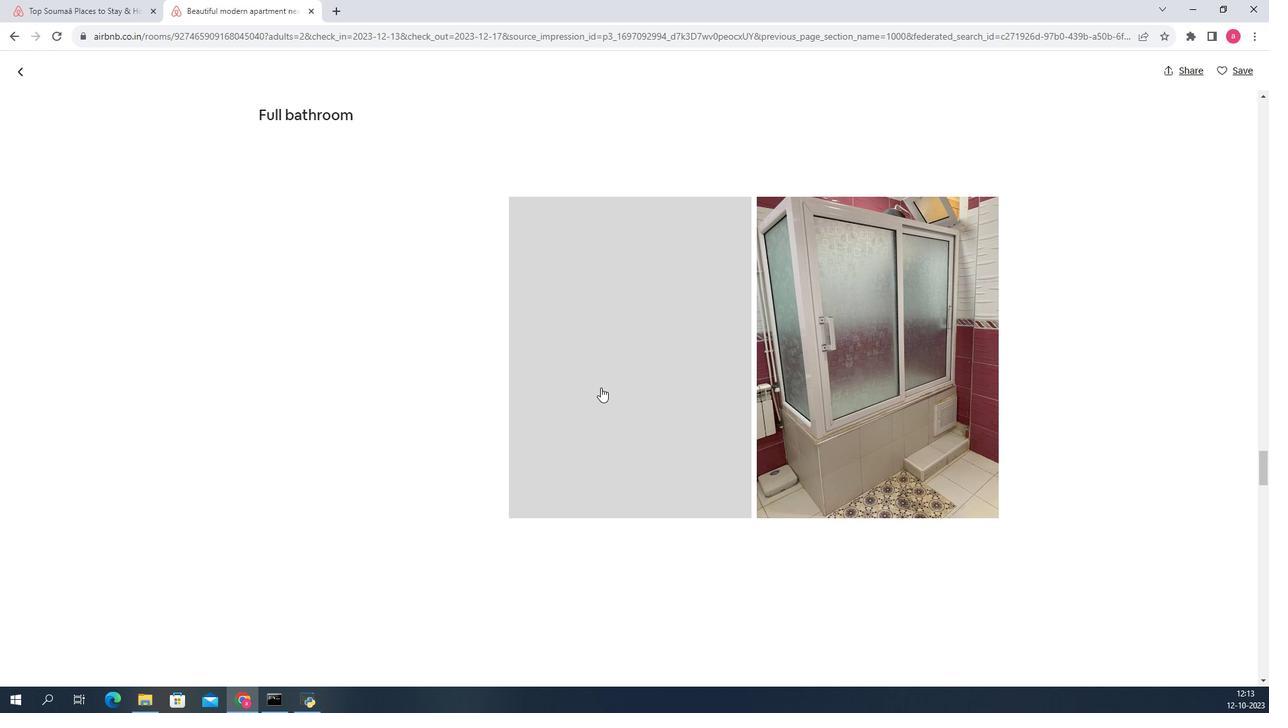 
Action: Mouse scrolled (580, 372) with delta (0, 0)
Screenshot: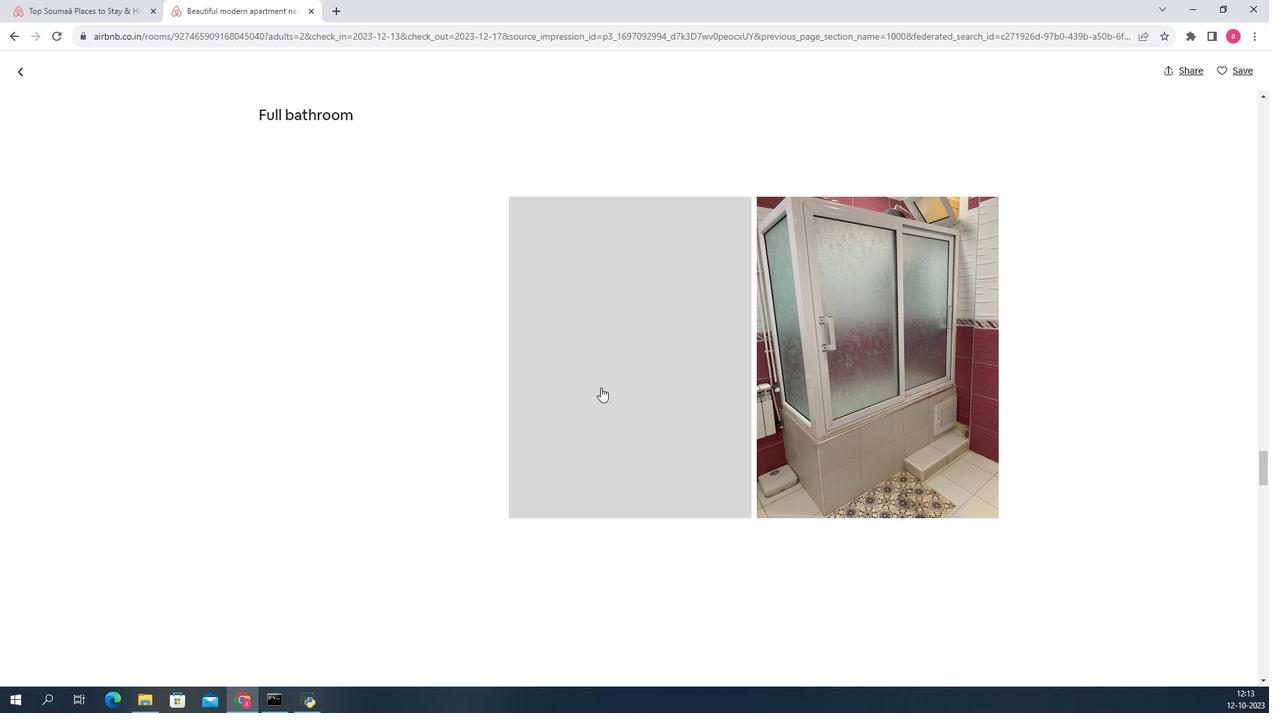 
Action: Mouse scrolled (580, 372) with delta (0, 0)
Screenshot: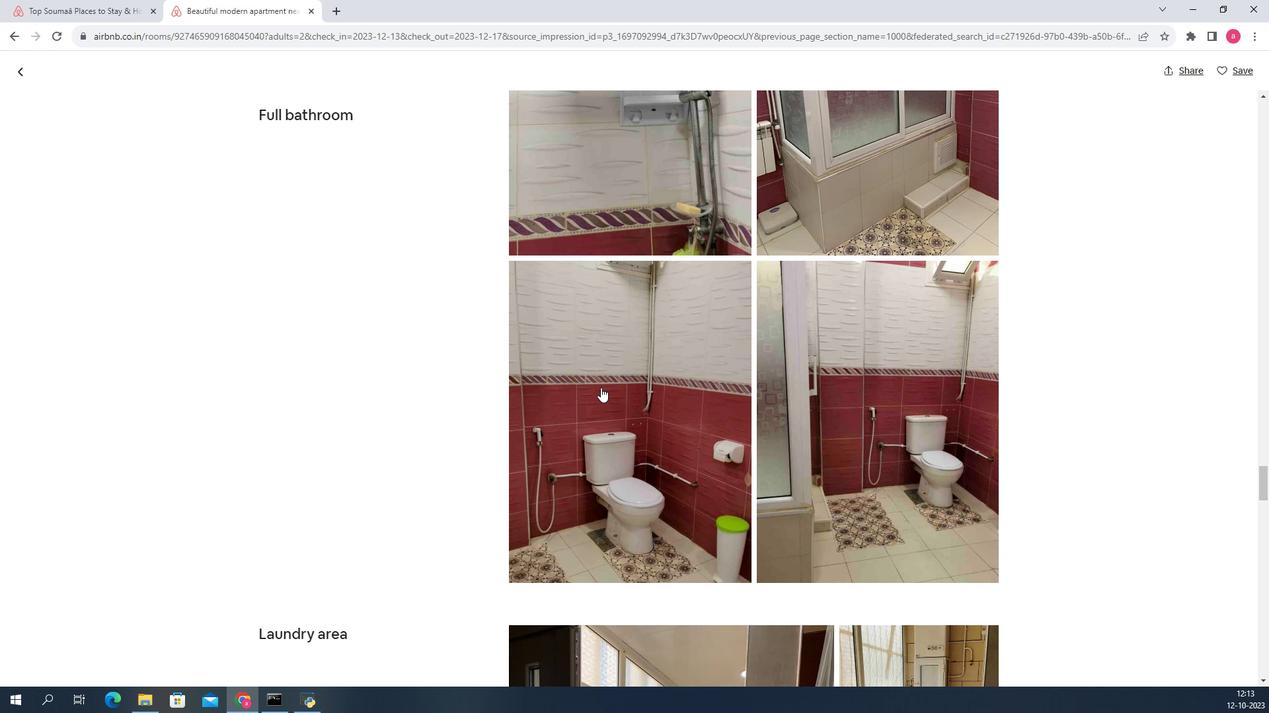 
Action: Mouse scrolled (580, 372) with delta (0, 0)
Screenshot: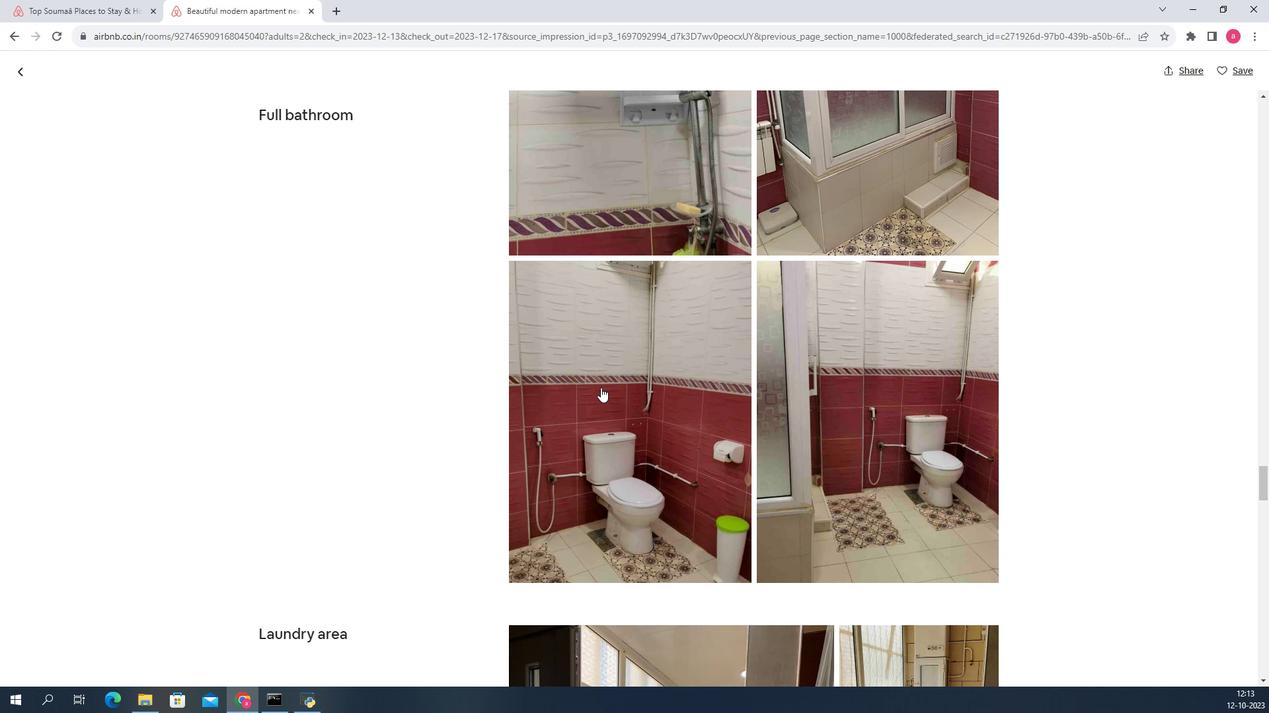 
Action: Mouse scrolled (580, 372) with delta (0, 0)
Screenshot: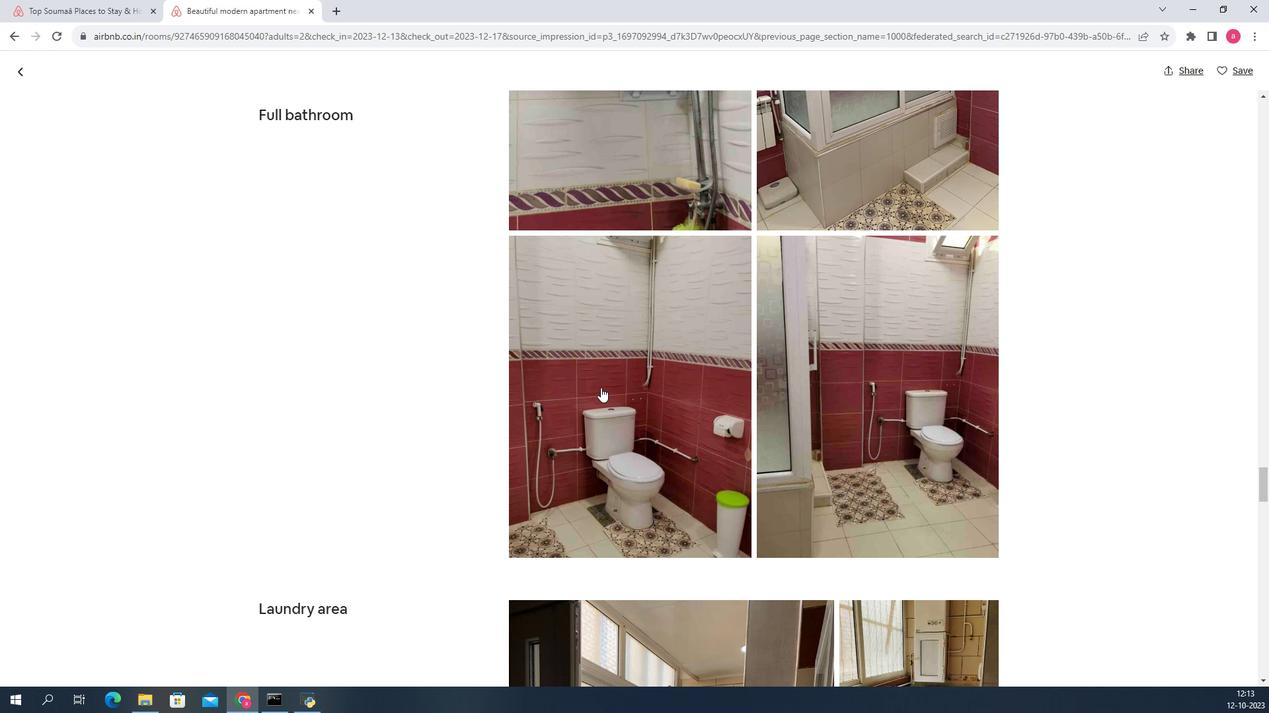 
Action: Mouse scrolled (580, 372) with delta (0, 0)
Screenshot: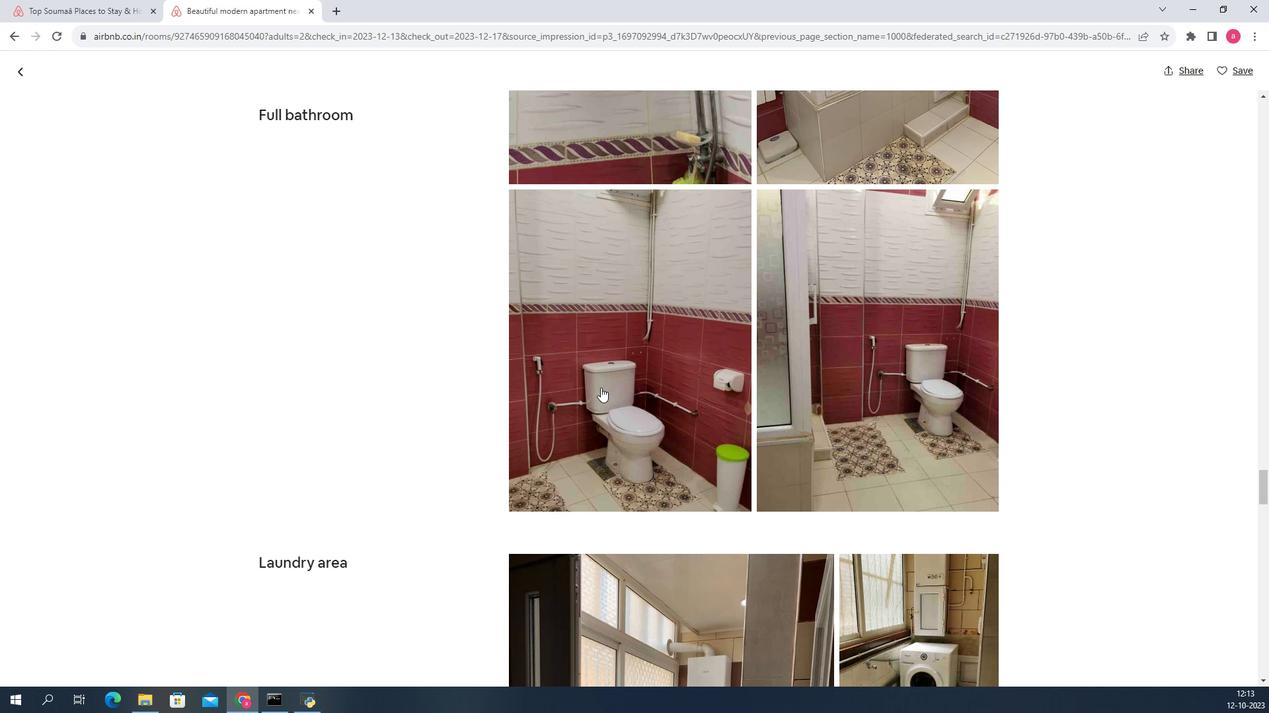 
Action: Mouse scrolled (580, 372) with delta (0, 0)
Screenshot: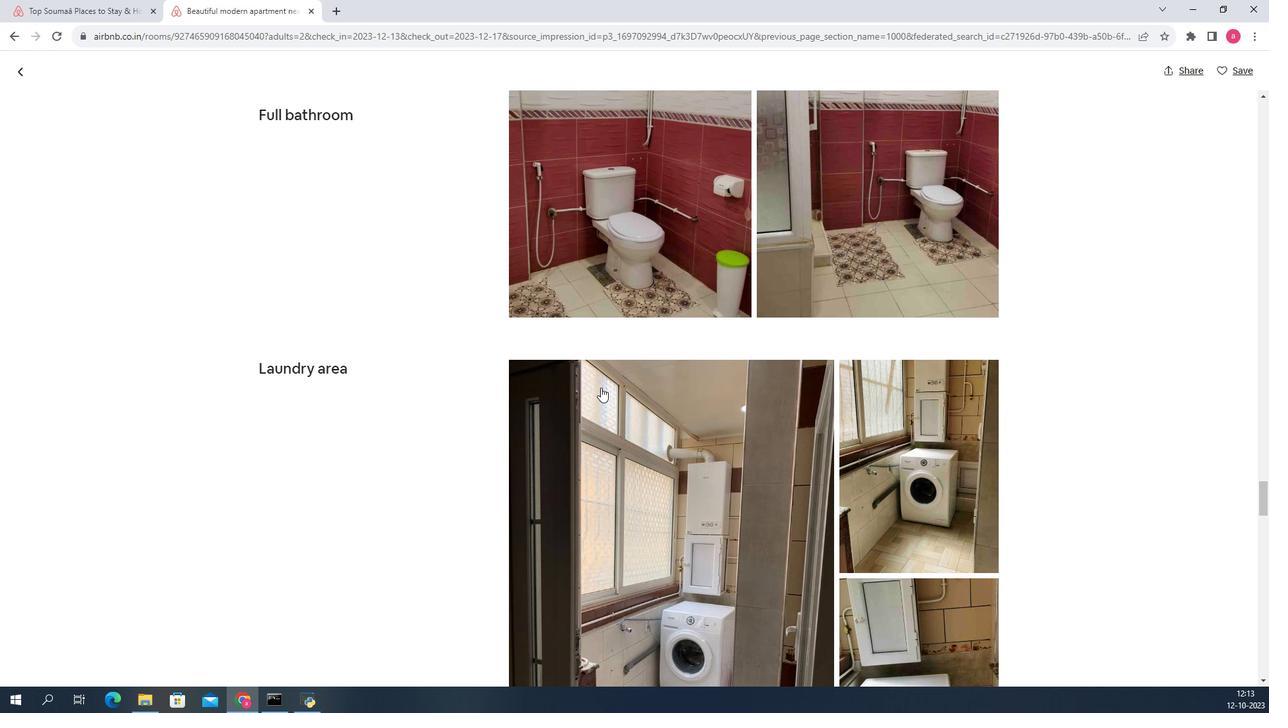 
Action: Mouse scrolled (580, 372) with delta (0, 0)
Screenshot: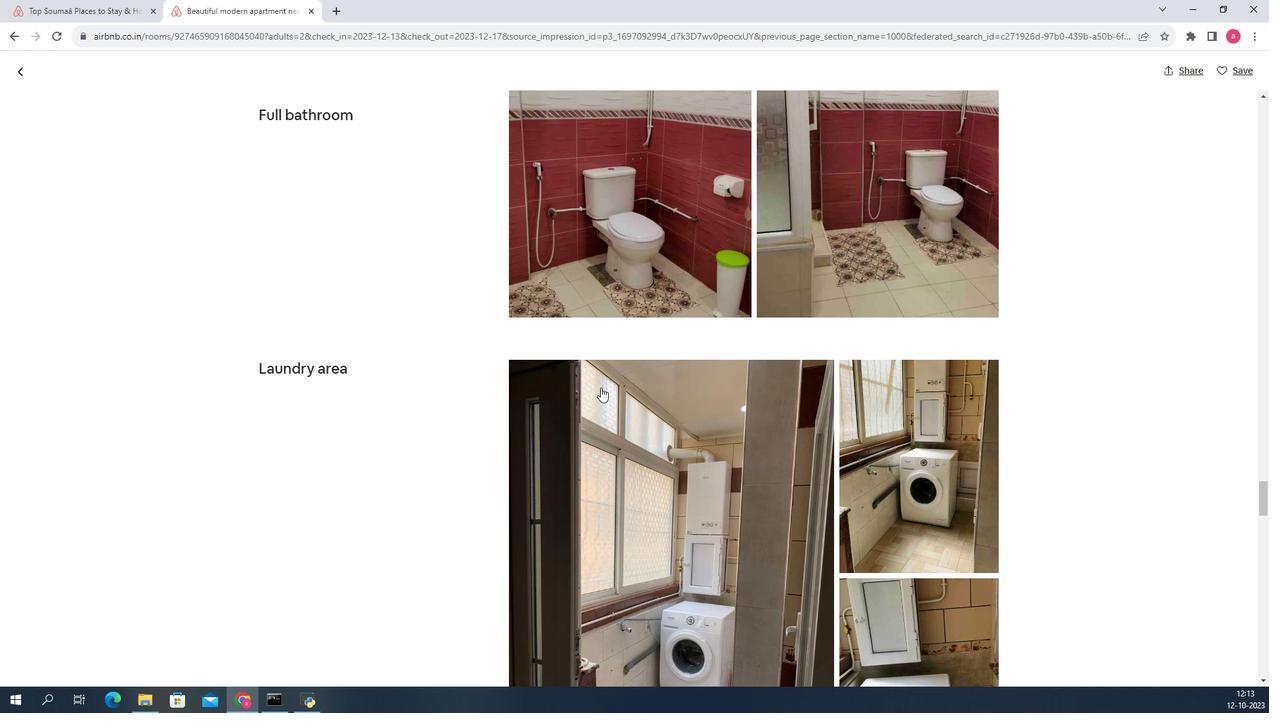 
Action: Mouse scrolled (580, 372) with delta (0, 0)
Screenshot: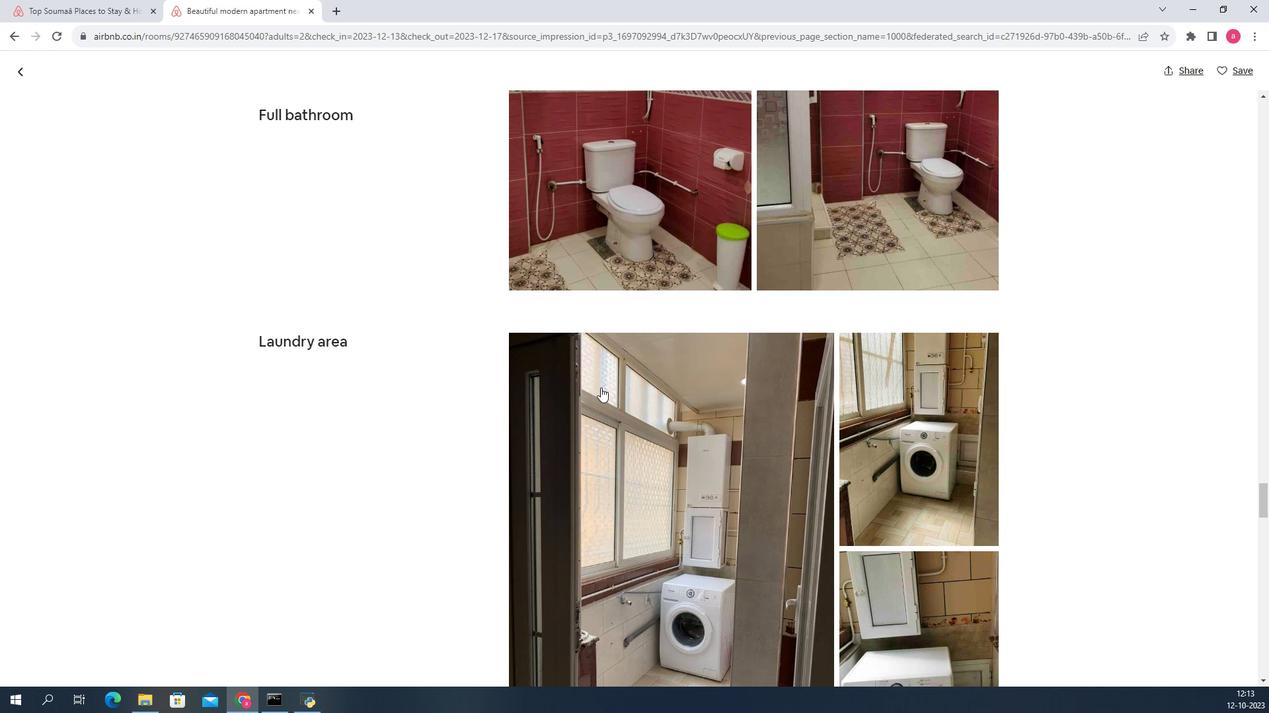 
Action: Mouse scrolled (580, 372) with delta (0, 0)
Screenshot: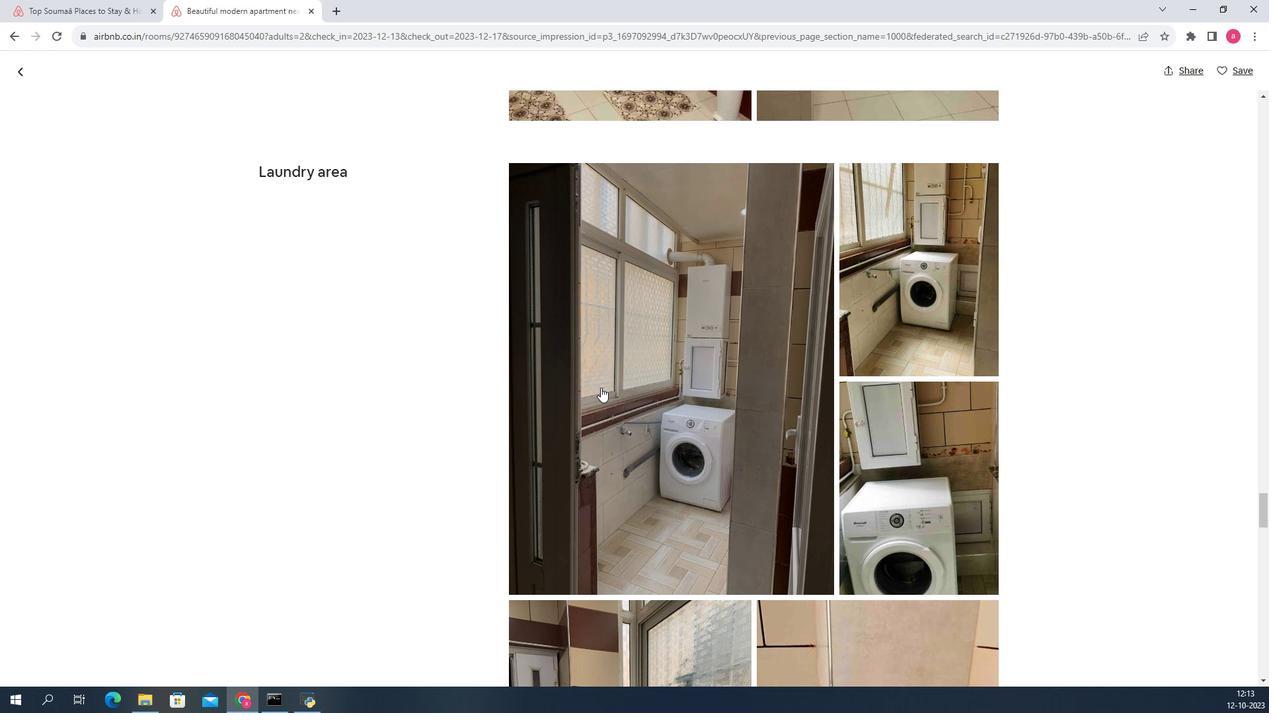 
Action: Mouse scrolled (580, 372) with delta (0, 0)
Screenshot: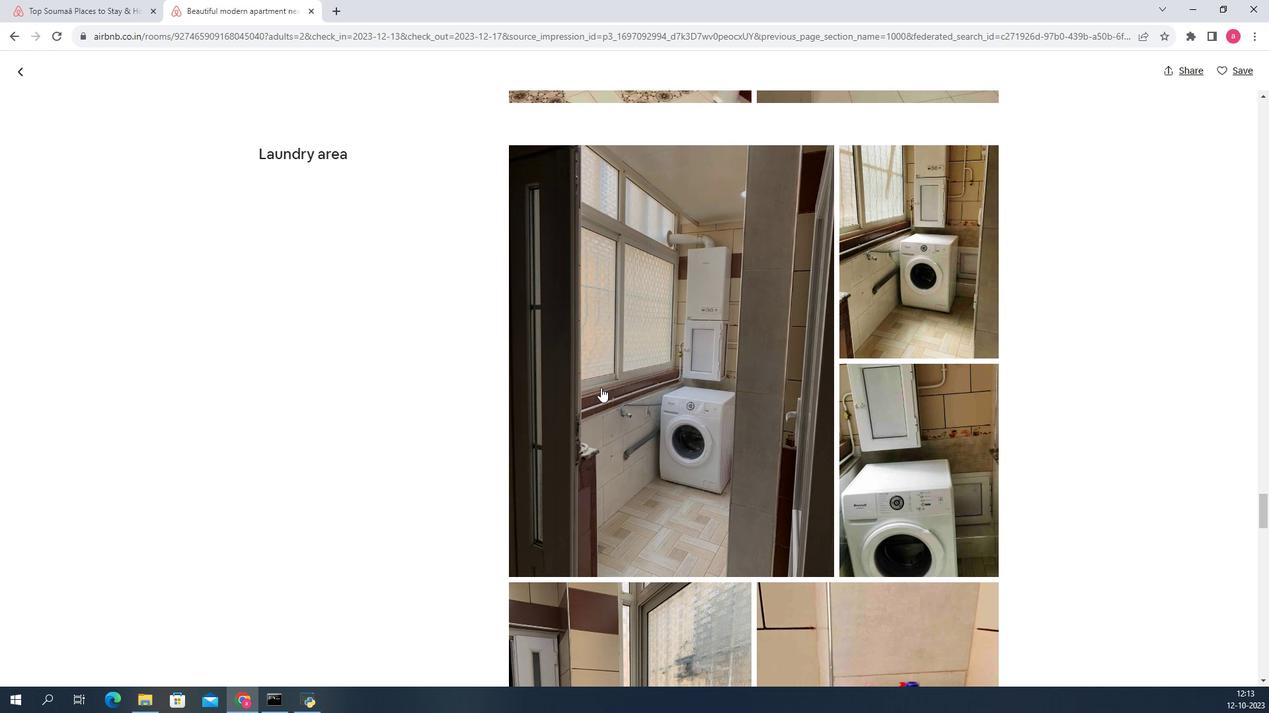 
Action: Mouse scrolled (580, 372) with delta (0, 0)
Screenshot: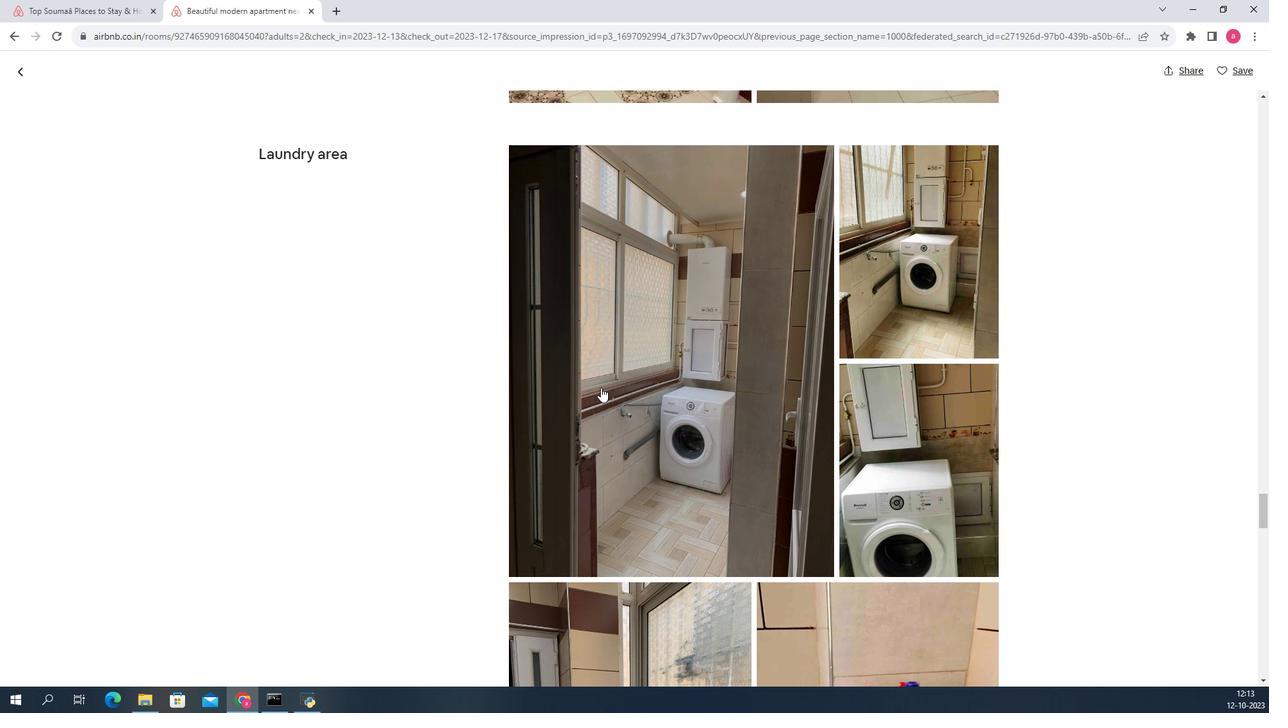 
Action: Mouse scrolled (580, 372) with delta (0, 0)
Screenshot: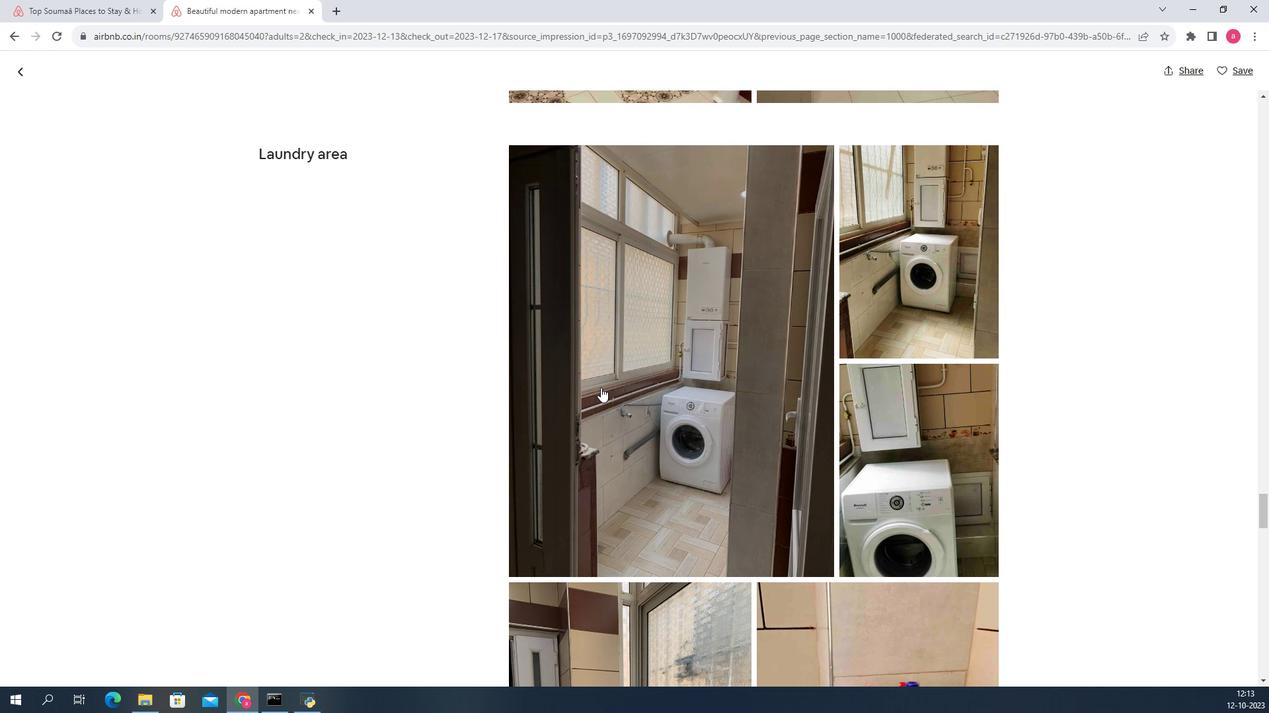 
Action: Mouse scrolled (580, 372) with delta (0, 0)
Screenshot: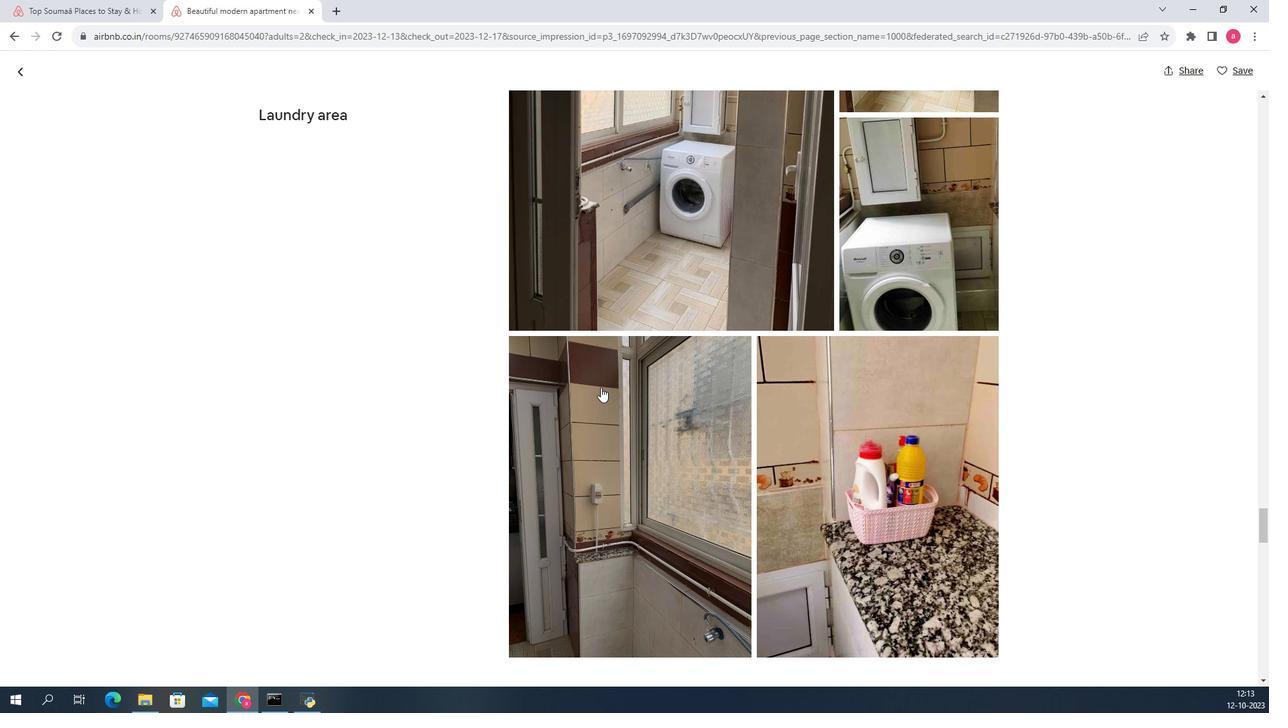 
Action: Mouse scrolled (580, 372) with delta (0, 0)
Screenshot: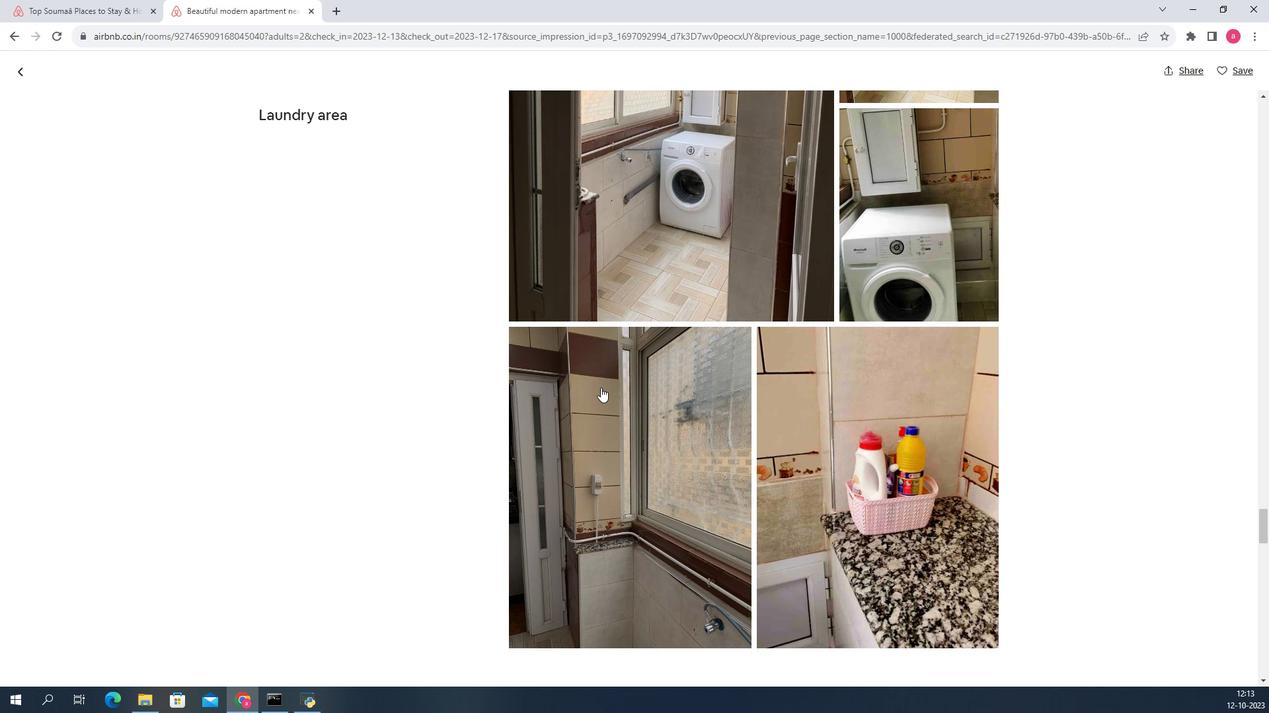 
Action: Mouse scrolled (580, 372) with delta (0, 0)
Screenshot: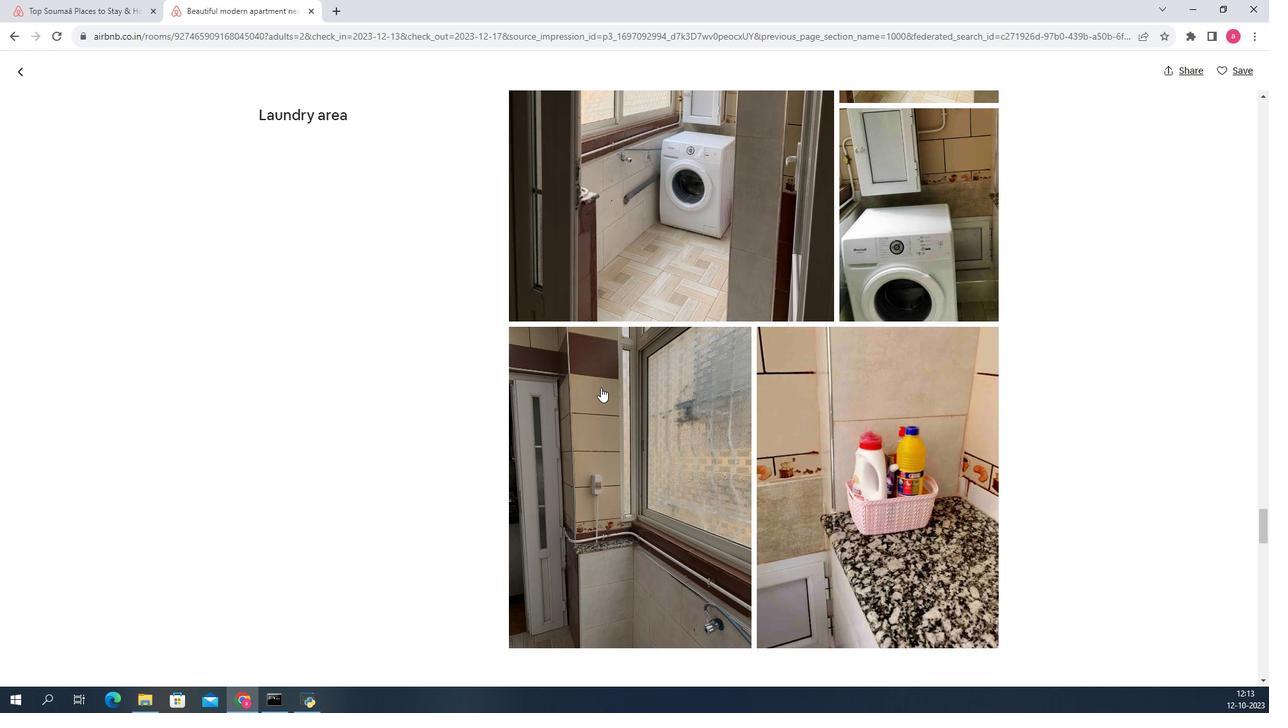 
Action: Mouse scrolled (580, 372) with delta (0, 0)
Screenshot: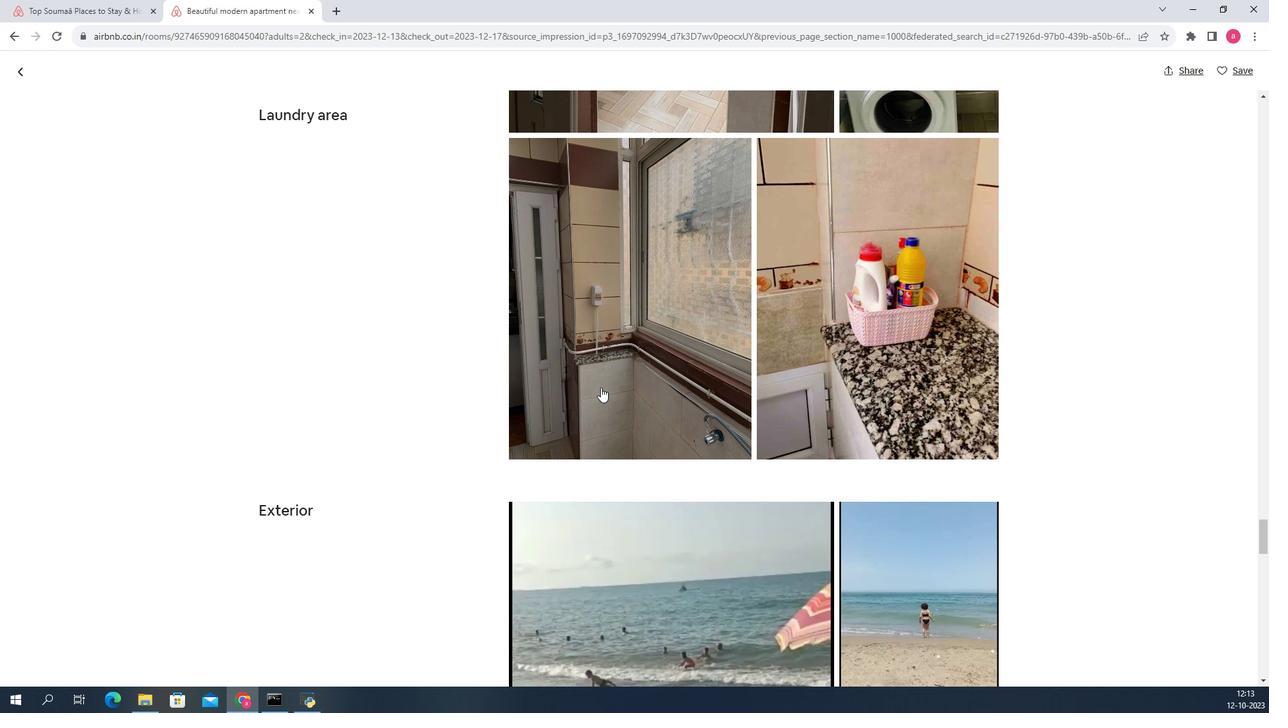 
Action: Mouse scrolled (580, 372) with delta (0, 0)
Screenshot: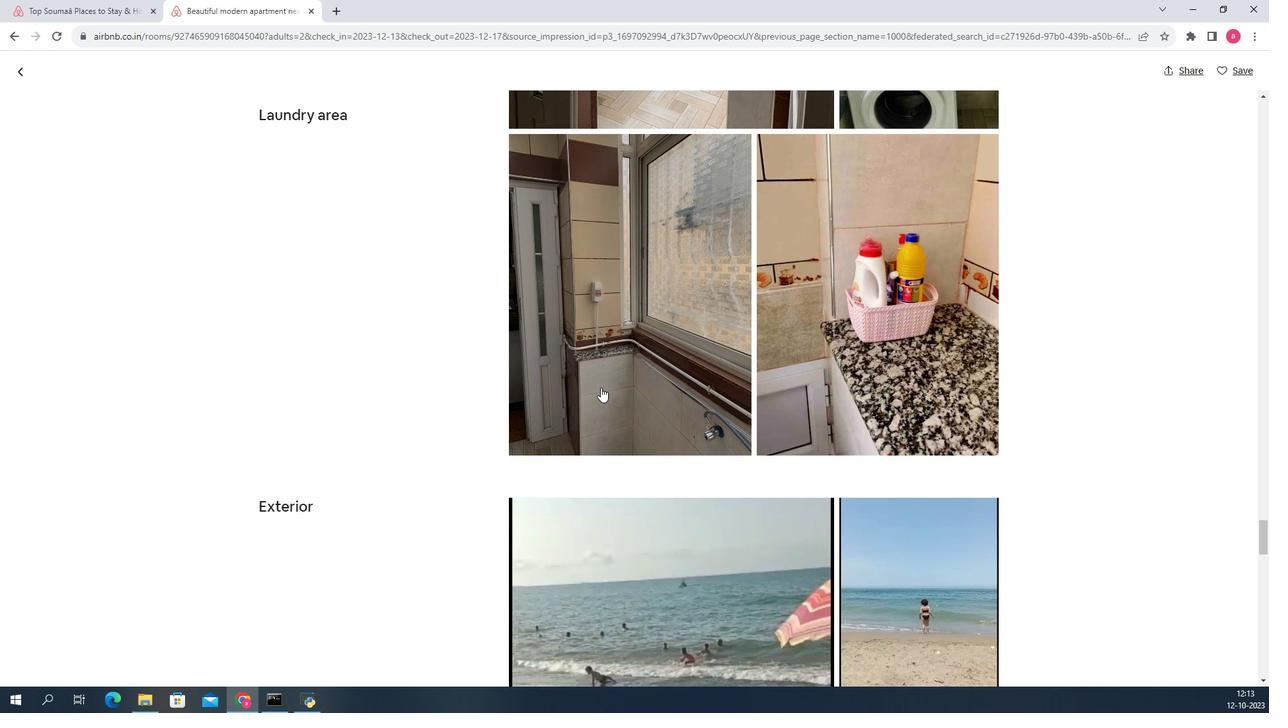 
Action: Mouse scrolled (580, 372) with delta (0, 0)
Screenshot: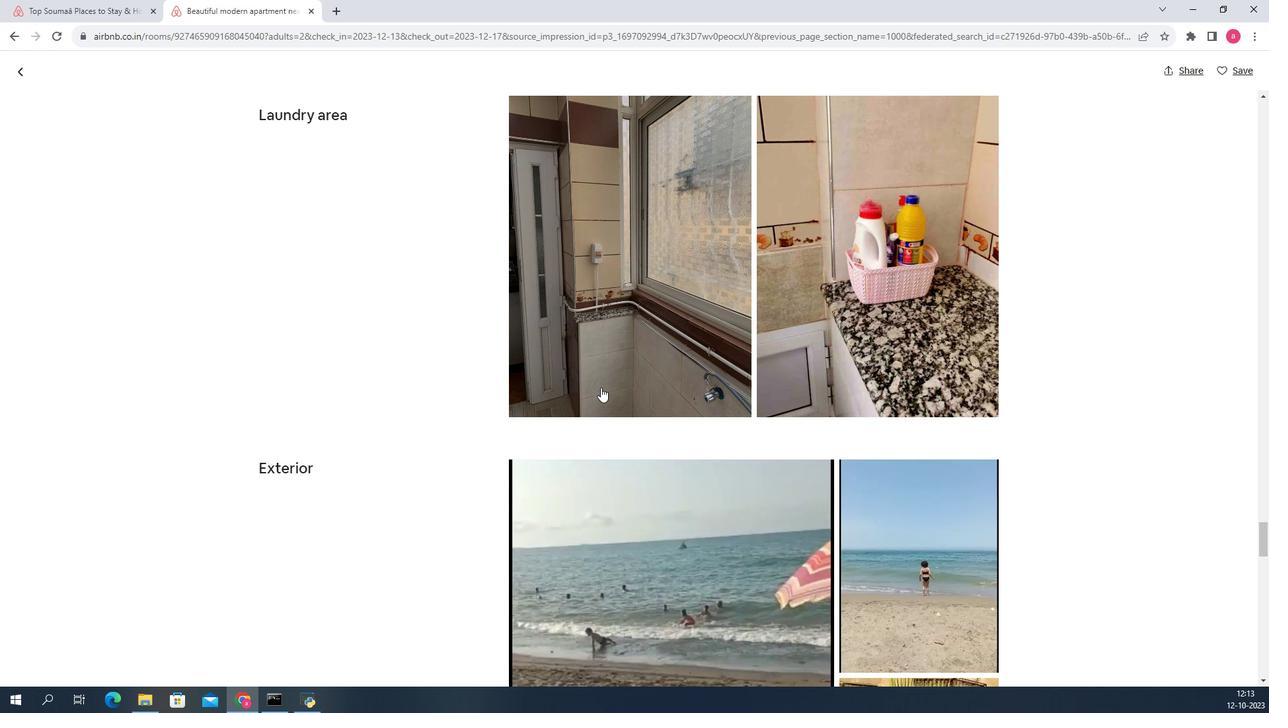 
Action: Mouse scrolled (580, 372) with delta (0, 0)
Screenshot: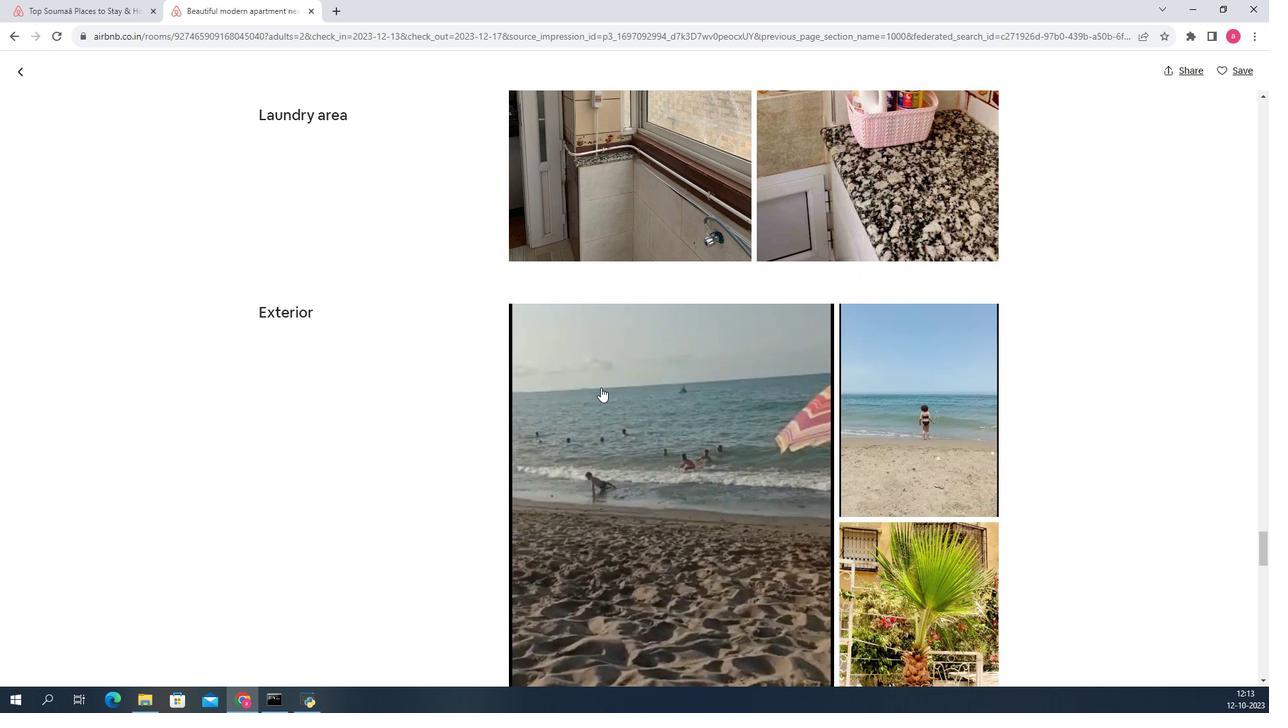 
Action: Mouse scrolled (580, 372) with delta (0, 0)
Screenshot: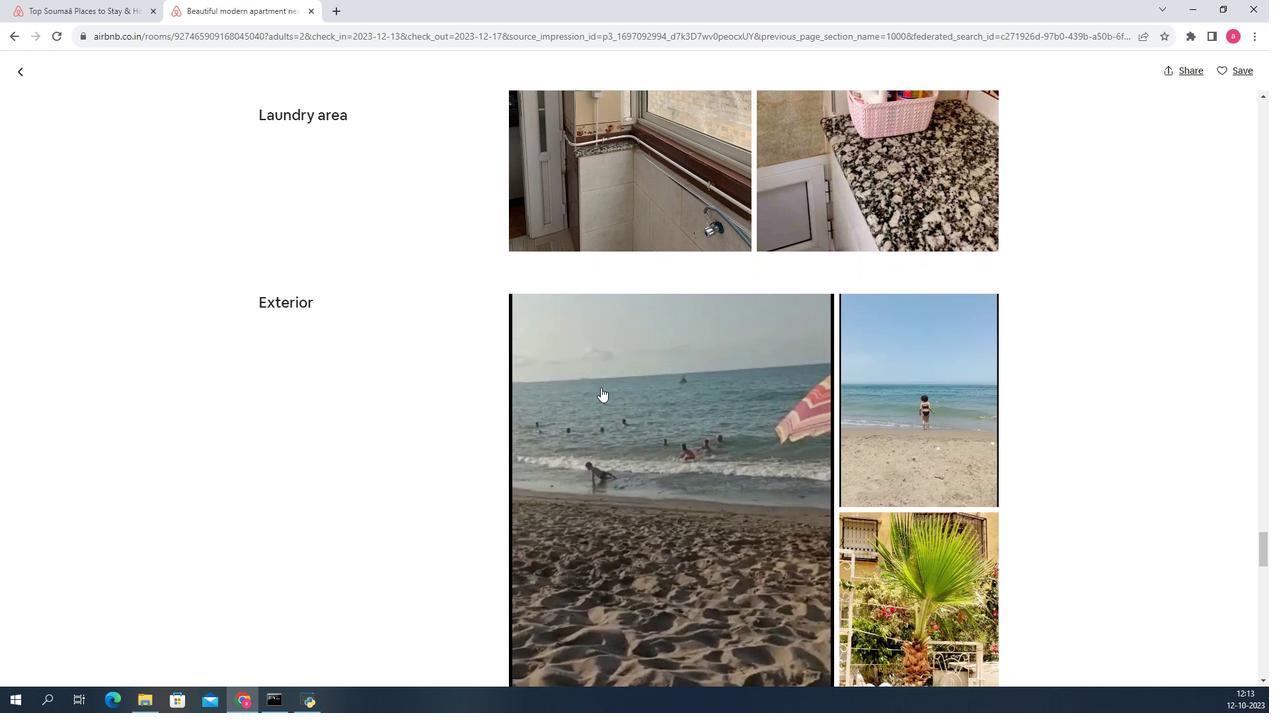 
Action: Mouse scrolled (580, 372) with delta (0, 0)
Screenshot: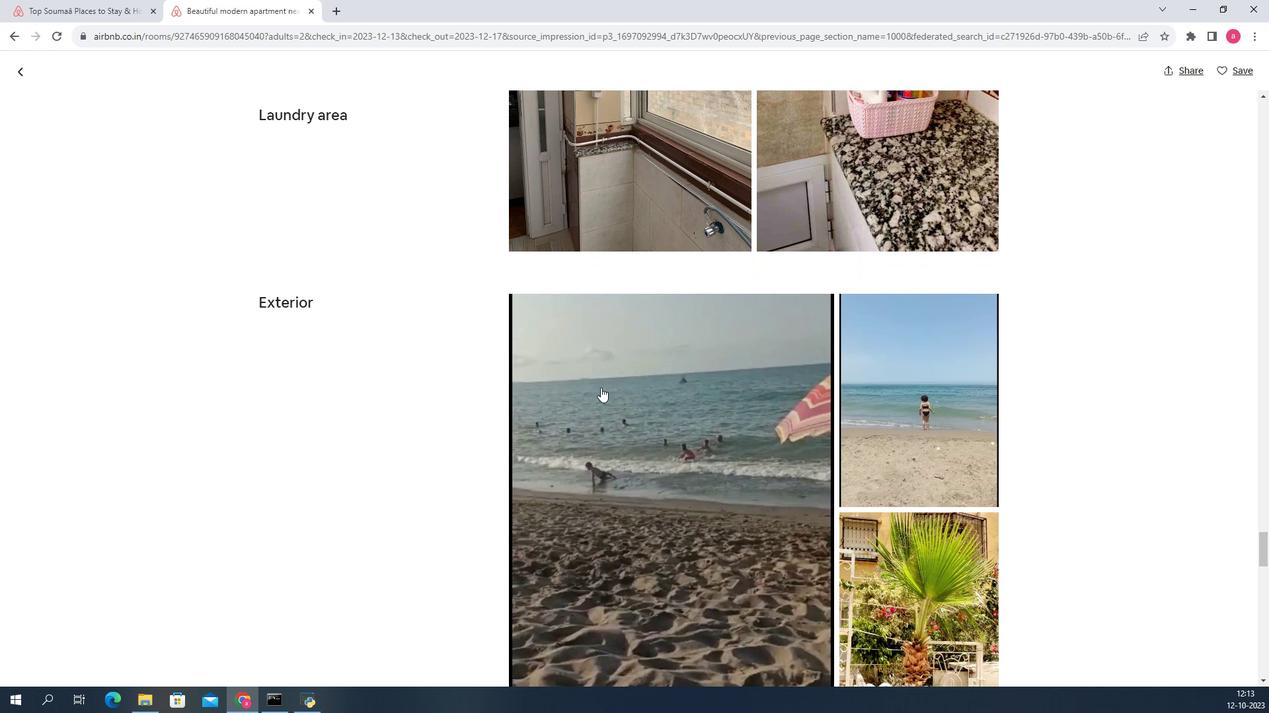 
Action: Mouse scrolled (580, 372) with delta (0, 0)
Screenshot: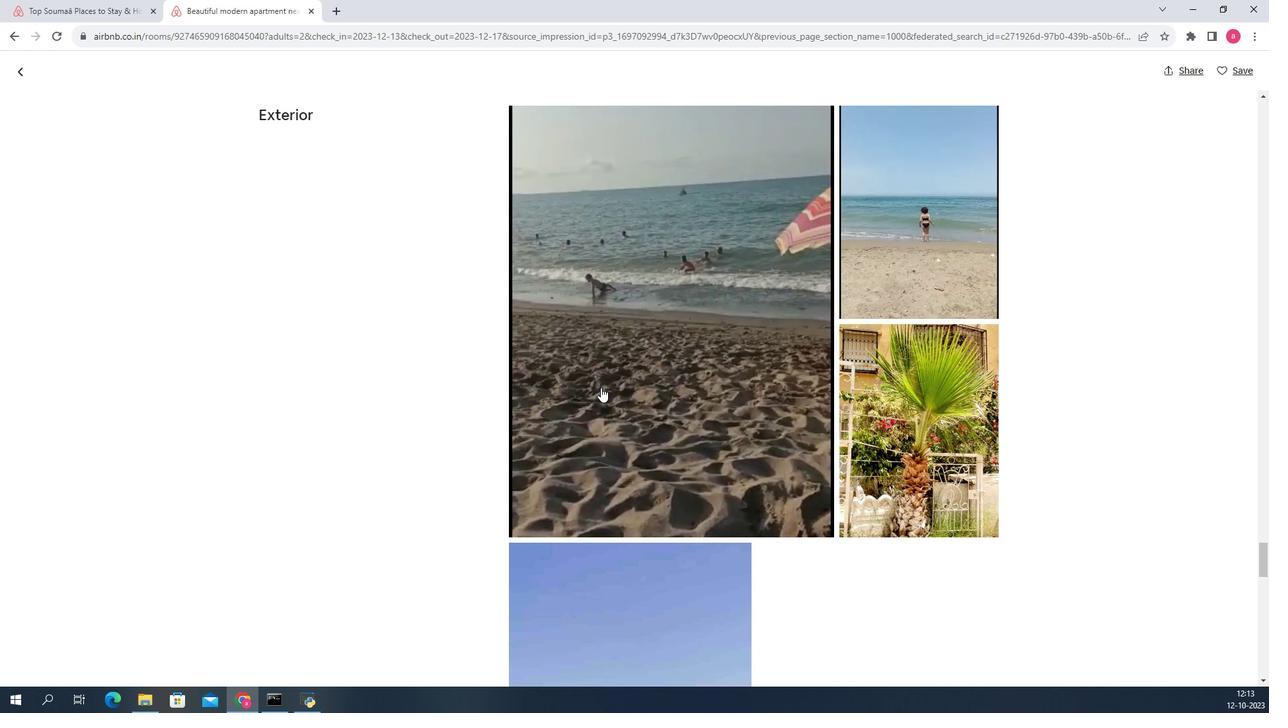 
Action: Mouse scrolled (580, 372) with delta (0, 0)
Screenshot: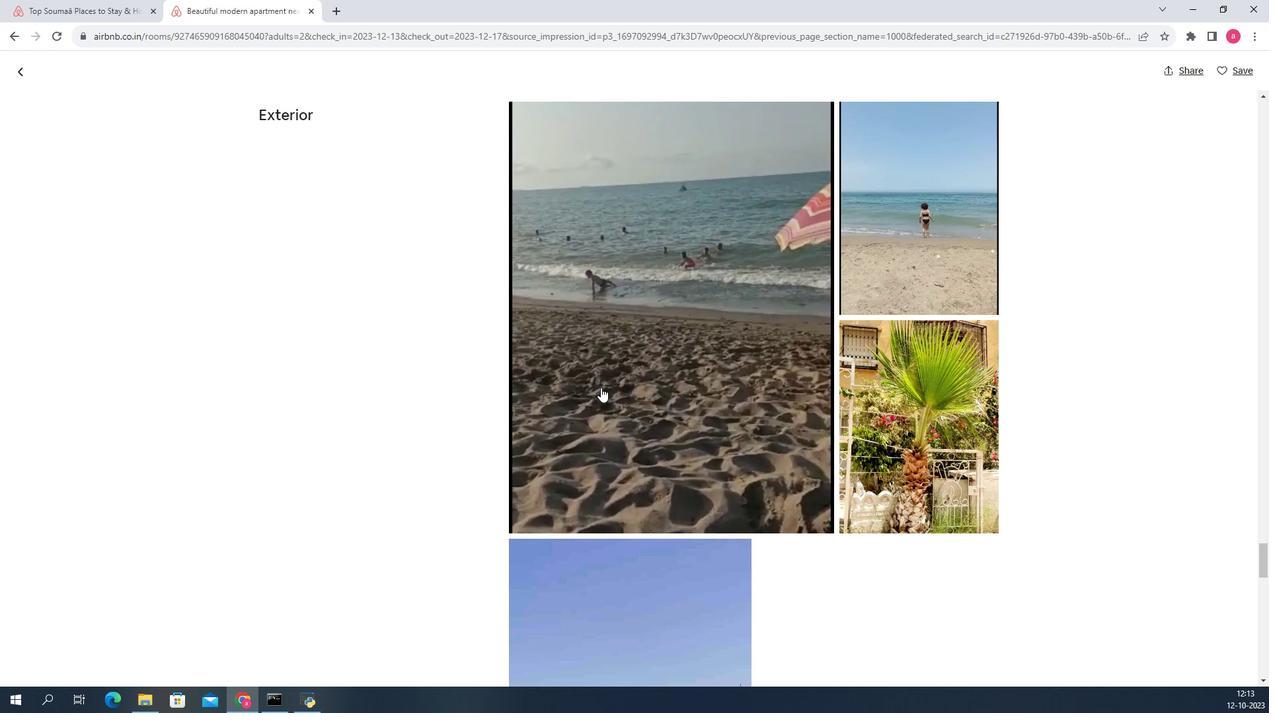 
Action: Mouse scrolled (580, 372) with delta (0, 0)
Screenshot: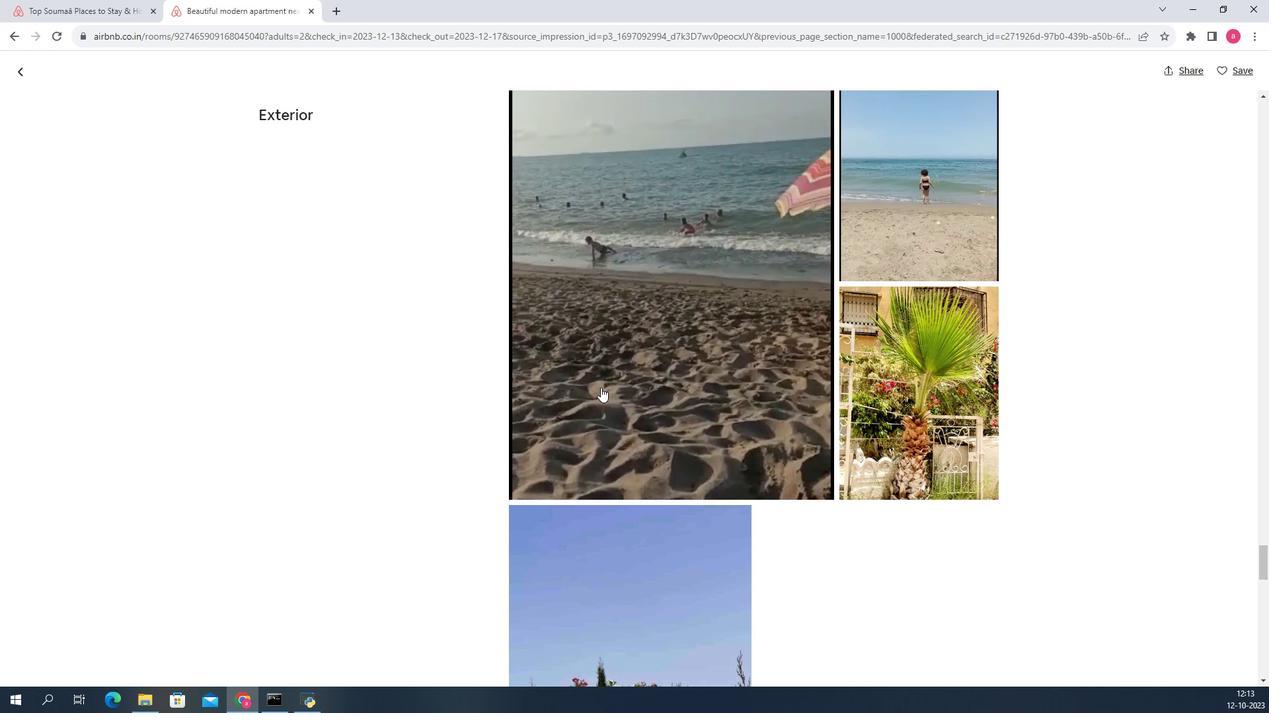 
Action: Mouse scrolled (580, 372) with delta (0, 0)
Screenshot: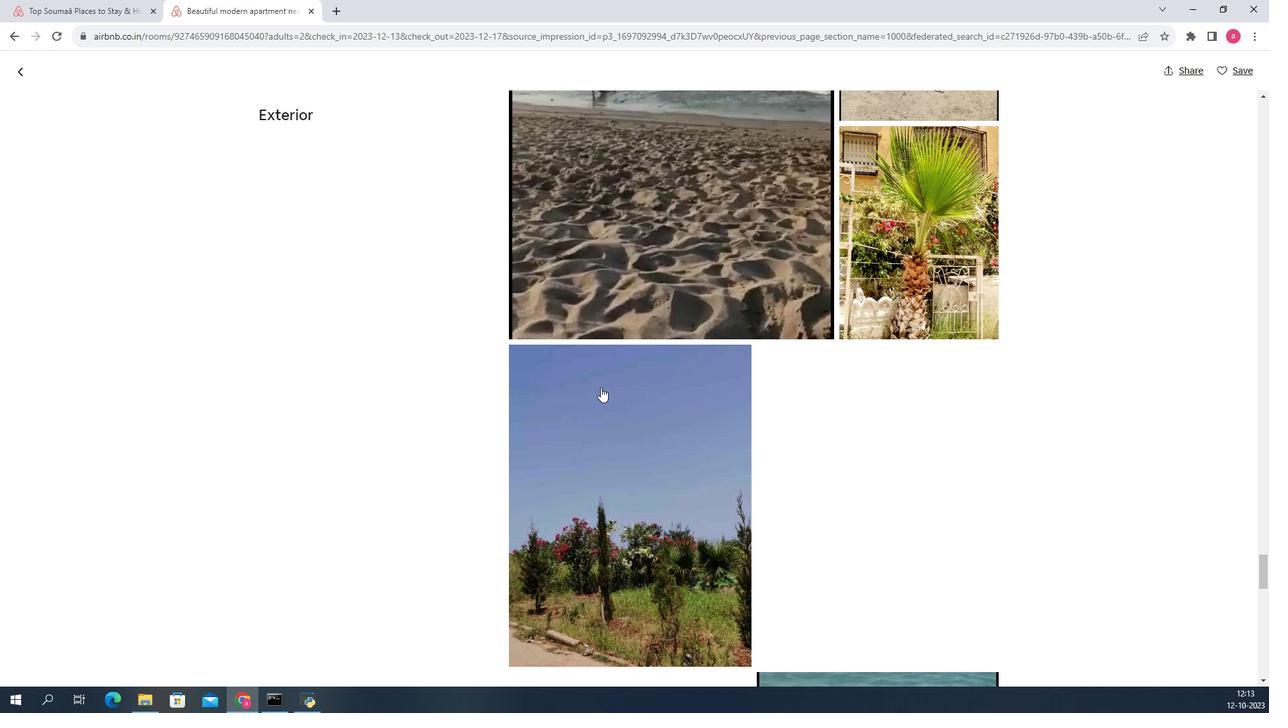 
Action: Mouse scrolled (580, 372) with delta (0, 0)
Screenshot: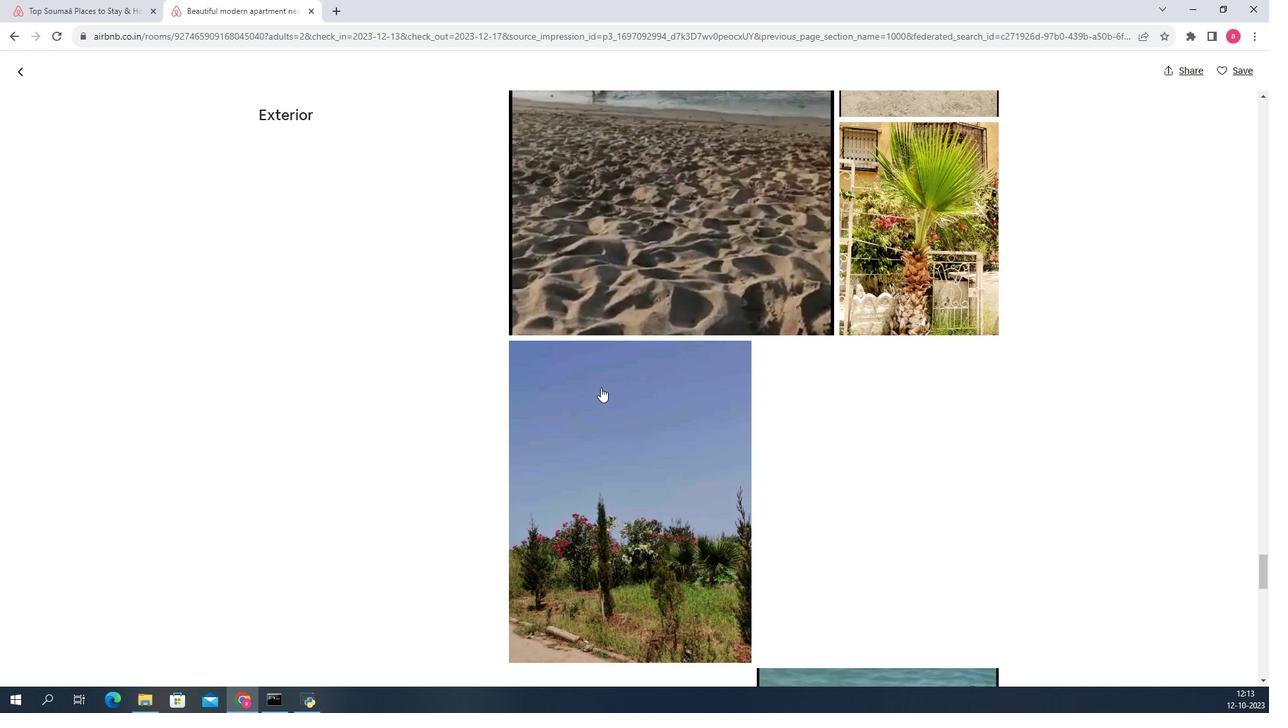
Action: Mouse scrolled (580, 372) with delta (0, 0)
Screenshot: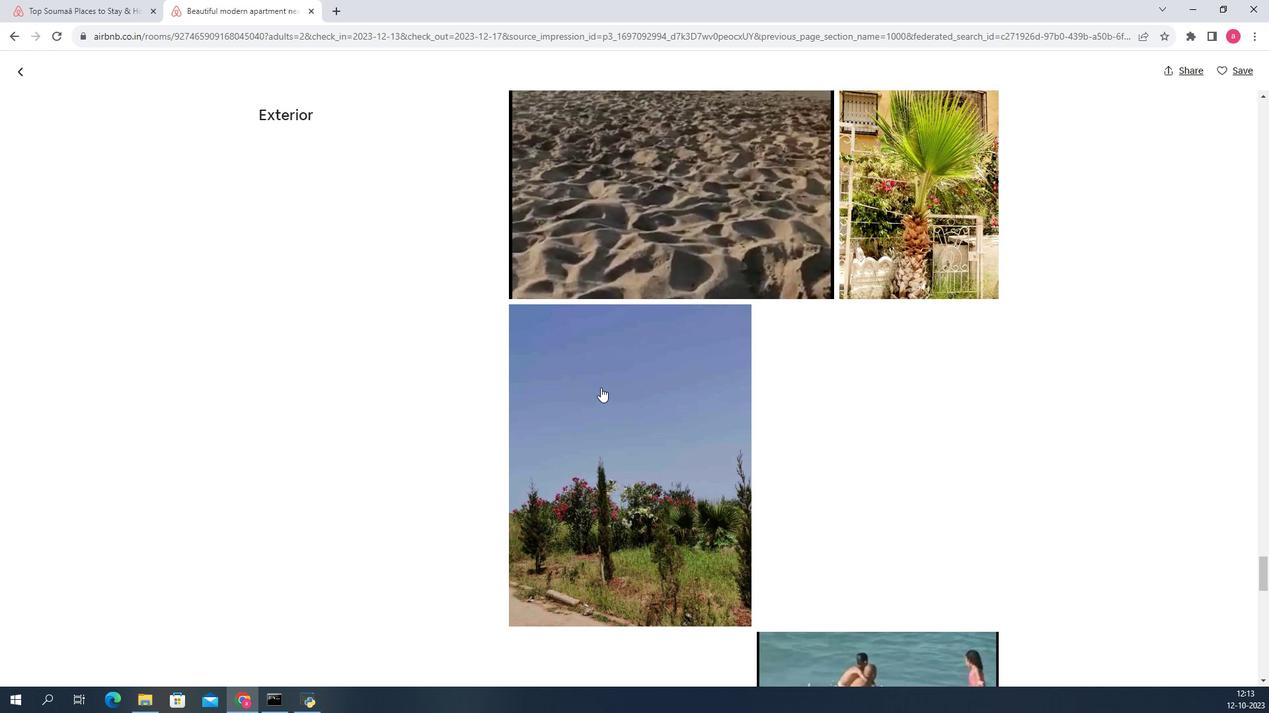 
Action: Mouse scrolled (580, 372) with delta (0, 0)
Screenshot: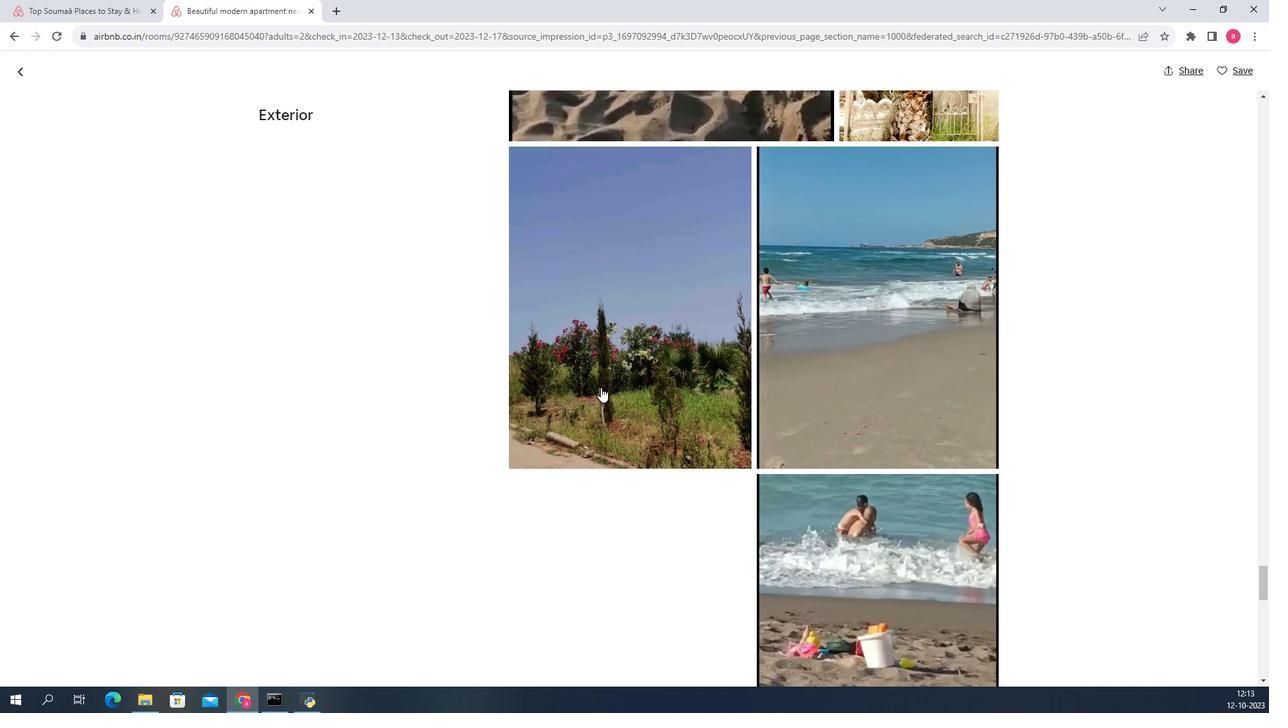 
Action: Mouse scrolled (580, 372) with delta (0, 0)
Screenshot: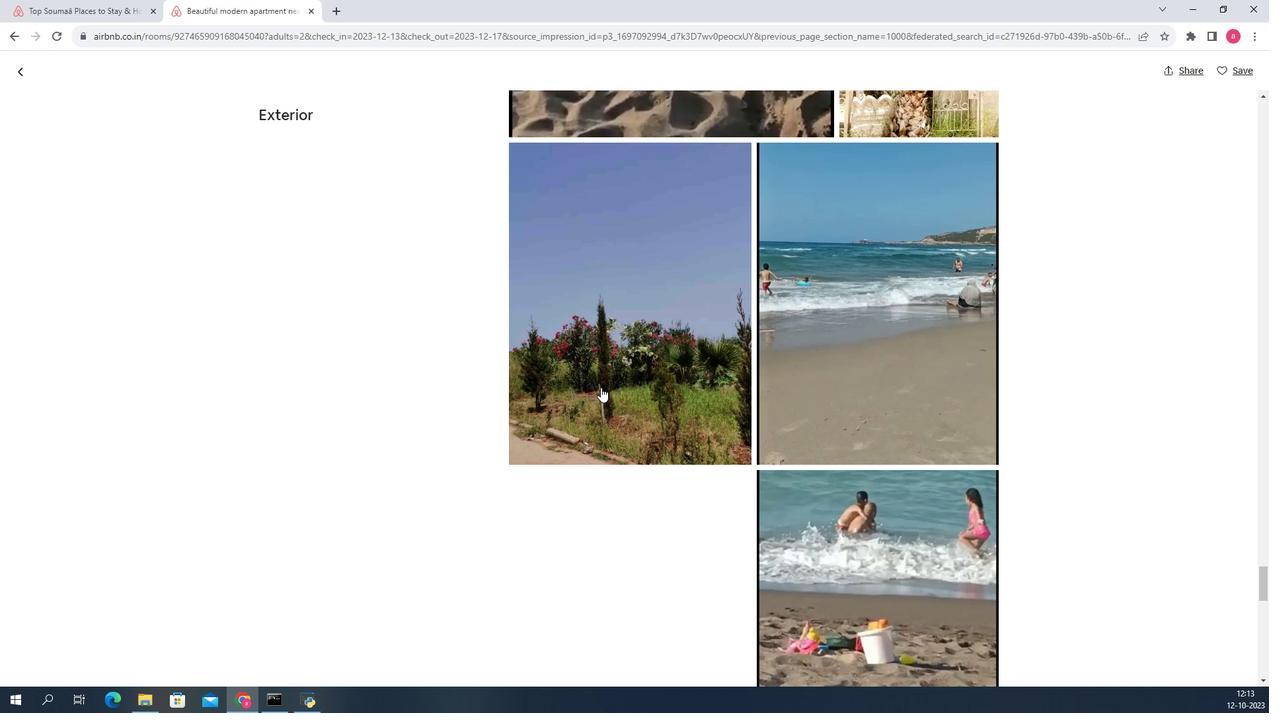 
Action: Mouse scrolled (580, 372) with delta (0, 0)
Screenshot: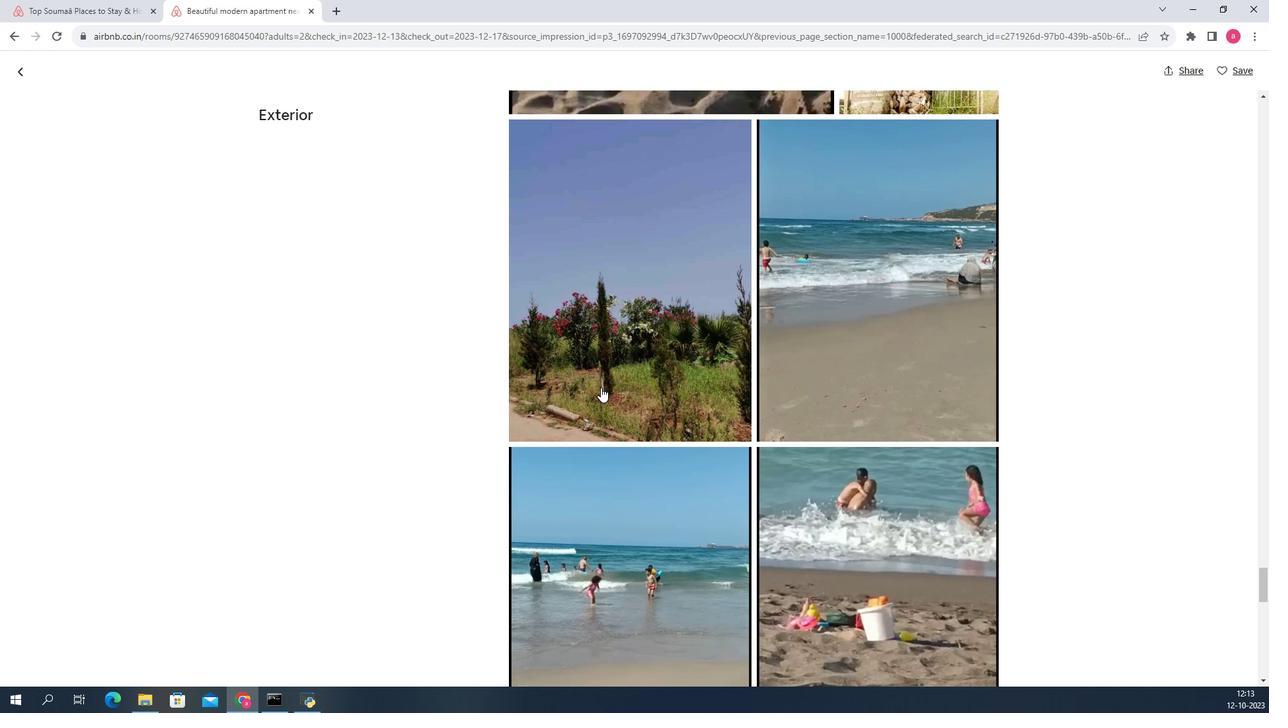 
Action: Mouse scrolled (580, 372) with delta (0, 0)
Screenshot: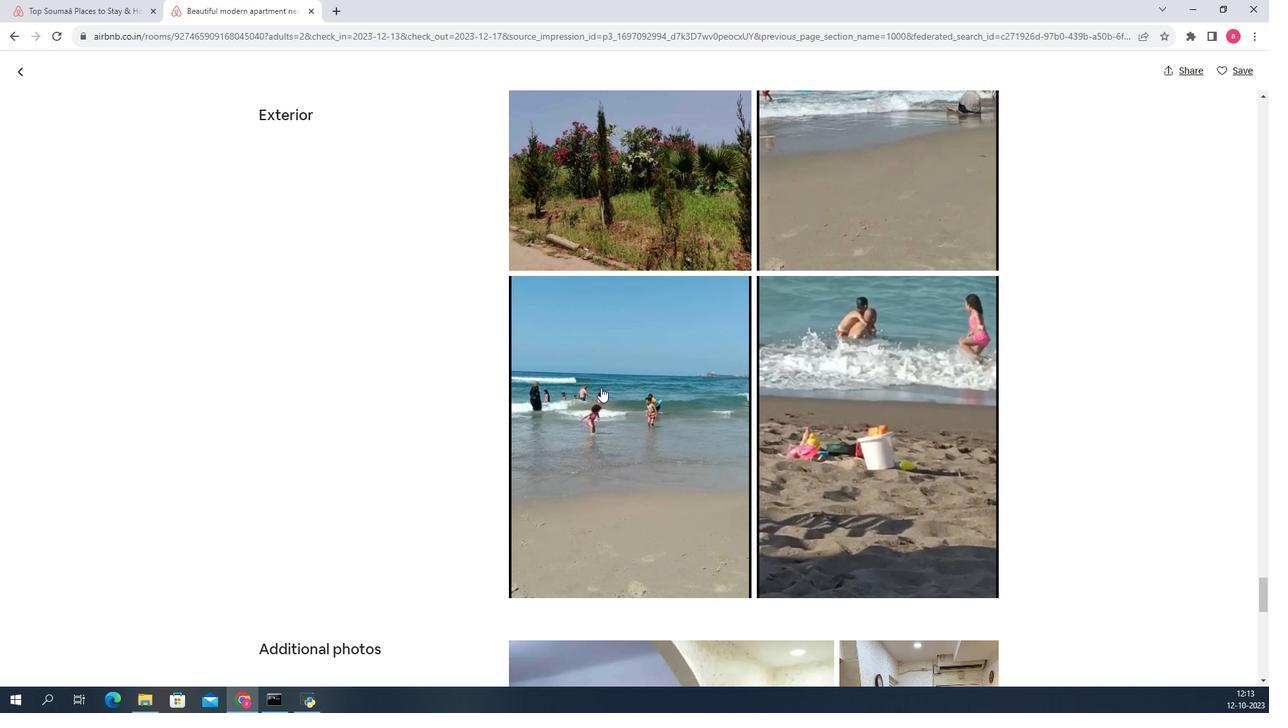 
Action: Mouse scrolled (580, 372) with delta (0, 0)
Screenshot: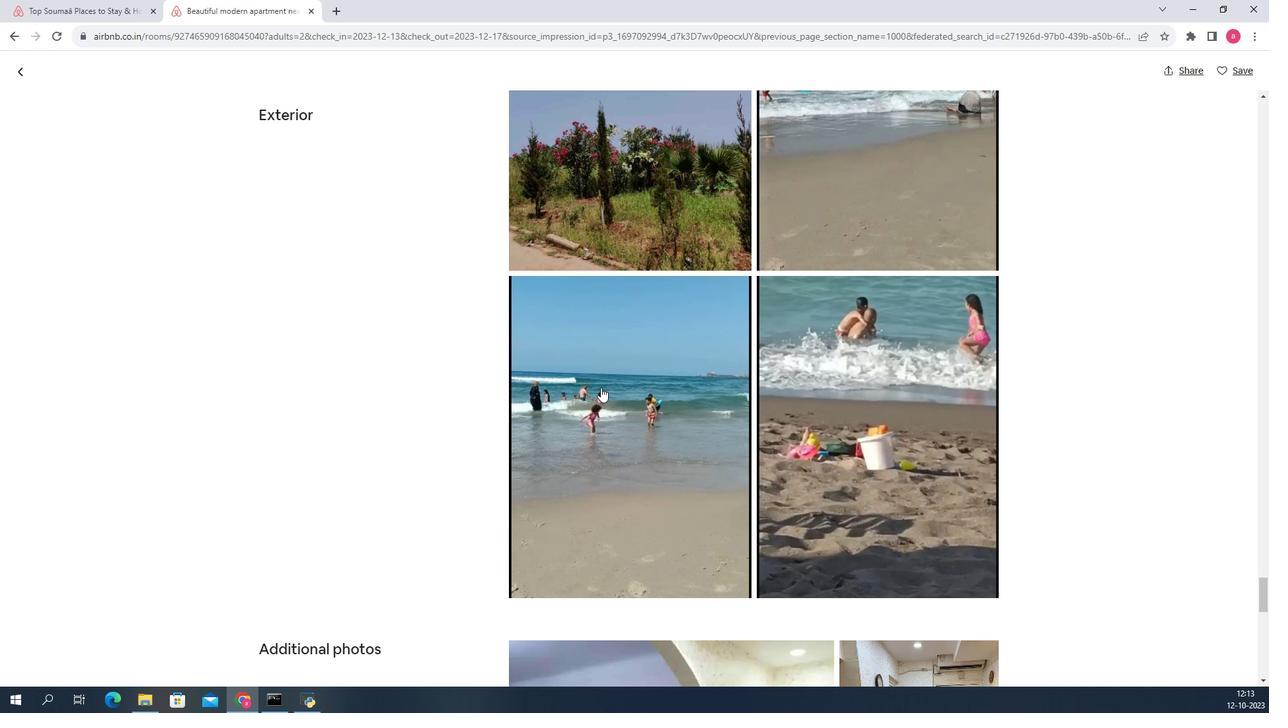 
Action: Mouse scrolled (580, 372) with delta (0, 0)
Screenshot: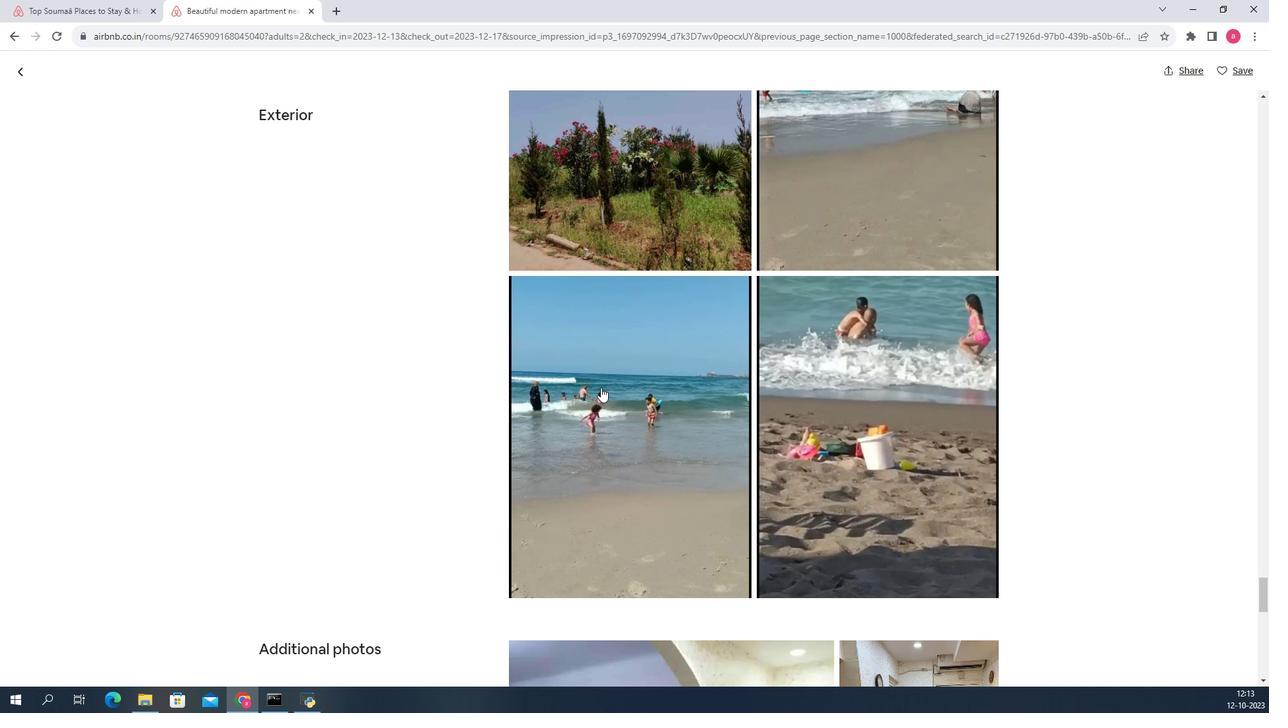 
Action: Mouse scrolled (580, 372) with delta (0, 0)
Screenshot: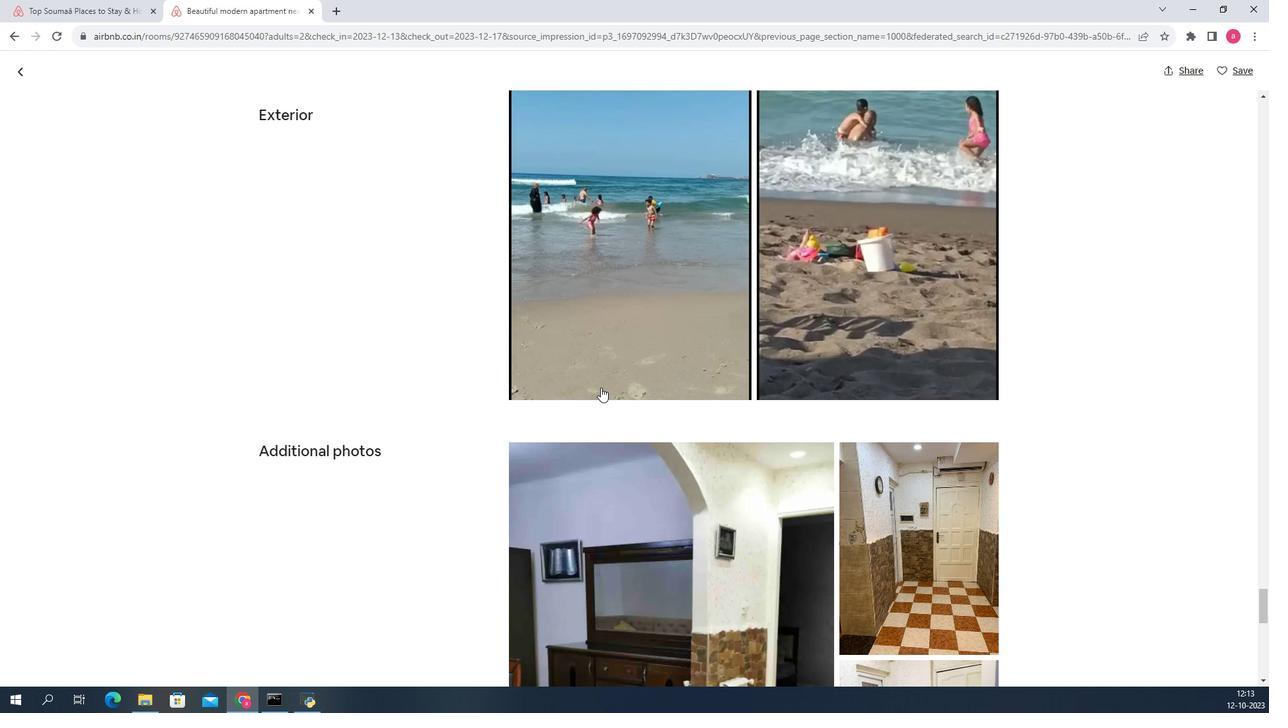 
Action: Mouse scrolled (580, 372) with delta (0, 0)
Screenshot: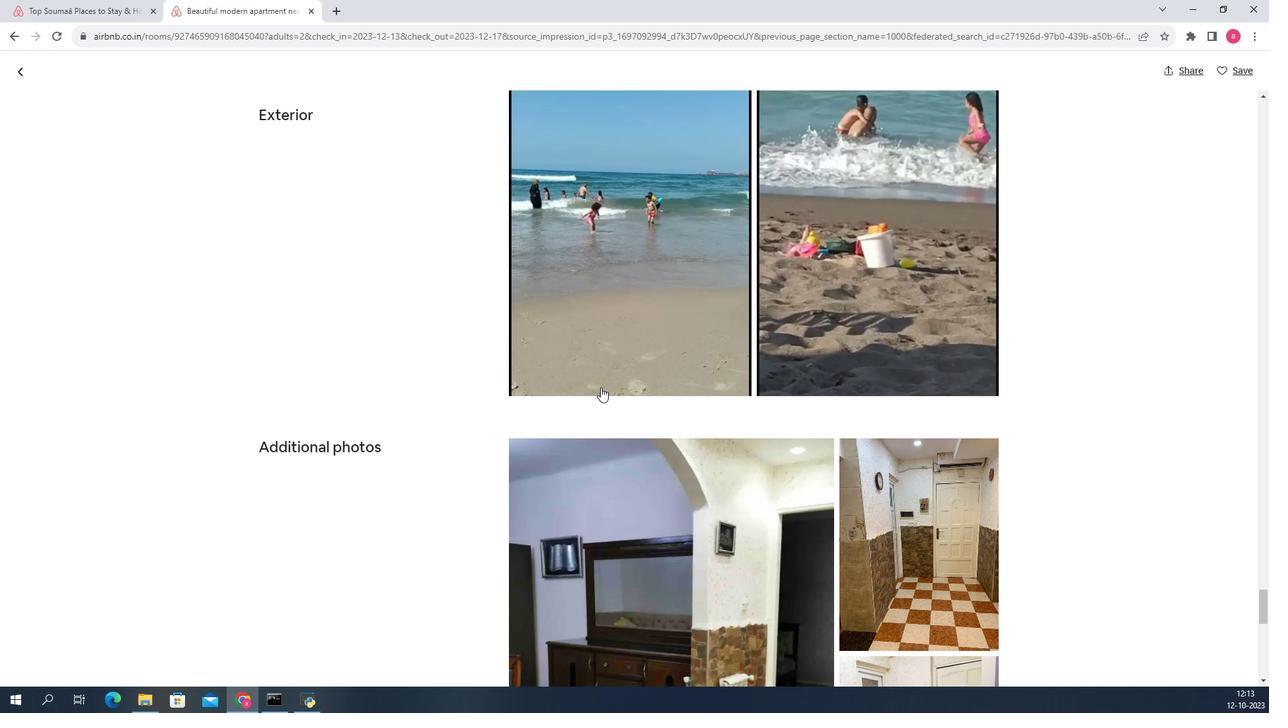
Action: Mouse scrolled (580, 372) with delta (0, 0)
Screenshot: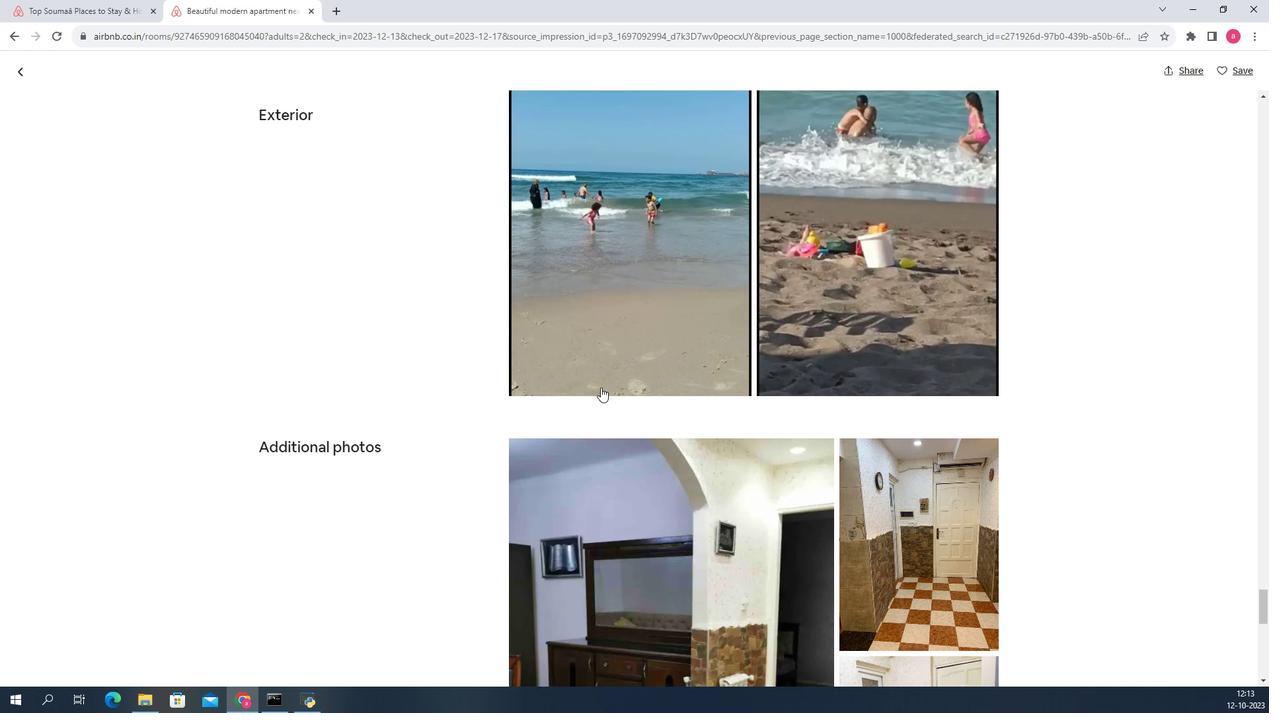 
Action: Mouse scrolled (580, 372) with delta (0, 0)
Screenshot: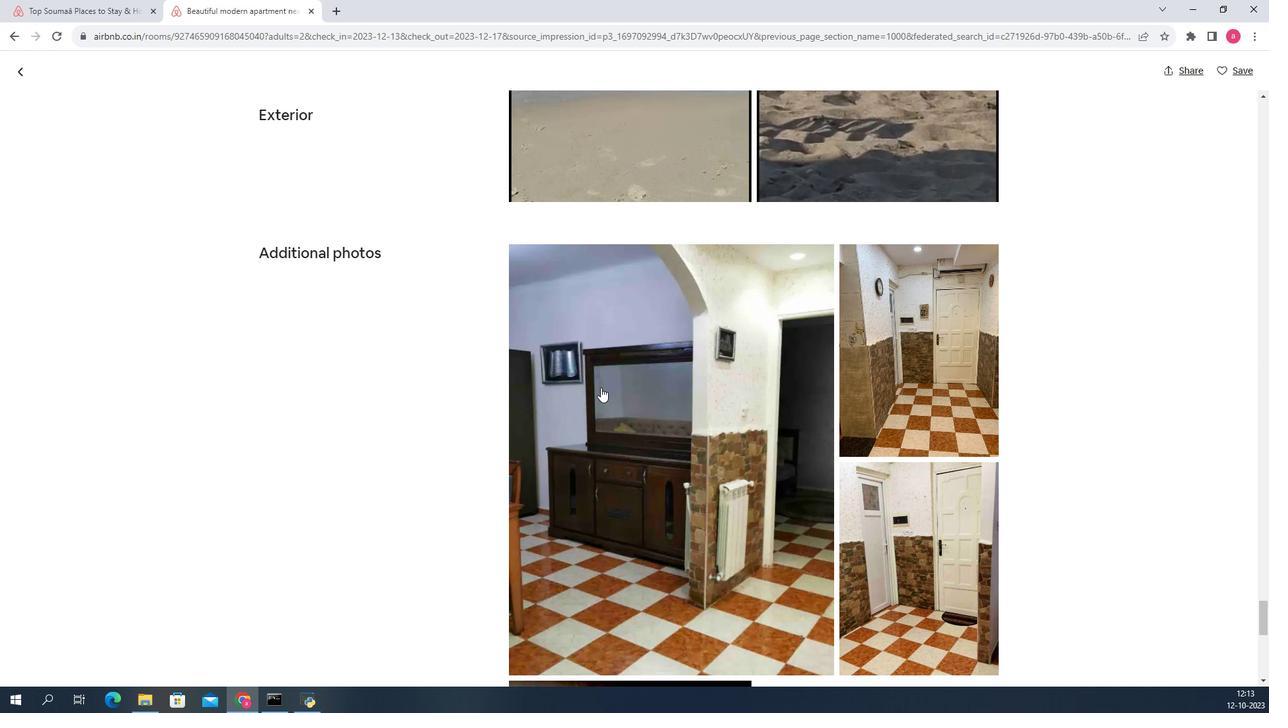 
Action: Mouse scrolled (580, 372) with delta (0, 0)
Screenshot: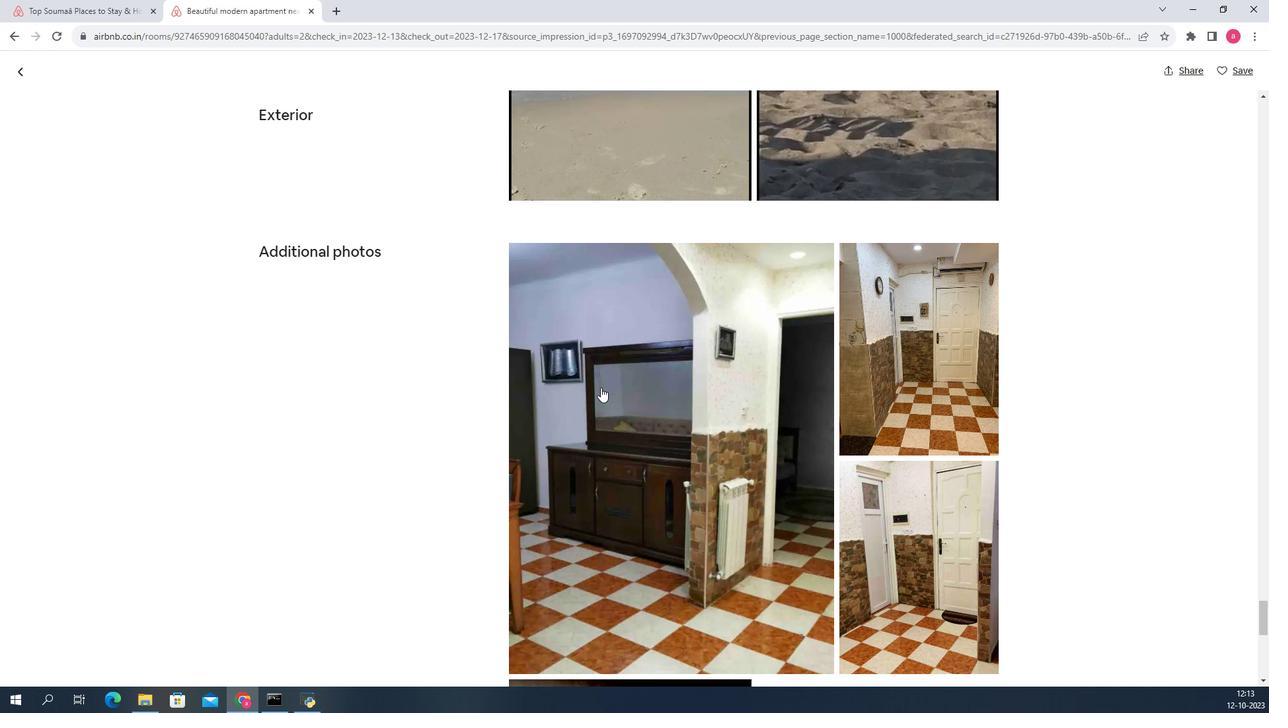 
Action: Mouse scrolled (580, 372) with delta (0, 0)
Screenshot: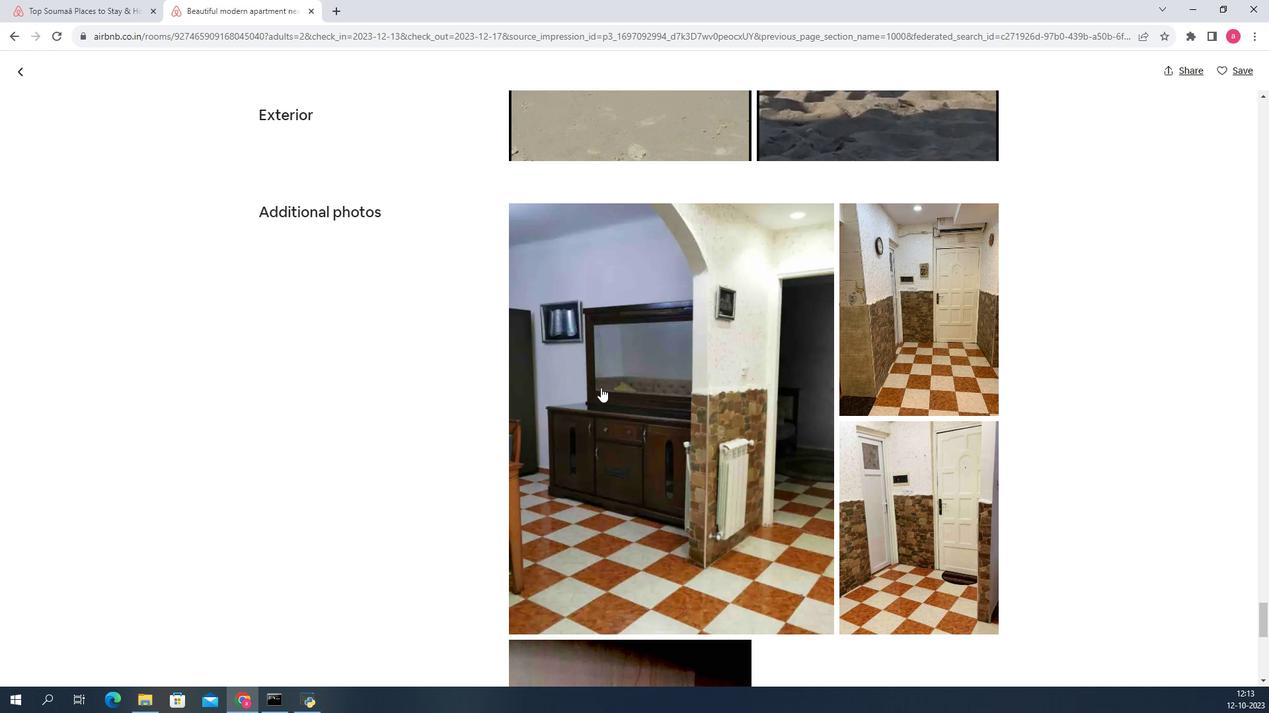 
Action: Mouse scrolled (580, 372) with delta (0, 0)
Screenshot: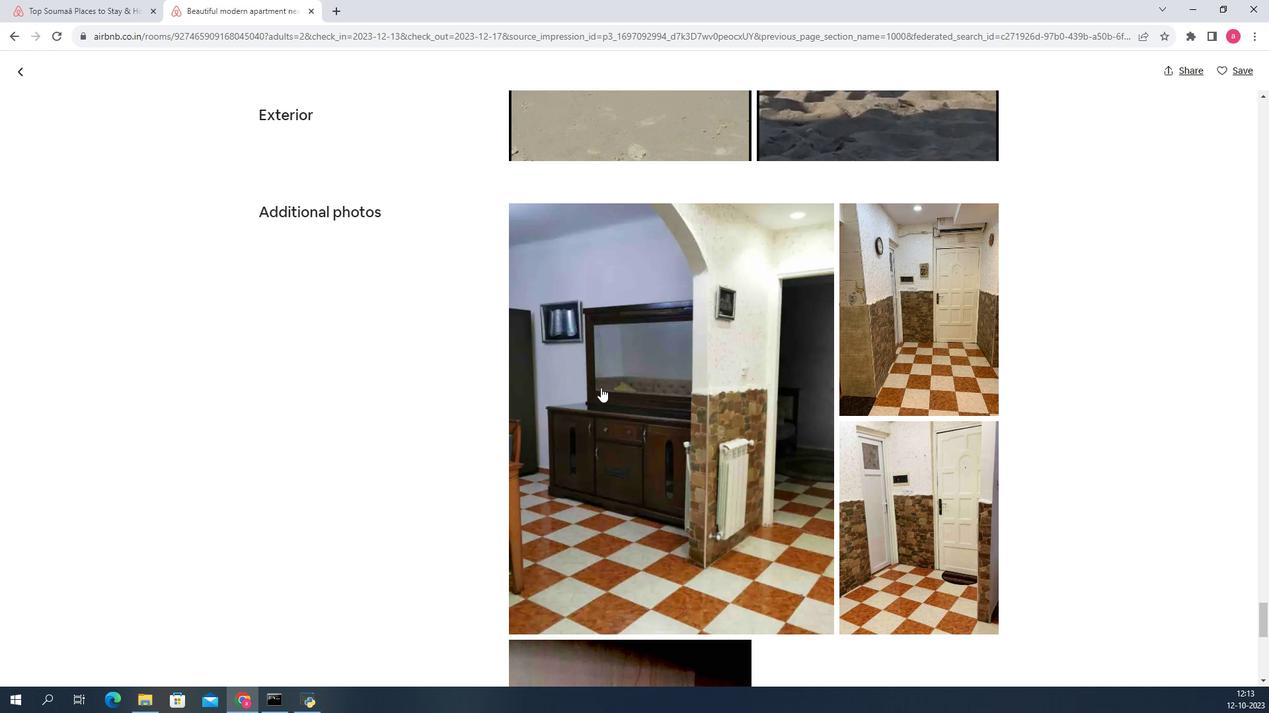 
Action: Mouse scrolled (580, 372) with delta (0, 0)
Screenshot: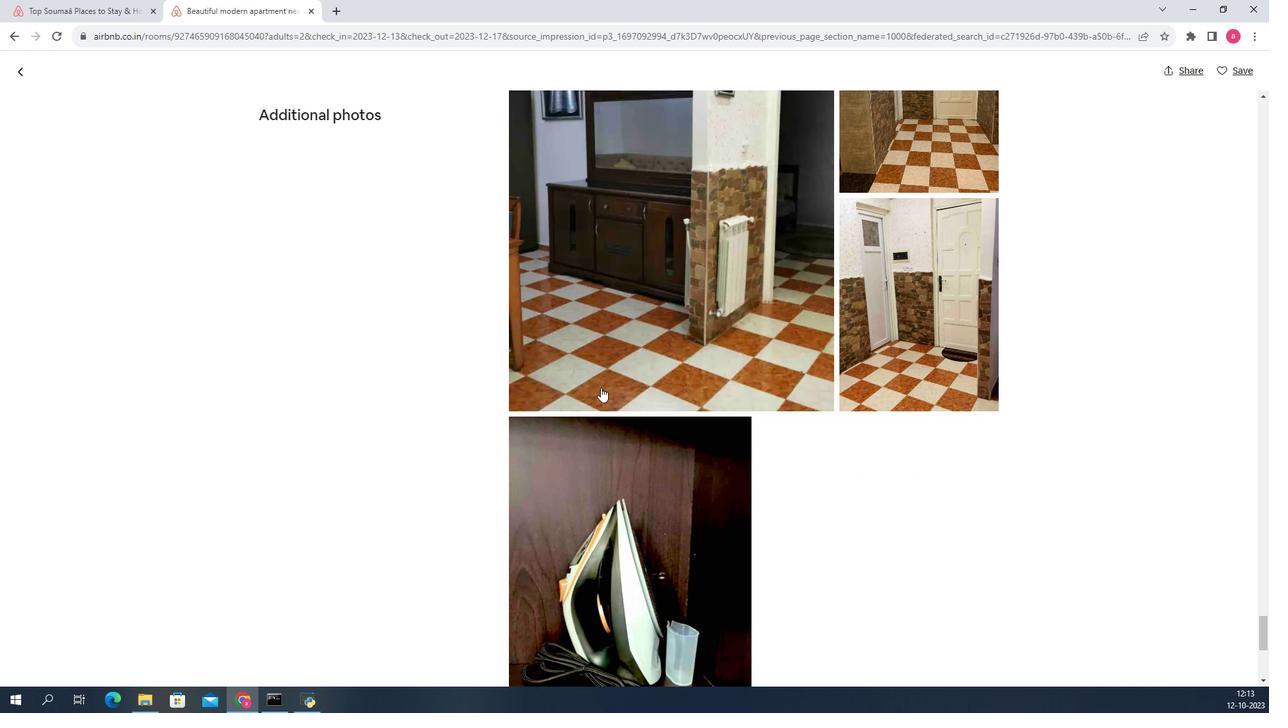 
Action: Mouse scrolled (580, 372) with delta (0, 0)
Screenshot: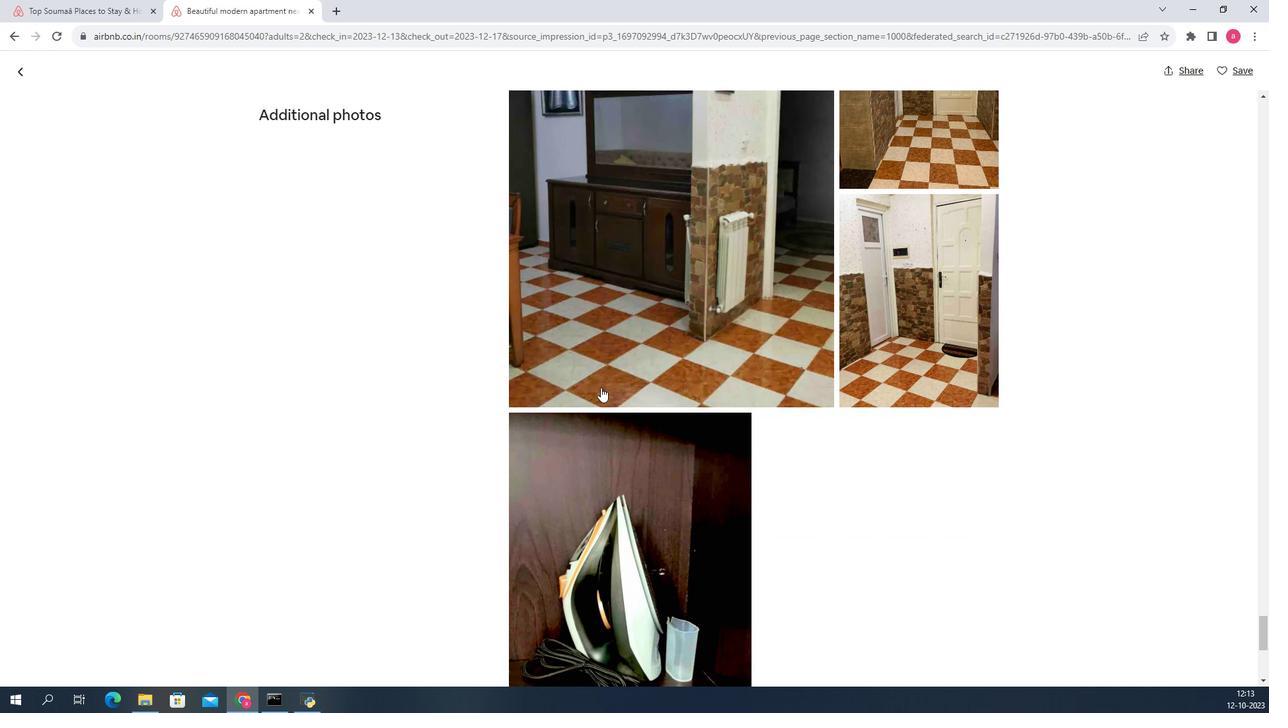 
Action: Mouse scrolled (580, 372) with delta (0, 0)
Screenshot: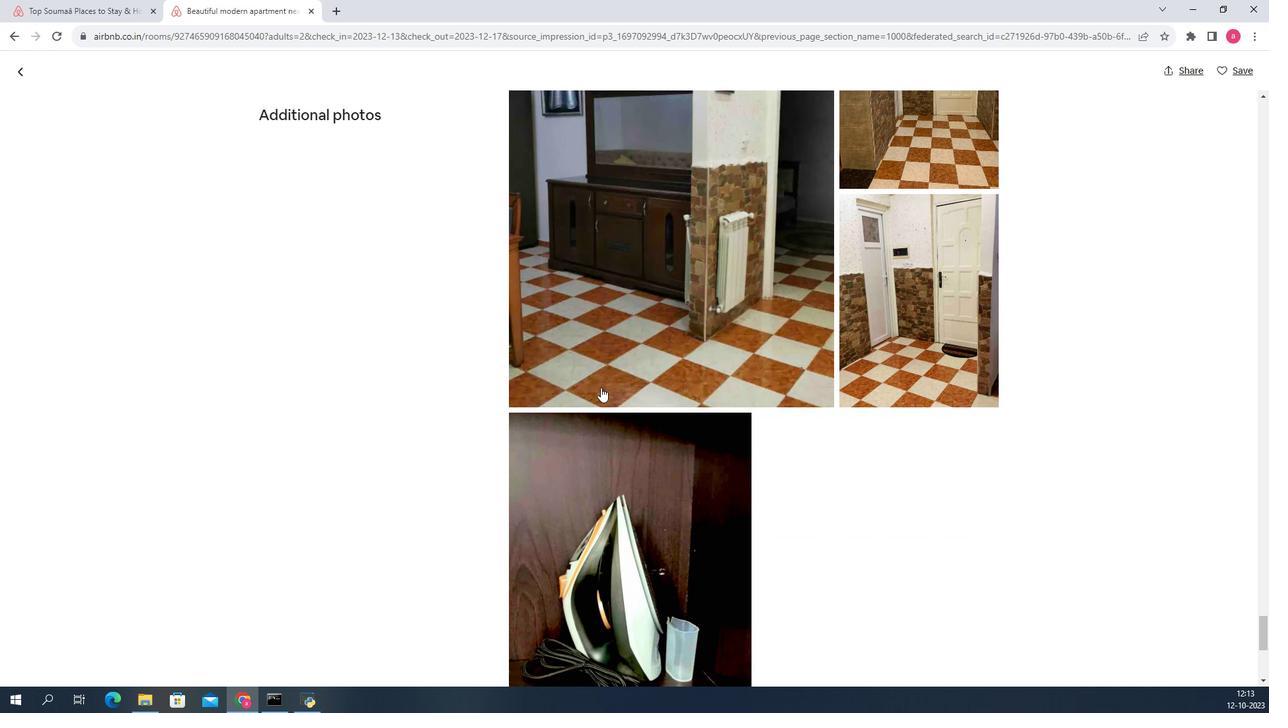 
Action: Mouse scrolled (580, 372) with delta (0, 0)
Screenshot: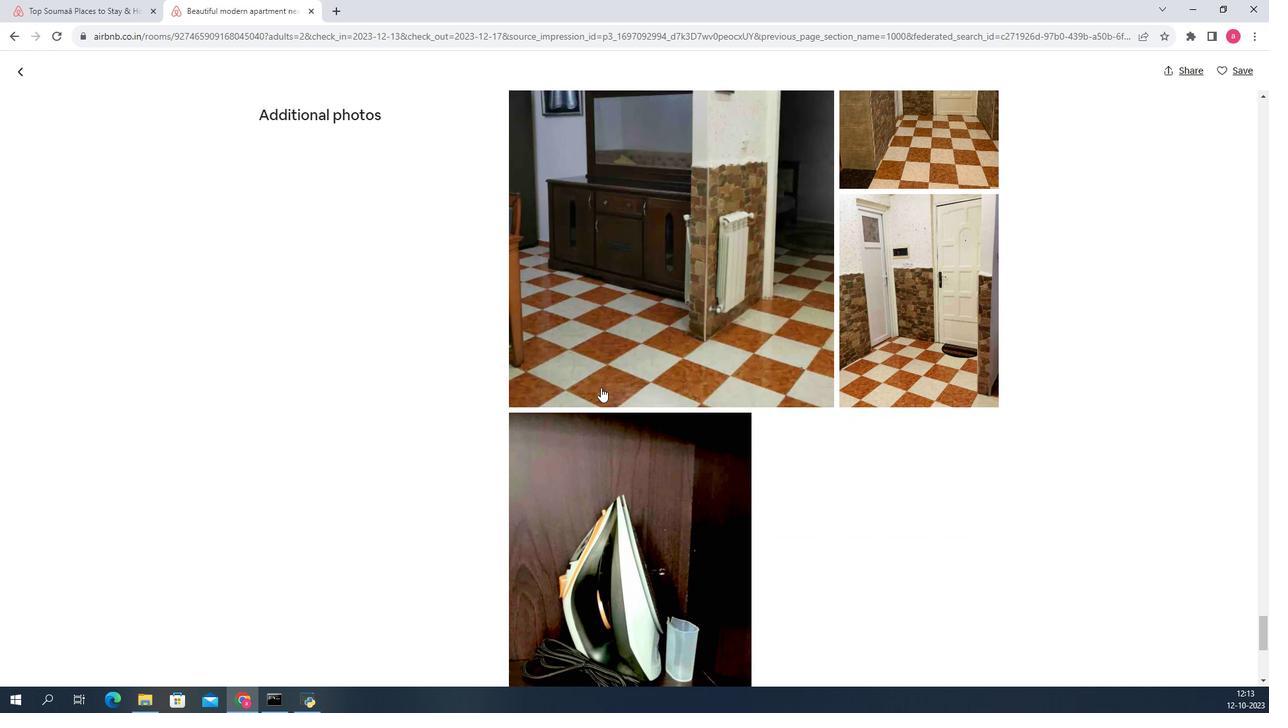 
Action: Mouse scrolled (580, 372) with delta (0, 0)
Screenshot: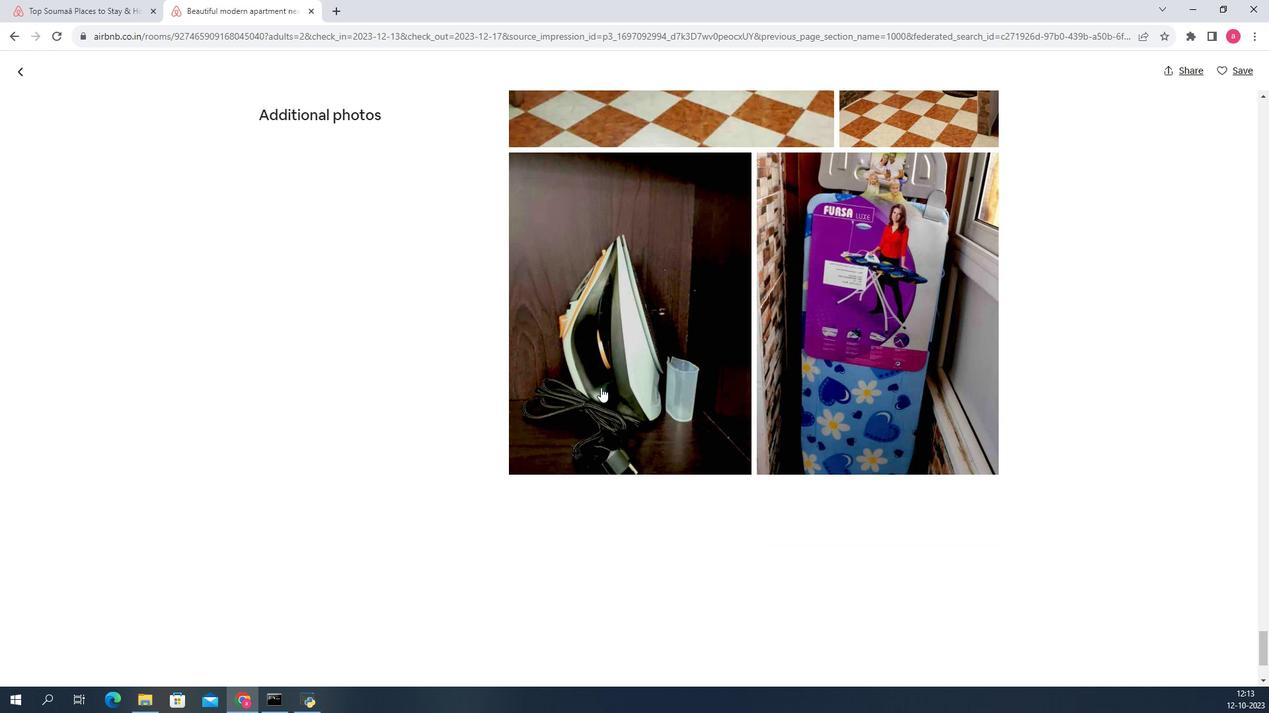 
Action: Mouse scrolled (580, 372) with delta (0, 0)
Screenshot: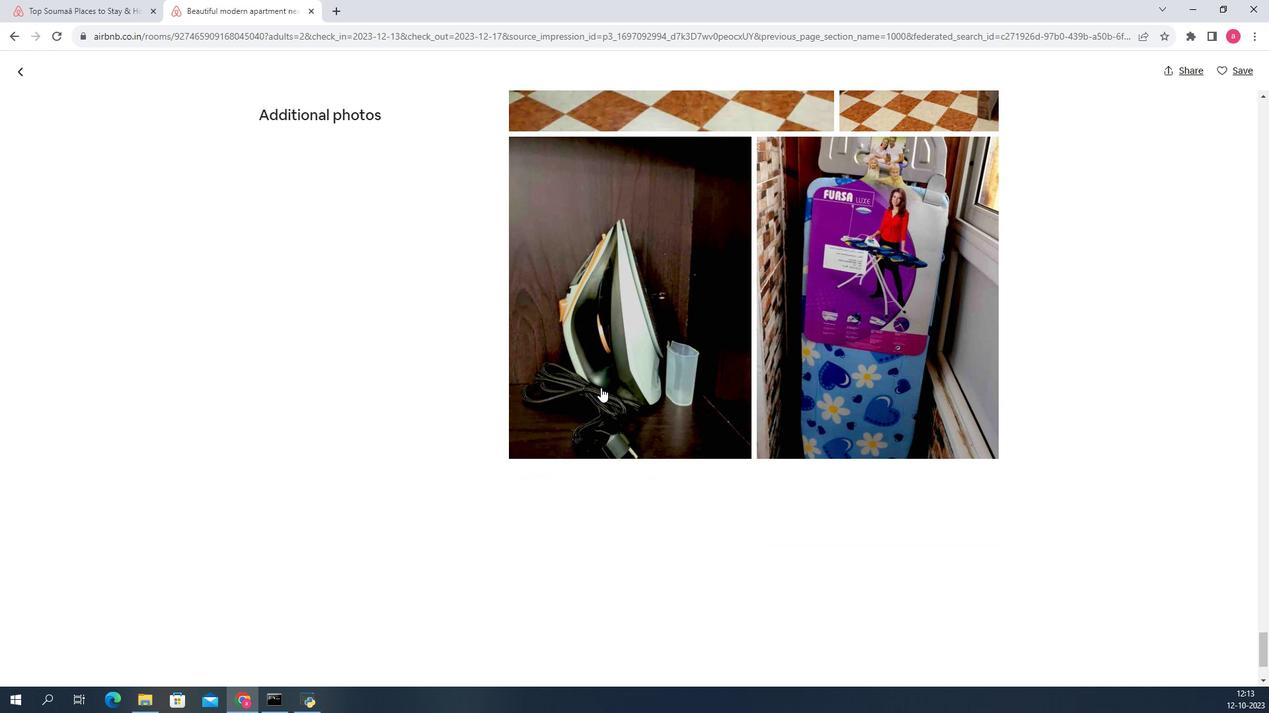 
Action: Mouse scrolled (580, 372) with delta (0, 0)
Screenshot: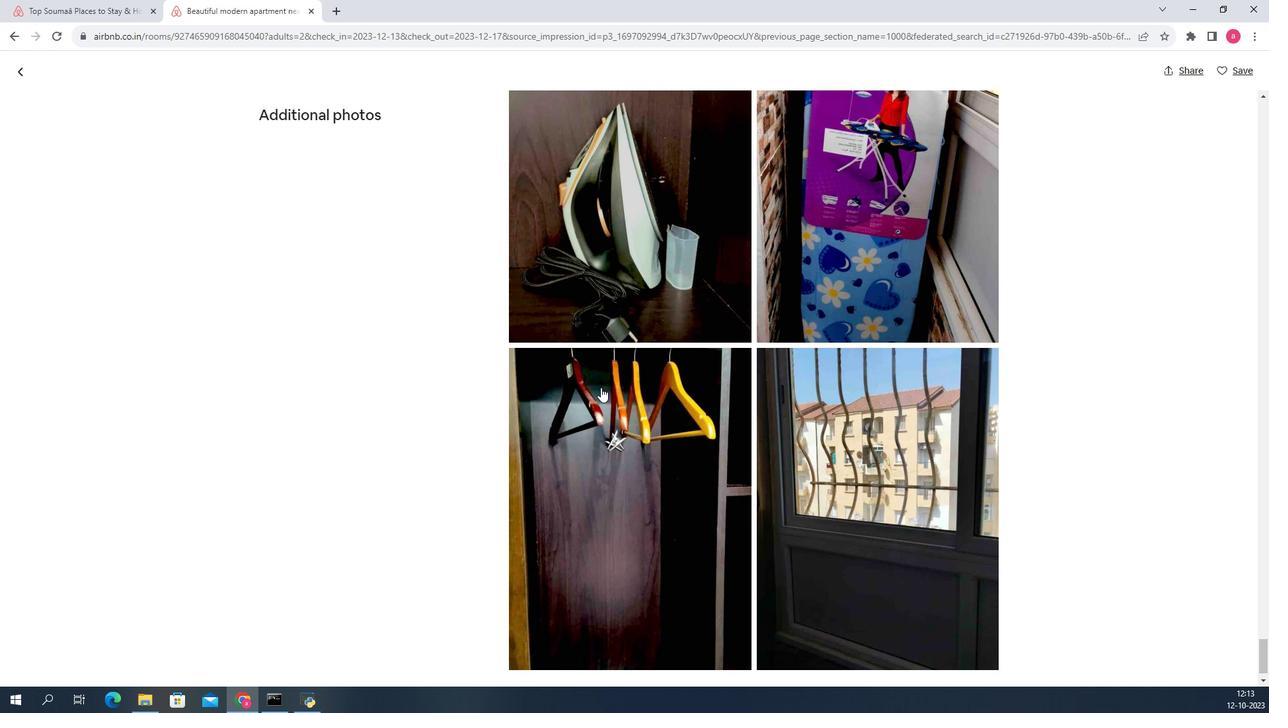 
Action: Mouse scrolled (580, 372) with delta (0, 0)
Screenshot: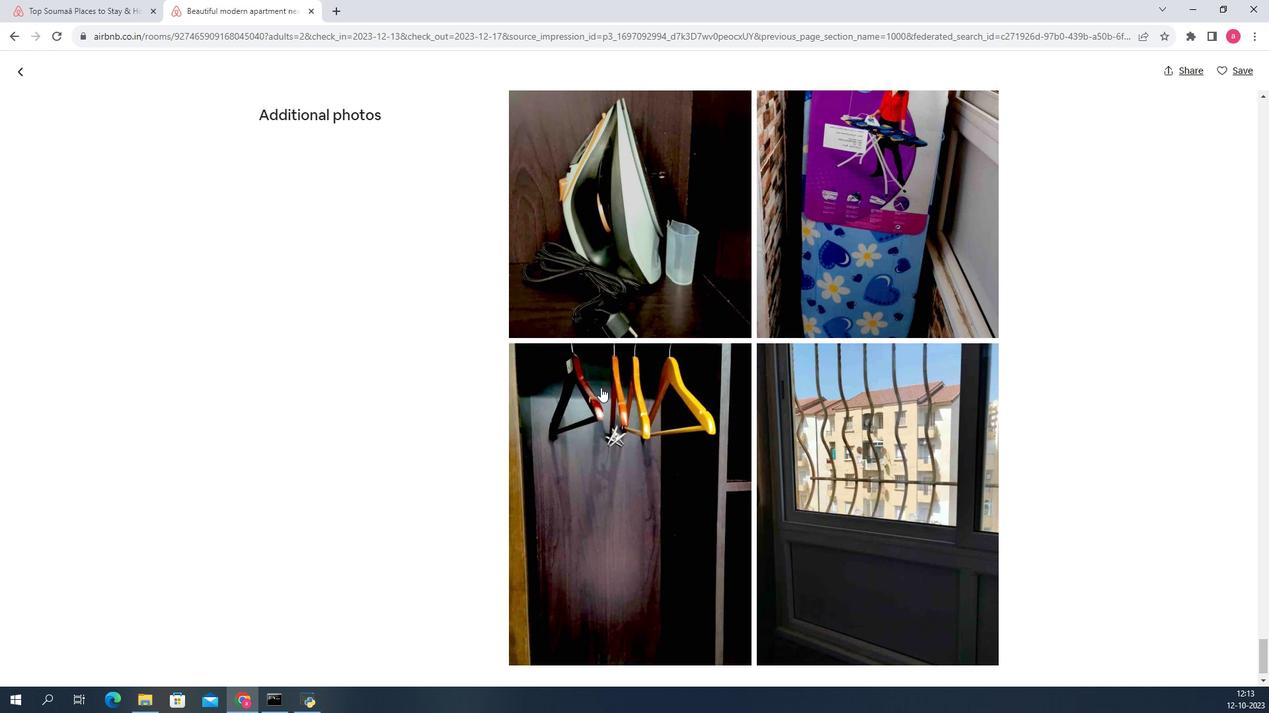 
Action: Mouse scrolled (580, 372) with delta (0, 0)
Screenshot: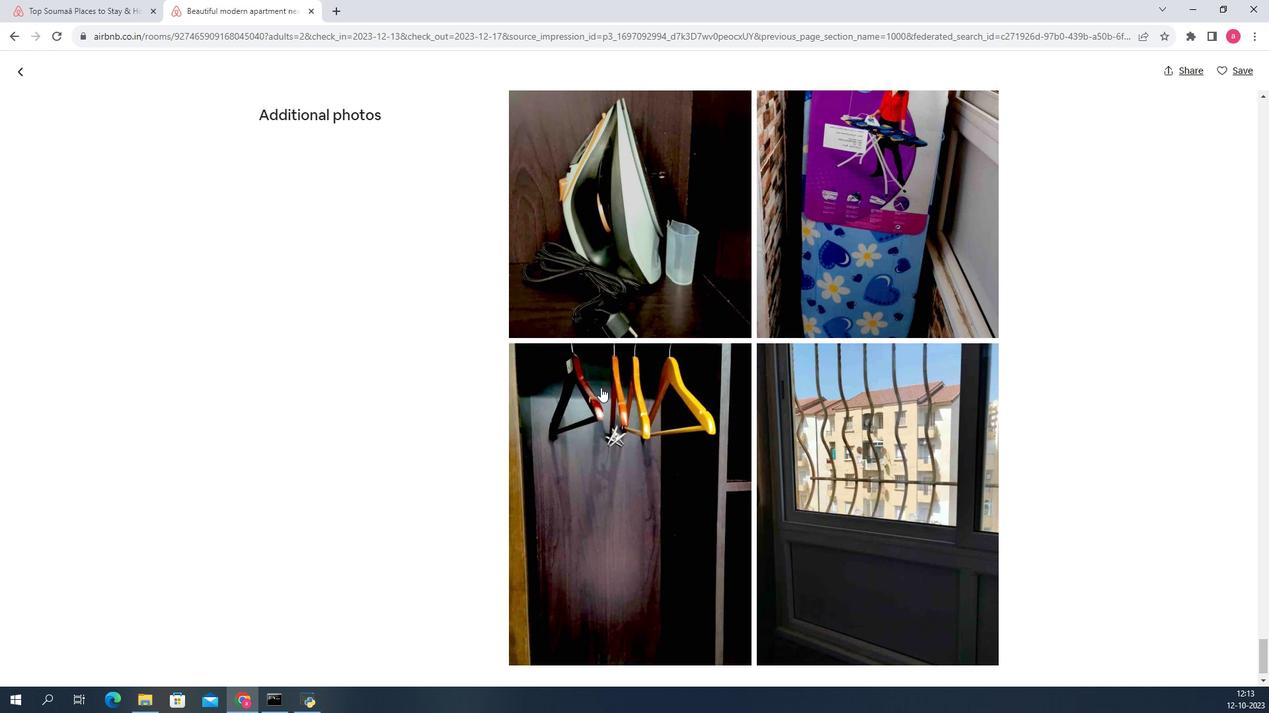 
Action: Mouse scrolled (580, 372) with delta (0, 0)
Screenshot: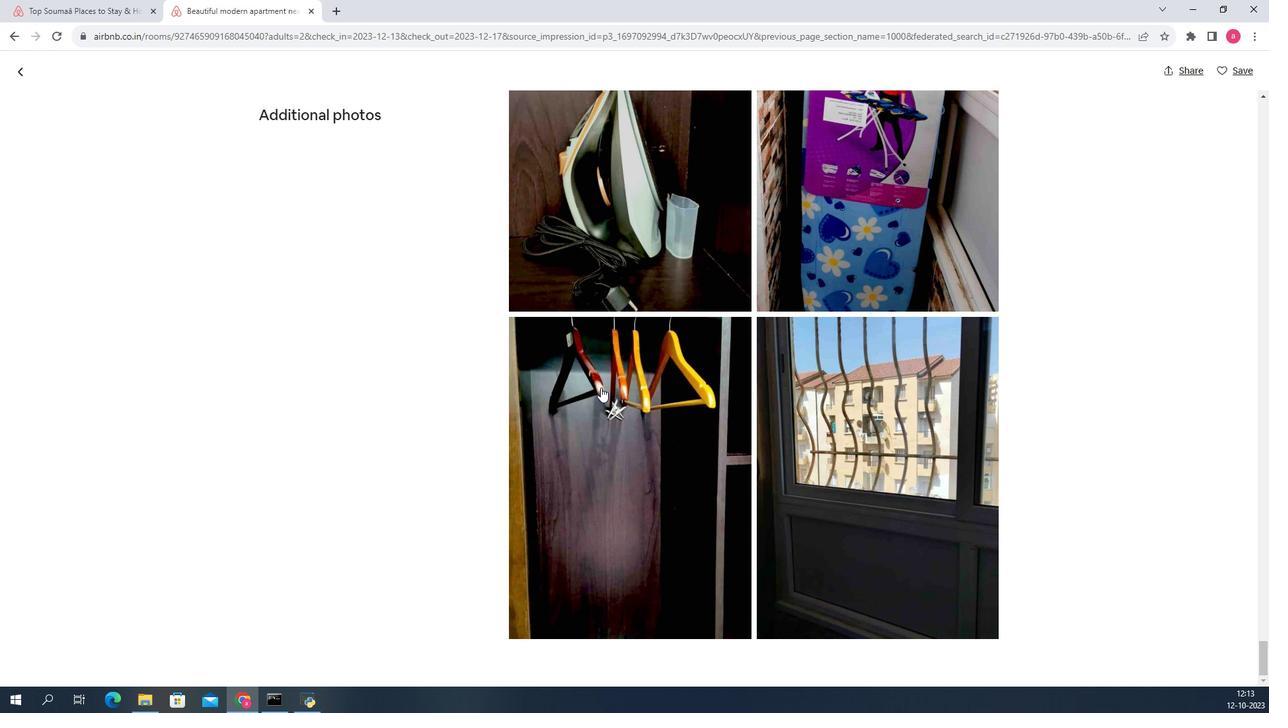 
Action: Mouse scrolled (580, 372) with delta (0, 0)
Screenshot: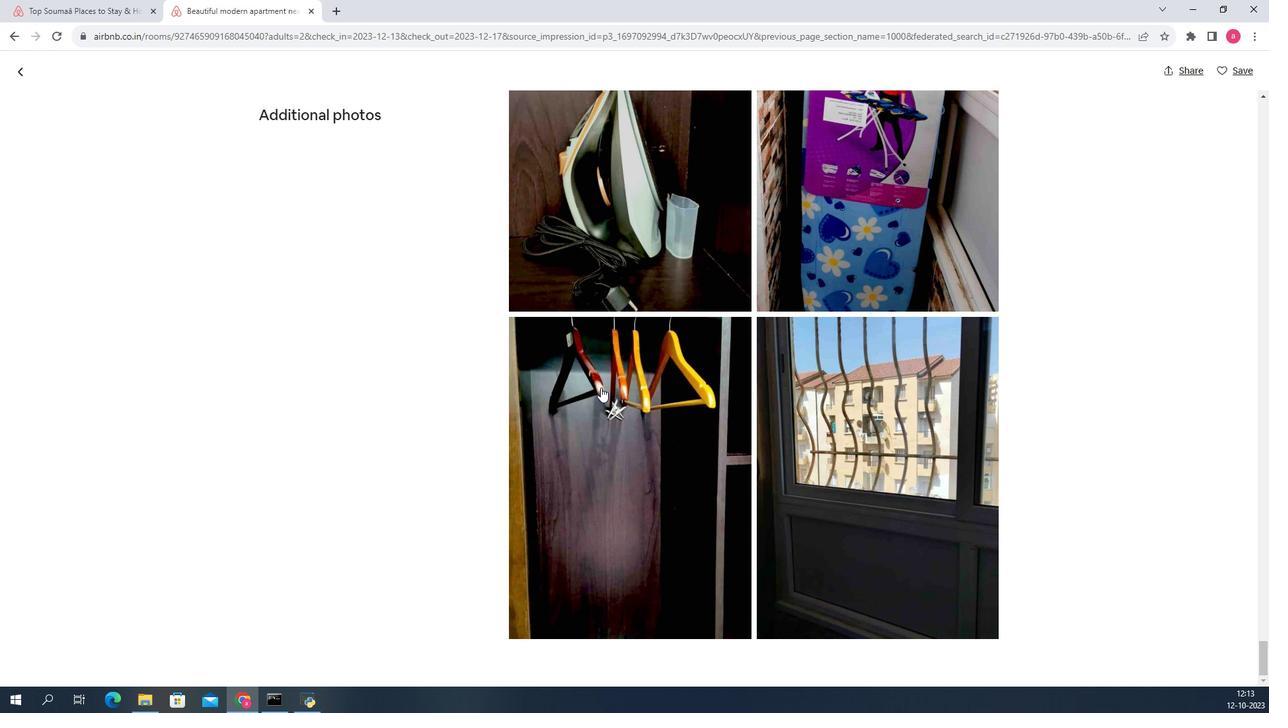 
Action: Mouse scrolled (580, 372) with delta (0, 0)
Screenshot: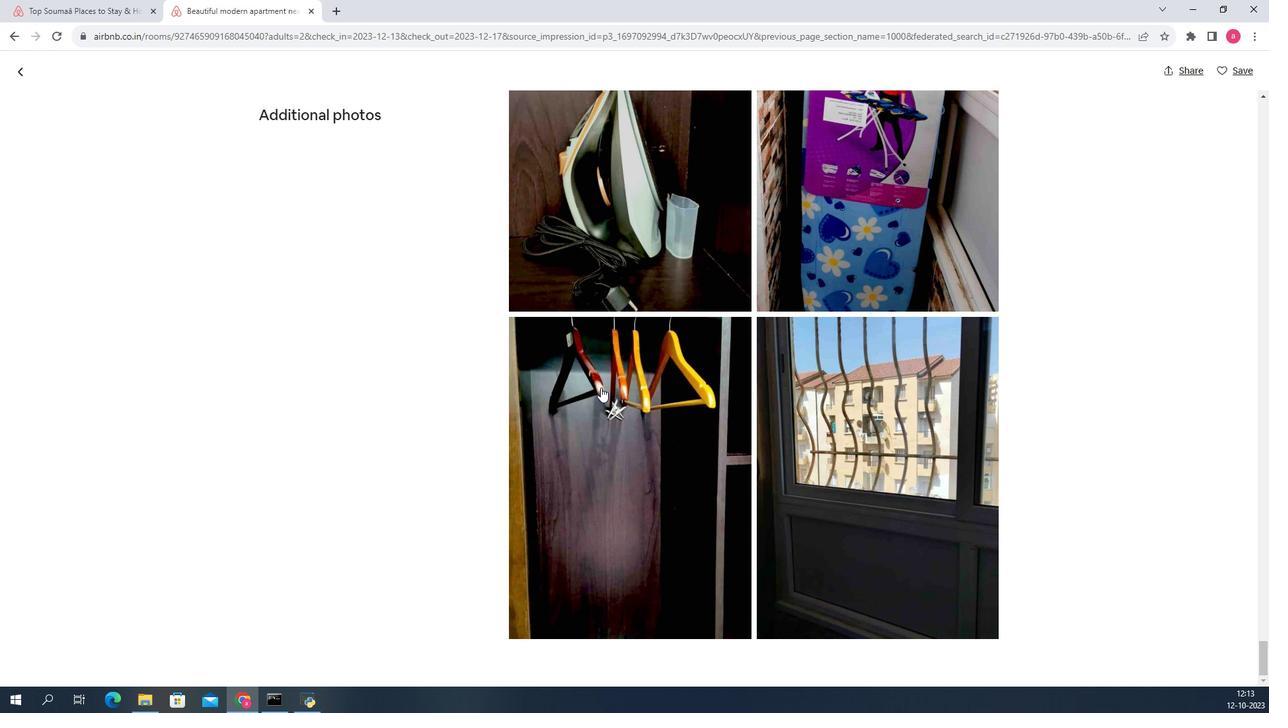 
Action: Mouse moved to (140, 115)
Screenshot: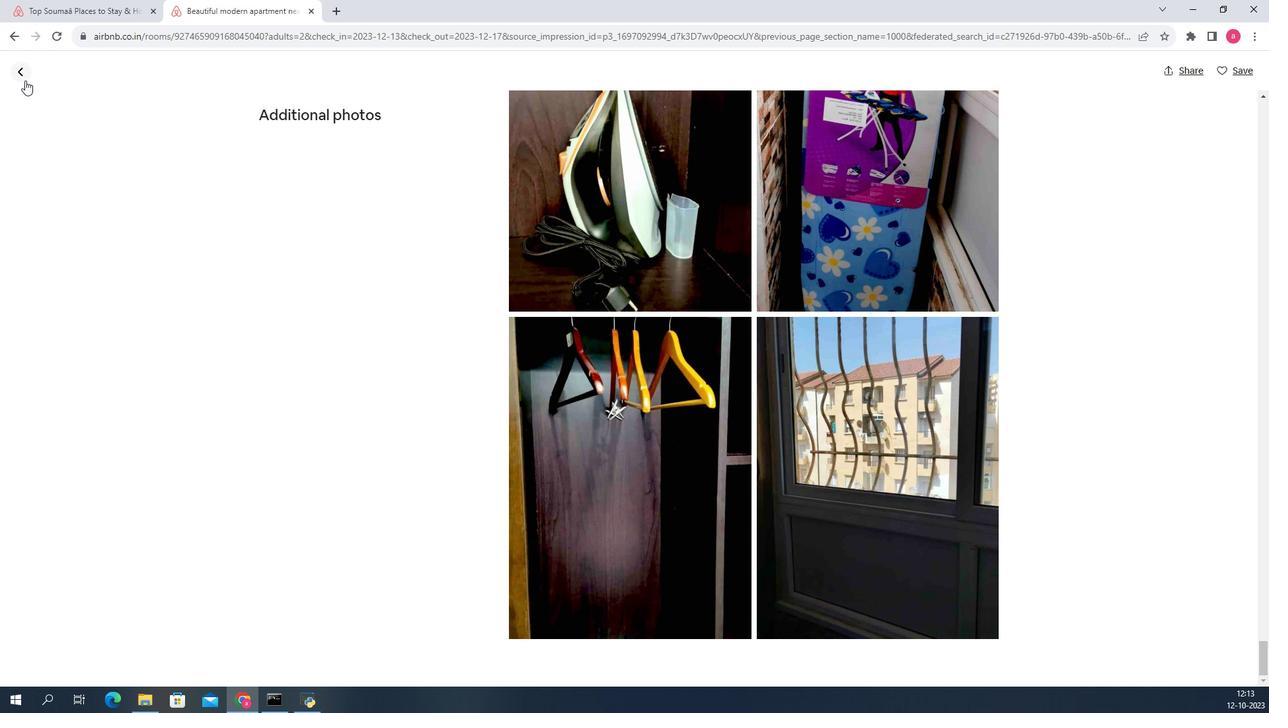 
Action: Mouse pressed left at (140, 115)
Screenshot: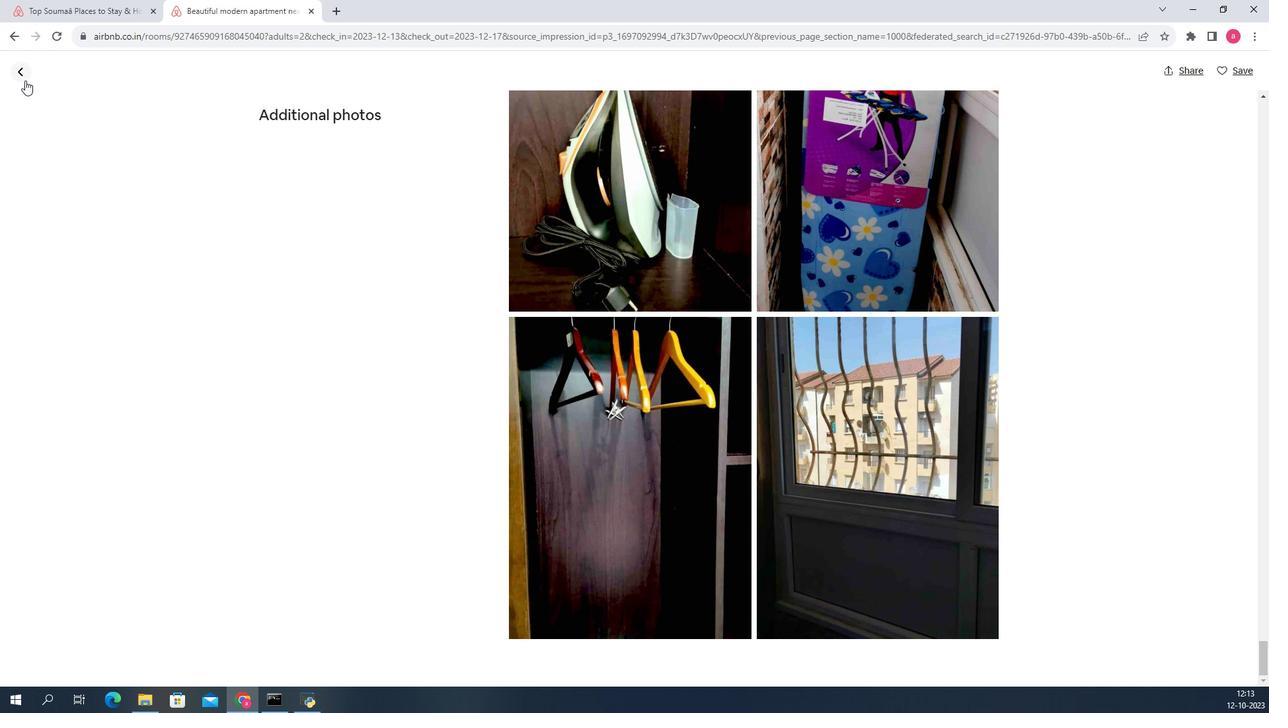 
Action: Mouse moved to (604, 286)
Screenshot: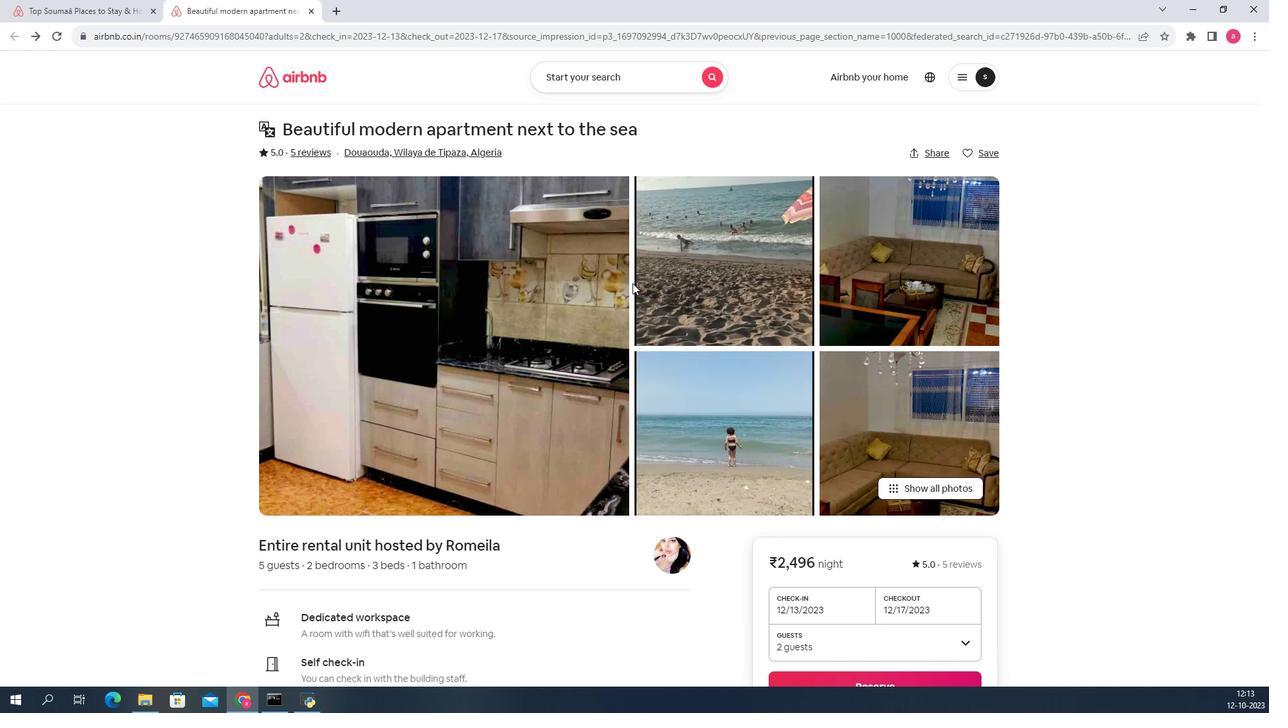 
Action: Mouse scrolled (604, 285) with delta (0, 0)
Screenshot: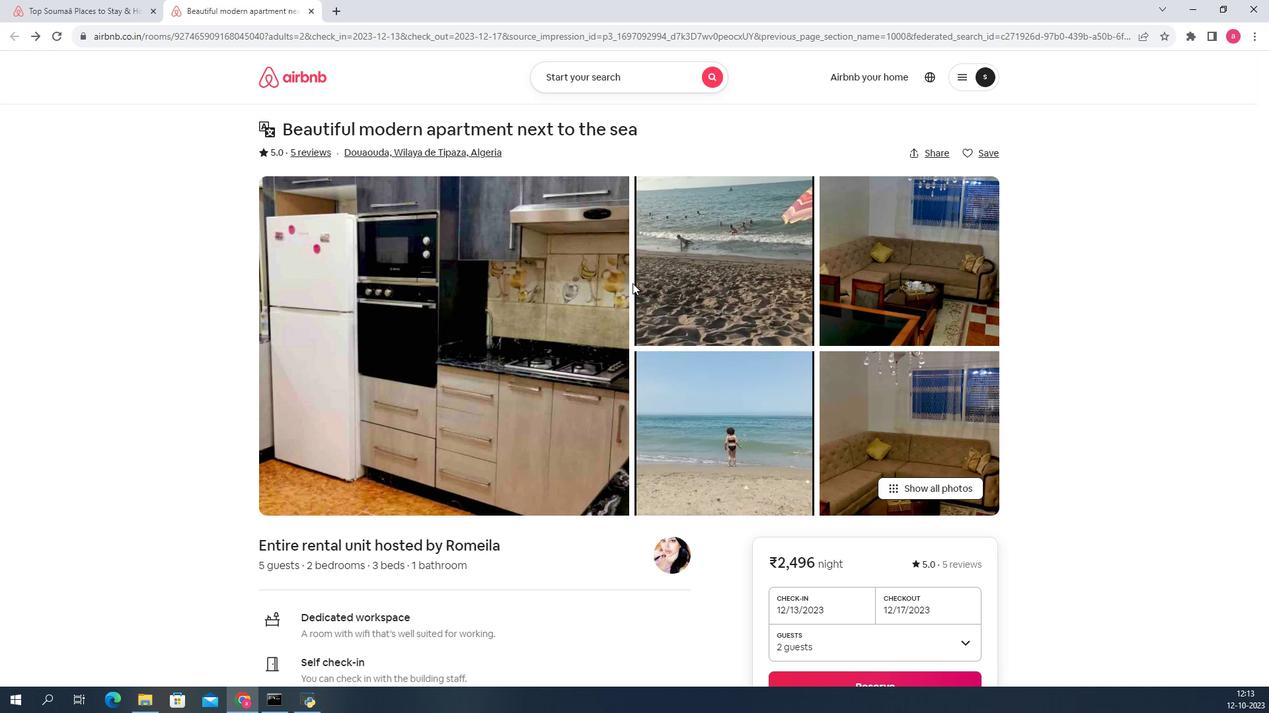 
Action: Mouse scrolled (604, 285) with delta (0, 0)
Screenshot: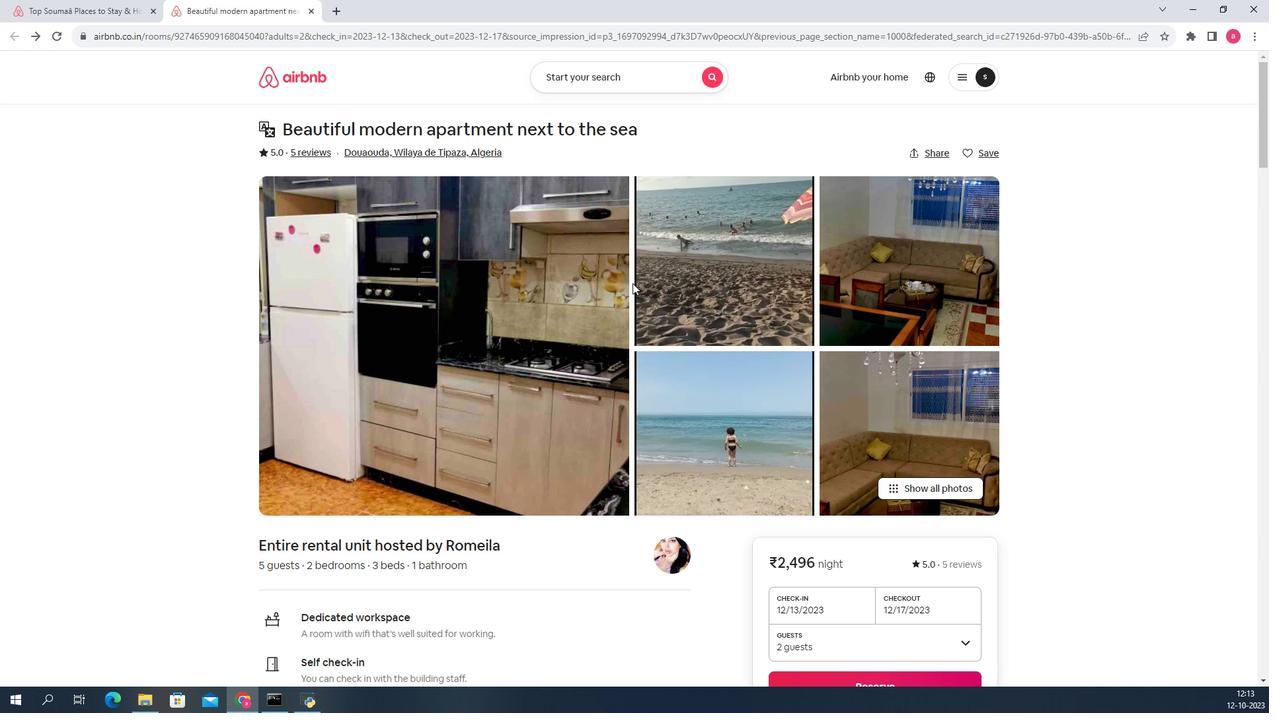 
Action: Mouse scrolled (604, 285) with delta (0, 0)
Screenshot: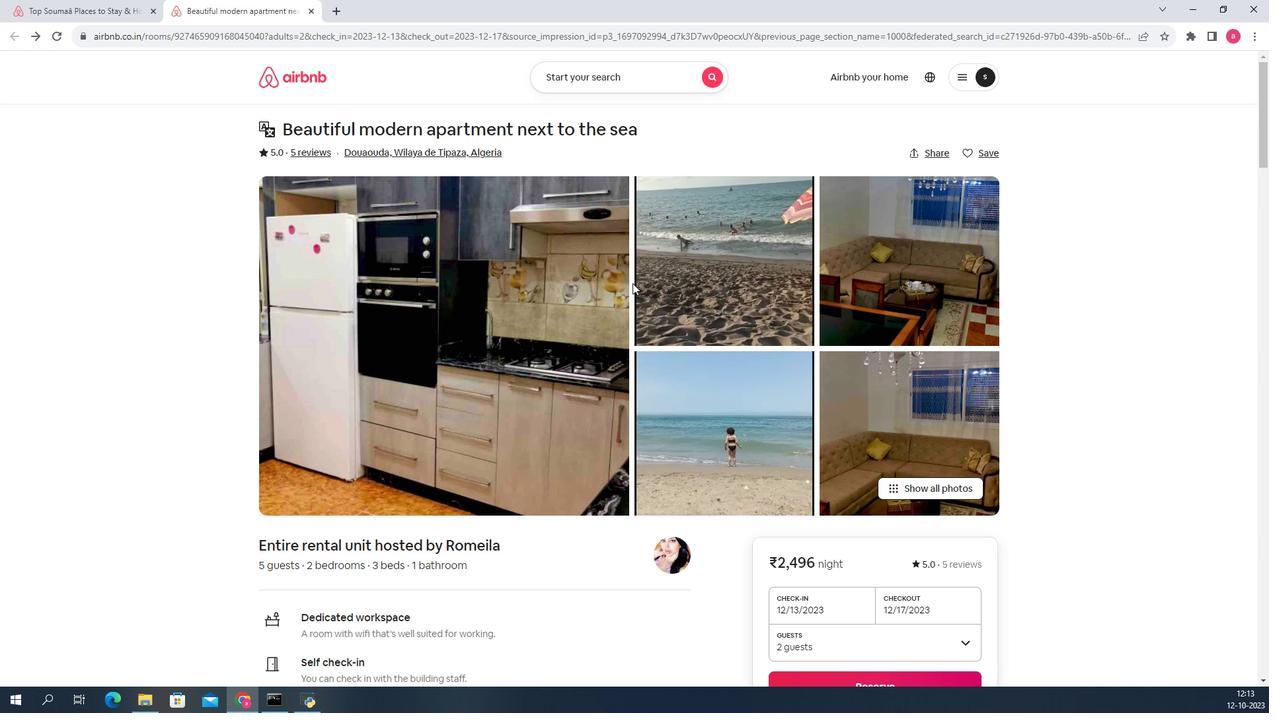 
Action: Mouse scrolled (604, 285) with delta (0, 0)
Screenshot: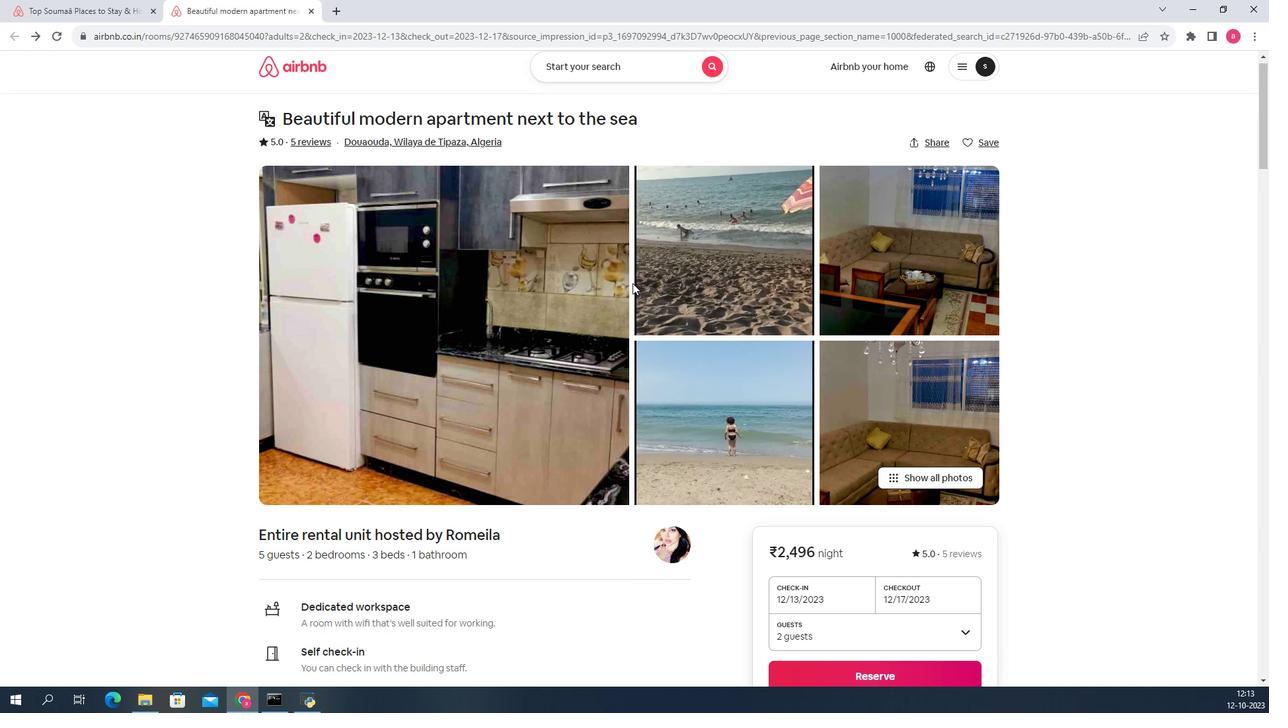 
Action: Mouse scrolled (604, 285) with delta (0, 0)
Screenshot: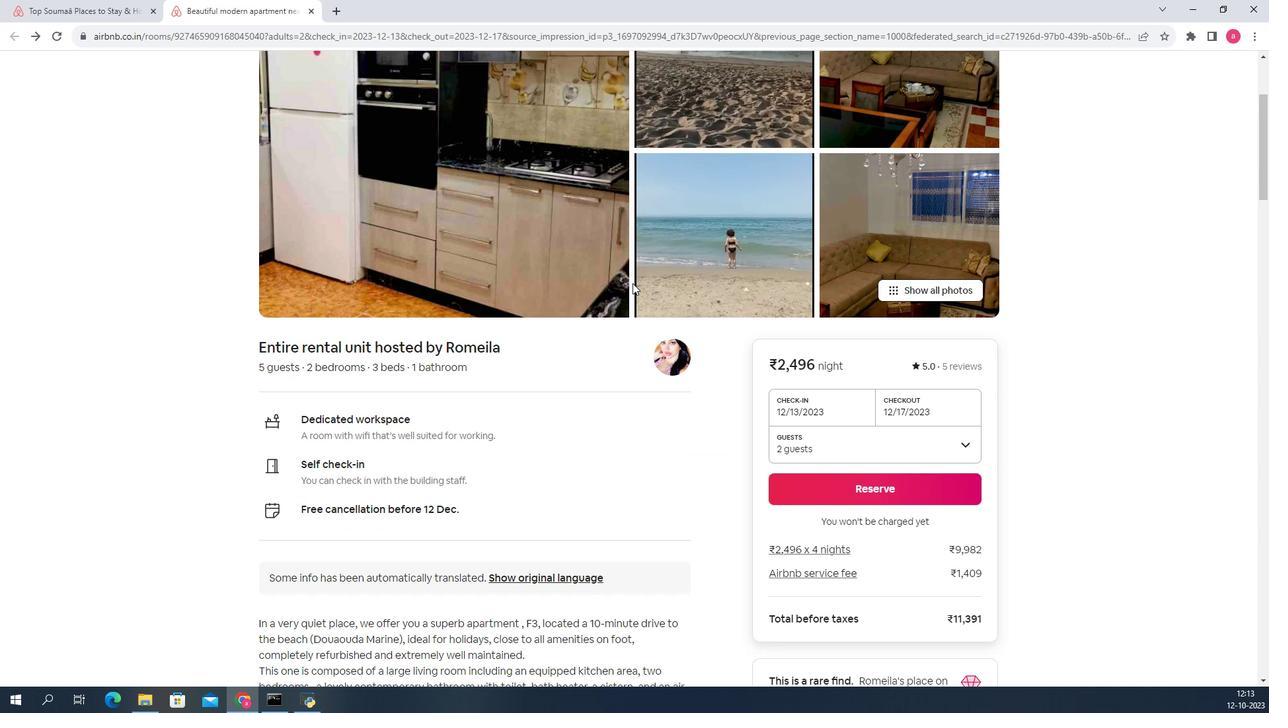 
Action: Mouse scrolled (604, 285) with delta (0, 0)
Screenshot: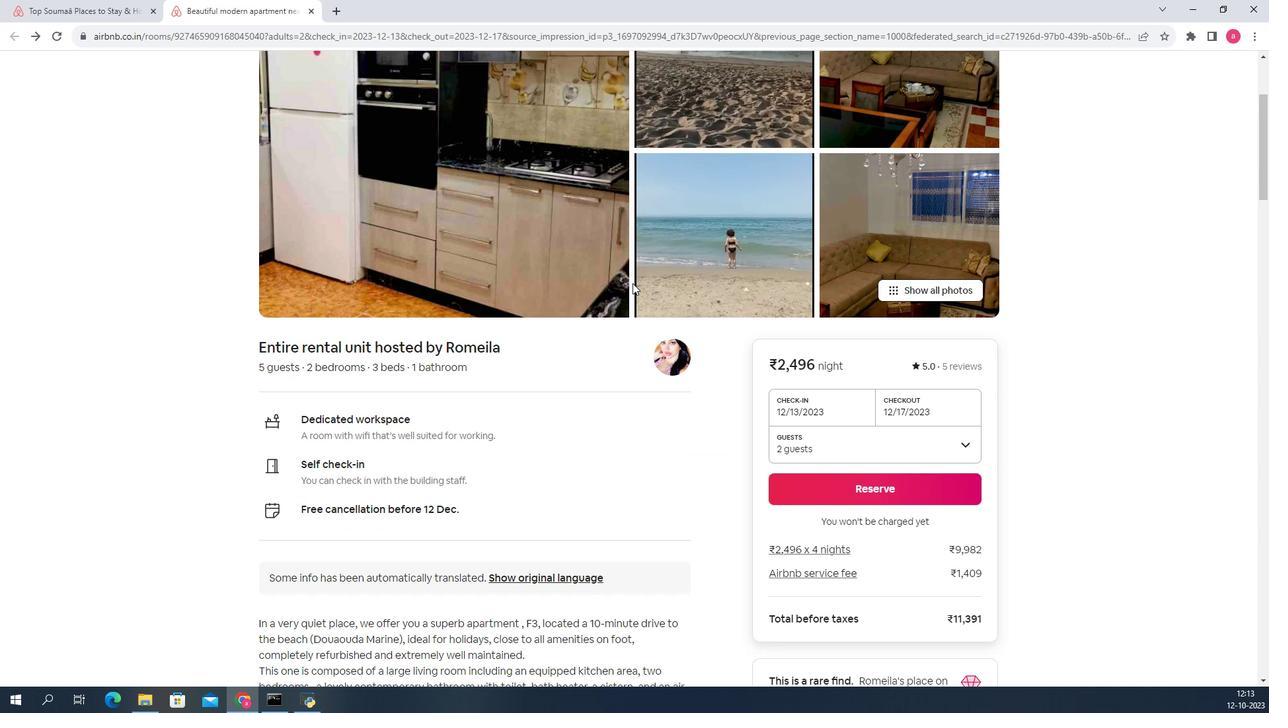 
Action: Mouse scrolled (604, 285) with delta (0, 0)
Screenshot: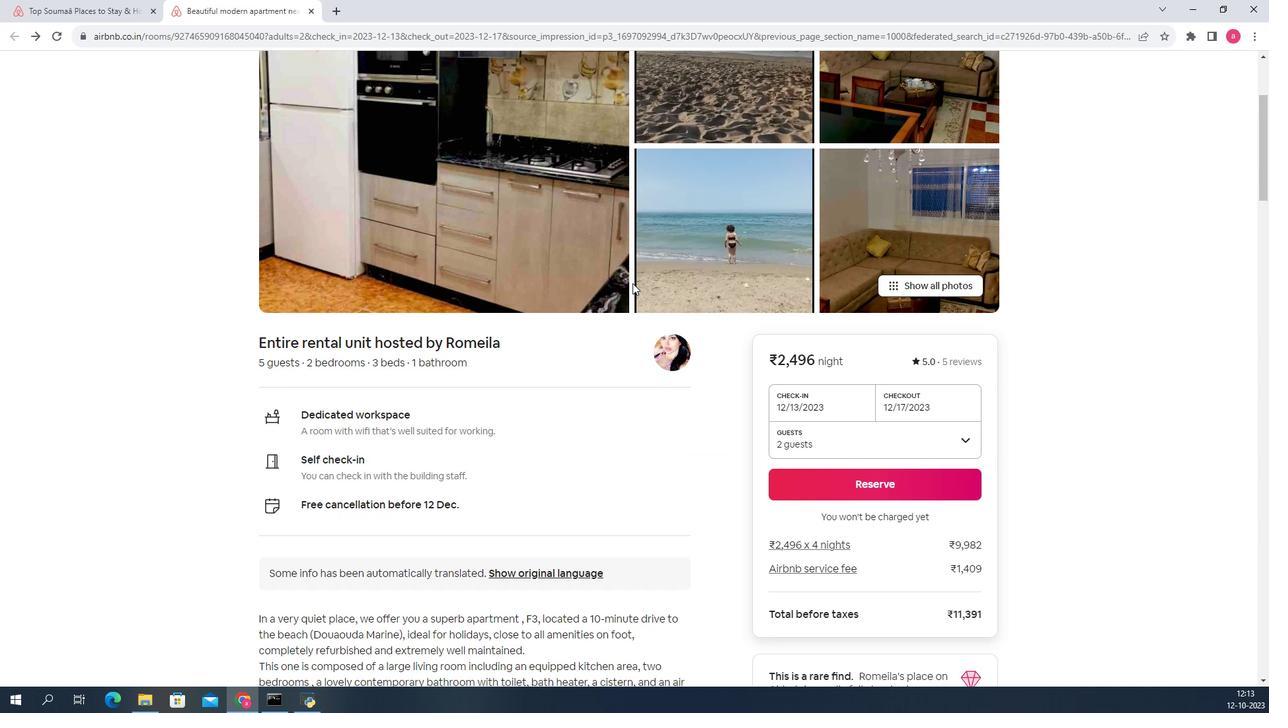 
Action: Mouse scrolled (604, 285) with delta (0, 0)
Screenshot: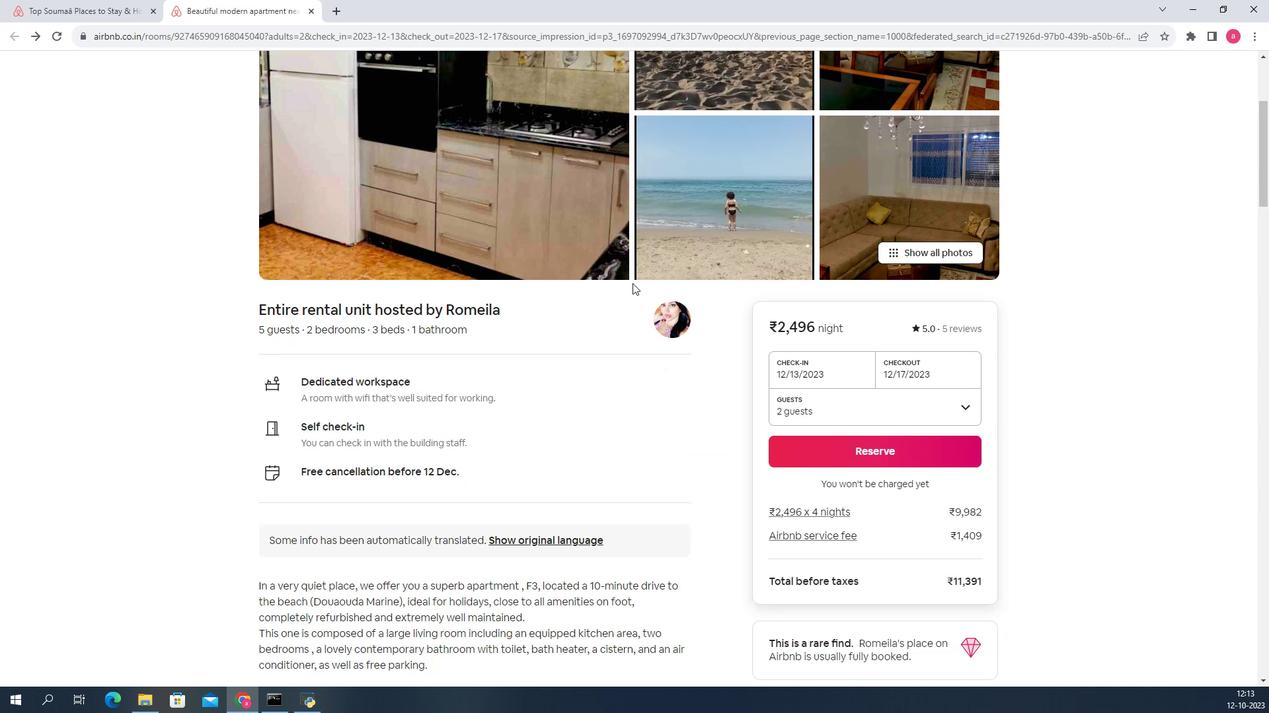 
Action: Mouse scrolled (604, 285) with delta (0, 0)
Screenshot: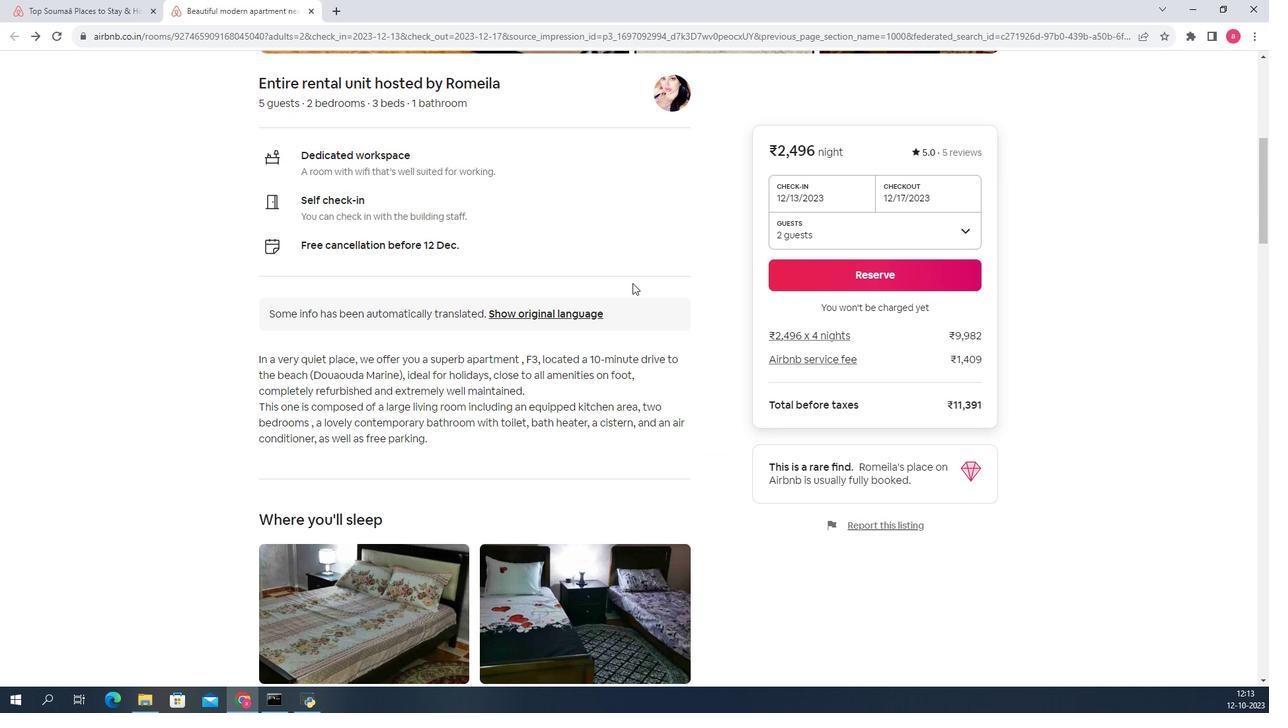 
Action: Mouse scrolled (604, 285) with delta (0, 0)
Screenshot: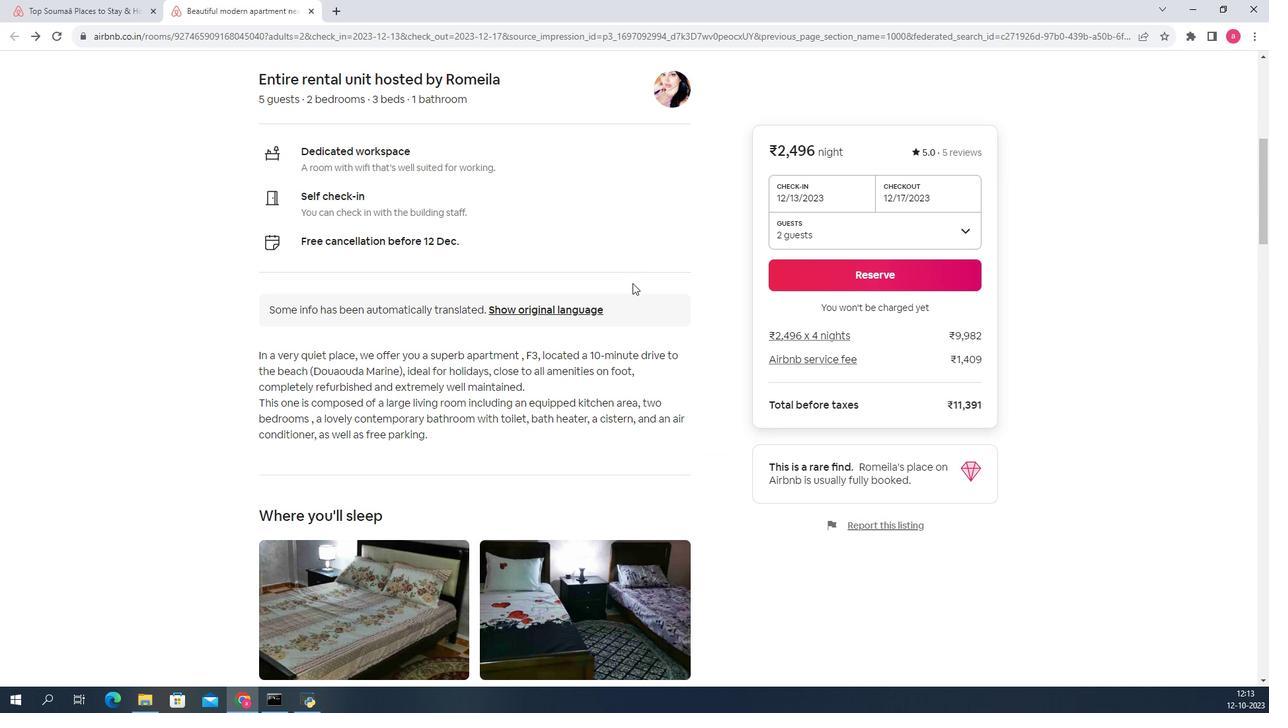 
Action: Mouse scrolled (604, 286) with delta (0, 0)
Screenshot: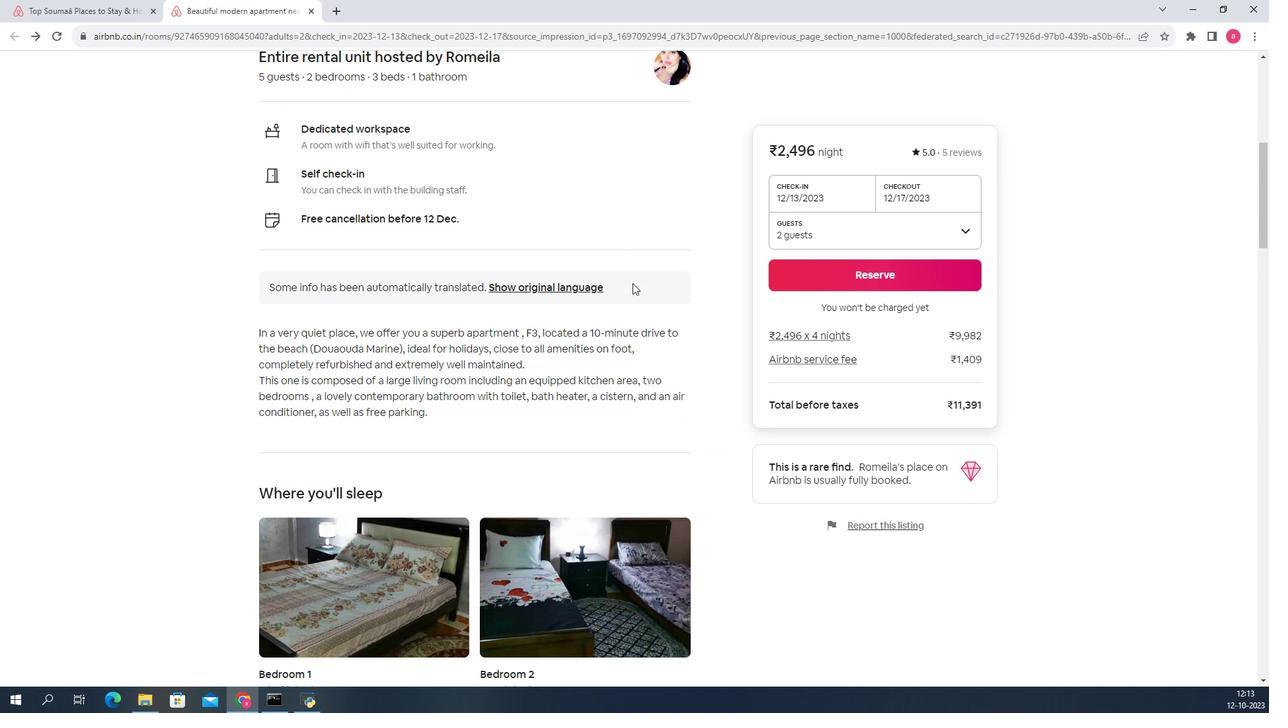 
Action: Mouse moved to (655, 289)
Screenshot: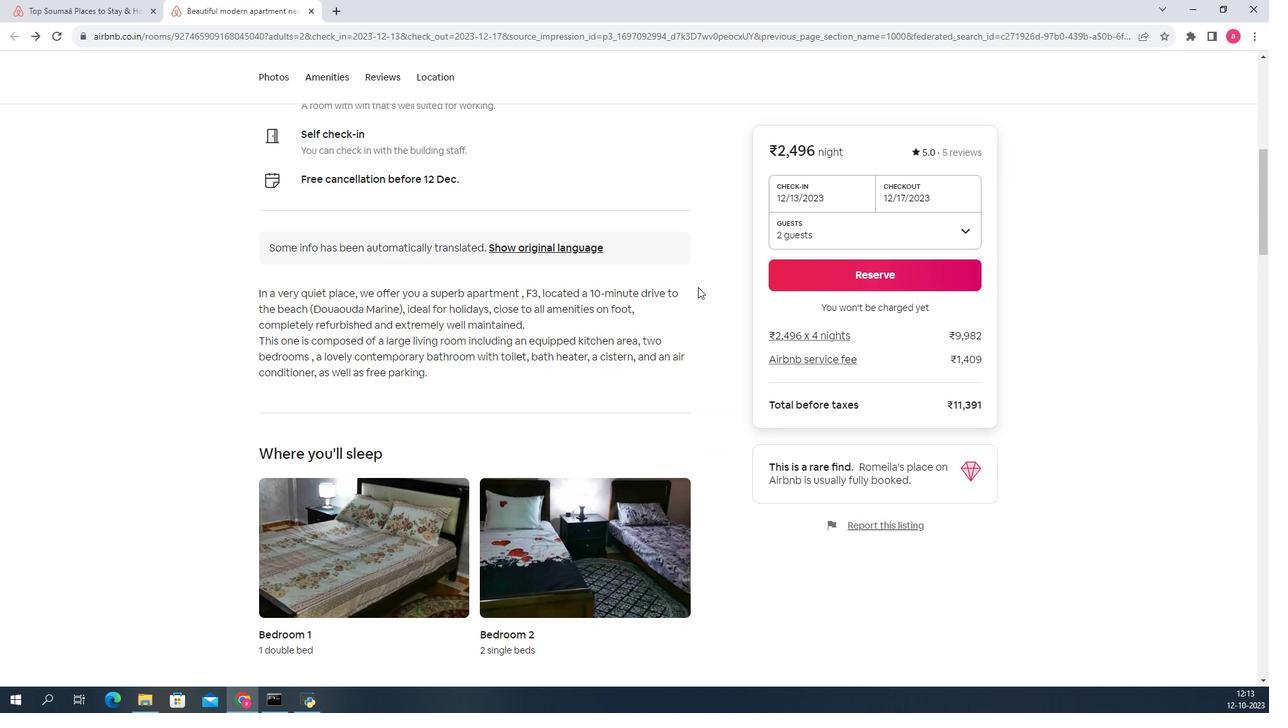 
Action: Mouse scrolled (655, 288) with delta (0, 0)
Screenshot: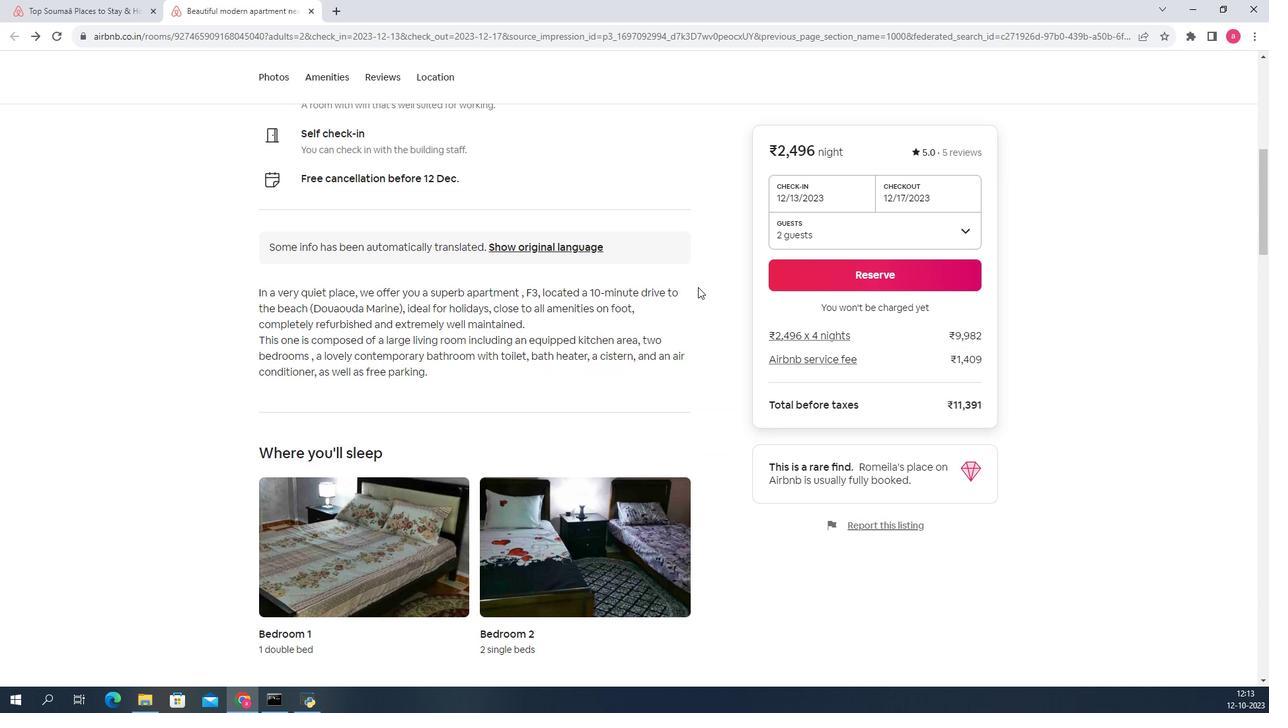 
Action: Mouse scrolled (655, 288) with delta (0, 0)
Screenshot: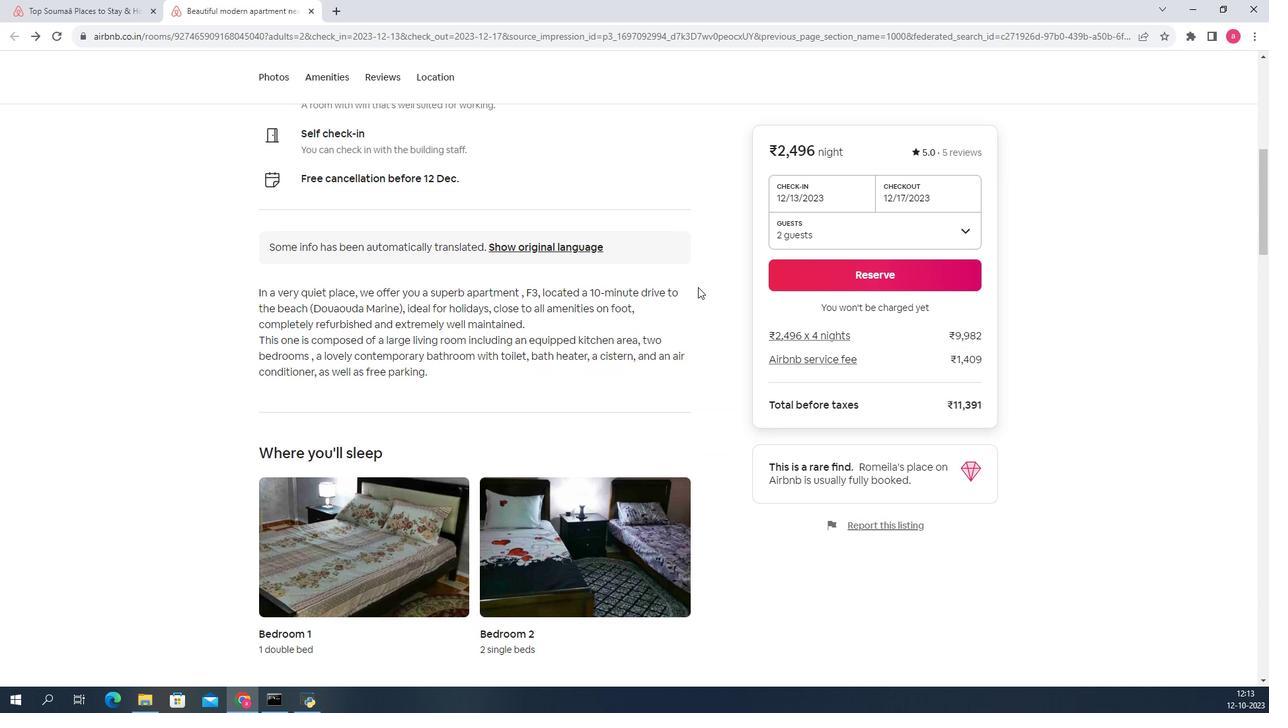 
Action: Mouse scrolled (655, 288) with delta (0, 0)
Screenshot: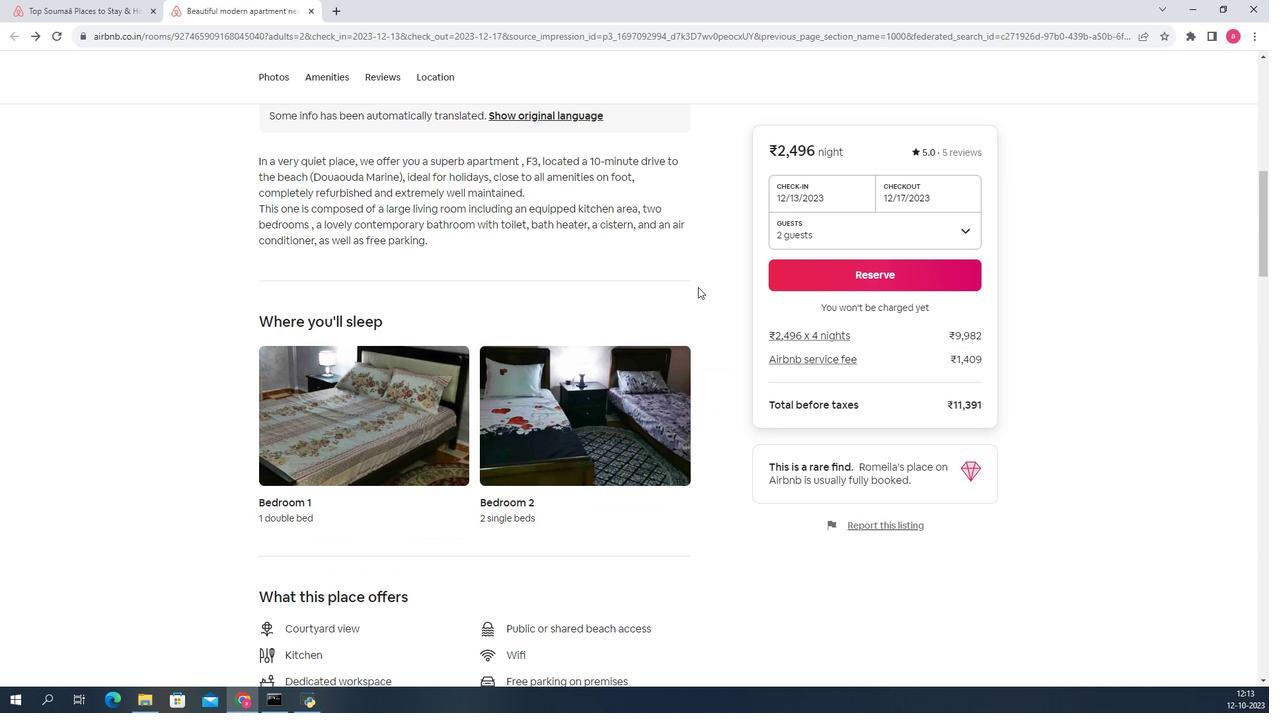 
Action: Mouse scrolled (655, 288) with delta (0, 0)
Screenshot: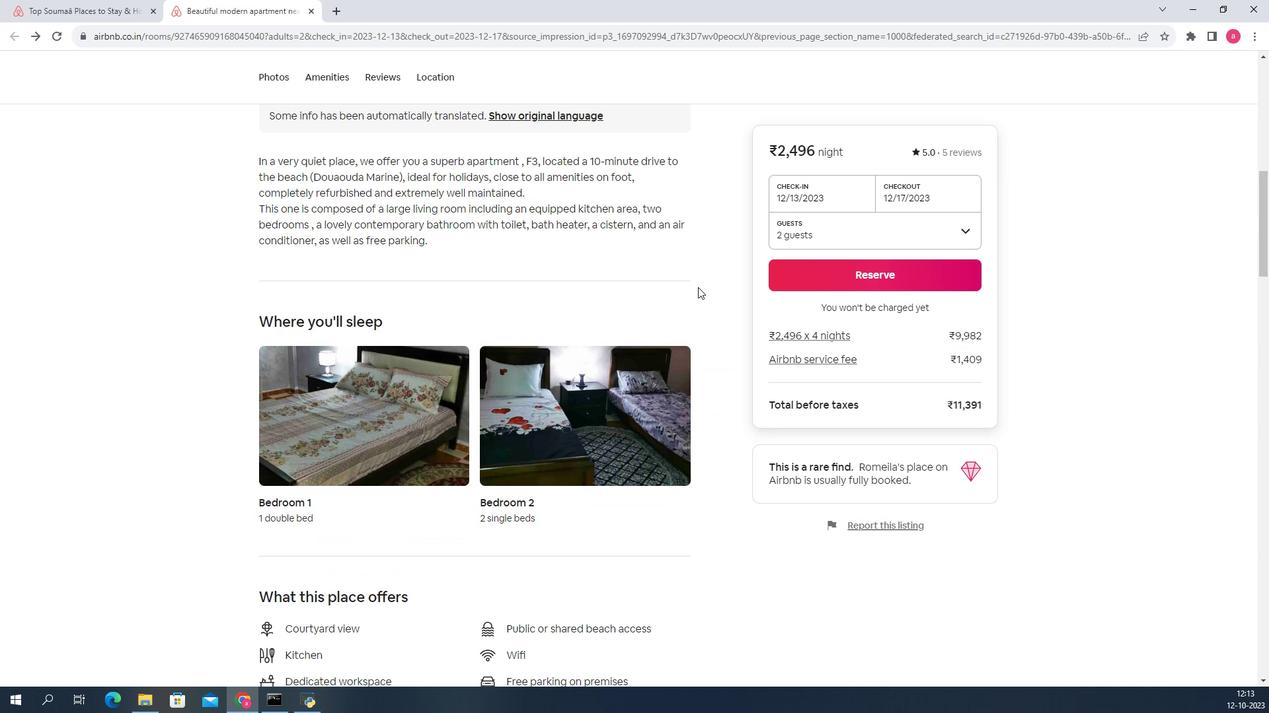 
Action: Mouse scrolled (655, 288) with delta (0, 0)
Screenshot: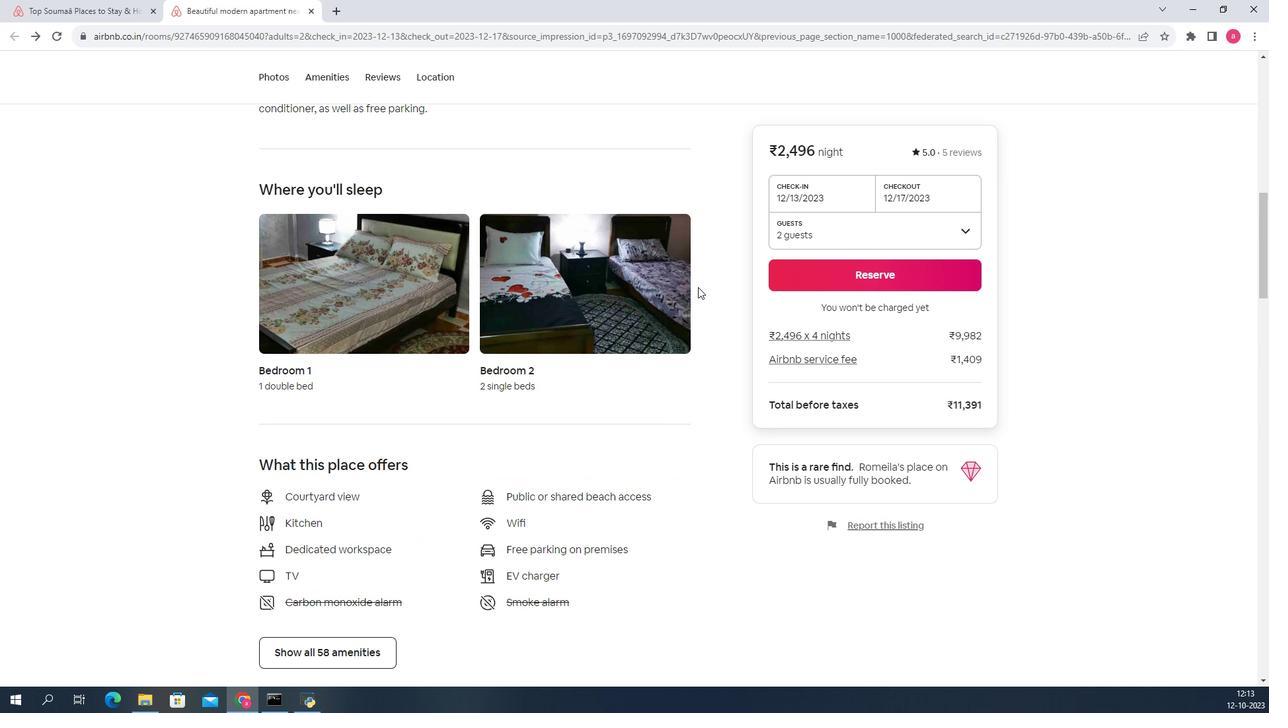 
Action: Mouse scrolled (655, 288) with delta (0, 0)
Screenshot: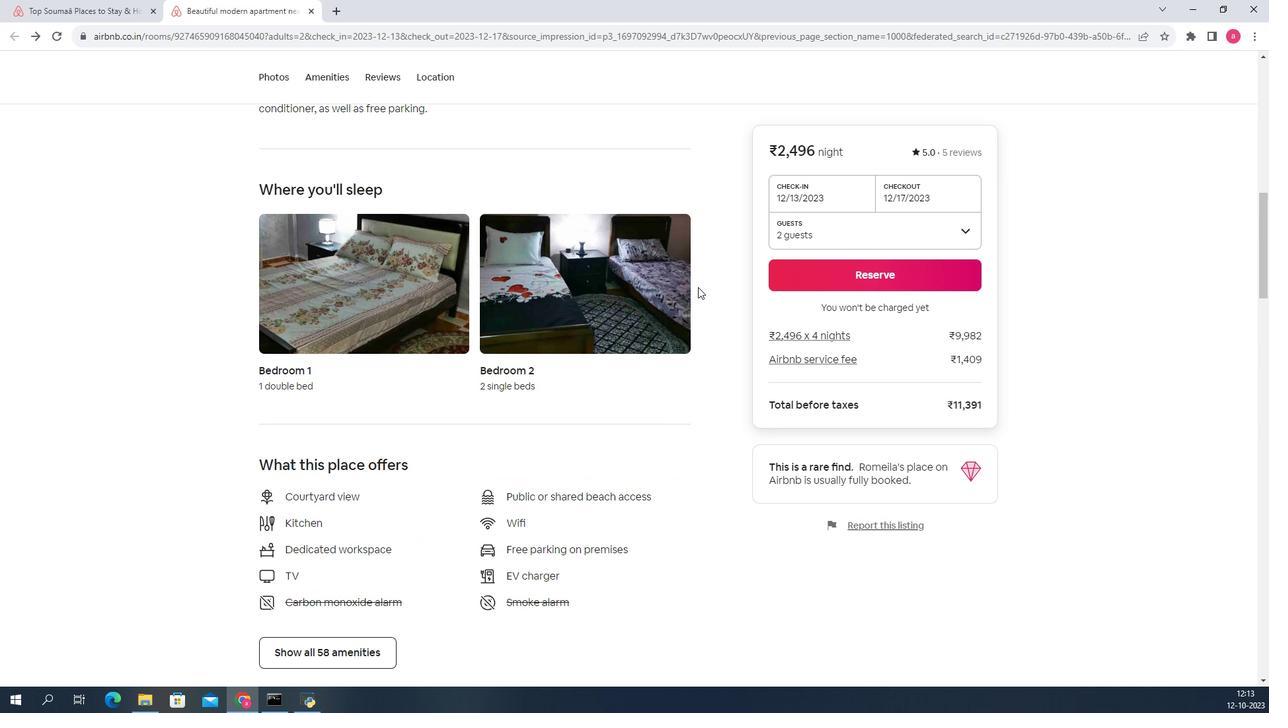 
Action: Mouse scrolled (655, 288) with delta (0, 0)
Screenshot: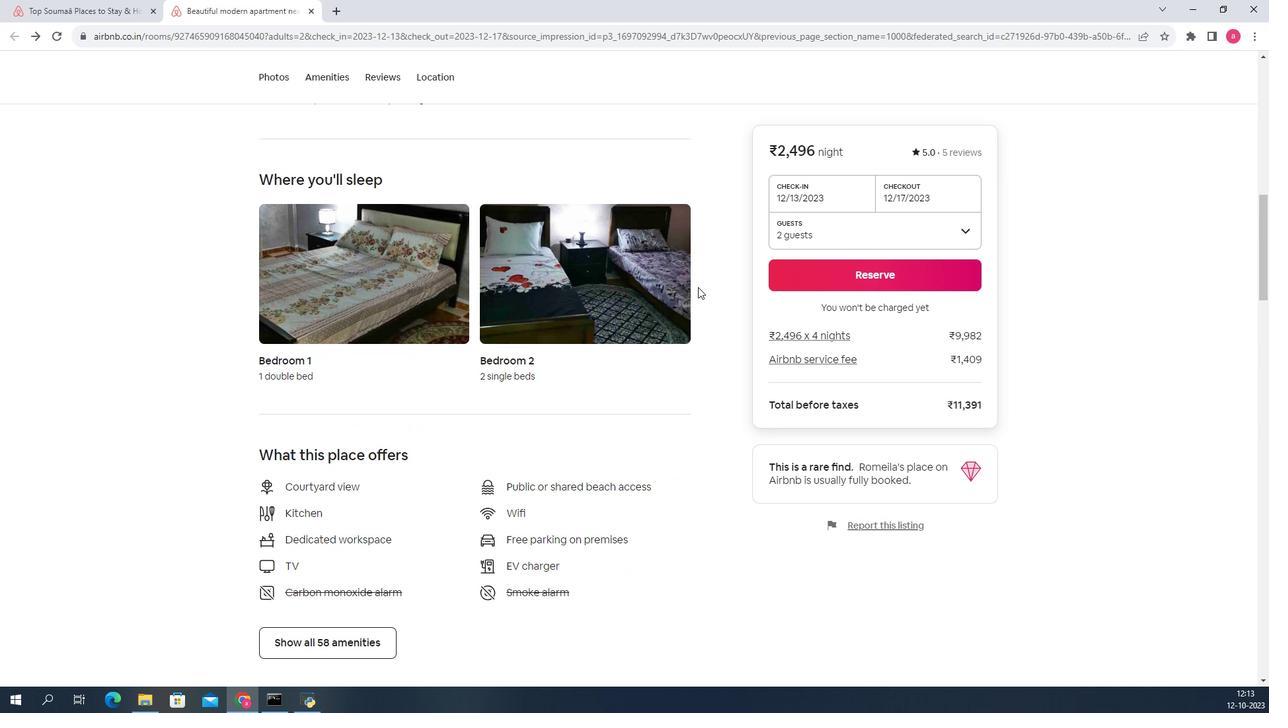 
Action: Mouse moved to (360, 432)
Screenshot: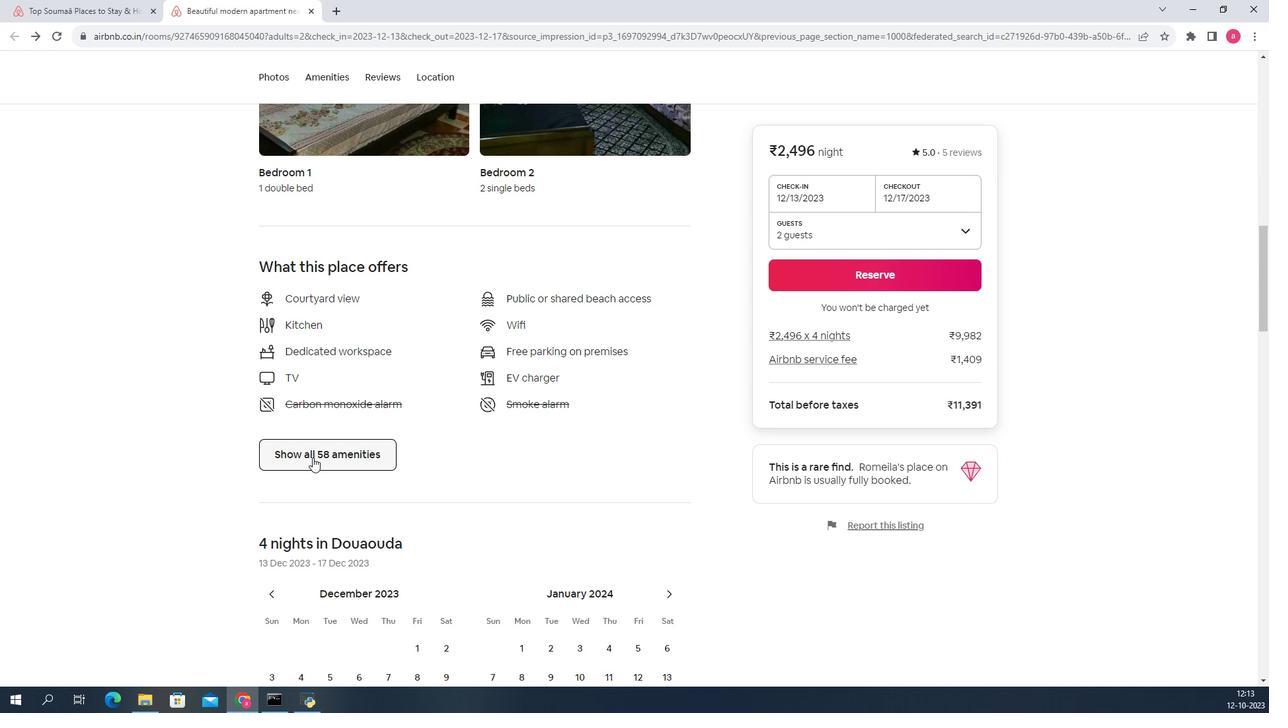 
Action: Mouse pressed left at (360, 432)
Screenshot: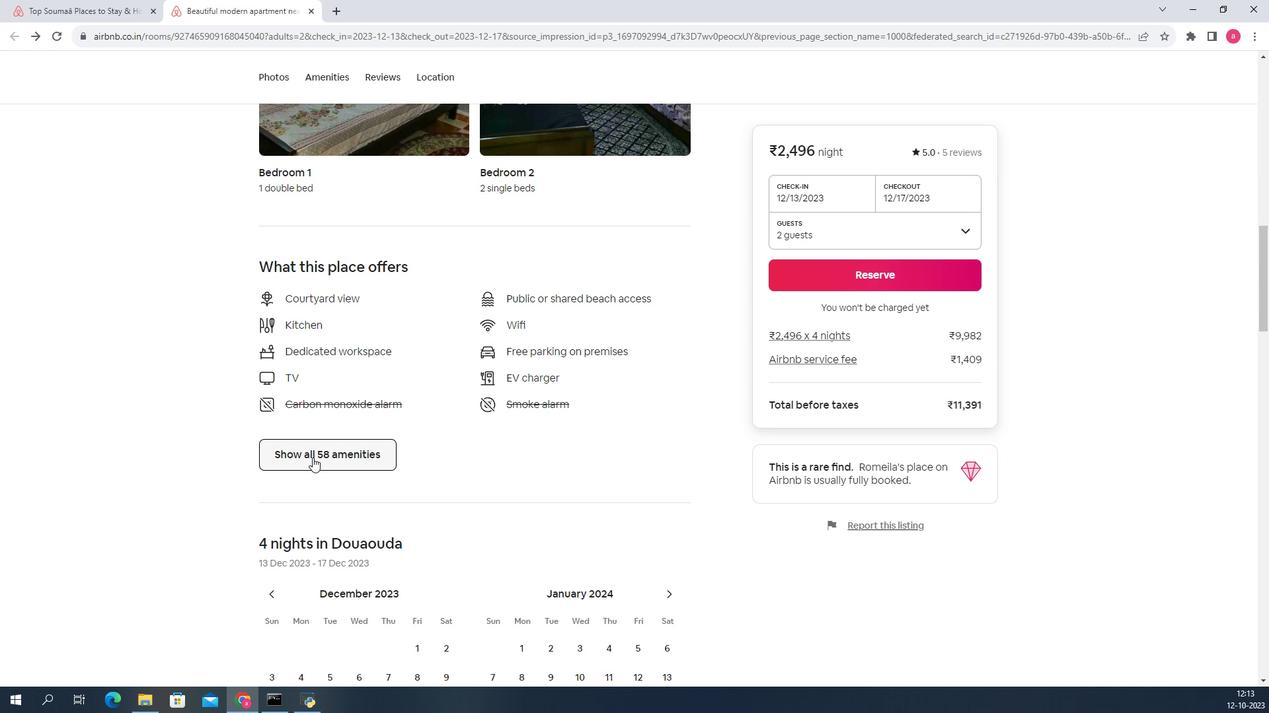 
Action: Mouse moved to (553, 306)
Screenshot: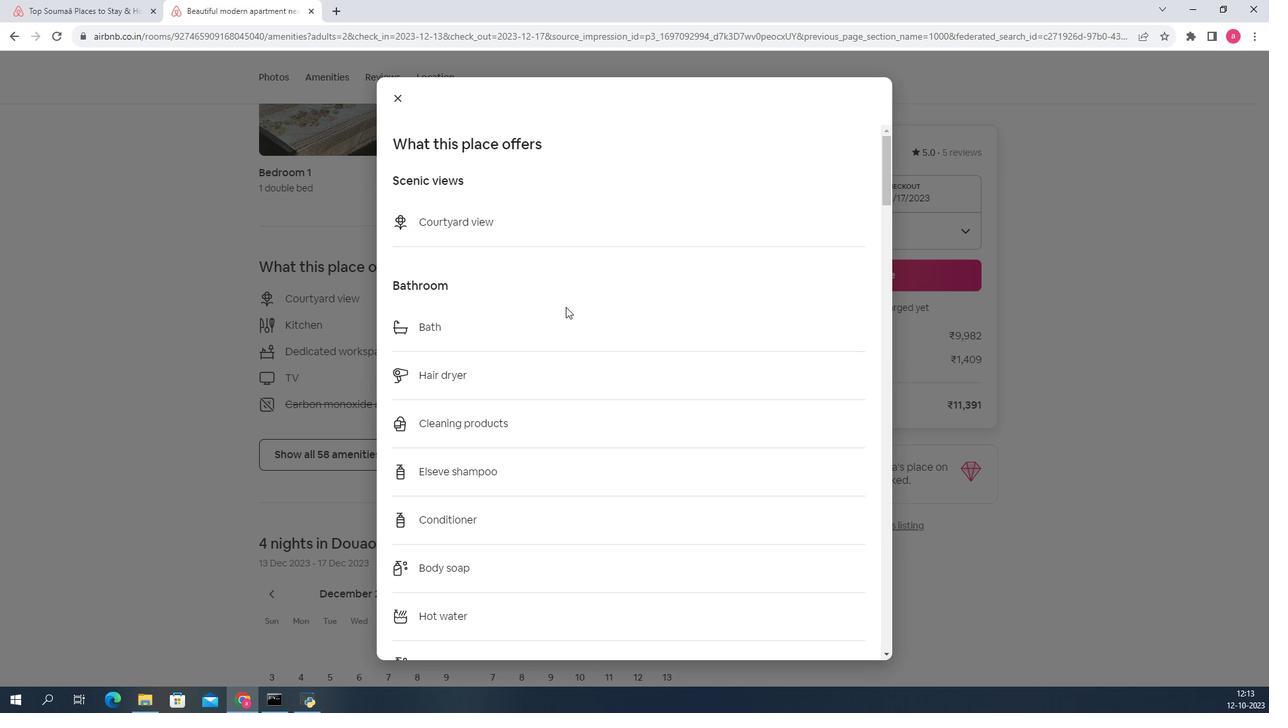 
Action: Mouse scrolled (553, 305) with delta (0, 0)
Screenshot: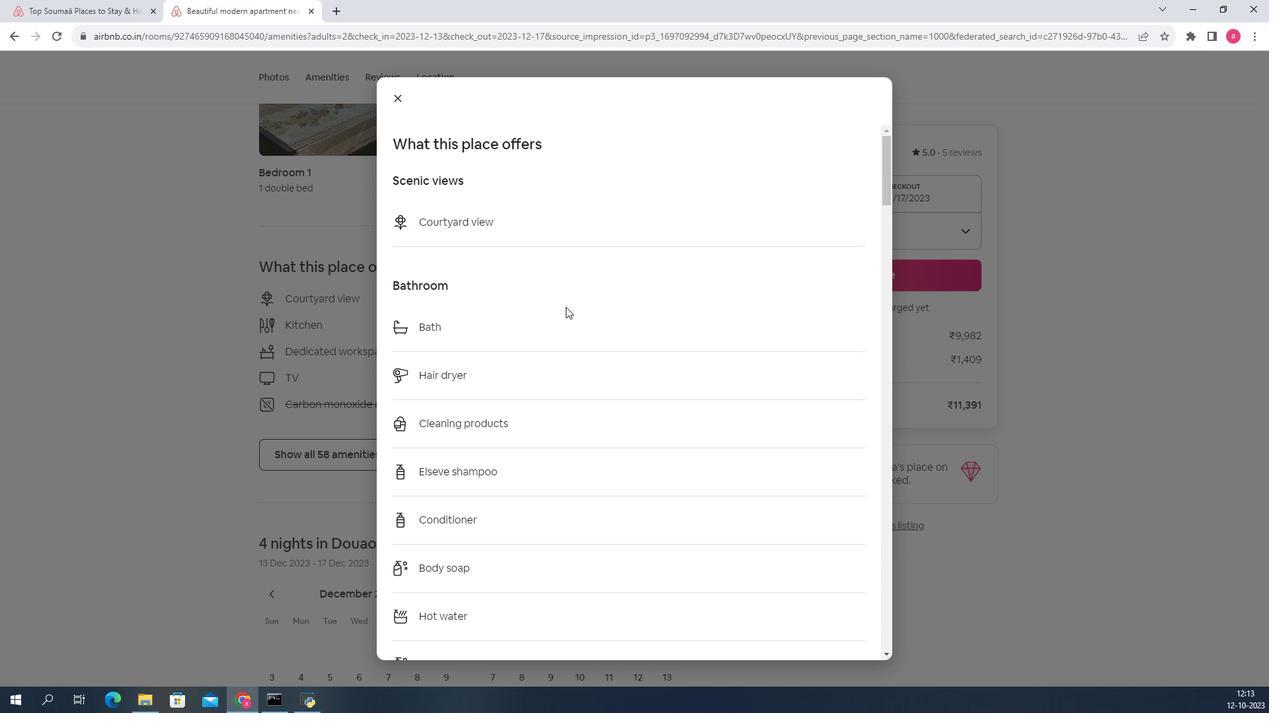
Action: Mouse scrolled (553, 305) with delta (0, 0)
Screenshot: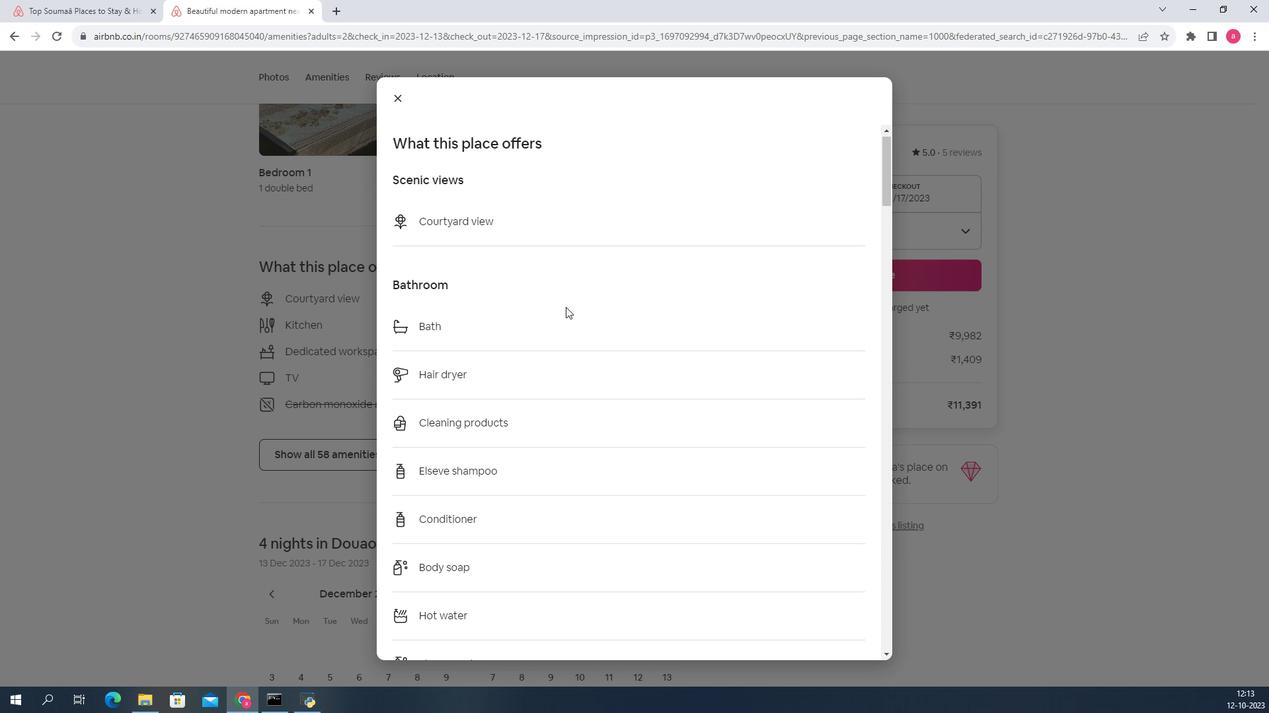 
Action: Mouse scrolled (553, 305) with delta (0, 0)
Screenshot: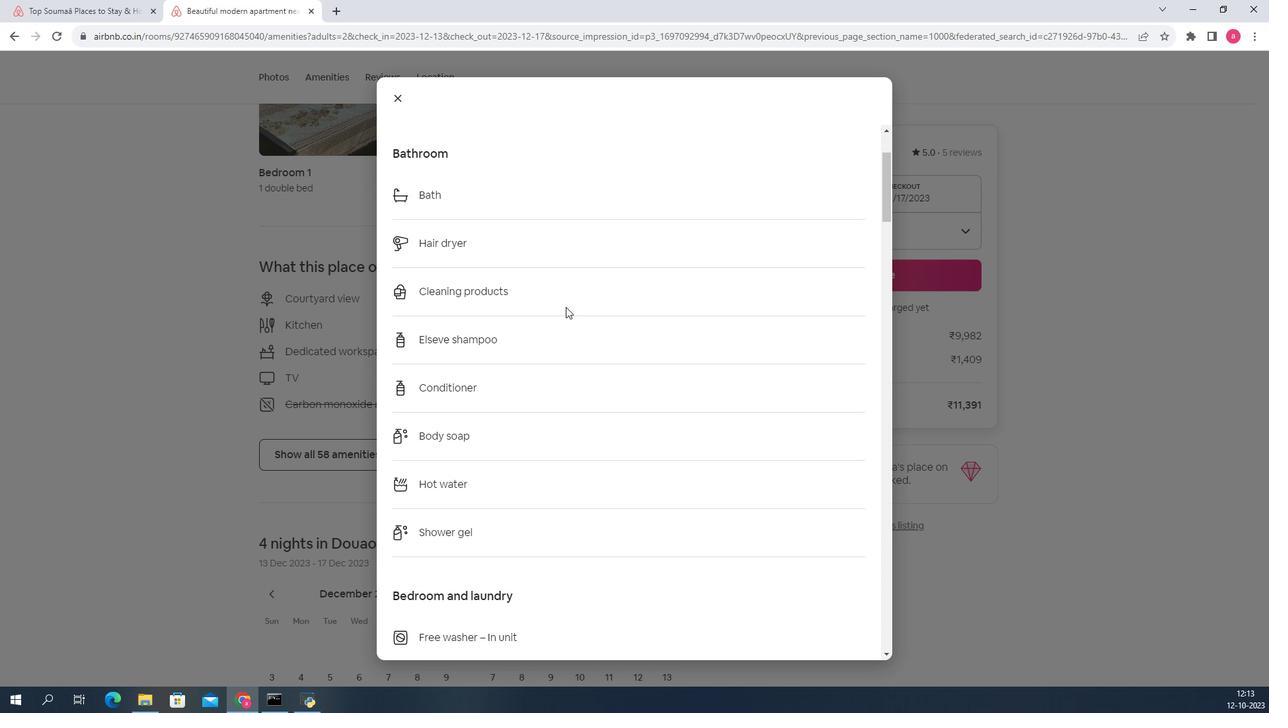 
Action: Mouse scrolled (553, 305) with delta (0, 0)
Screenshot: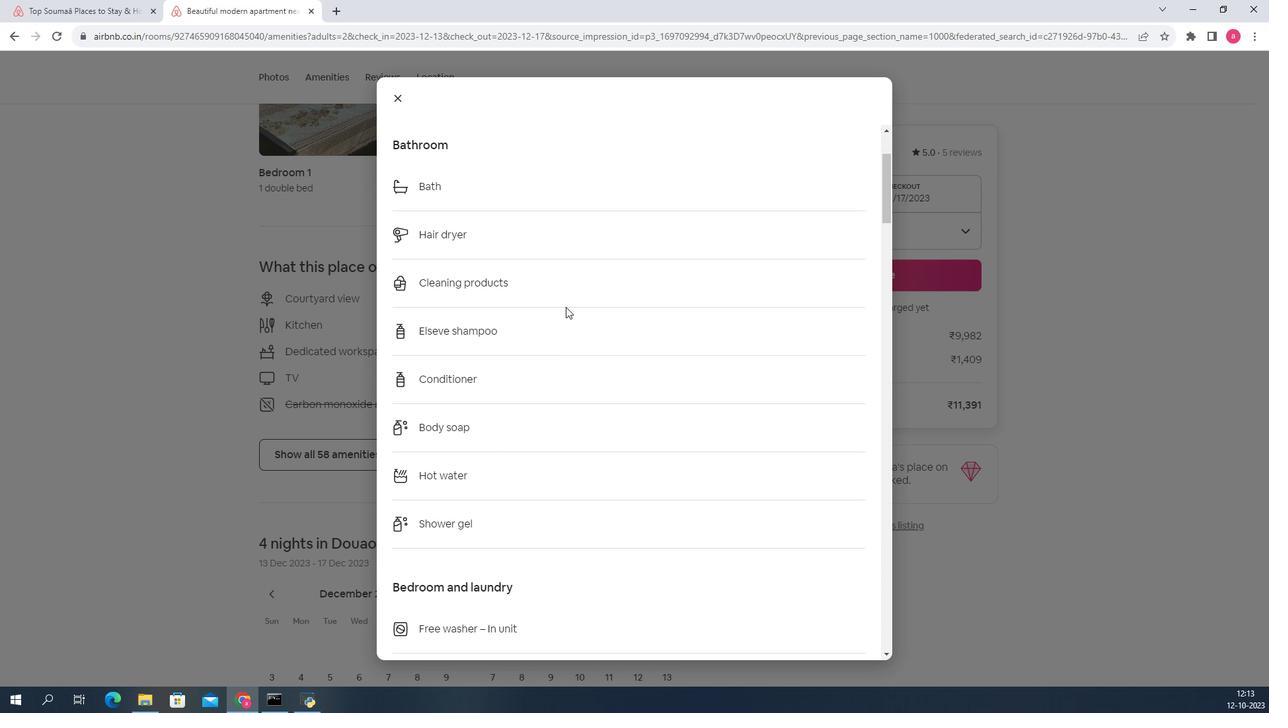 
Action: Mouse scrolled (553, 305) with delta (0, 0)
Screenshot: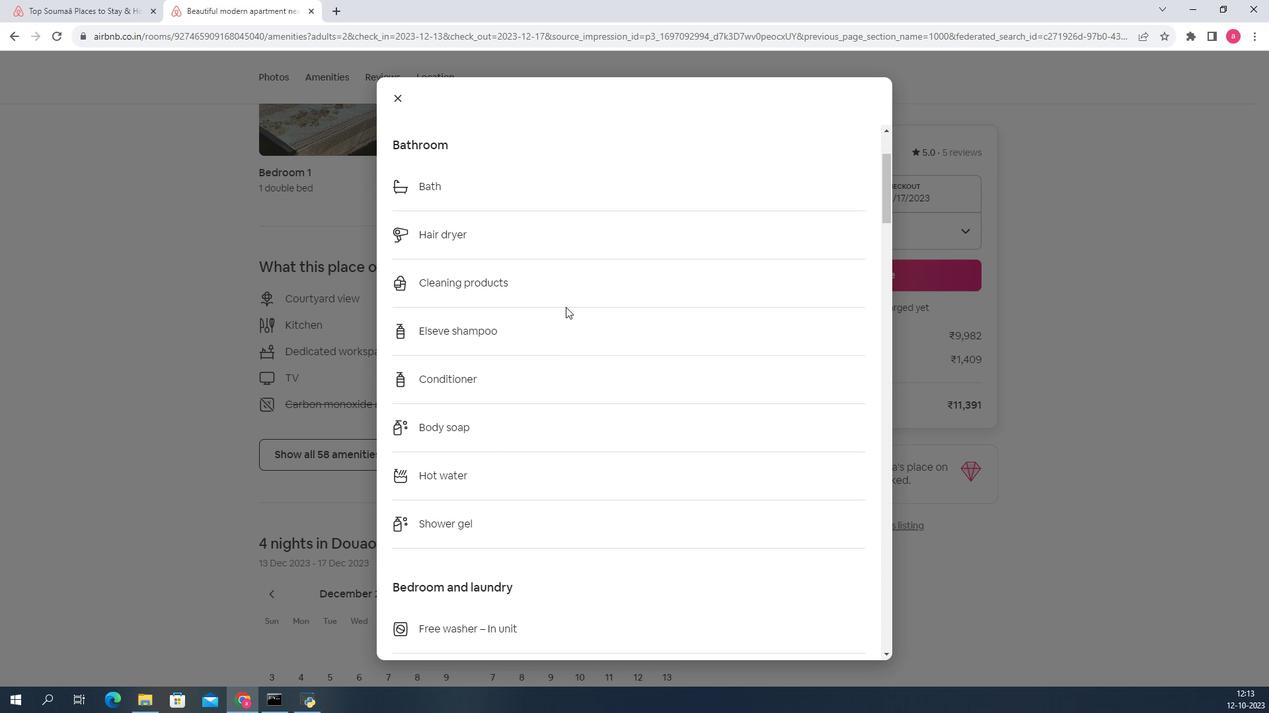 
Action: Mouse scrolled (553, 305) with delta (0, 0)
Screenshot: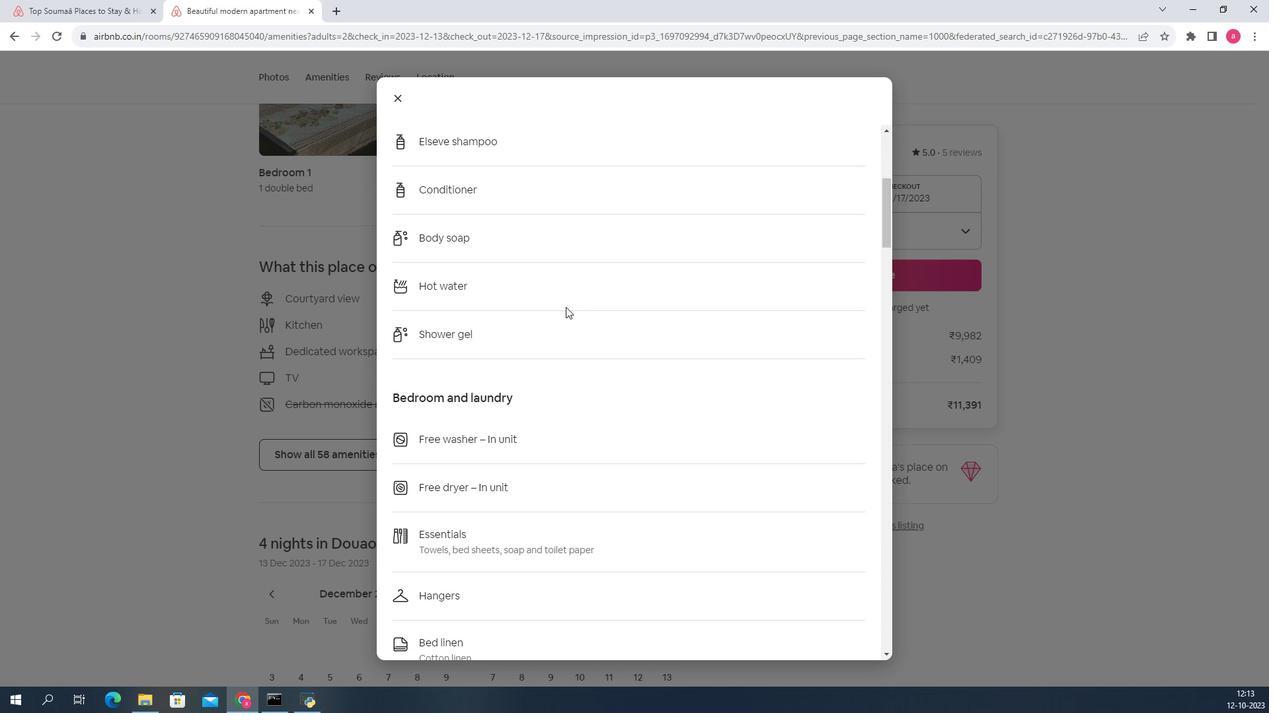 
Action: Mouse scrolled (553, 305) with delta (0, 0)
Screenshot: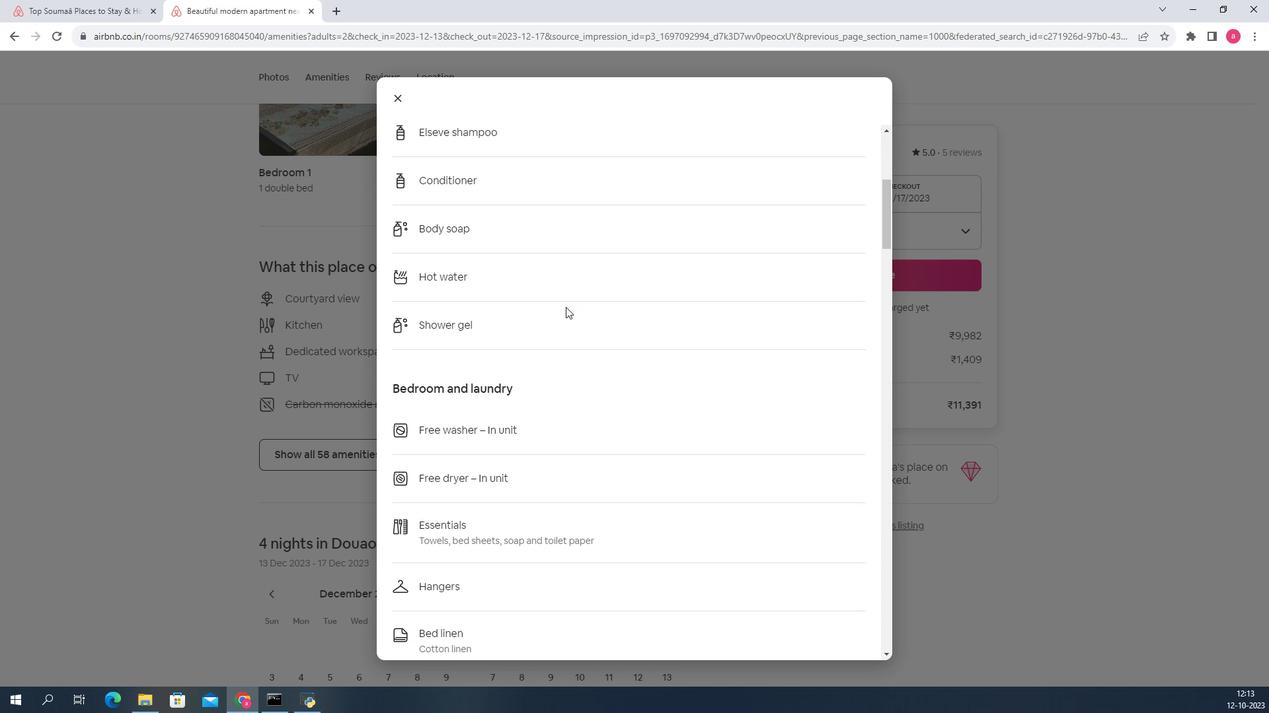 
Action: Mouse moved to (567, 362)
Screenshot: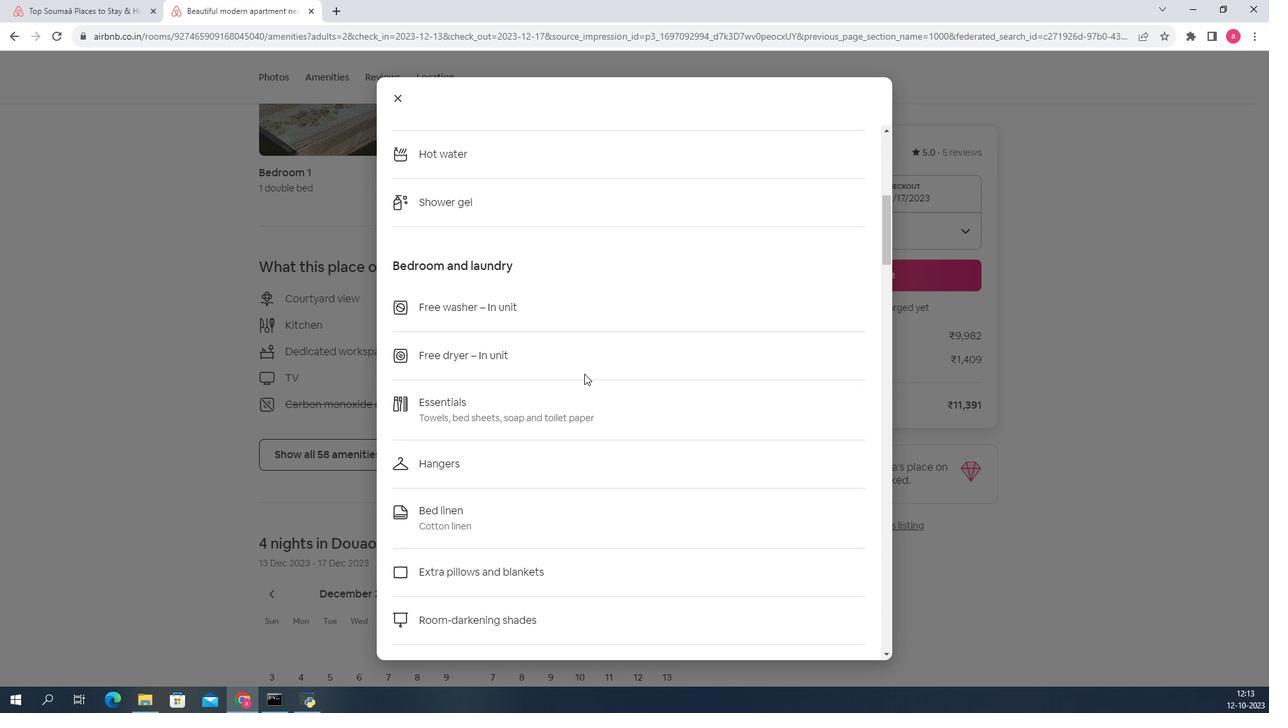
Action: Mouse scrolled (567, 361) with delta (0, 0)
Screenshot: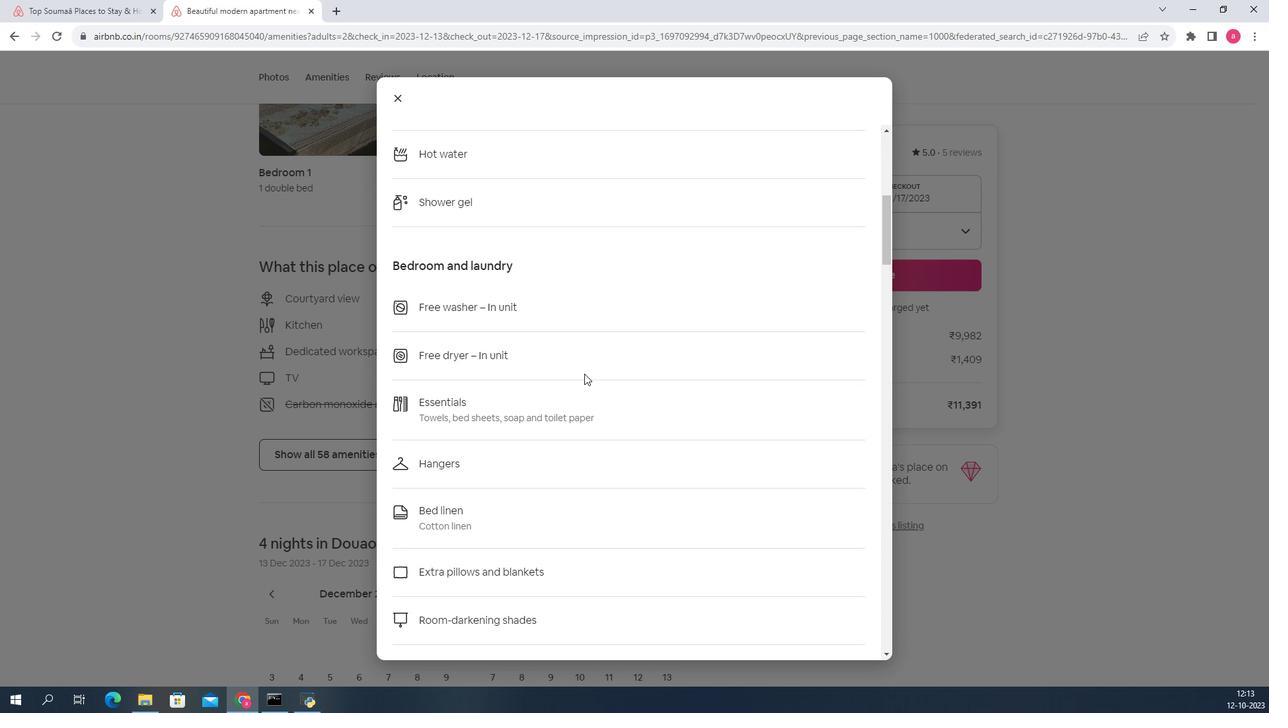 
Action: Mouse scrolled (567, 361) with delta (0, 0)
Screenshot: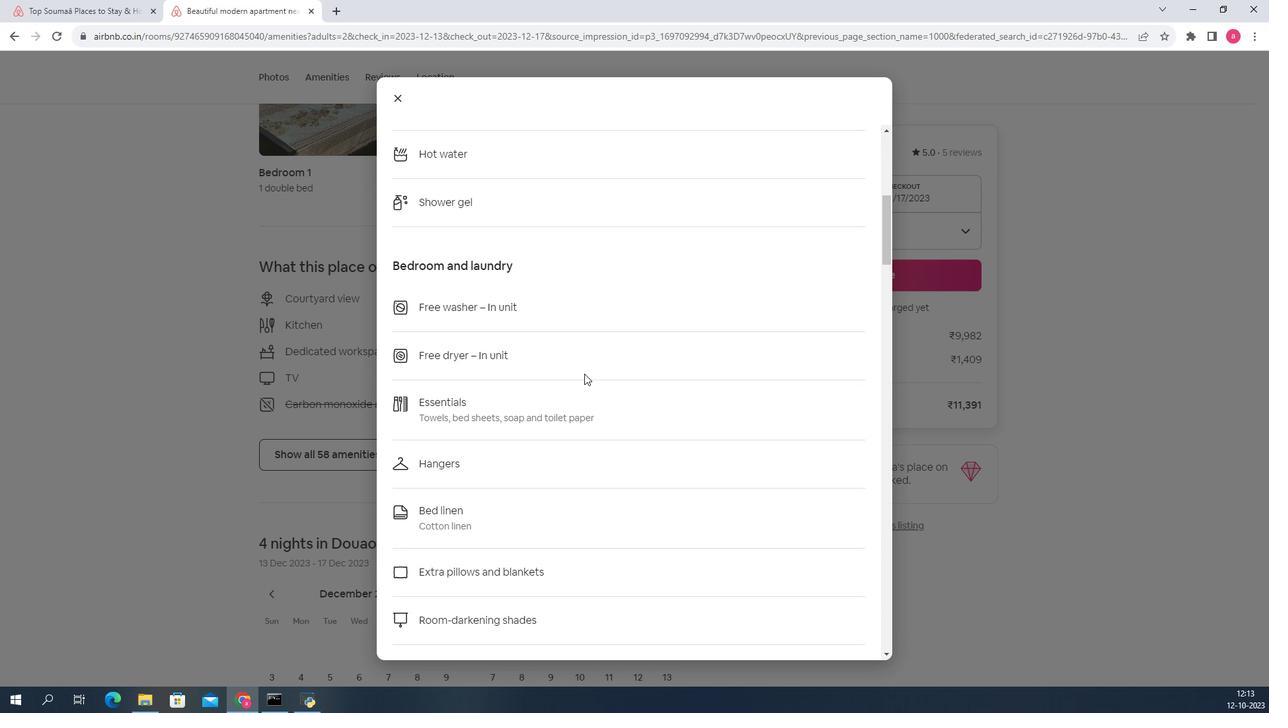 
Action: Mouse scrolled (567, 361) with delta (0, 0)
Screenshot: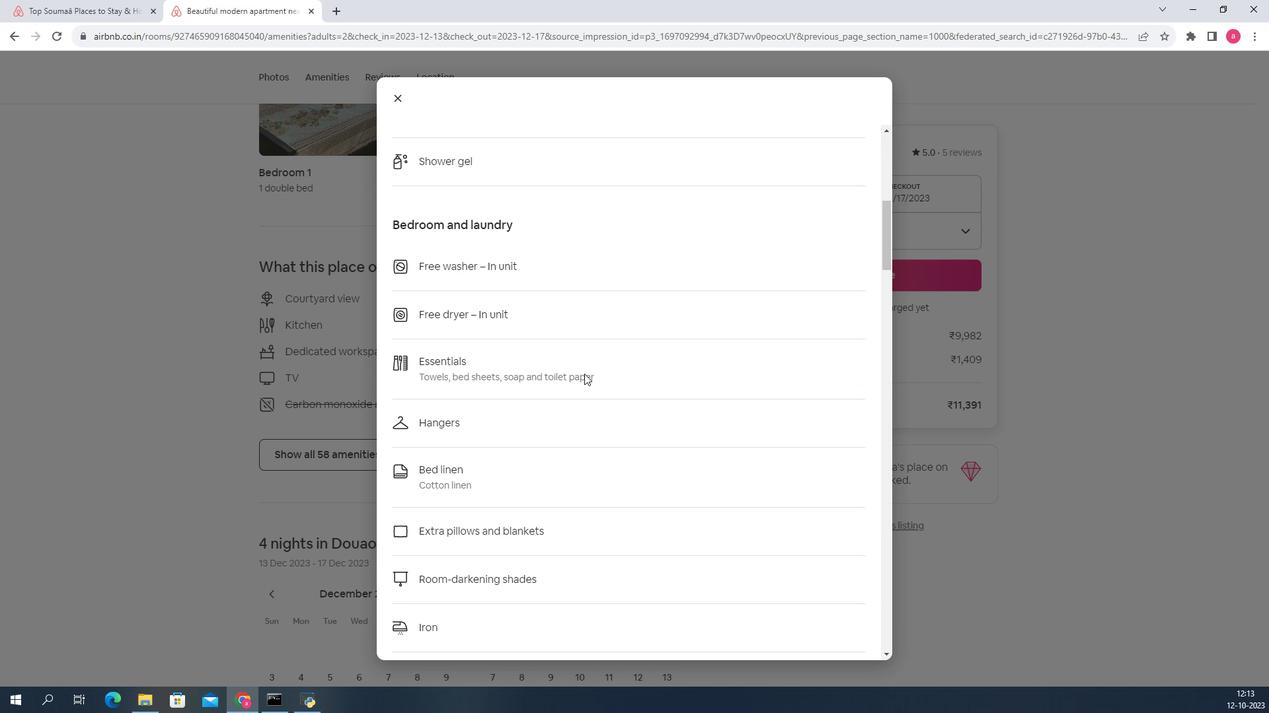 
Action: Mouse moved to (559, 367)
Screenshot: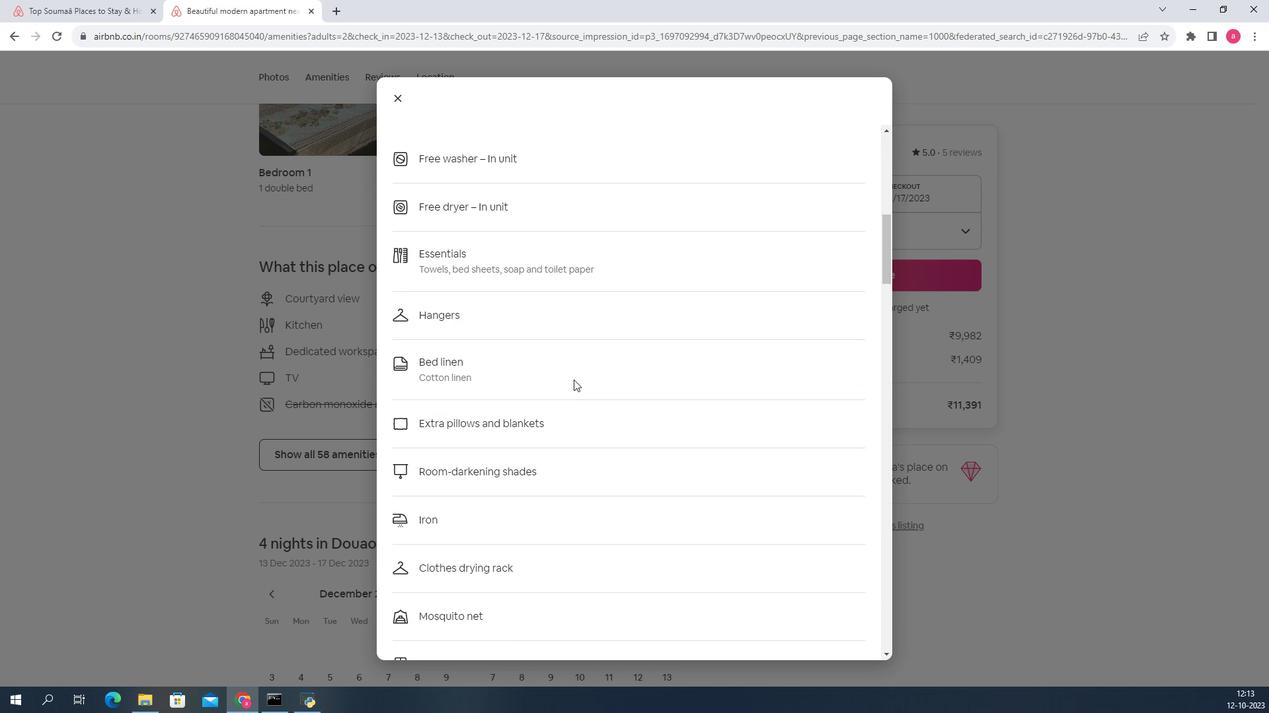 
Action: Mouse scrolled (559, 366) with delta (0, 0)
Screenshot: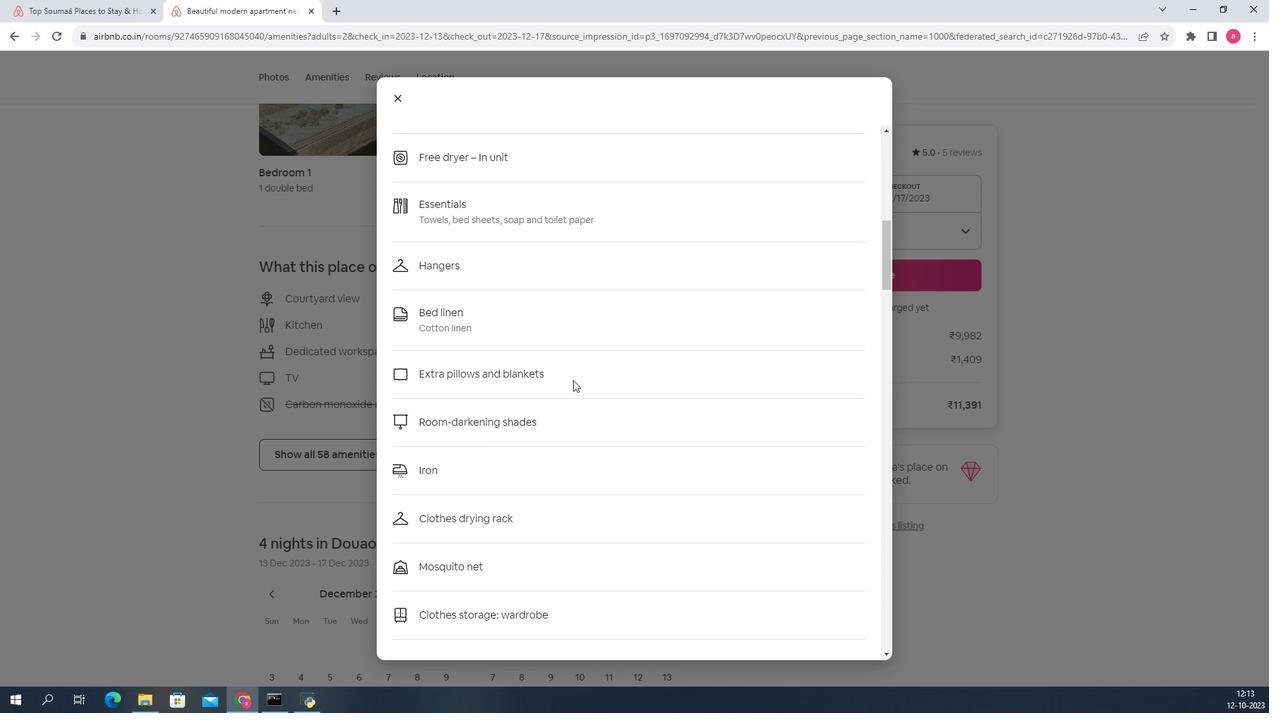 
Action: Mouse scrolled (559, 366) with delta (0, 0)
Screenshot: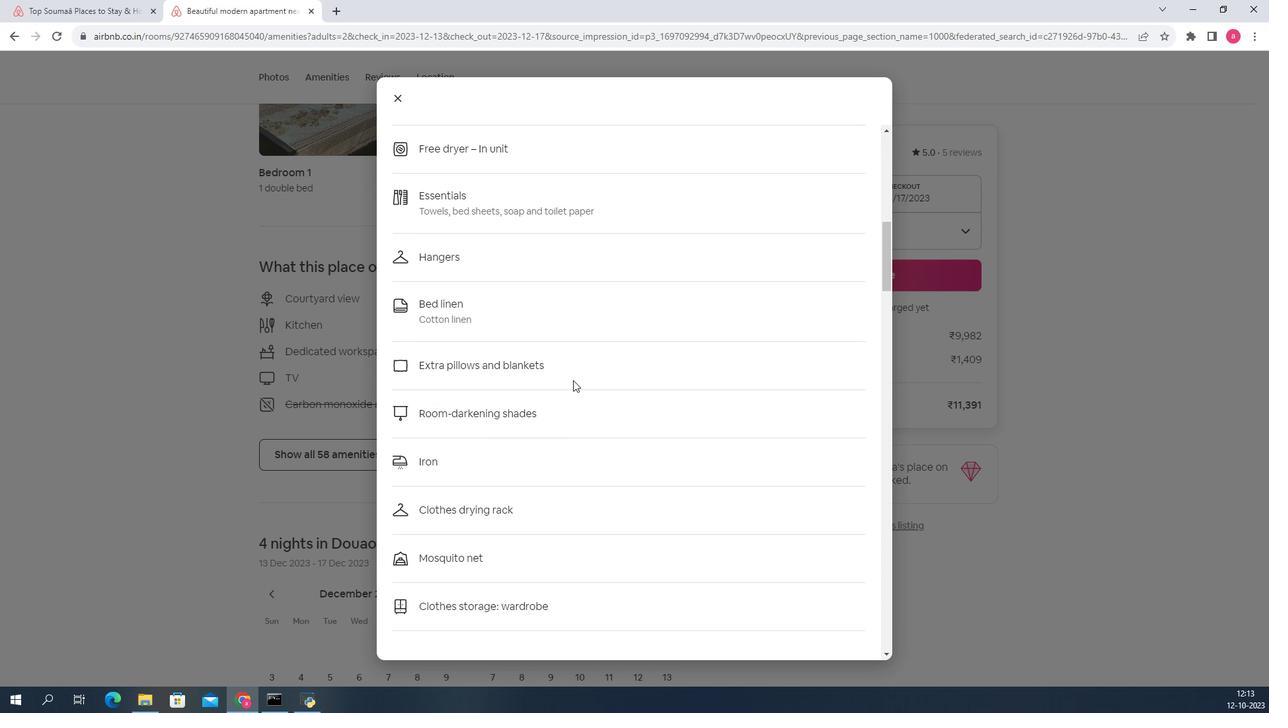 
Action: Mouse scrolled (559, 366) with delta (0, 0)
Screenshot: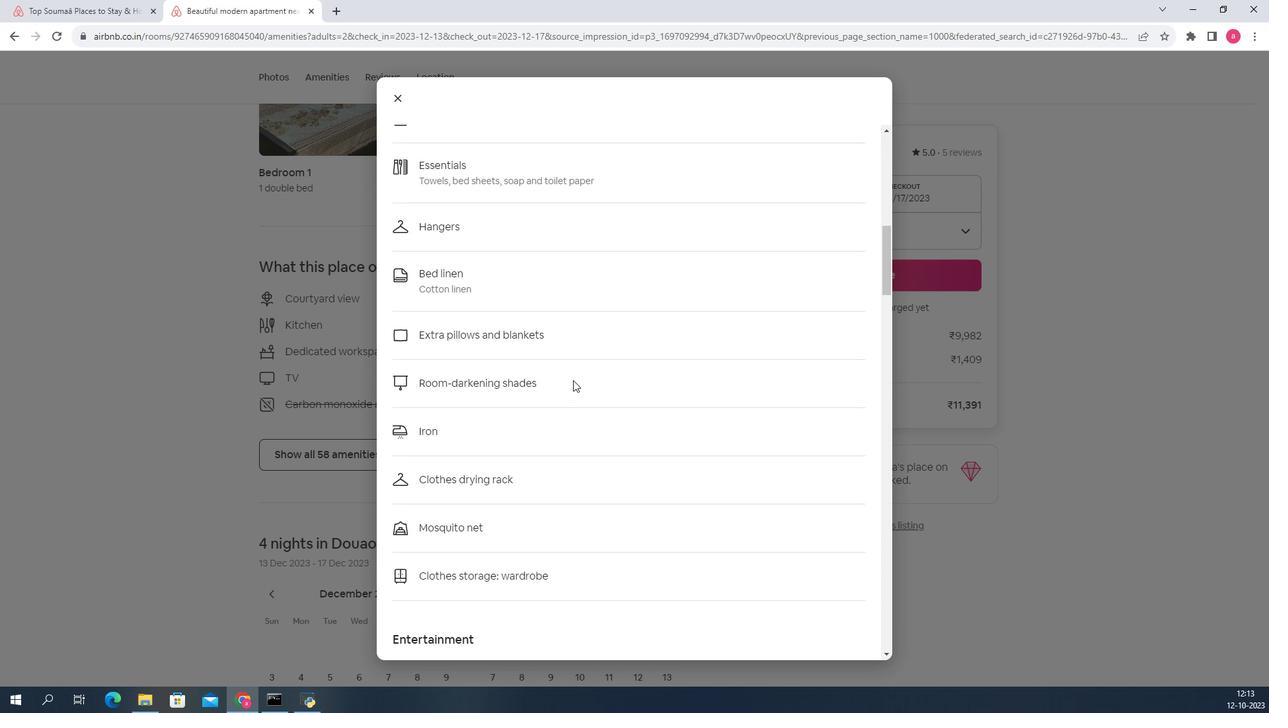 
Action: Mouse scrolled (559, 366) with delta (0, 0)
Screenshot: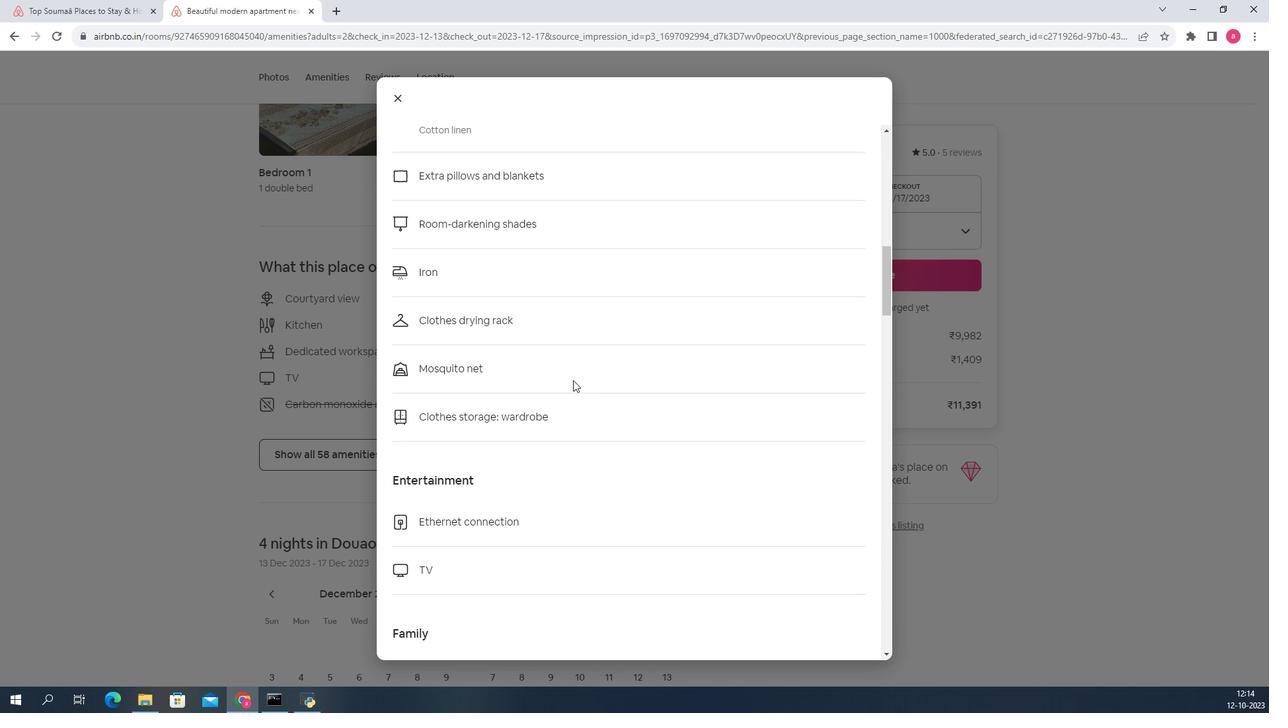 
Action: Mouse scrolled (559, 366) with delta (0, 0)
Screenshot: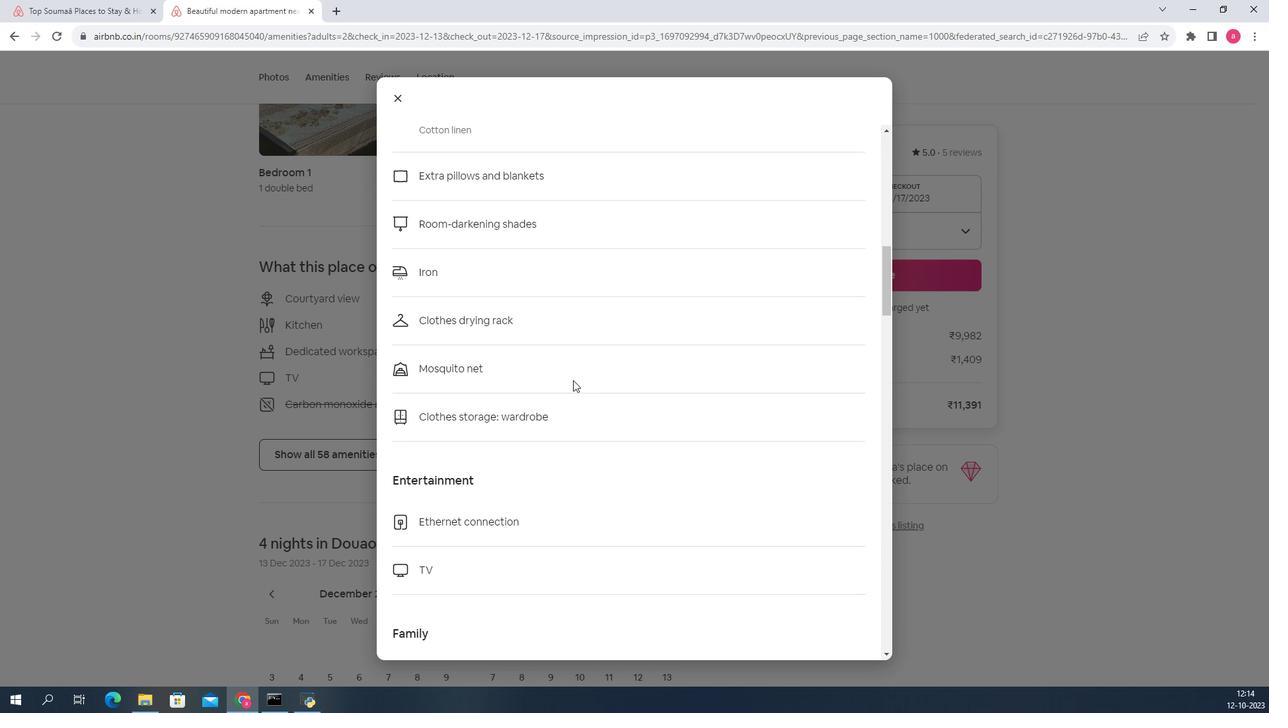 
Action: Mouse scrolled (559, 366) with delta (0, 0)
Screenshot: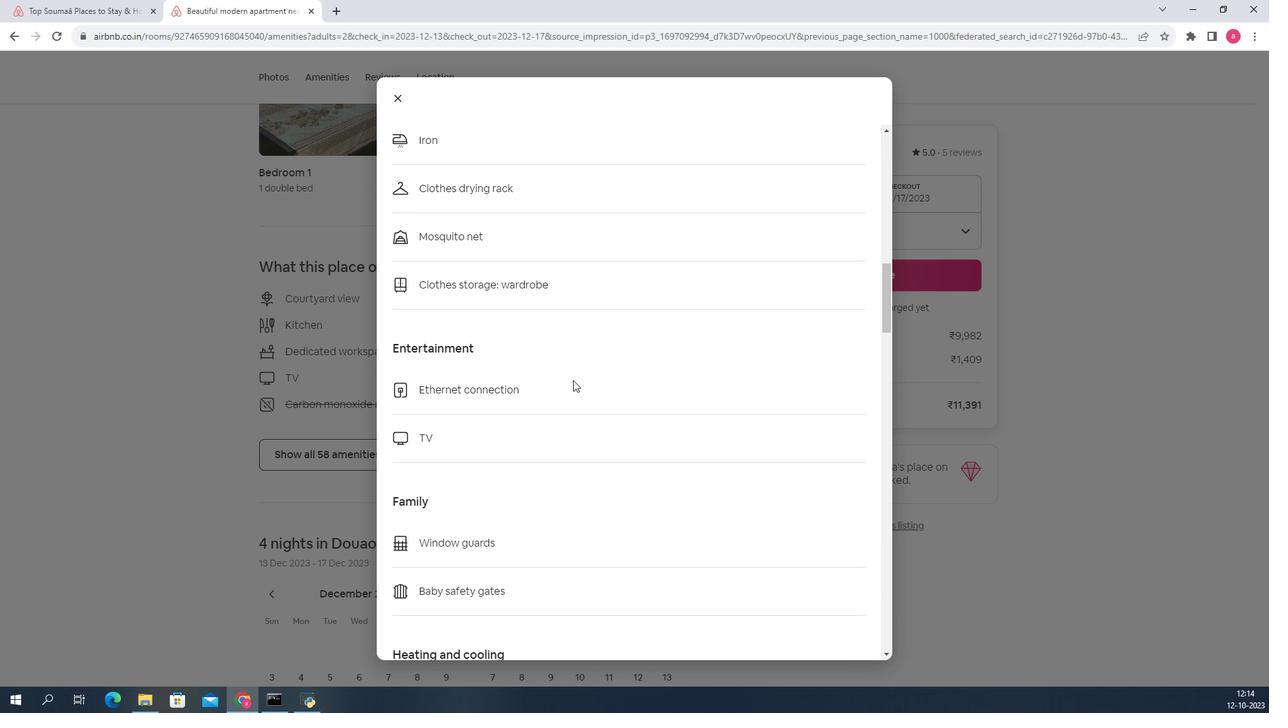 
Action: Mouse scrolled (559, 366) with delta (0, 0)
